 Task: Build a Mac OS Passwordless Authentication System.
Action: Mouse moved to (426, 216)
Screenshot: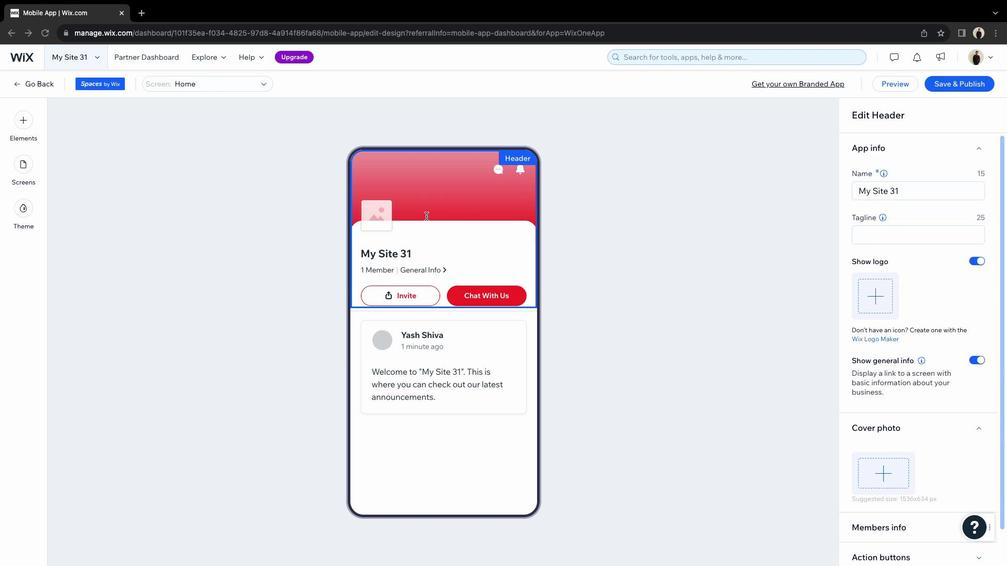 
Action: Mouse pressed left at (426, 216)
Screenshot: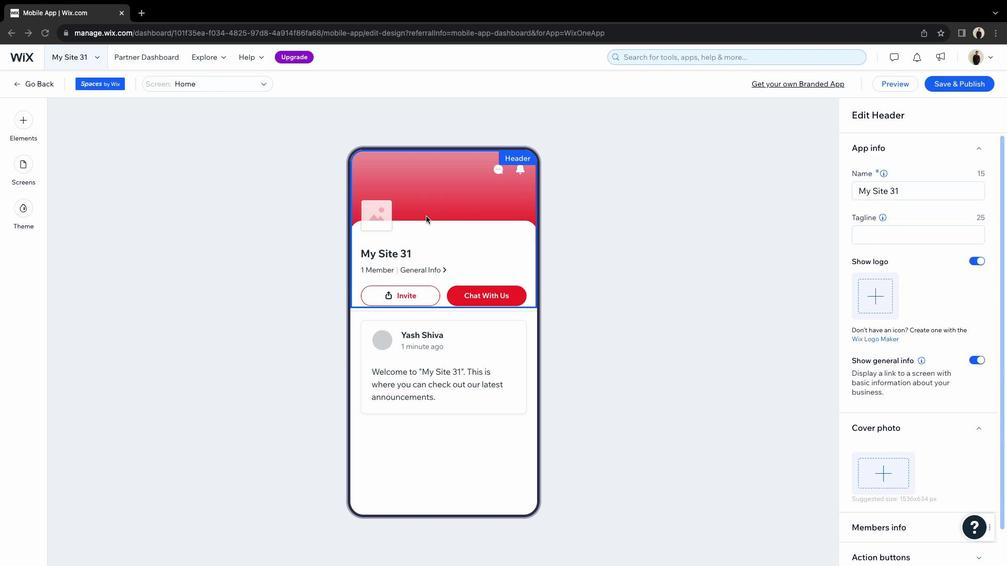
Action: Mouse moved to (924, 194)
Screenshot: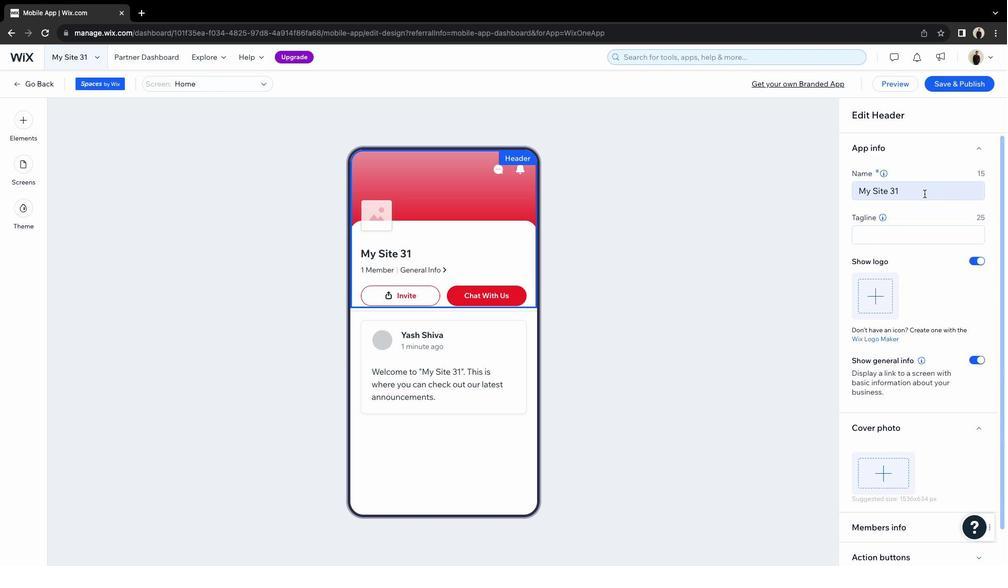 
Action: Mouse pressed left at (924, 194)
Screenshot: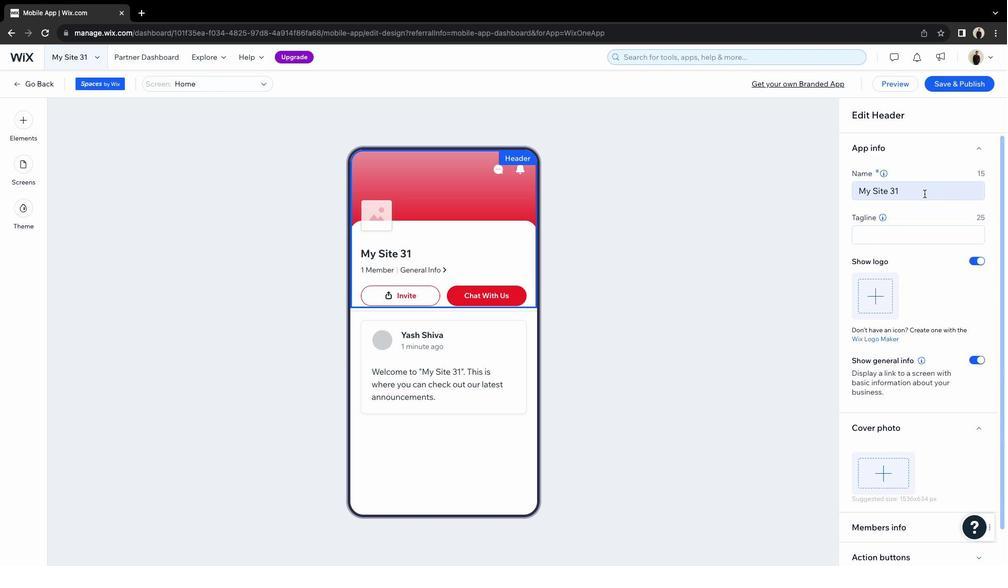
Action: Mouse pressed left at (924, 194)
Screenshot: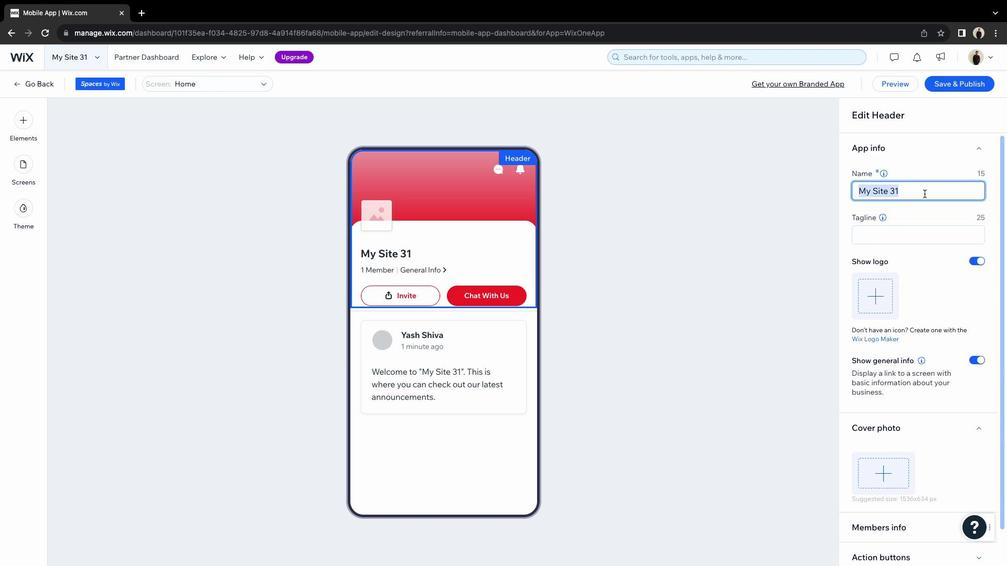 
Action: Key pressed Key.shift'F''I''N''G''E''R''S''O''F''T'
Screenshot: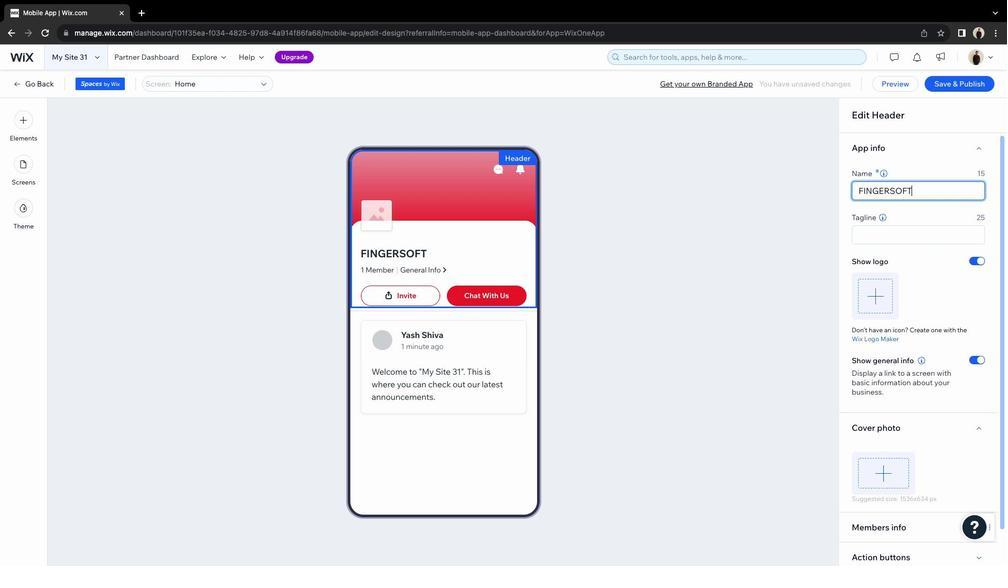 
Action: Mouse moved to (916, 236)
Screenshot: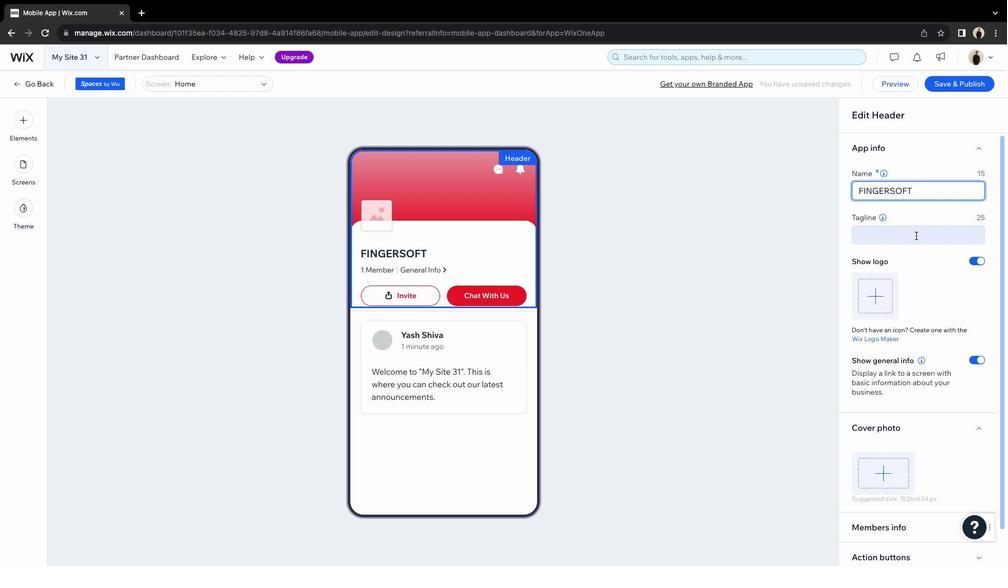 
Action: Mouse pressed left at (916, 236)
Screenshot: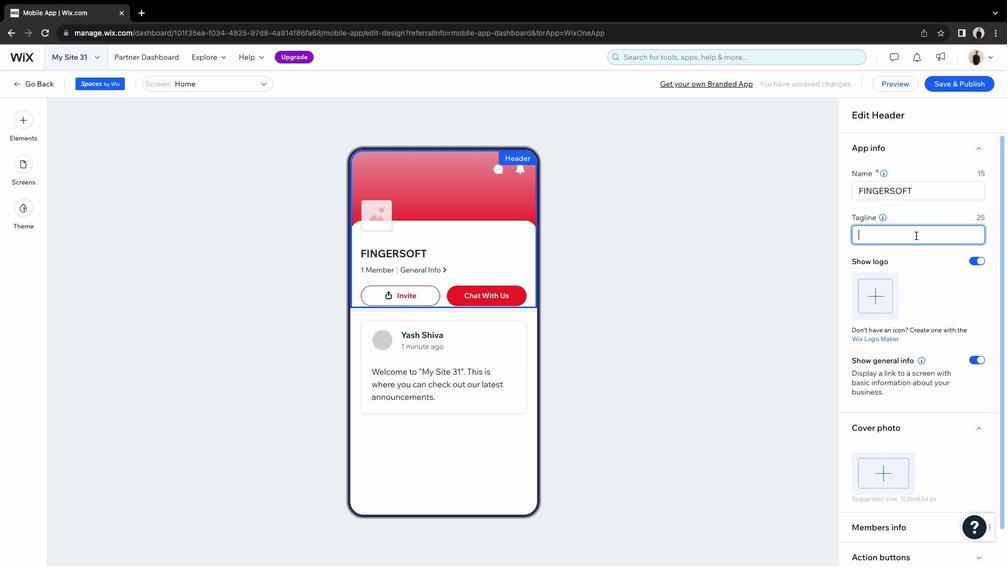 
Action: Key pressed Key.caps_lock'b''e''s''t'Key.space's''e''c''u''r''u'Key.backspace'i''t''y'
Screenshot: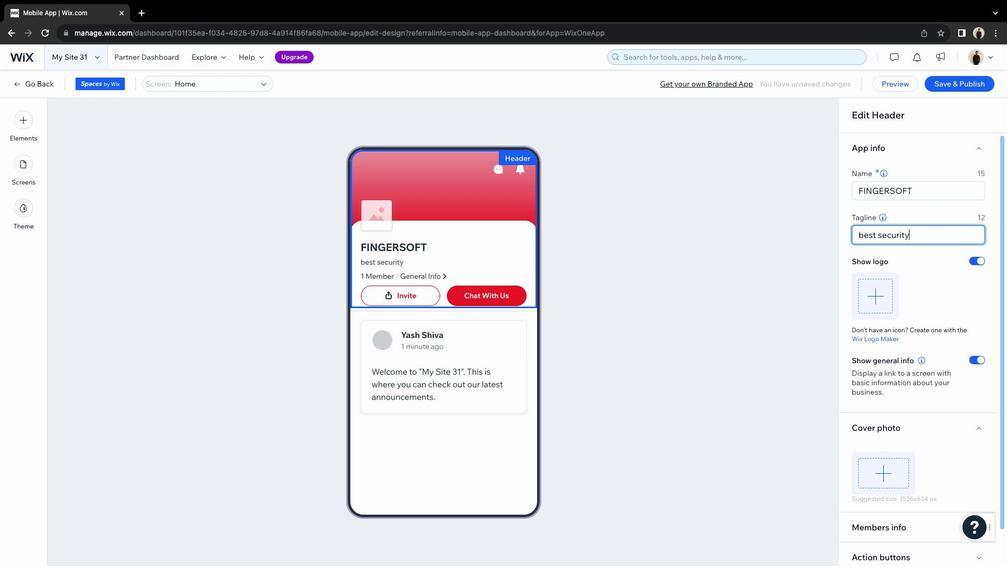 
Action: Mouse moved to (884, 295)
Screenshot: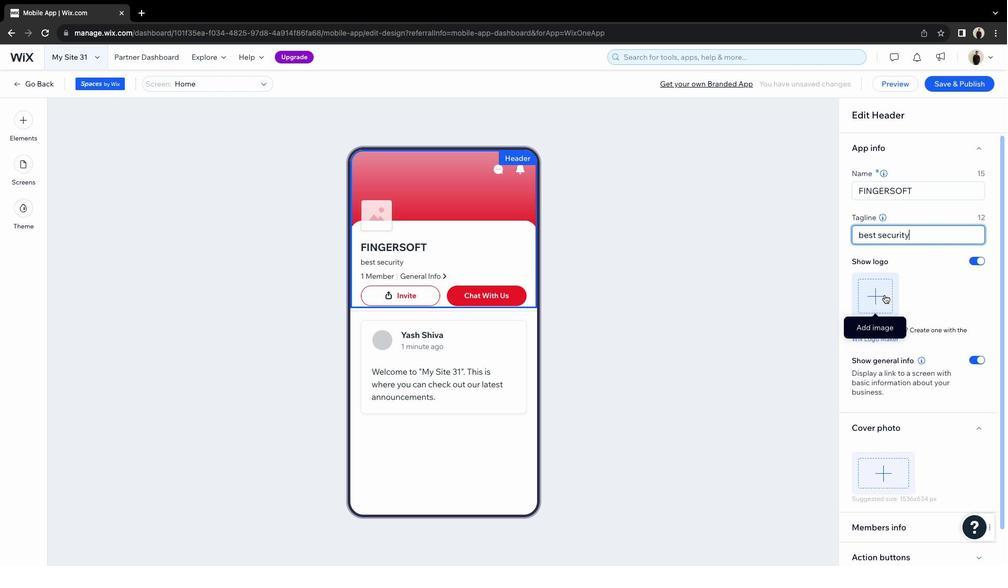 
Action: Mouse pressed left at (884, 295)
Screenshot: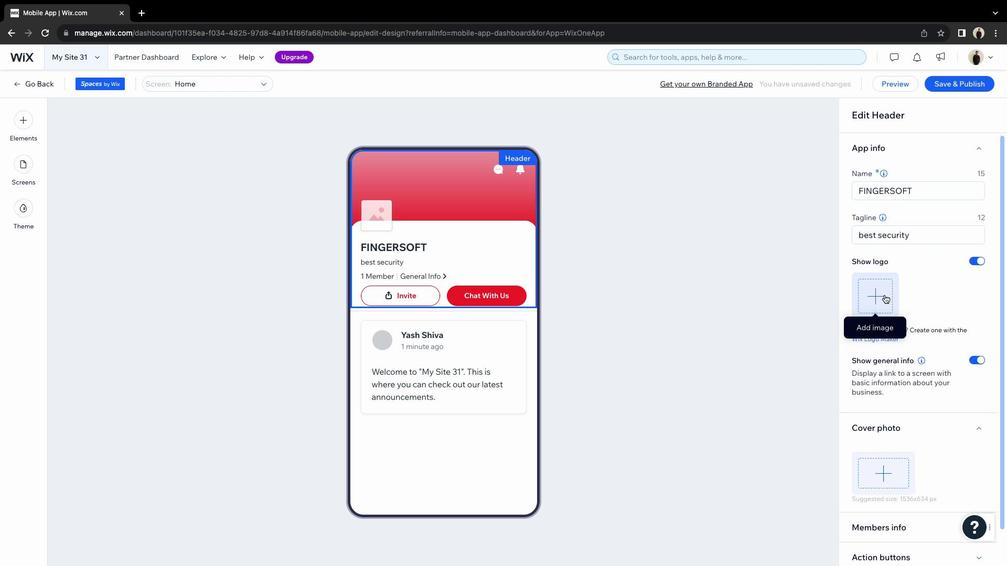 
Action: Mouse moved to (541, 132)
Screenshot: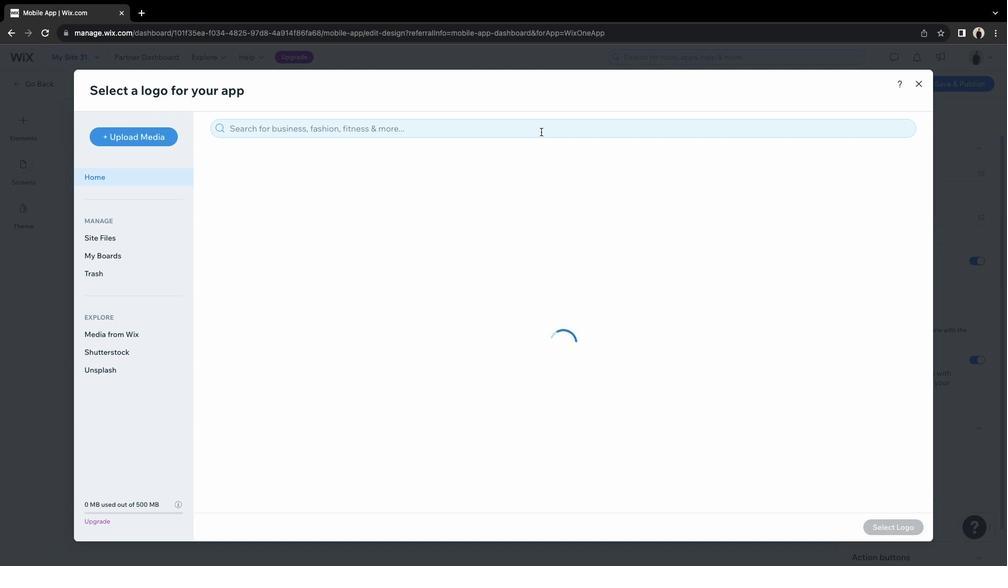 
Action: Mouse pressed left at (541, 132)
Screenshot: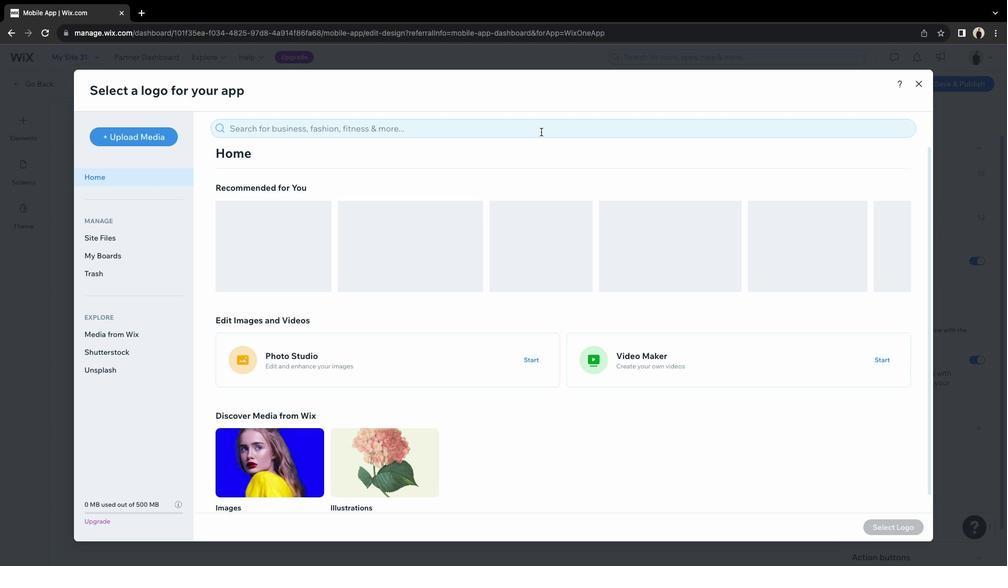
Action: Key pressed 'f''i''n''g''e''r''p''r''i''n''t'Key.enter
Screenshot: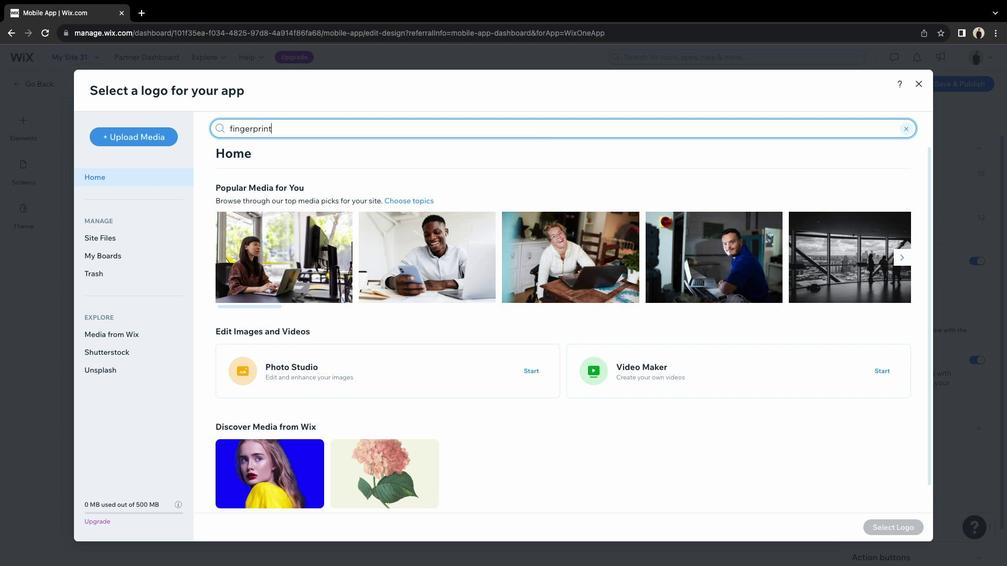 
Action: Mouse moved to (260, 422)
Screenshot: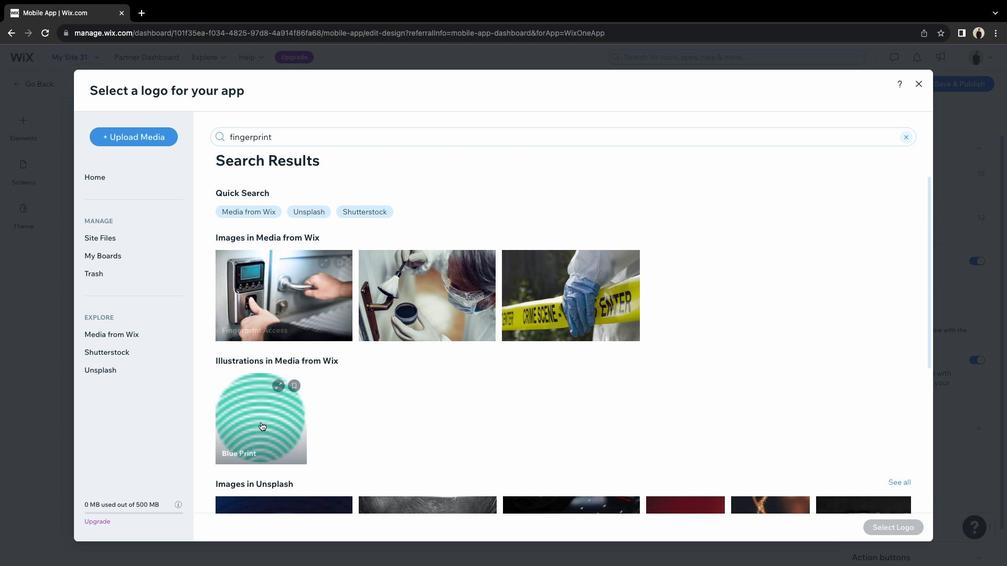 
Action: Mouse pressed left at (260, 422)
Screenshot: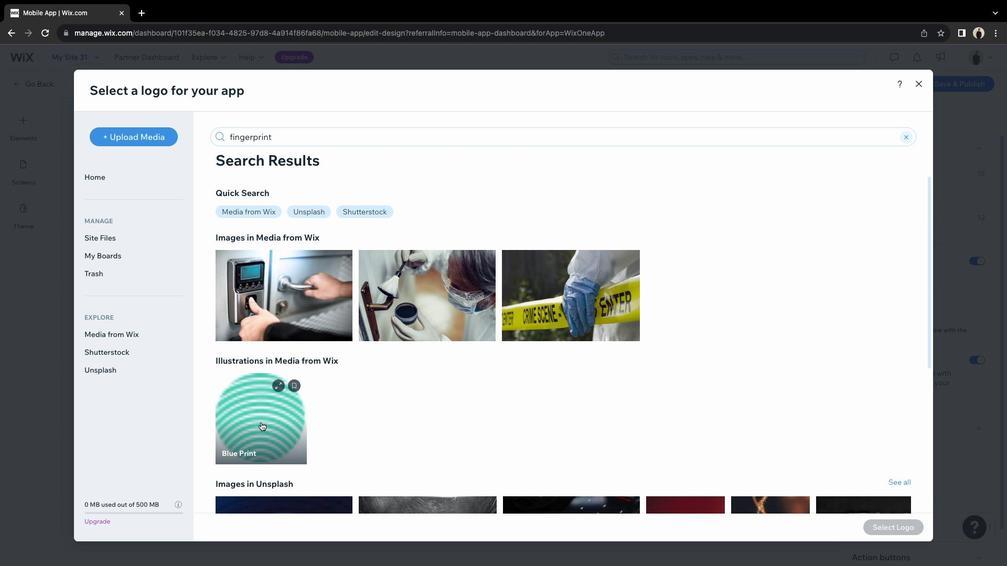 
Action: Mouse pressed left at (260, 422)
Screenshot: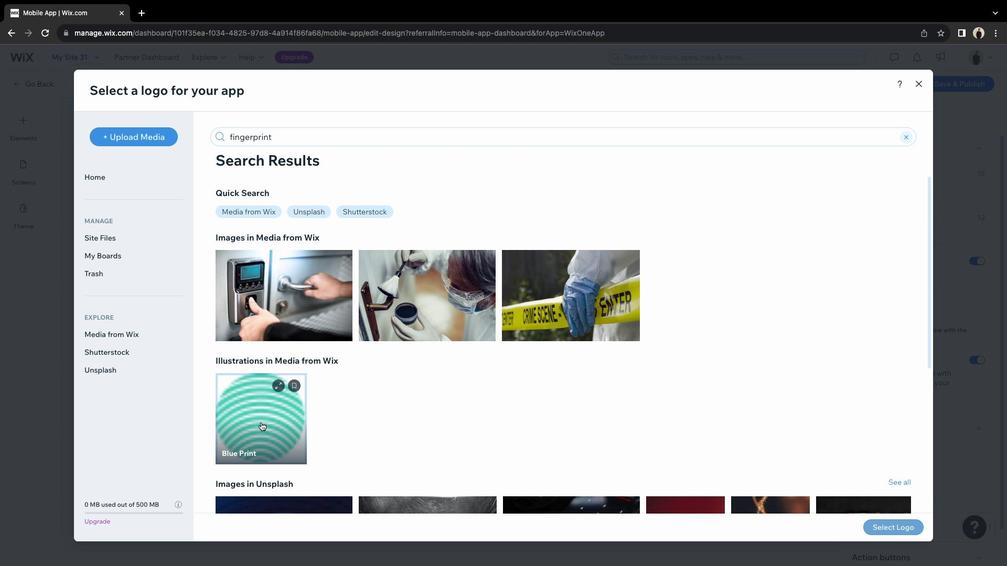 
Action: Mouse moved to (510, 297)
Screenshot: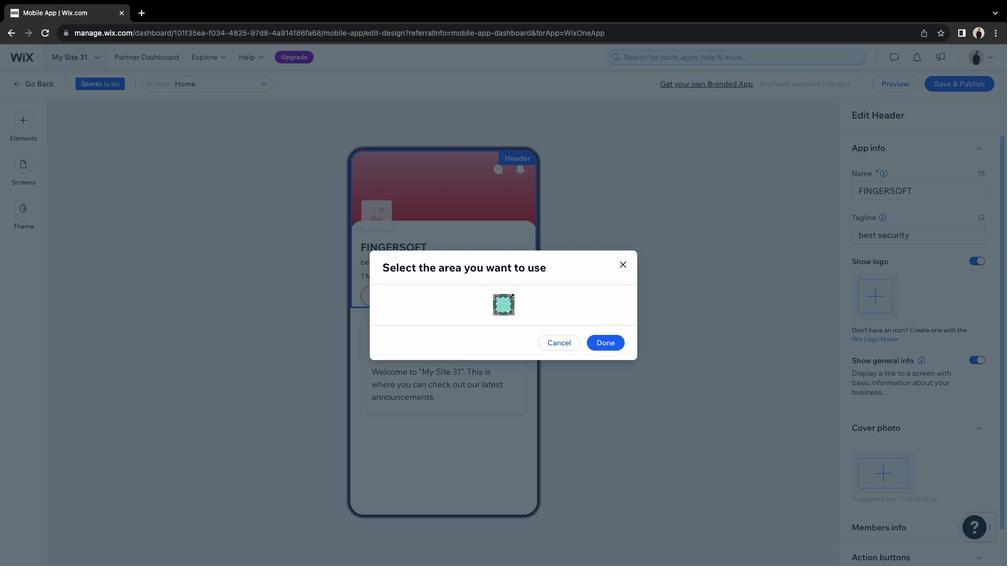 
Action: Mouse pressed left at (510, 297)
Screenshot: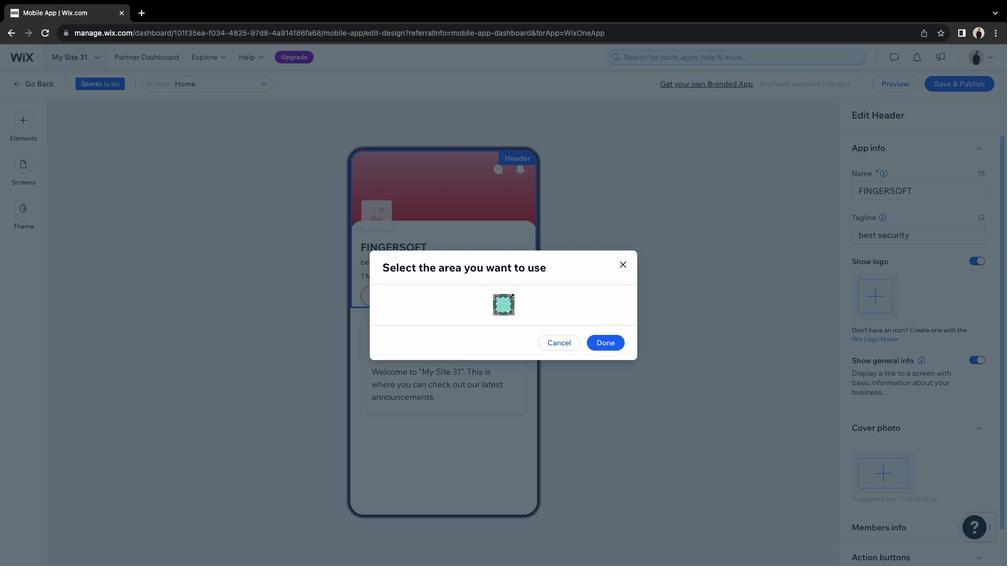 
Action: Mouse moved to (494, 295)
Screenshot: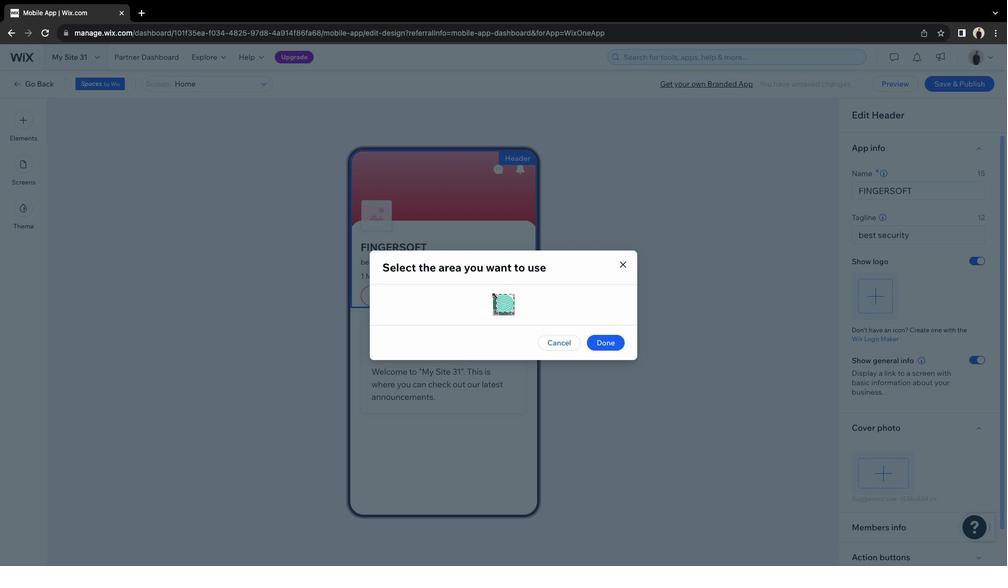 
Action: Mouse pressed left at (494, 295)
Screenshot: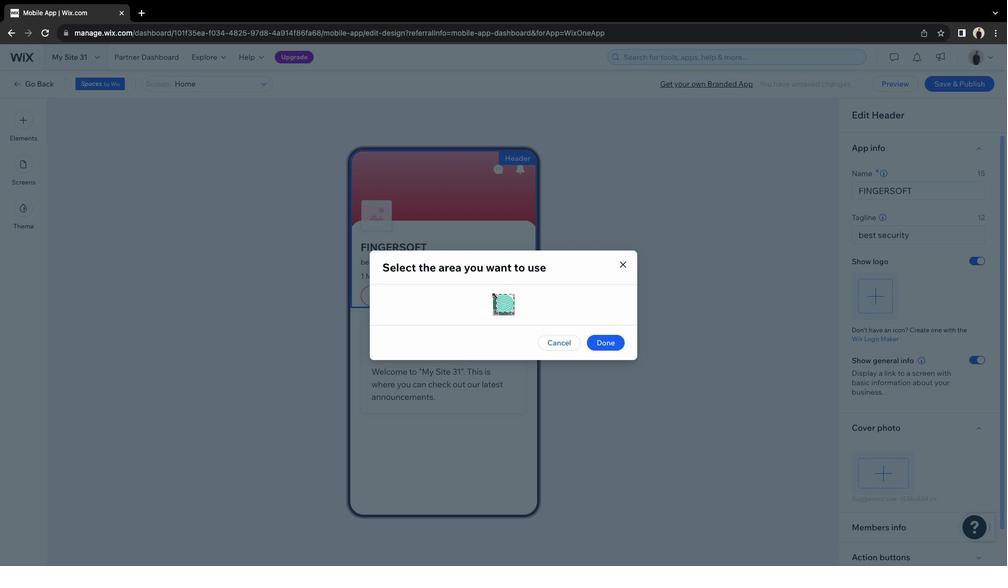 
Action: Mouse moved to (498, 312)
Screenshot: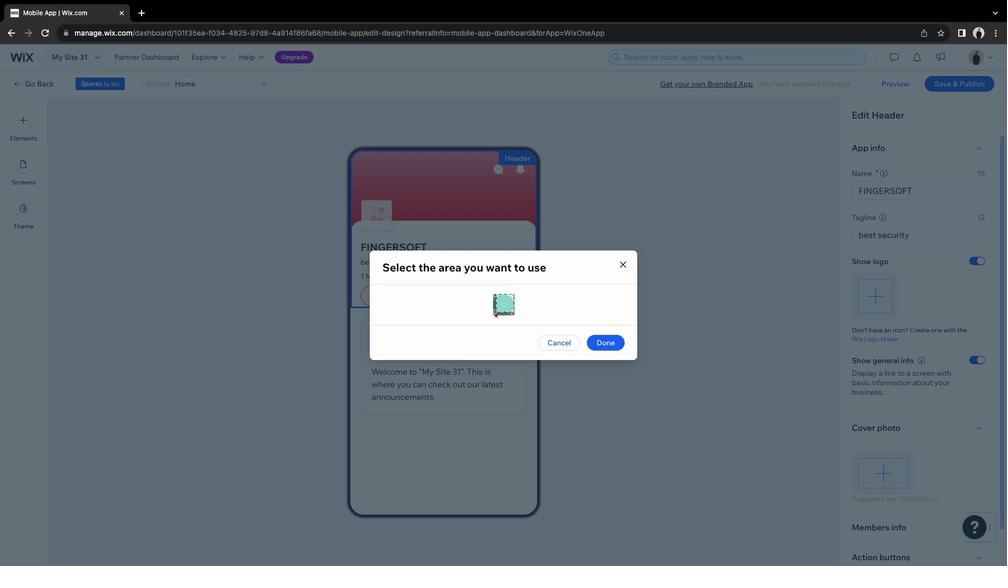 
Action: Mouse pressed left at (498, 312)
Screenshot: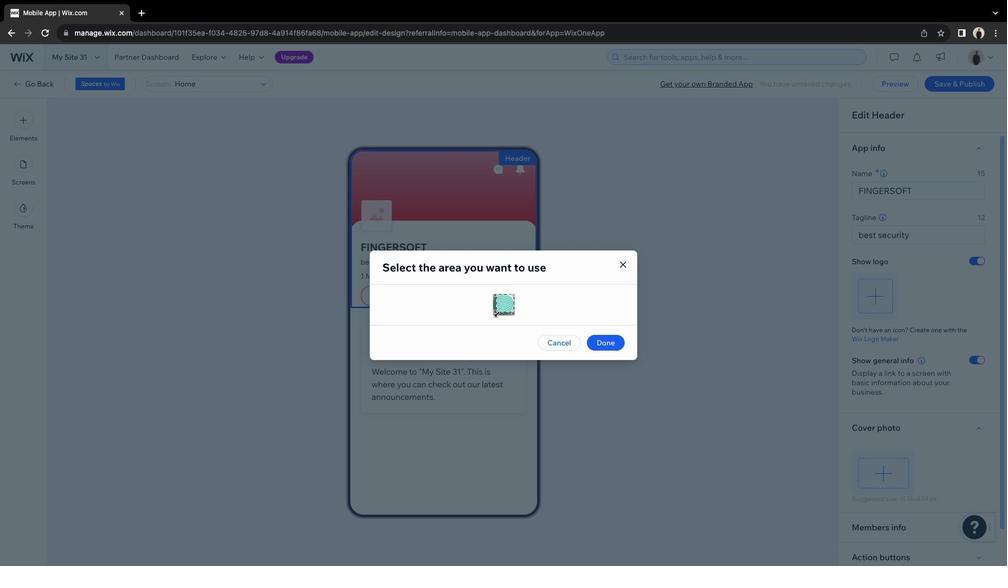 
Action: Mouse moved to (594, 341)
Screenshot: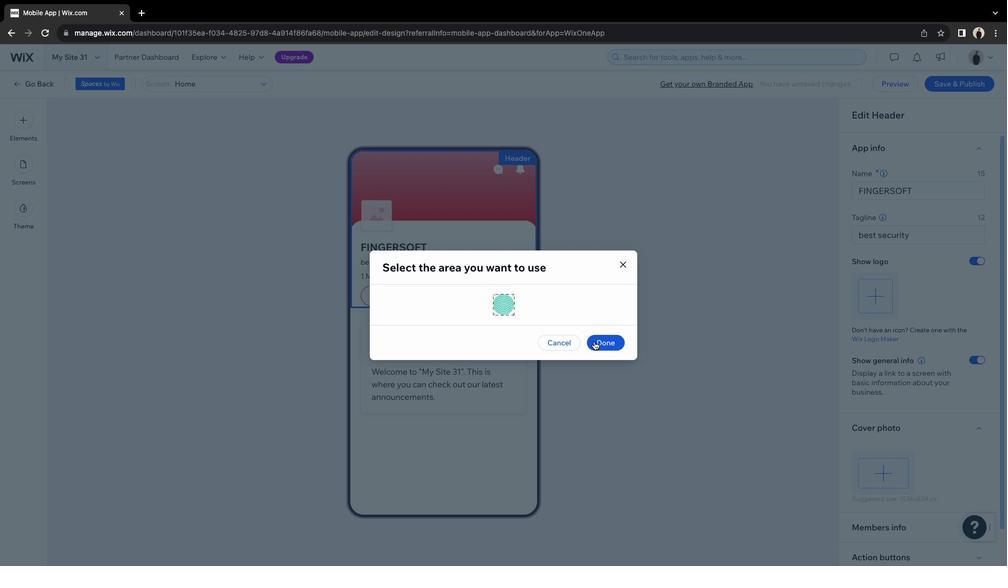 
Action: Mouse pressed left at (594, 341)
Screenshot: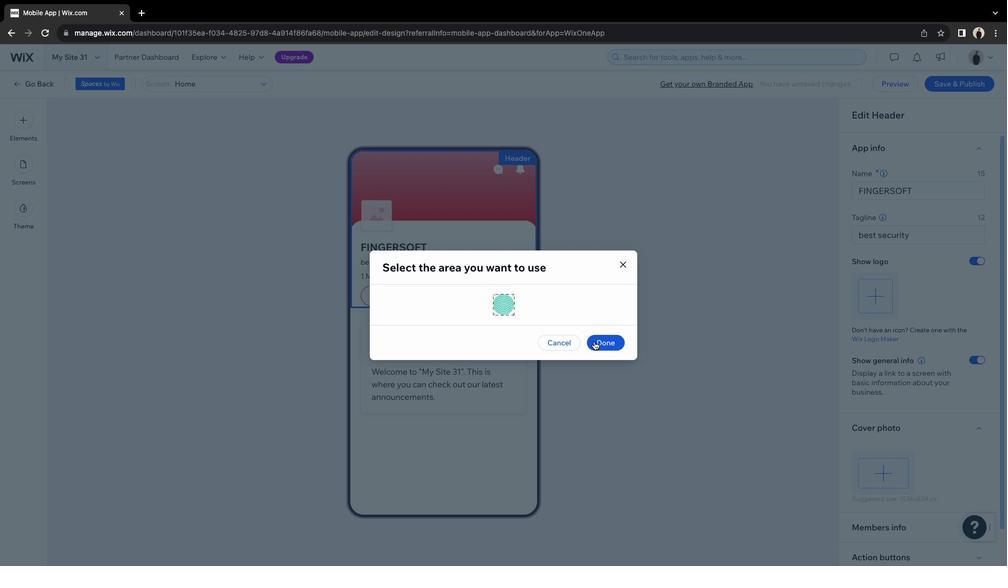 
Action: Mouse moved to (893, 479)
Screenshot: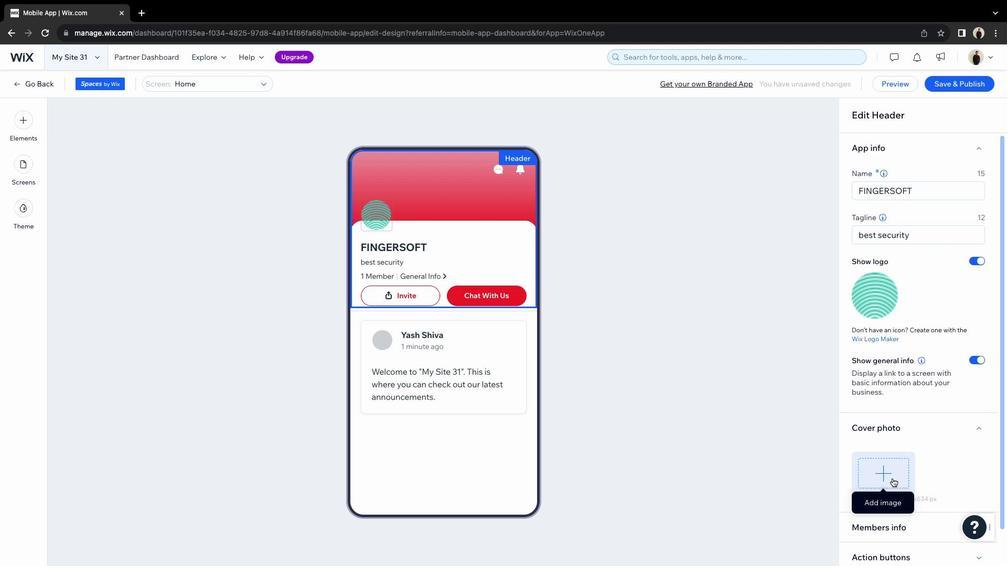 
Action: Mouse pressed left at (893, 479)
Screenshot: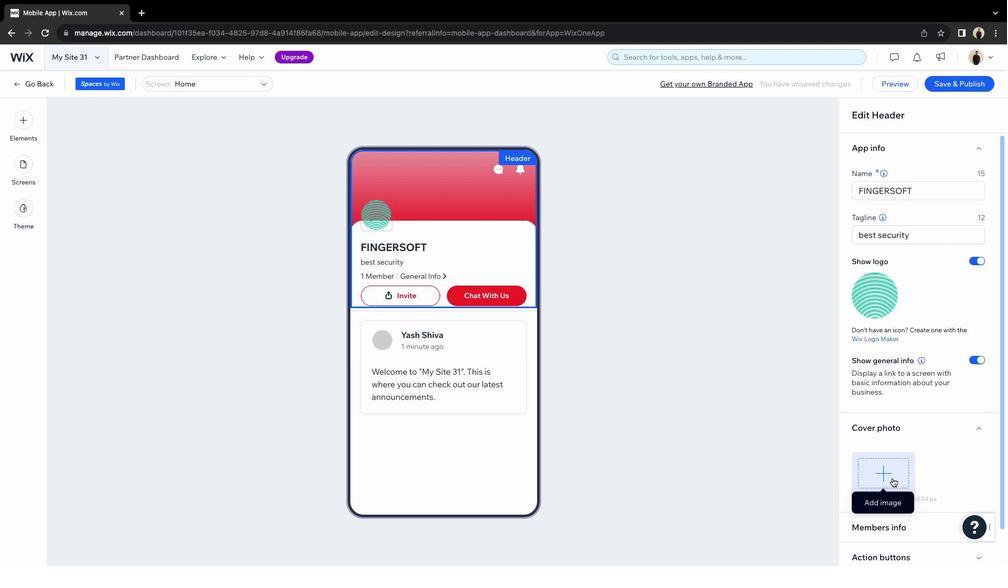 
Action: Mouse moved to (515, 126)
Screenshot: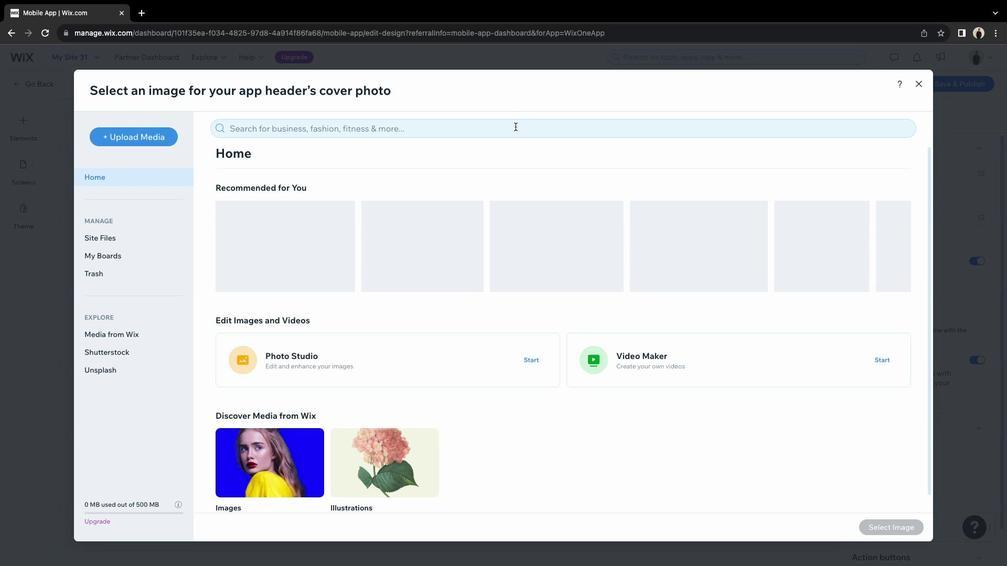 
Action: Mouse pressed left at (515, 126)
Screenshot: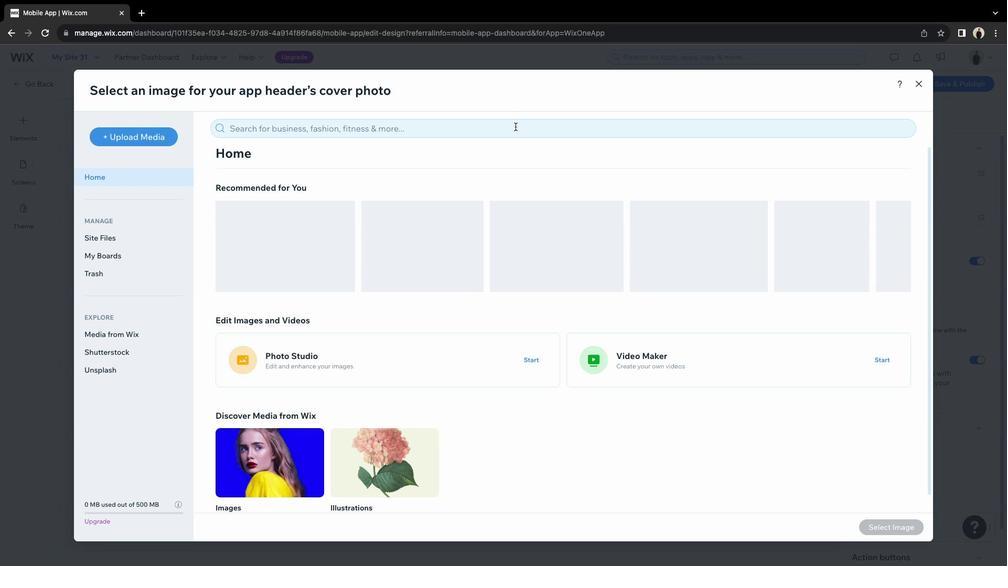 
Action: Key pressed 's''e''c''u''r''i''t''y'Key.enter
Screenshot: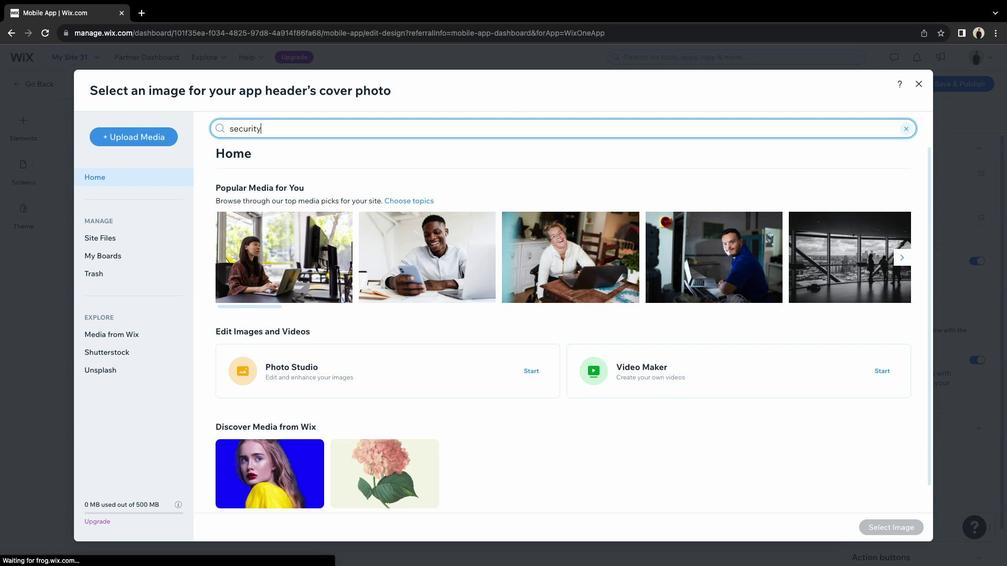 
Action: Mouse moved to (459, 279)
Screenshot: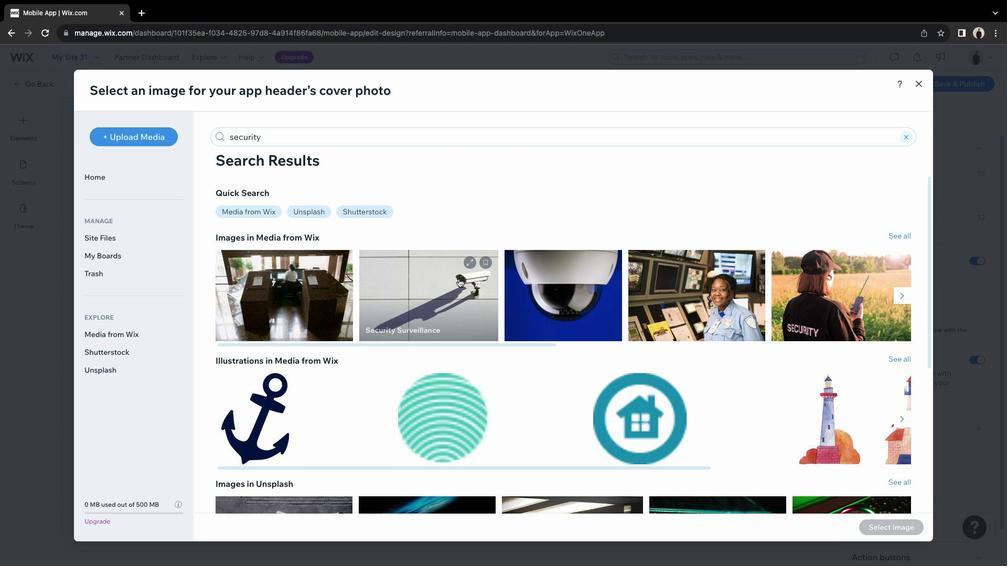 
Action: Mouse pressed left at (459, 279)
Screenshot: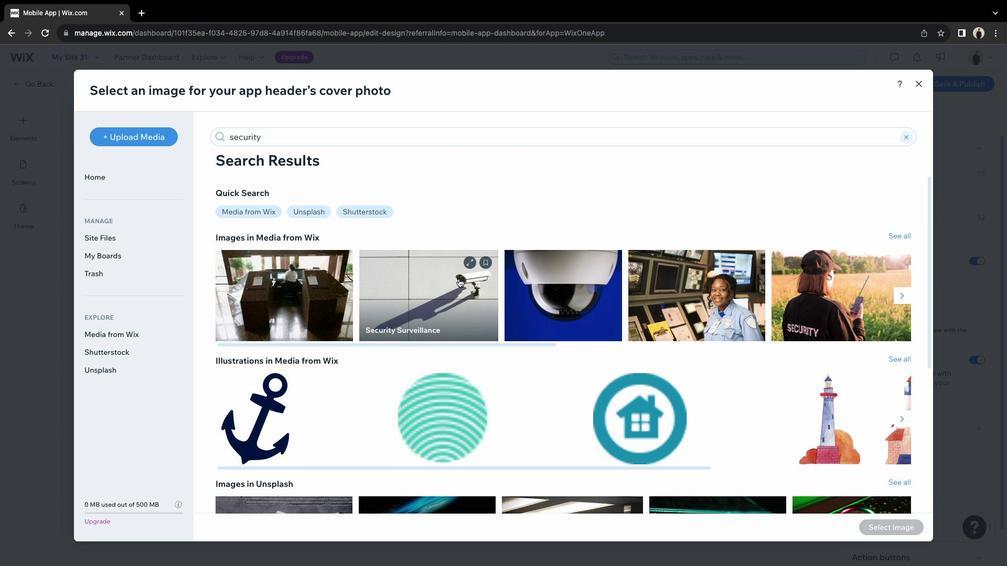 
Action: Mouse moved to (458, 279)
Screenshot: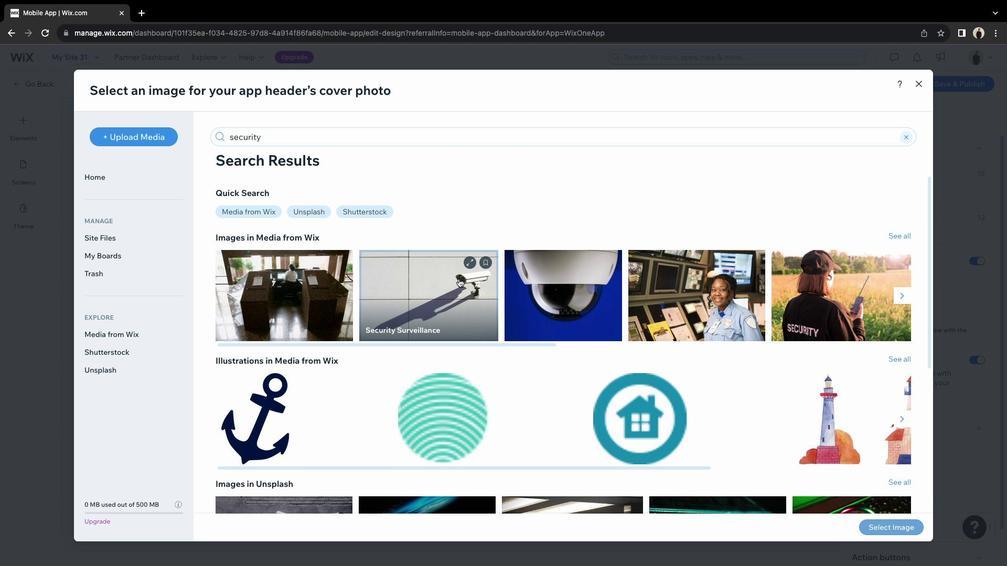 
Action: Mouse pressed left at (458, 279)
Screenshot: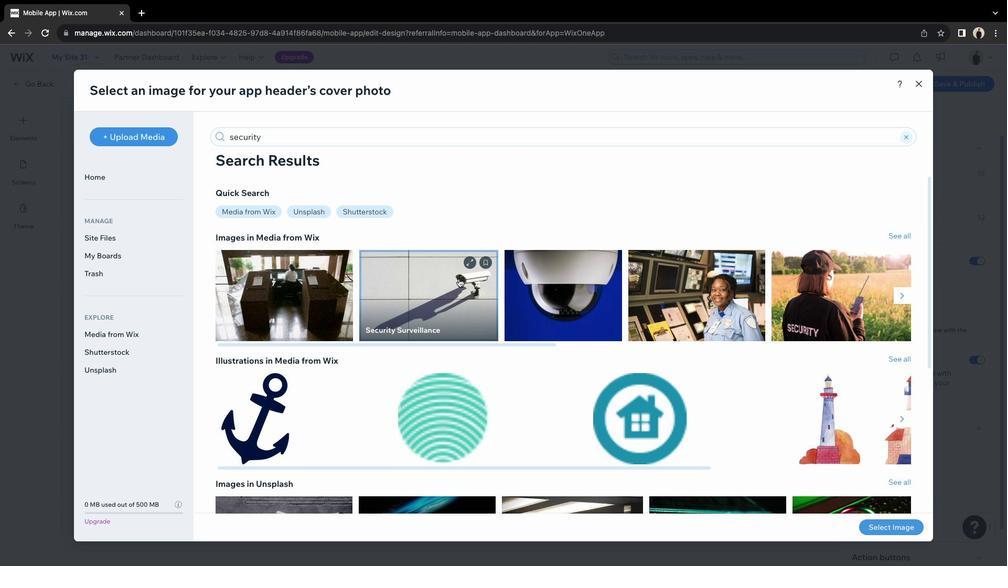 
Action: Mouse moved to (365, 248)
Screenshot: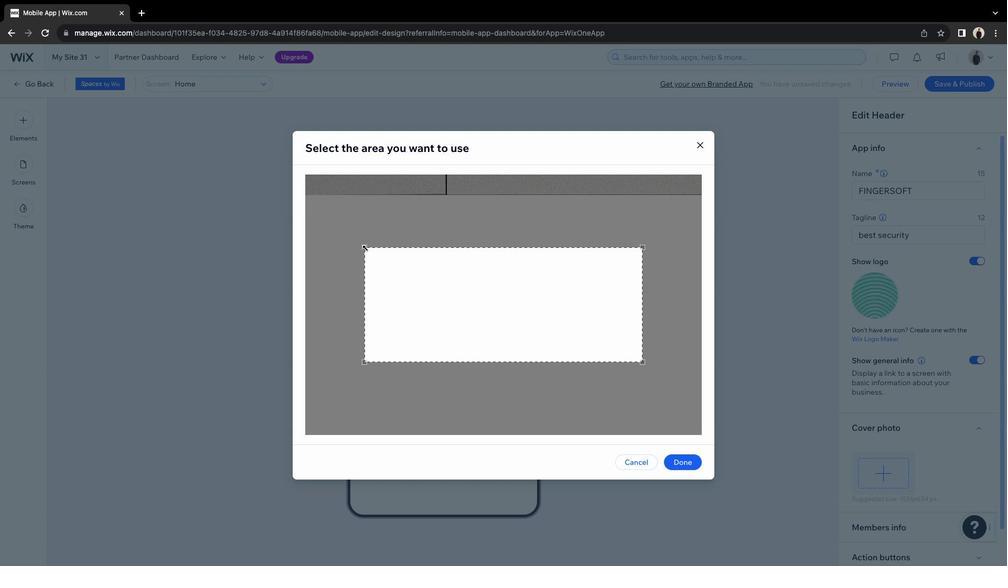 
Action: Mouse pressed left at (365, 248)
Screenshot: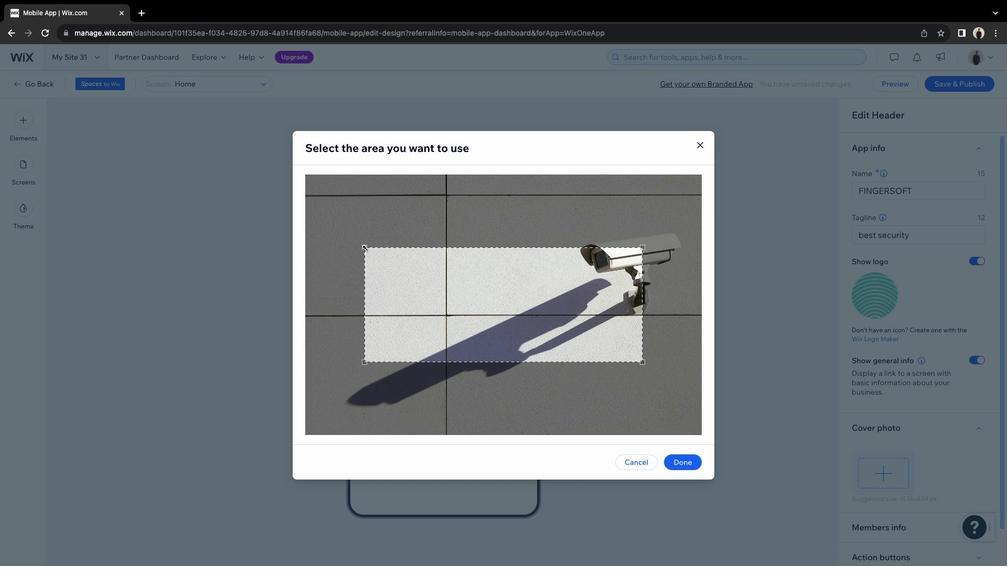 
Action: Mouse moved to (641, 224)
Screenshot: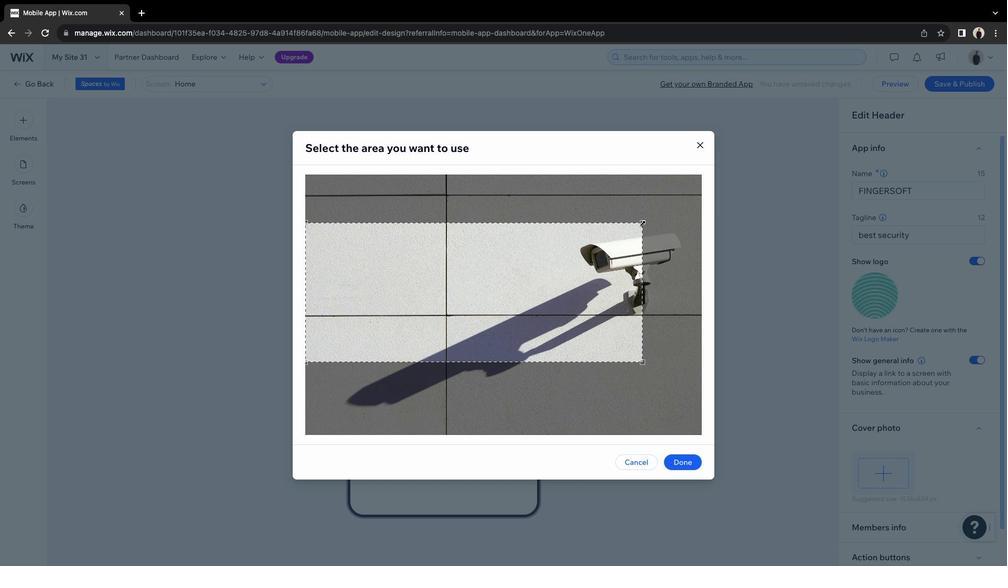 
Action: Mouse pressed left at (641, 224)
Screenshot: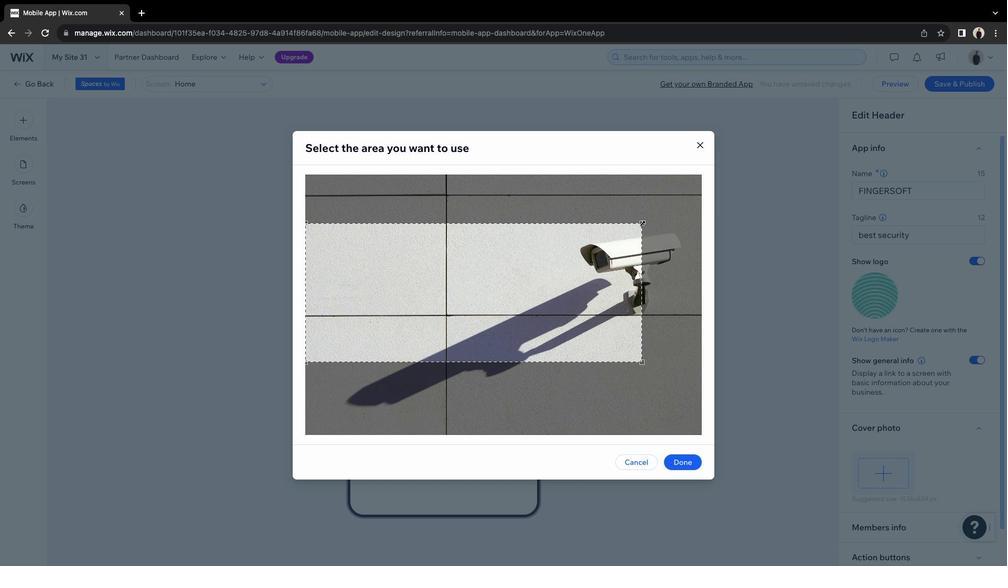 
Action: Mouse moved to (687, 463)
Screenshot: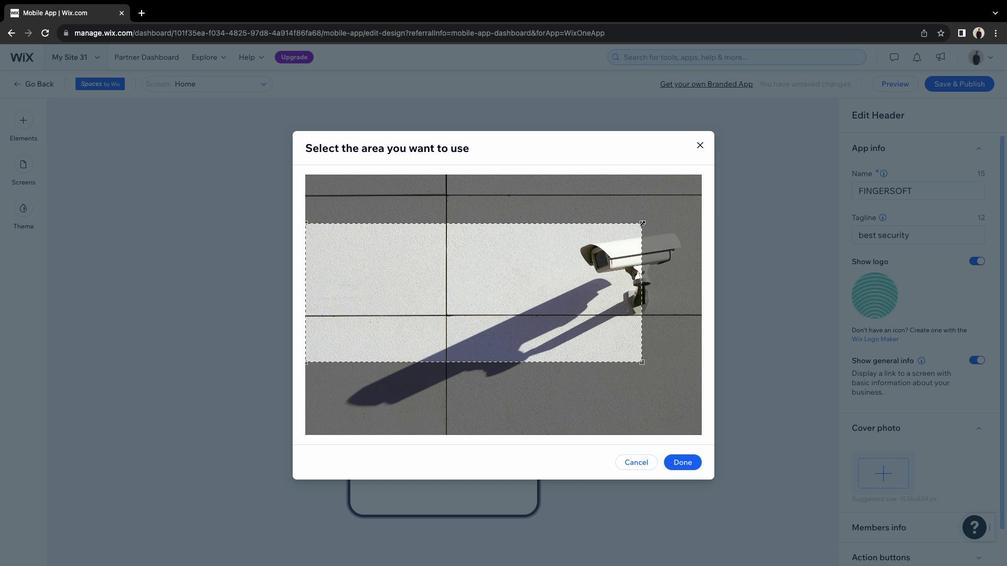 
Action: Mouse pressed left at (687, 463)
Screenshot: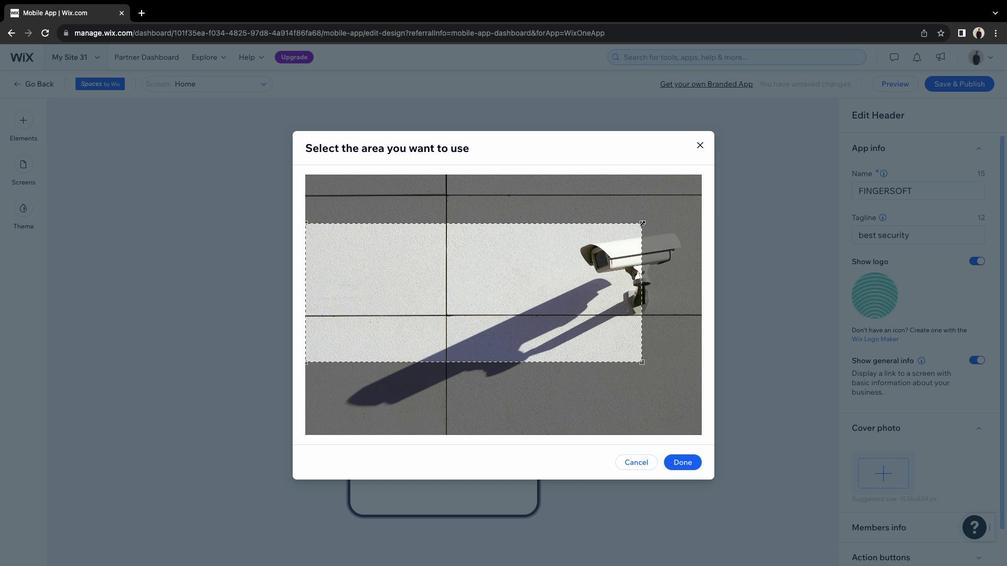 
Action: Mouse moved to (979, 289)
Screenshot: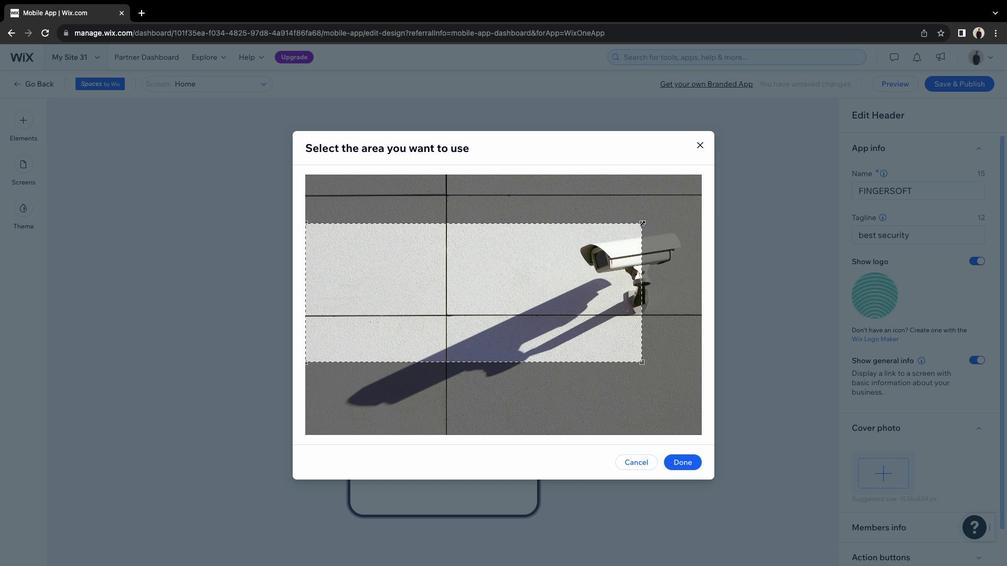 
Action: Mouse scrolled (979, 289) with delta (0, 0)
Screenshot: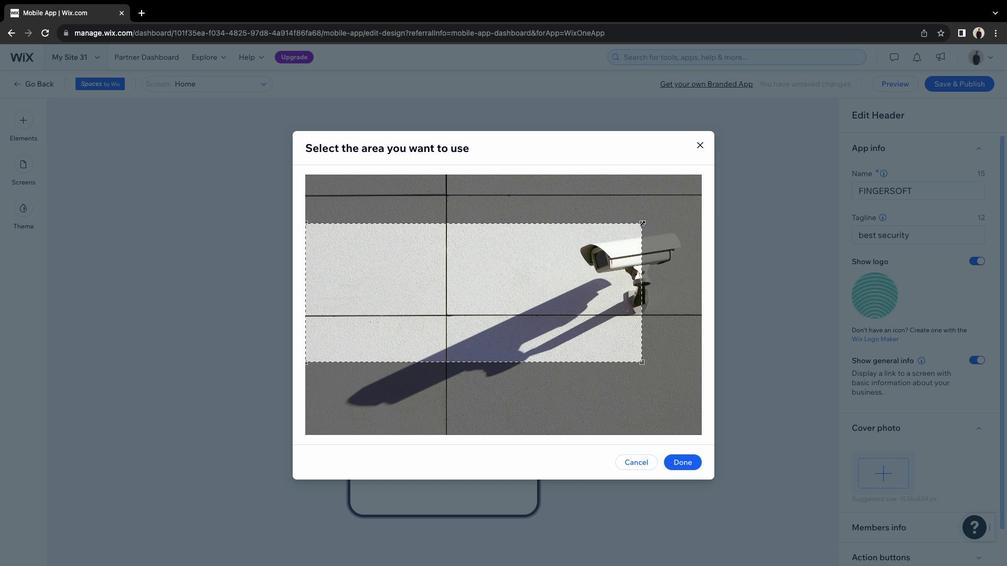 
Action: Mouse scrolled (979, 289) with delta (0, 0)
Screenshot: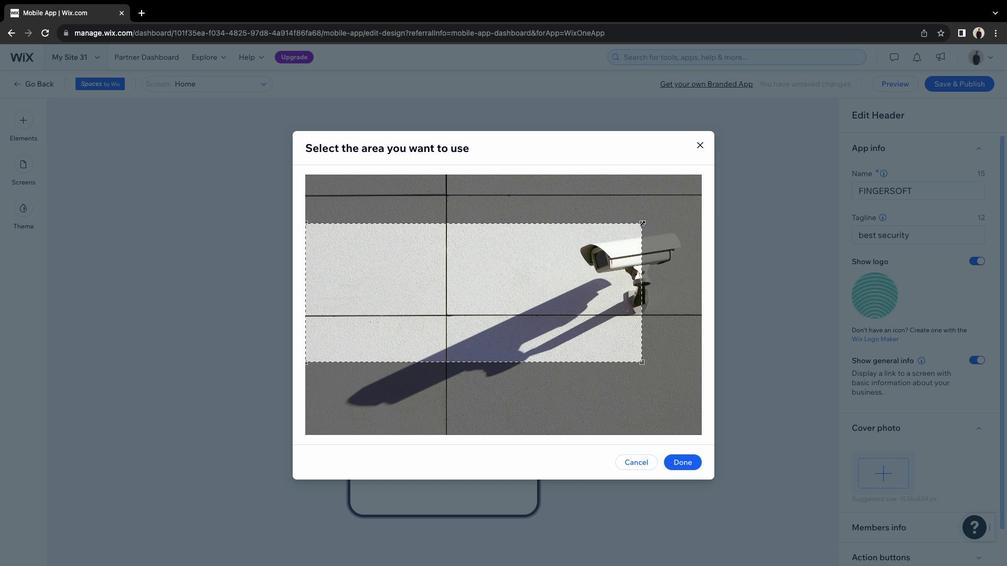 
Action: Mouse scrolled (979, 289) with delta (0, -1)
Screenshot: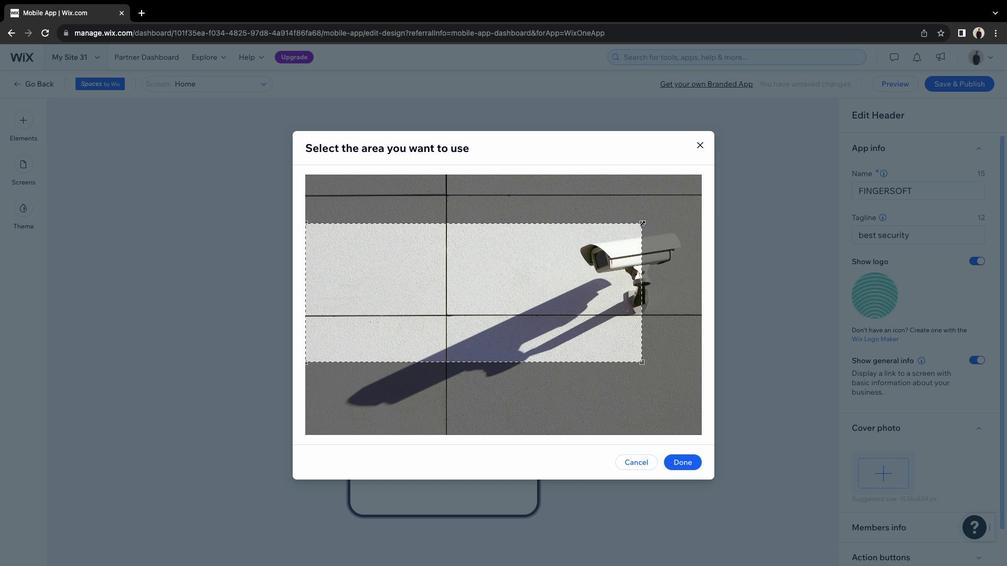 
Action: Mouse scrolled (979, 289) with delta (0, -2)
Screenshot: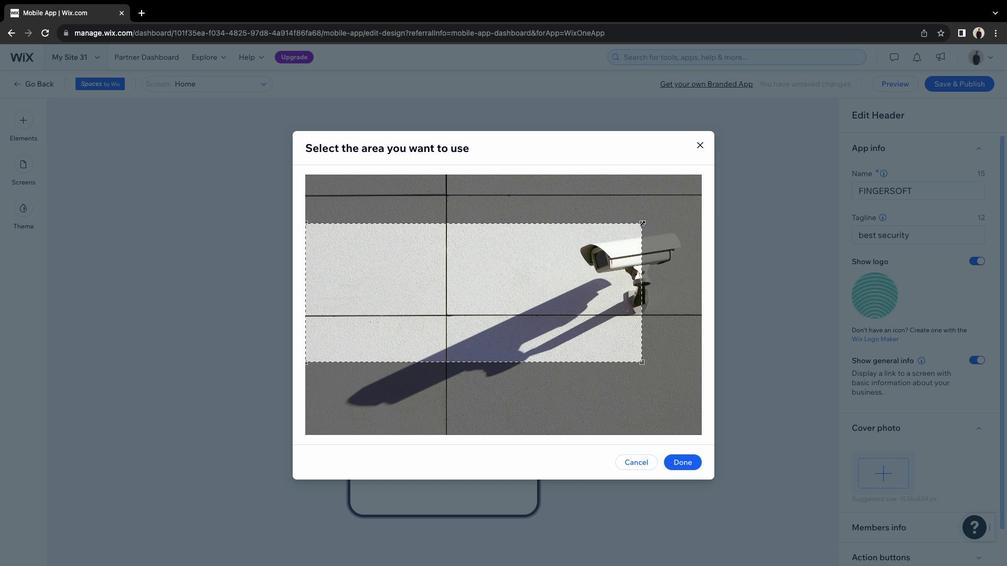 
Action: Mouse moved to (959, 330)
Screenshot: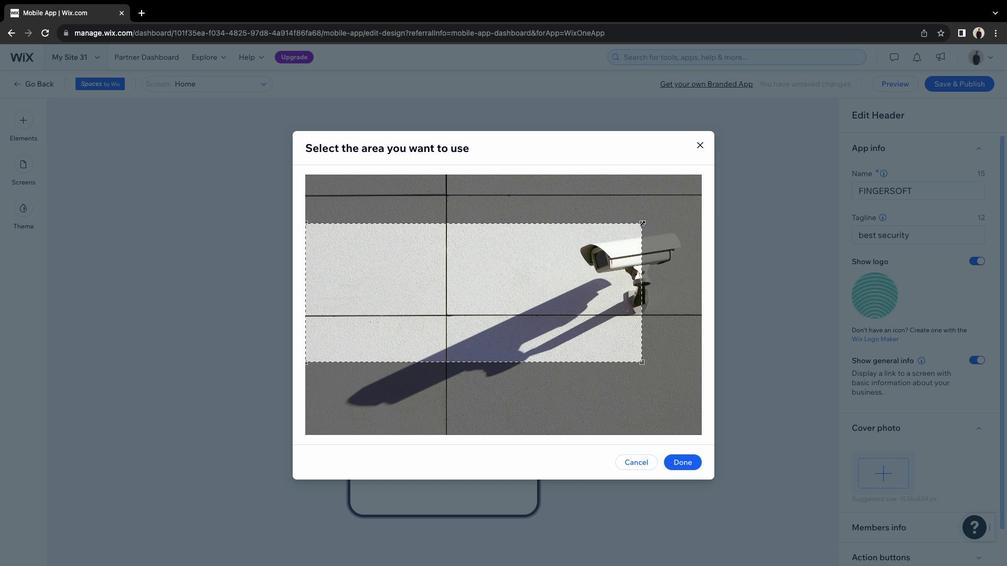 
Action: Mouse scrolled (959, 330) with delta (0, 0)
Screenshot: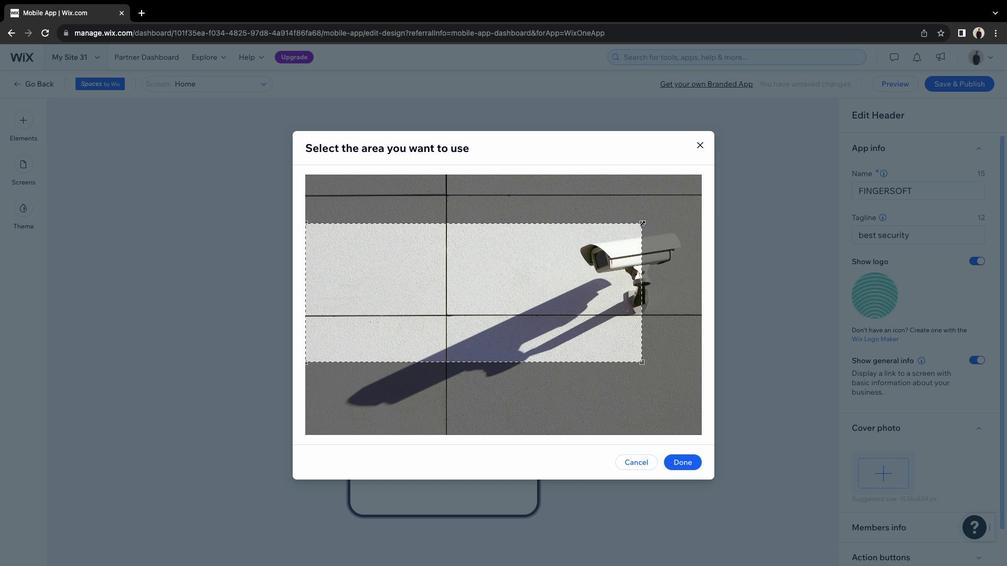 
Action: Mouse scrolled (959, 330) with delta (0, 0)
Screenshot: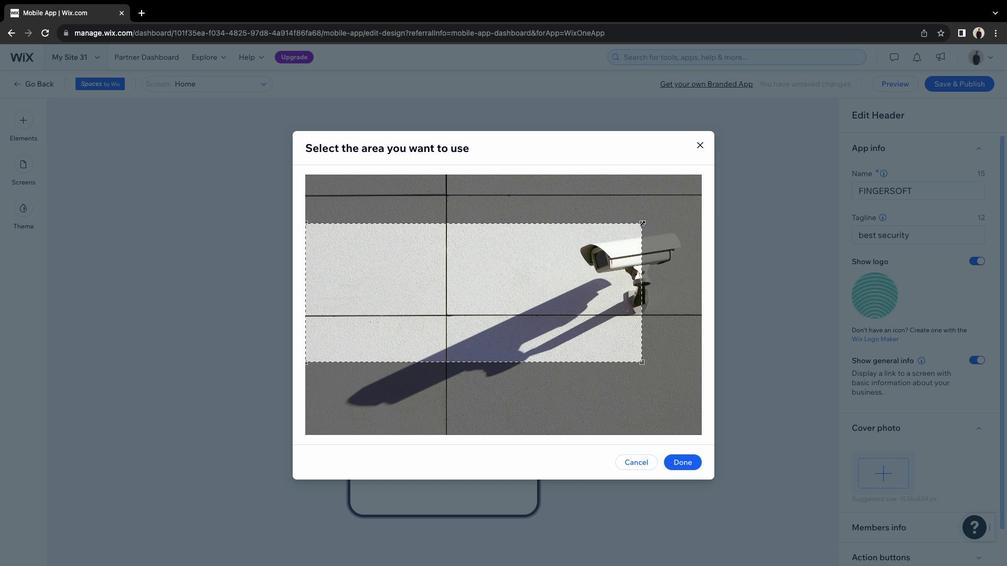 
Action: Mouse scrolled (959, 330) with delta (0, -2)
Screenshot: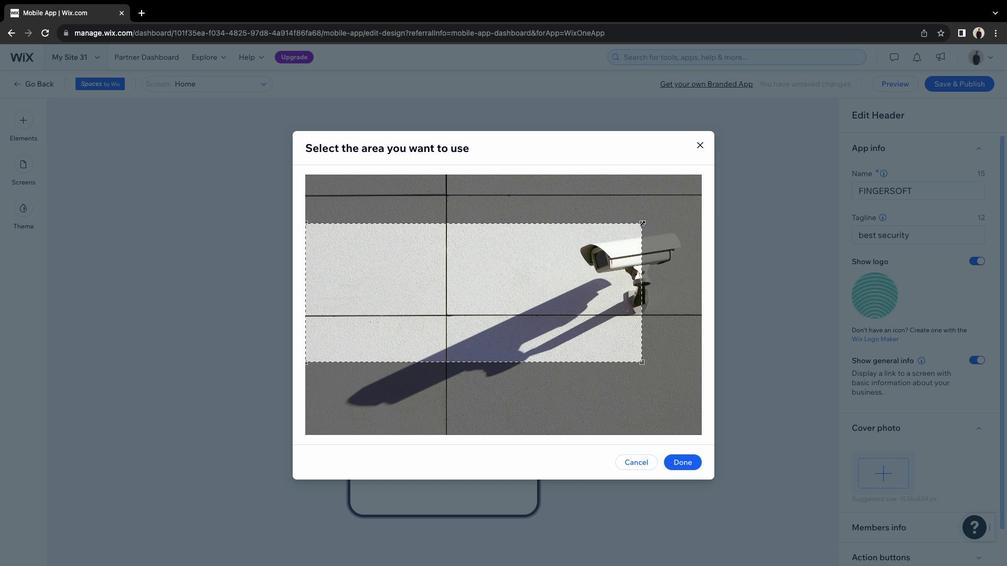 
Action: Mouse moved to (959, 330)
Screenshot: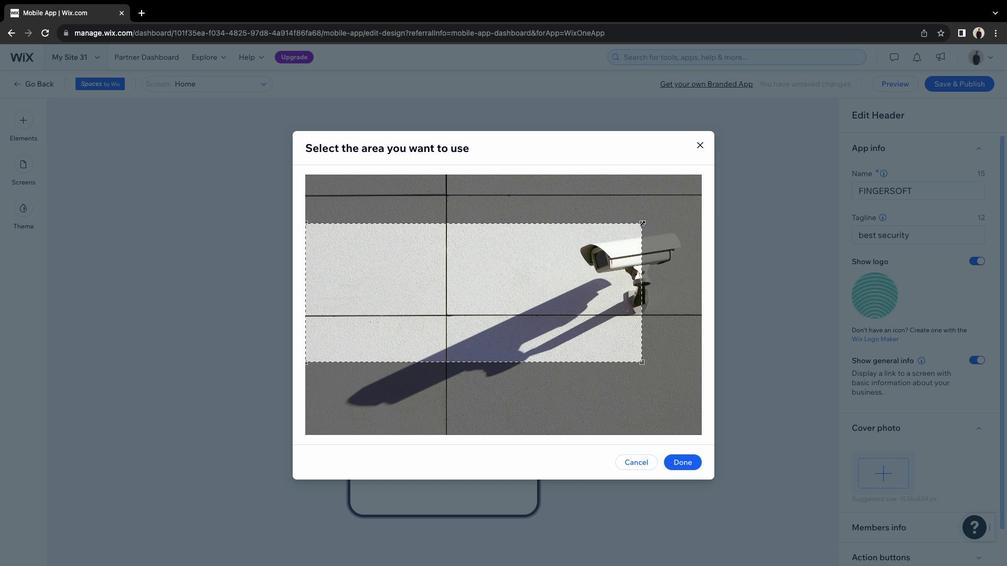 
Action: Mouse scrolled (959, 330) with delta (0, -2)
Screenshot: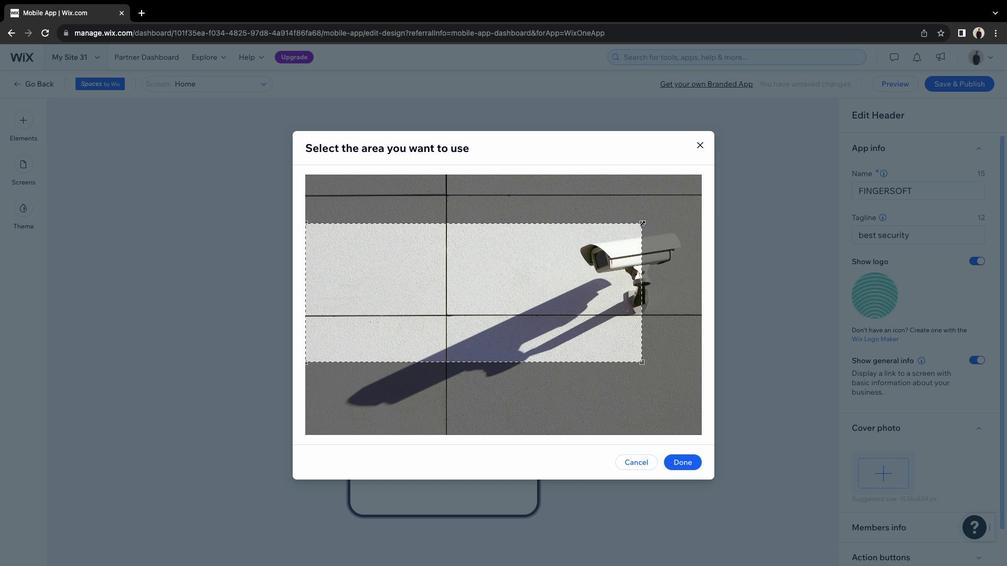 
Action: Mouse scrolled (959, 330) with delta (0, -3)
Screenshot: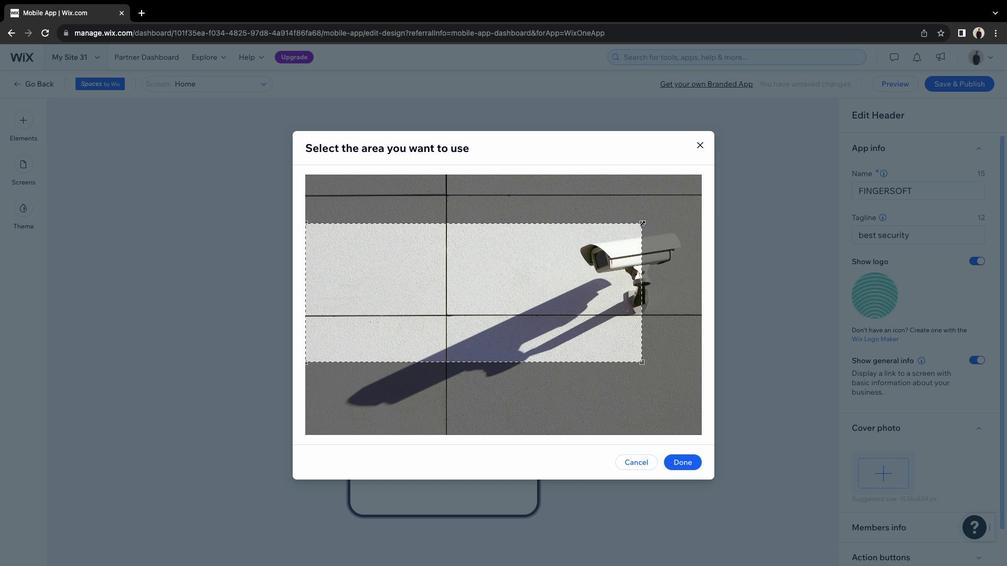 
Action: Mouse moved to (925, 491)
Screenshot: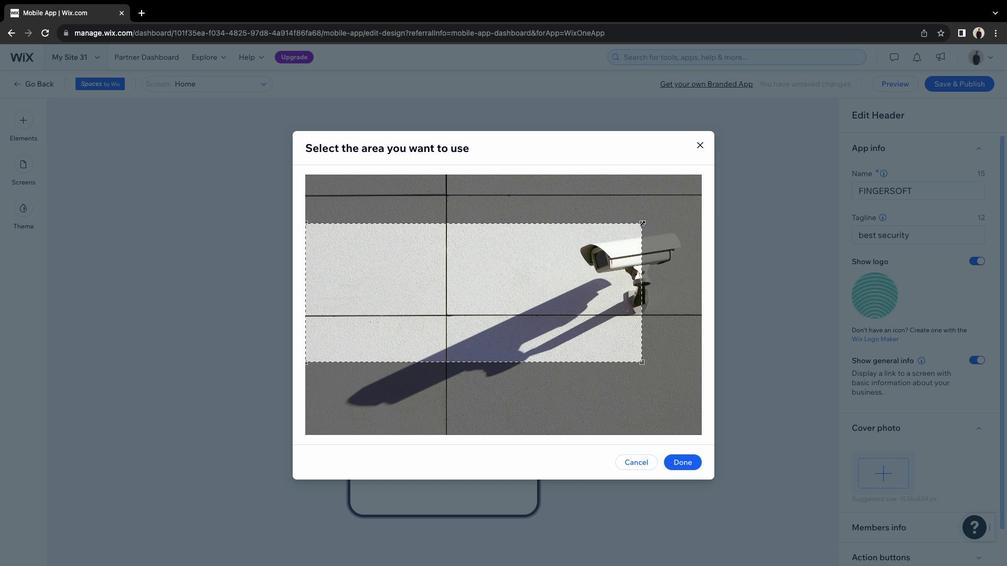 
Action: Mouse pressed left at (925, 491)
Screenshot: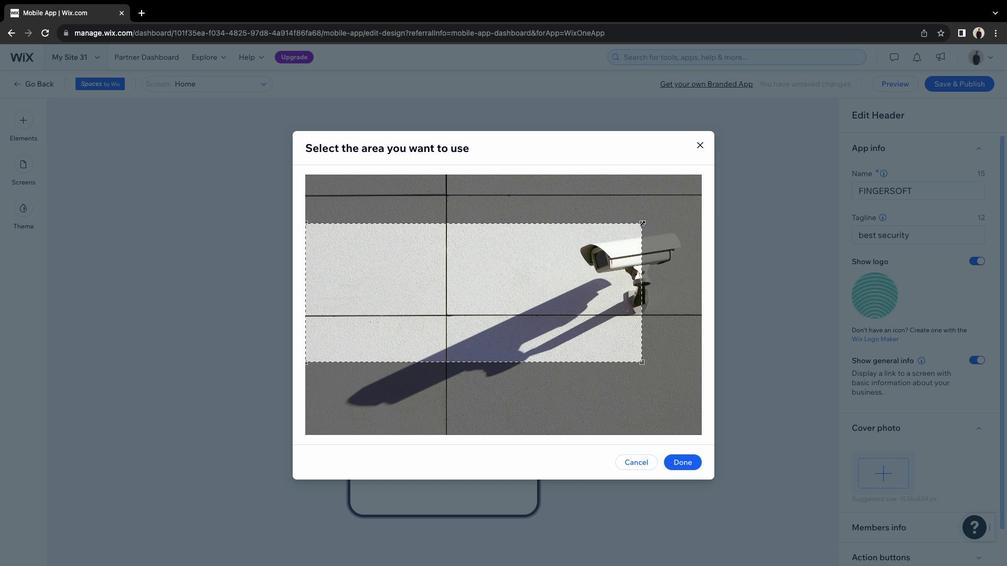 
Action: Mouse moved to (950, 452)
Screenshot: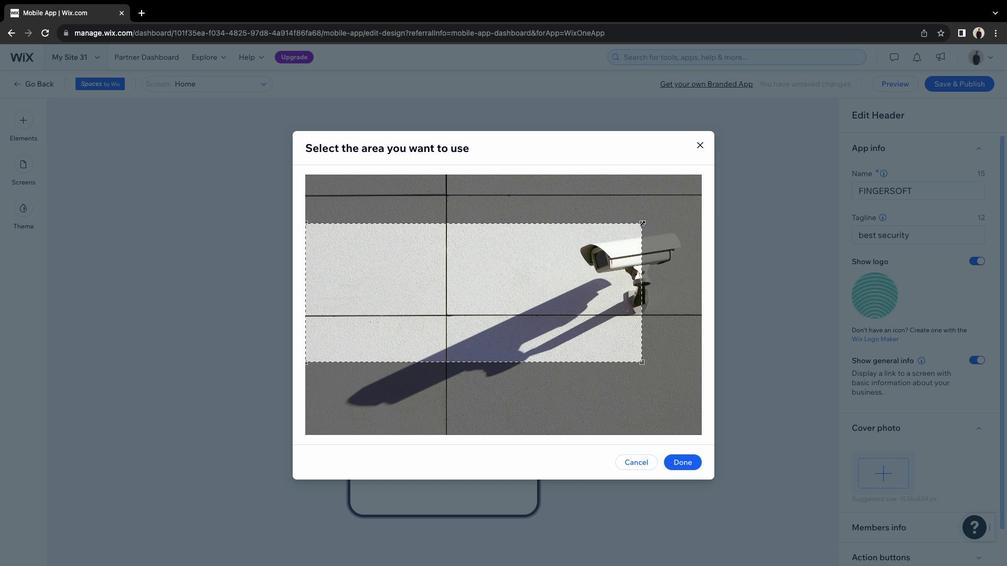
Action: Mouse scrolled (950, 452) with delta (0, 0)
Screenshot: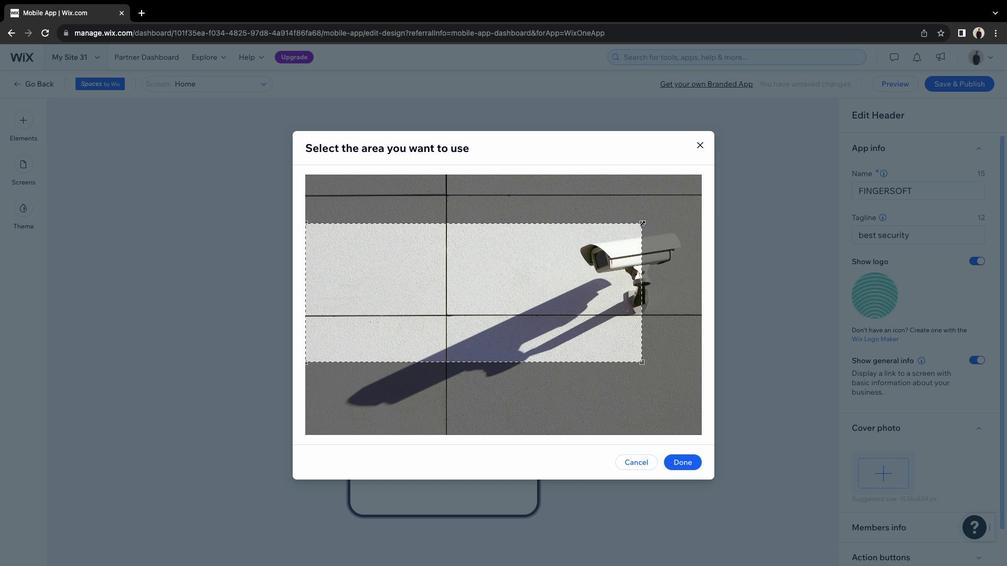 
Action: Mouse moved to (950, 452)
Screenshot: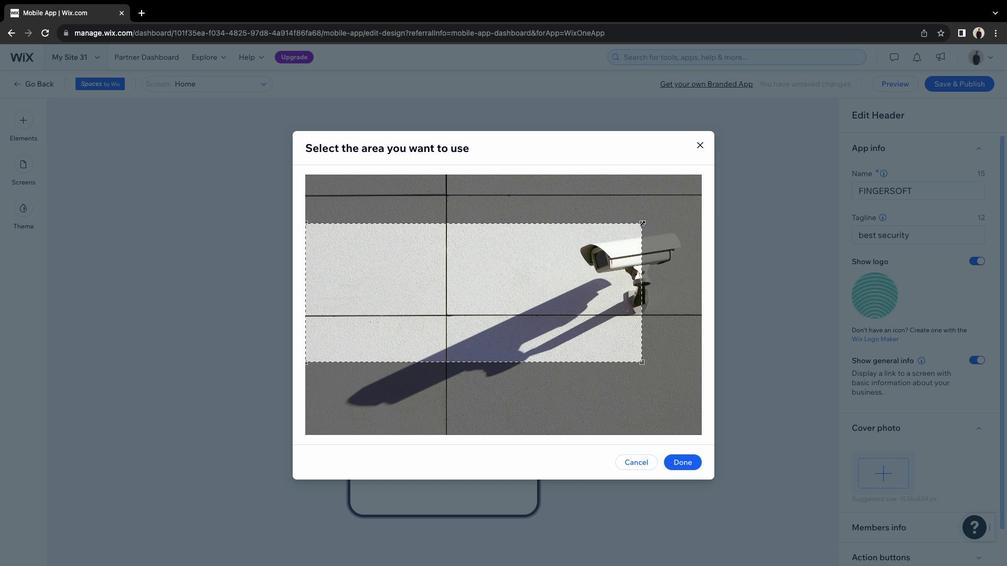 
Action: Mouse scrolled (950, 452) with delta (0, 0)
Screenshot: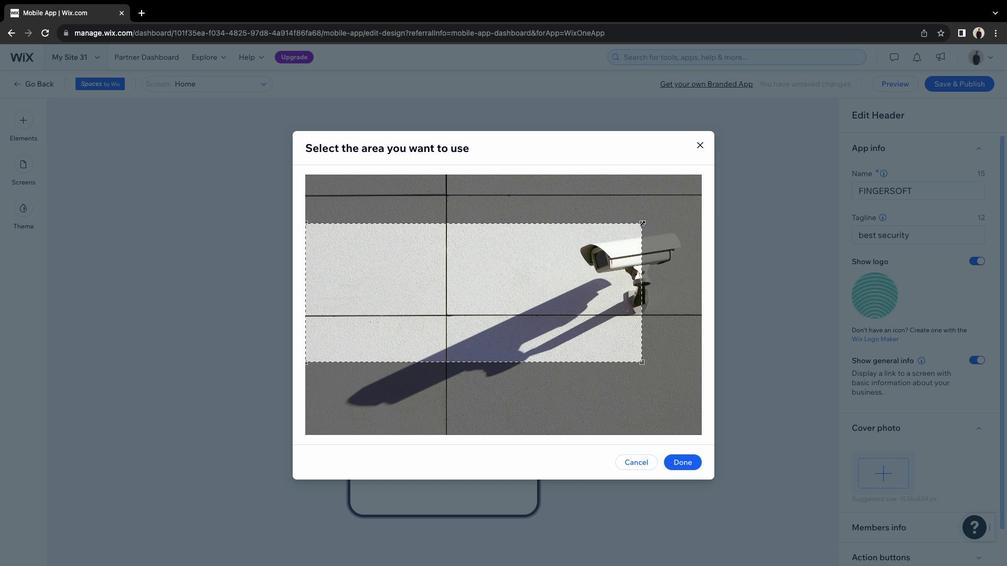 
Action: Mouse scrolled (950, 452) with delta (0, -1)
Screenshot: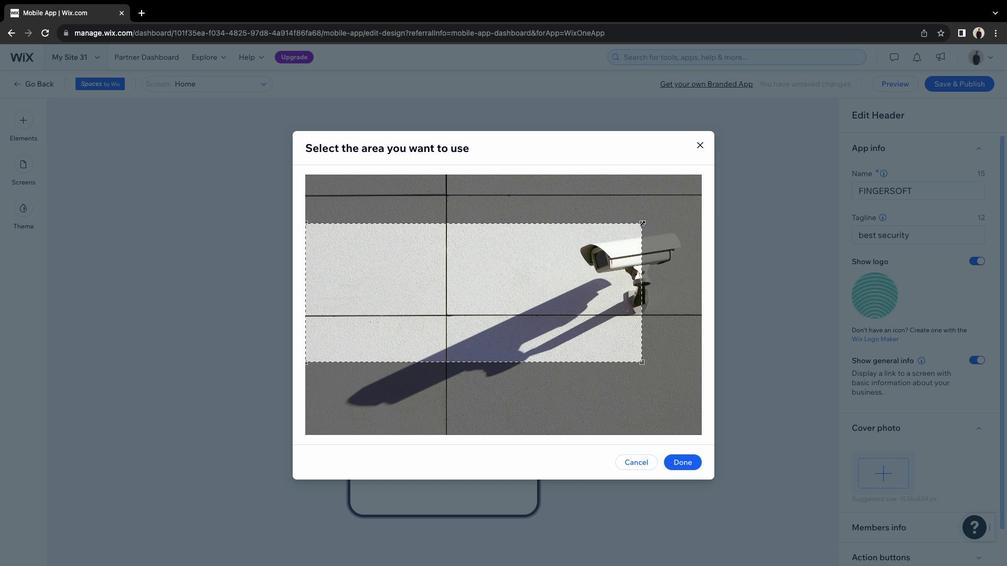 
Action: Mouse scrolled (950, 452) with delta (0, -2)
Screenshot: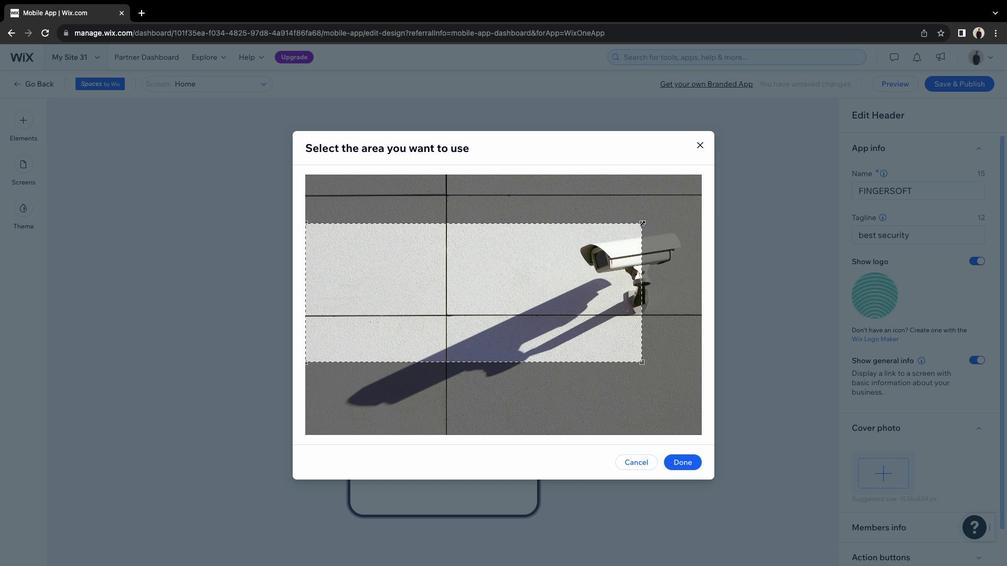 
Action: Mouse scrolled (950, 452) with delta (0, -3)
Screenshot: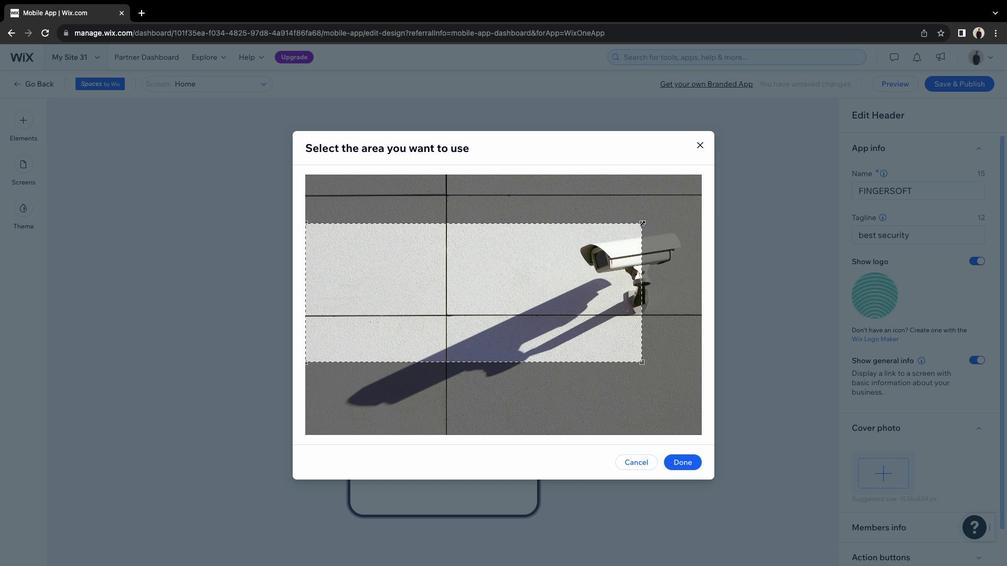 
Action: Mouse moved to (976, 415)
Screenshot: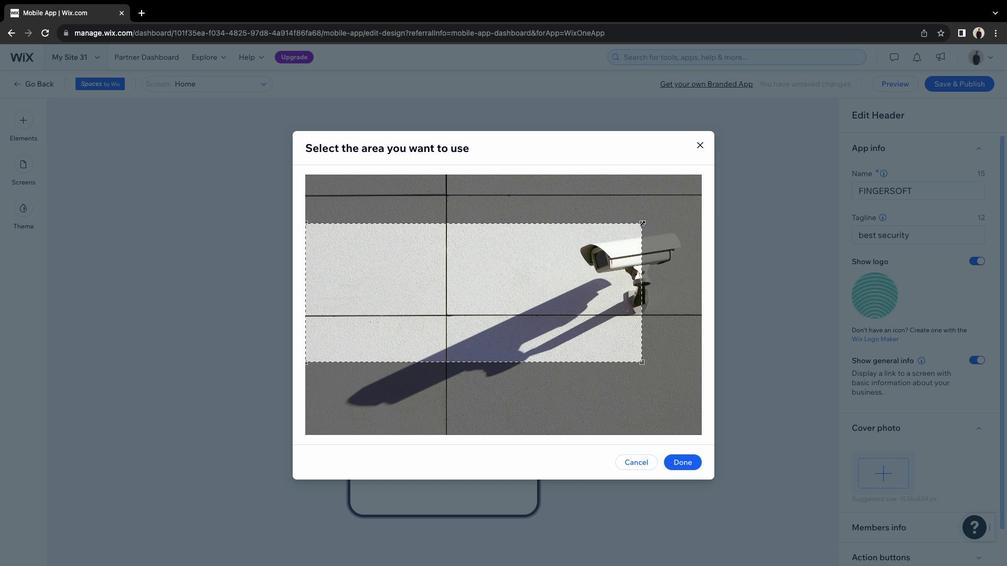 
Action: Mouse pressed left at (976, 415)
Screenshot: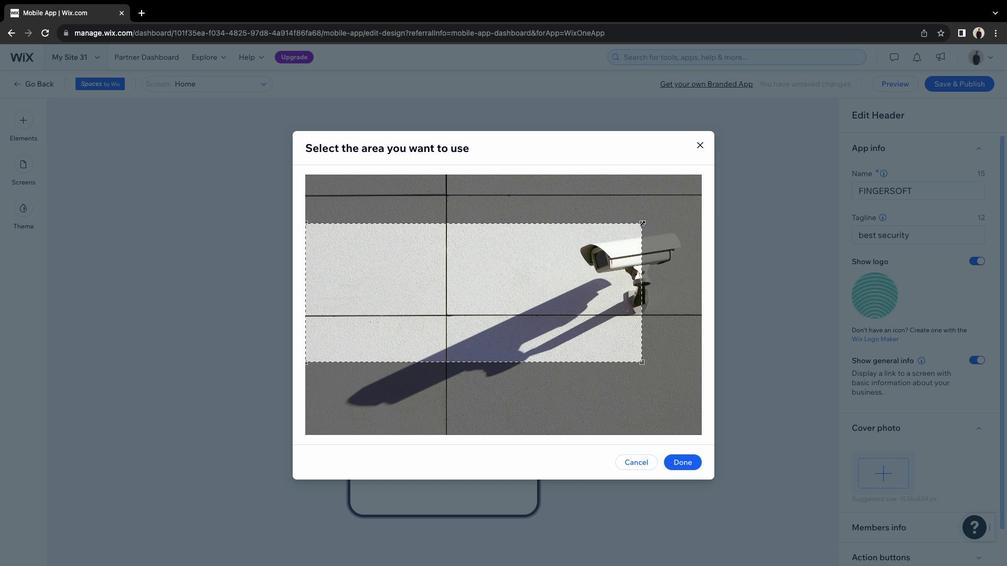 
Action: Mouse moved to (969, 428)
Screenshot: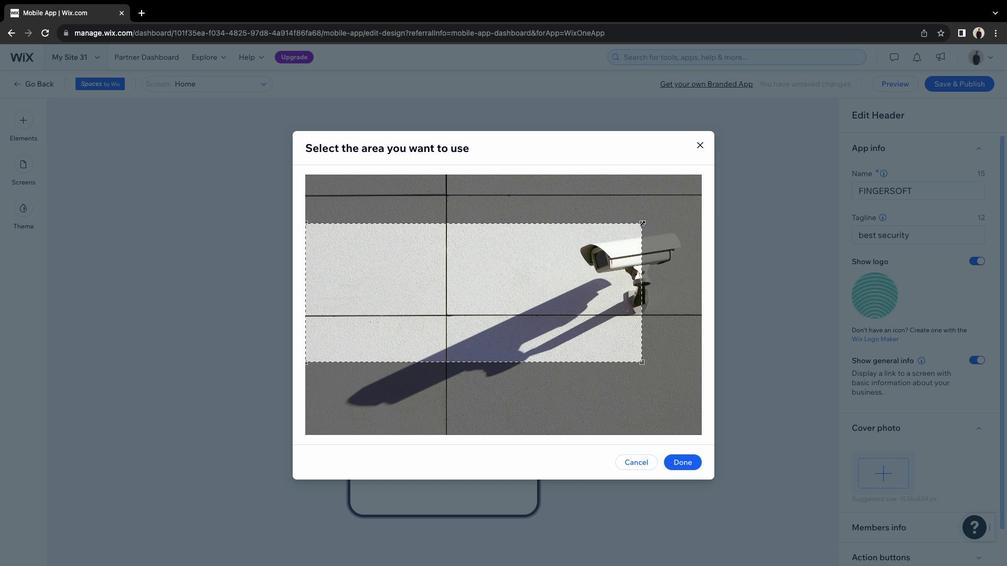 
Action: Mouse scrolled (969, 428) with delta (0, 0)
Screenshot: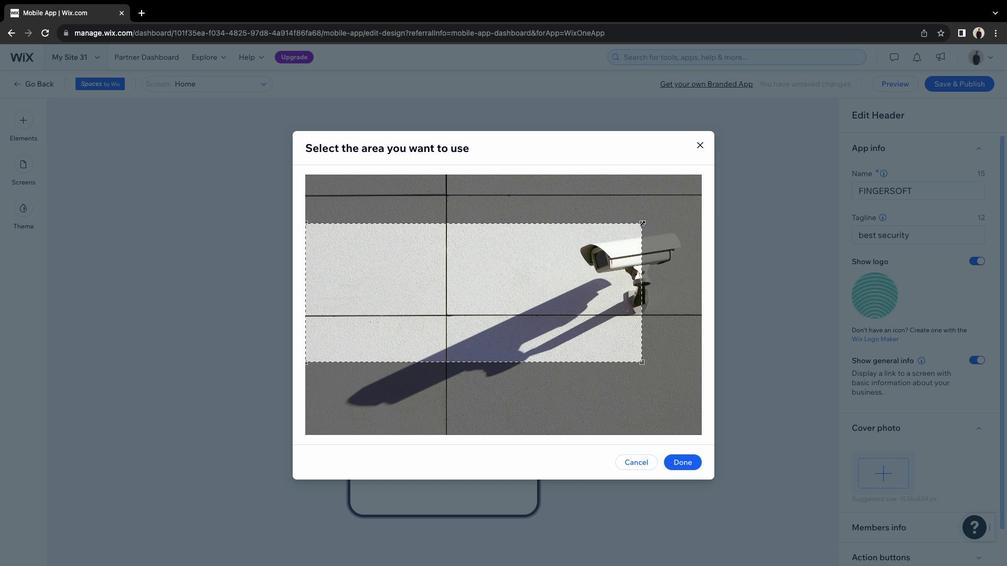 
Action: Mouse scrolled (969, 428) with delta (0, 0)
Screenshot: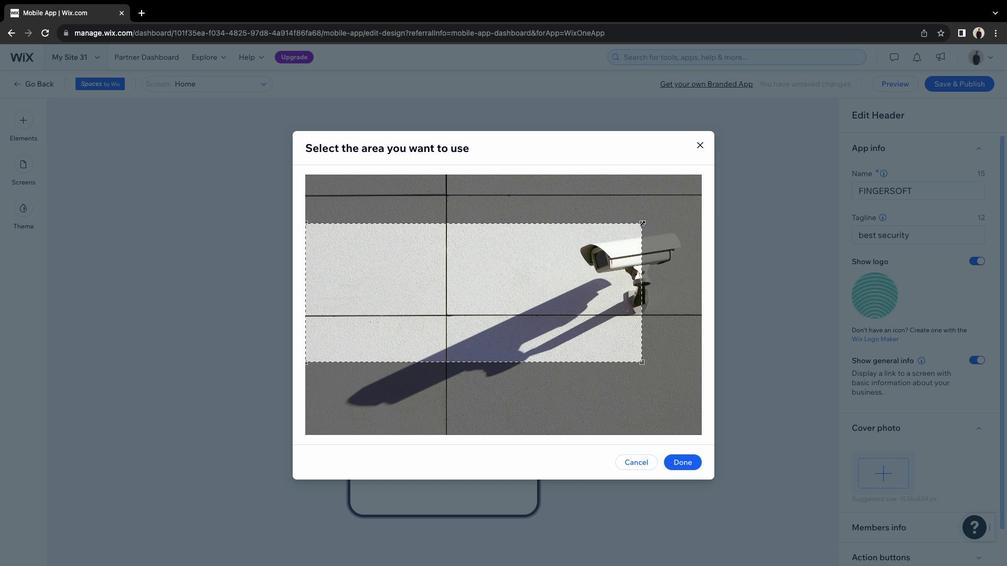 
Action: Mouse scrolled (969, 428) with delta (0, -2)
Screenshot: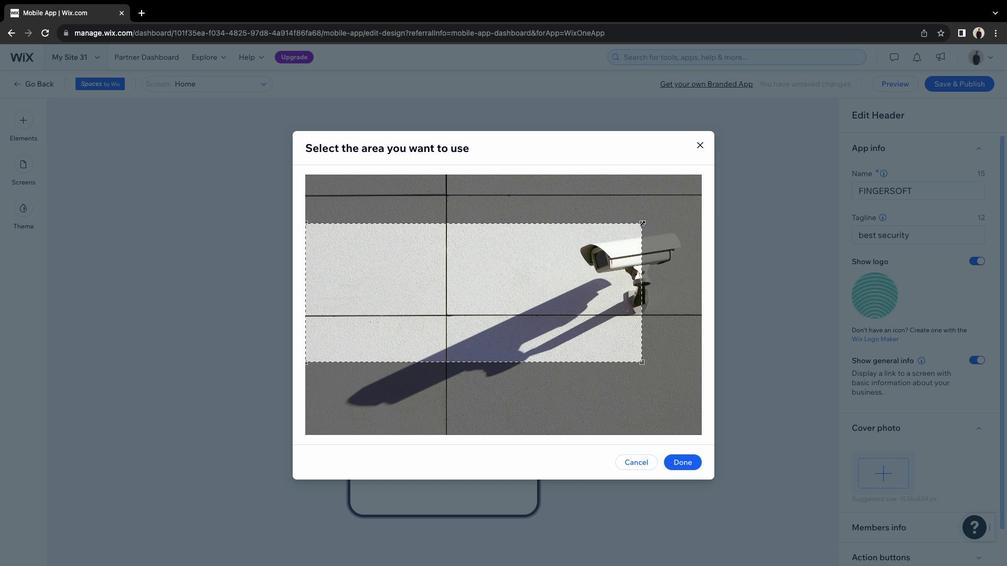 
Action: Mouse scrolled (969, 428) with delta (0, -2)
Screenshot: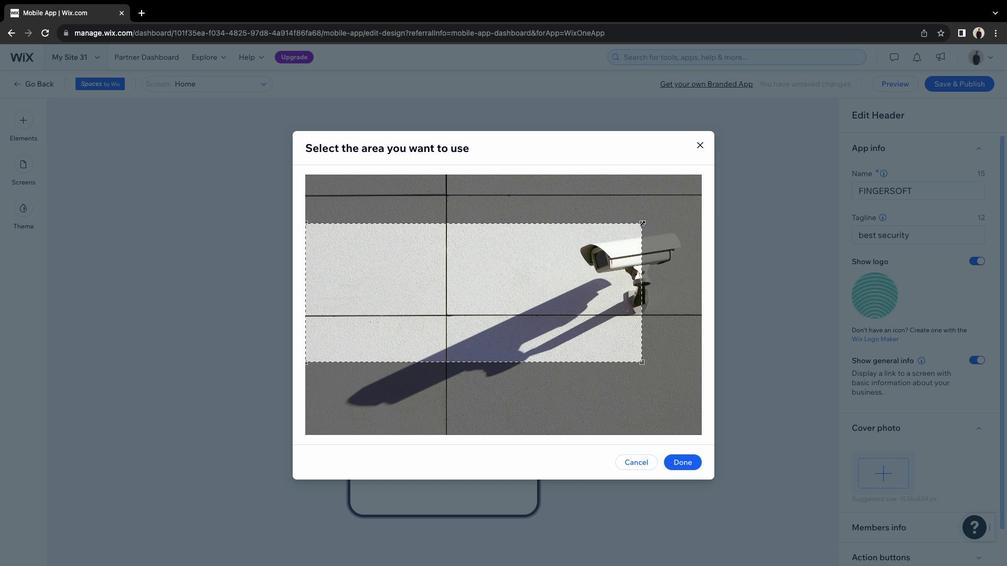 
Action: Mouse scrolled (969, 428) with delta (0, -3)
Screenshot: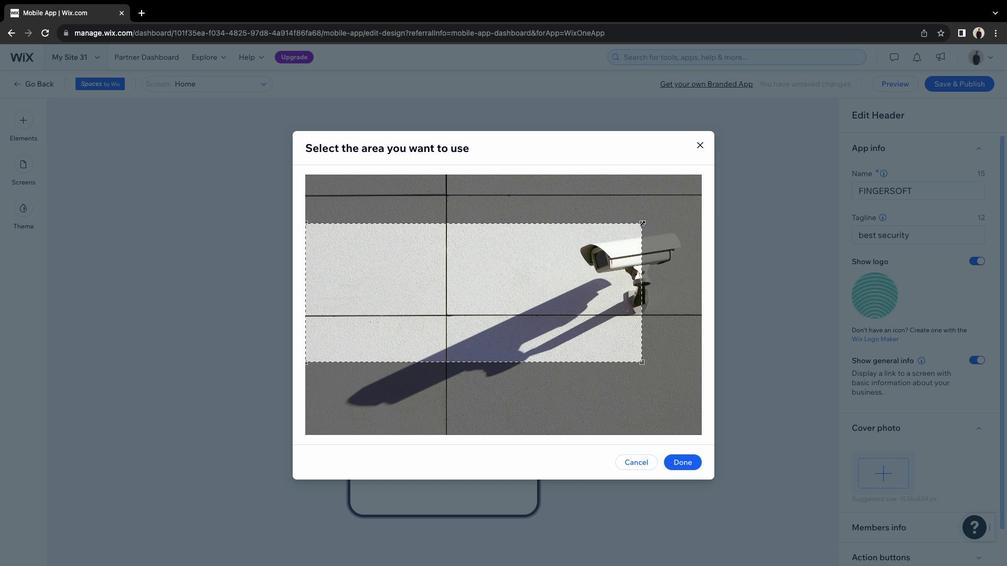 
Action: Mouse moved to (945, 513)
Screenshot: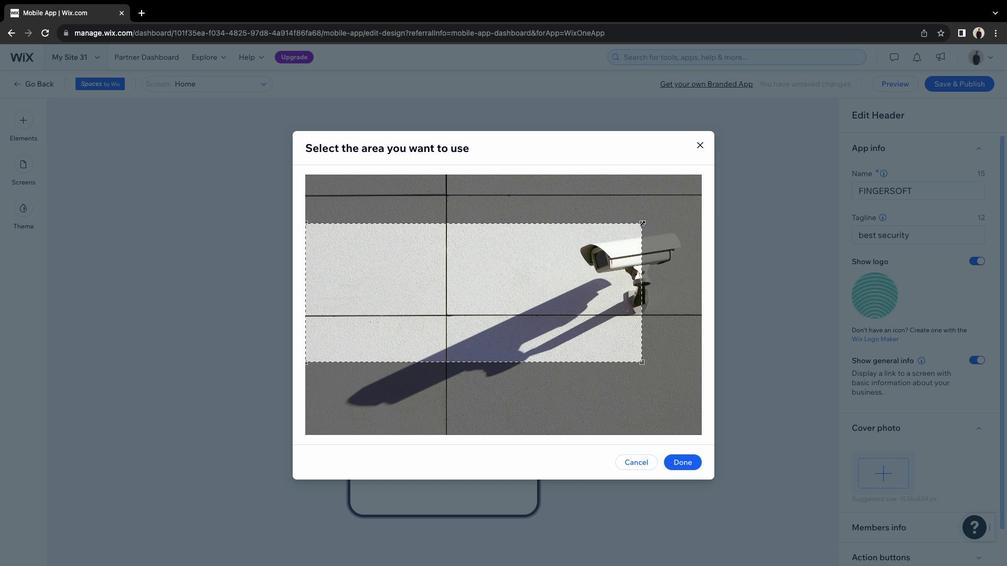 
Action: Mouse pressed left at (945, 513)
Screenshot: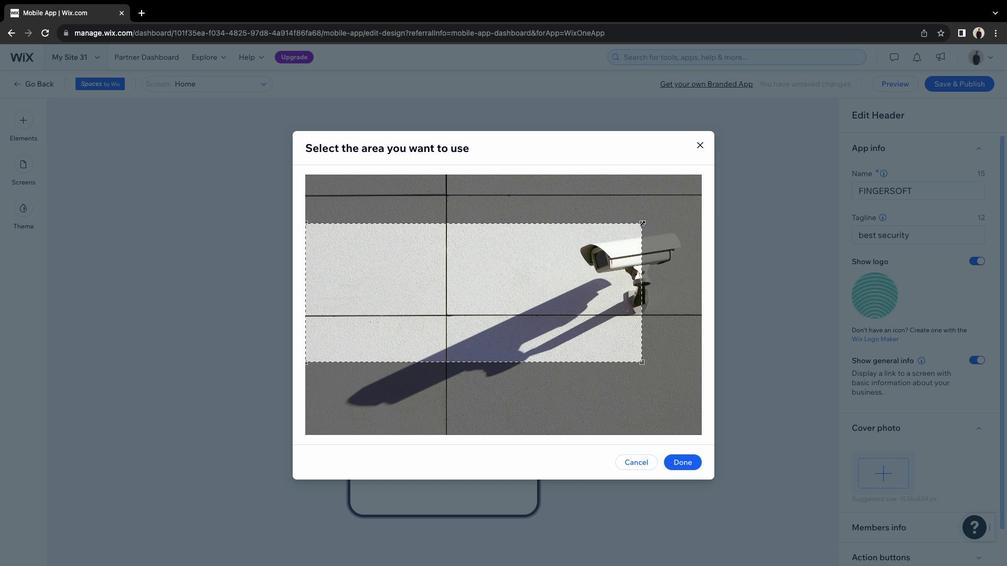 
Action: Mouse moved to (943, 461)
Screenshot: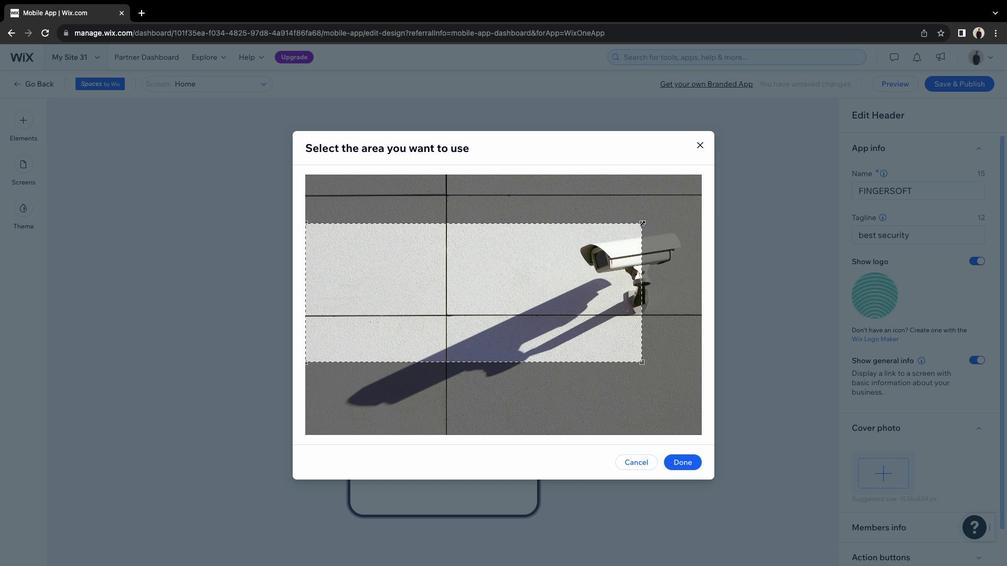
Action: Mouse scrolled (943, 461) with delta (0, 0)
Screenshot: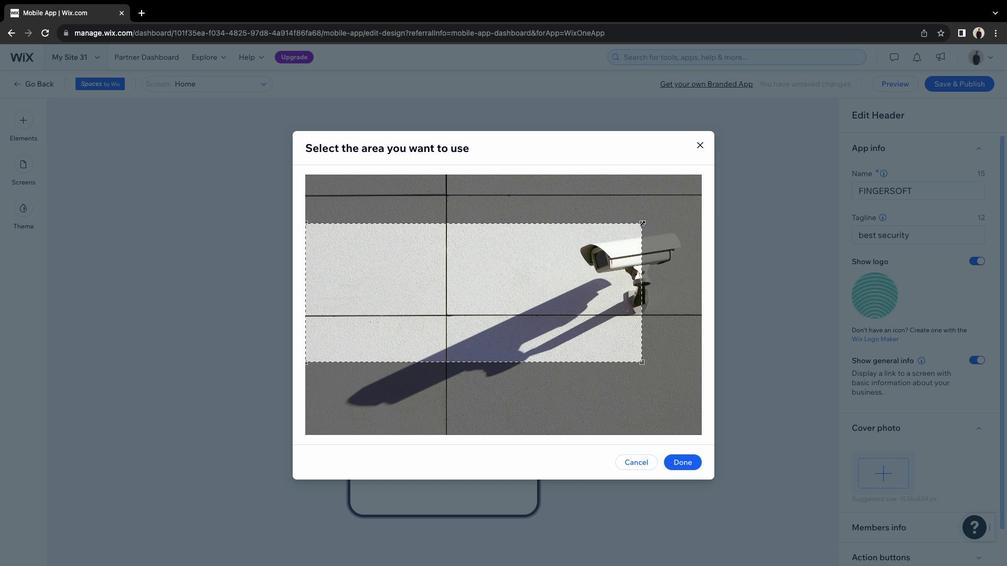 
Action: Mouse moved to (943, 460)
Screenshot: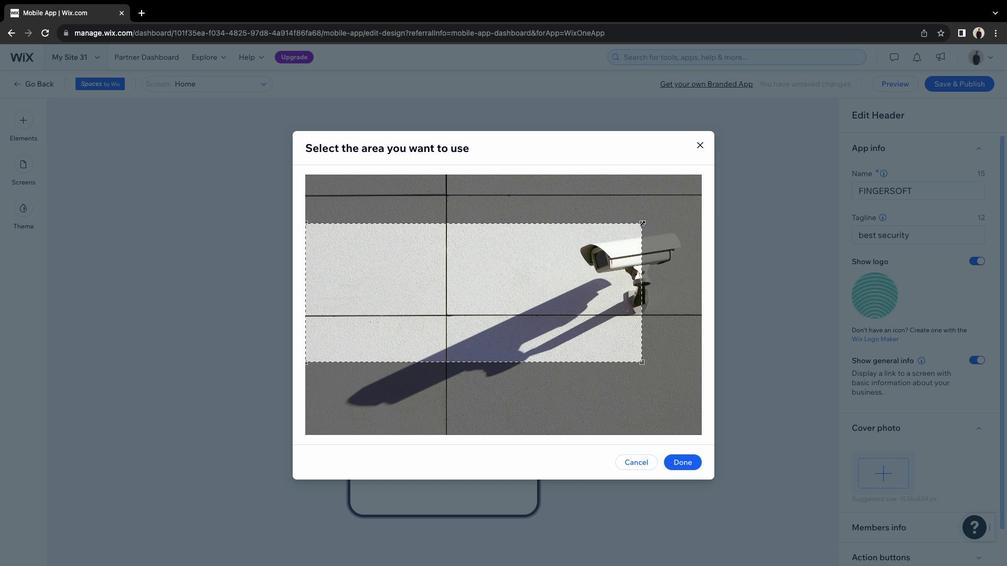 
Action: Mouse scrolled (943, 460) with delta (0, 0)
Screenshot: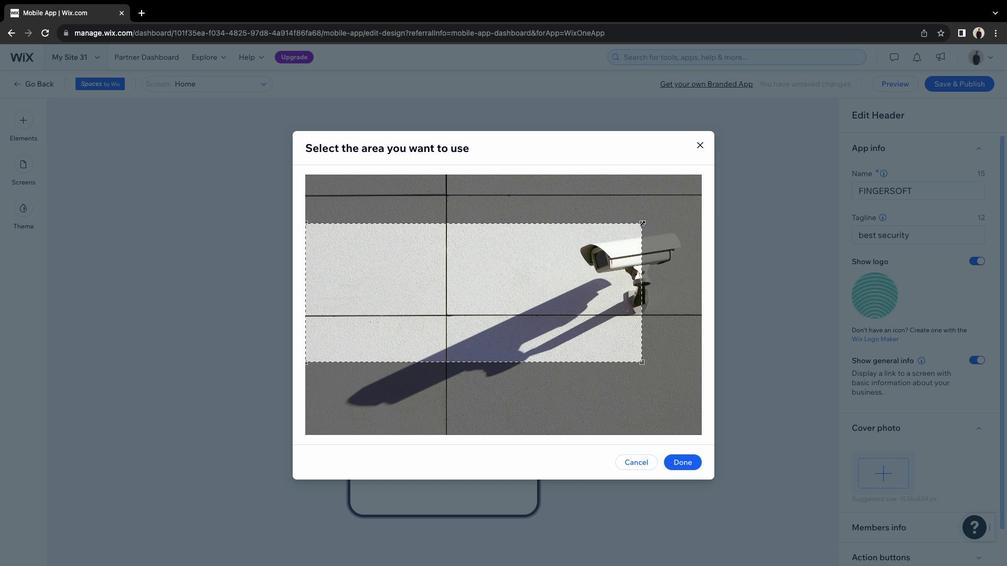 
Action: Mouse moved to (941, 459)
Screenshot: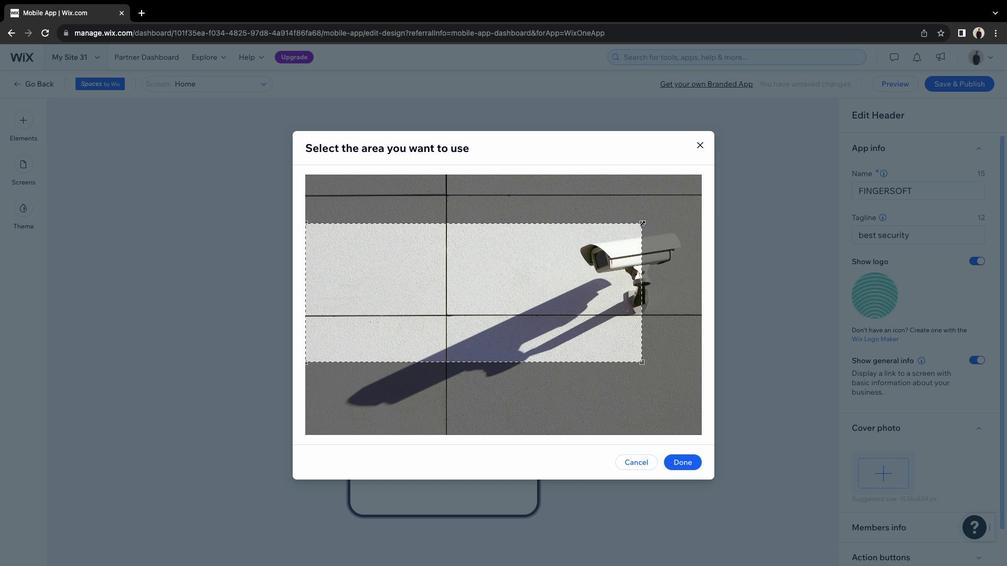 
Action: Mouse scrolled (941, 459) with delta (0, -1)
Screenshot: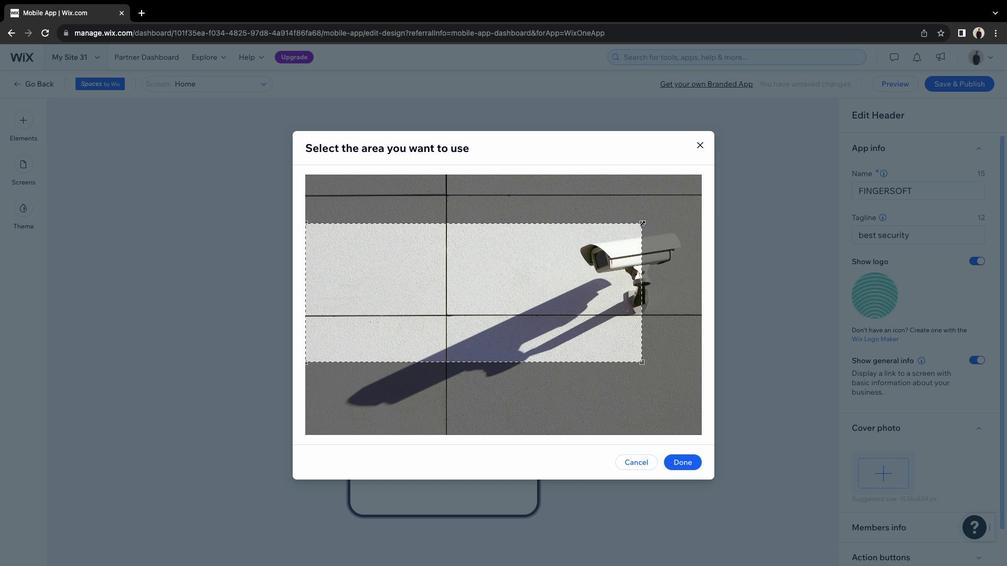 
Action: Mouse scrolled (941, 459) with delta (0, -2)
Screenshot: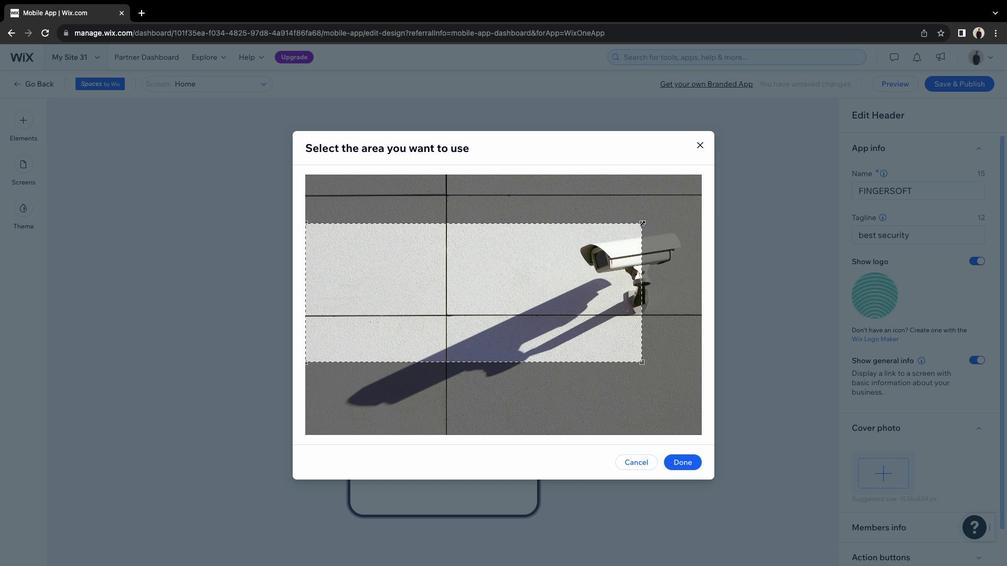 
Action: Mouse moved to (941, 459)
Screenshot: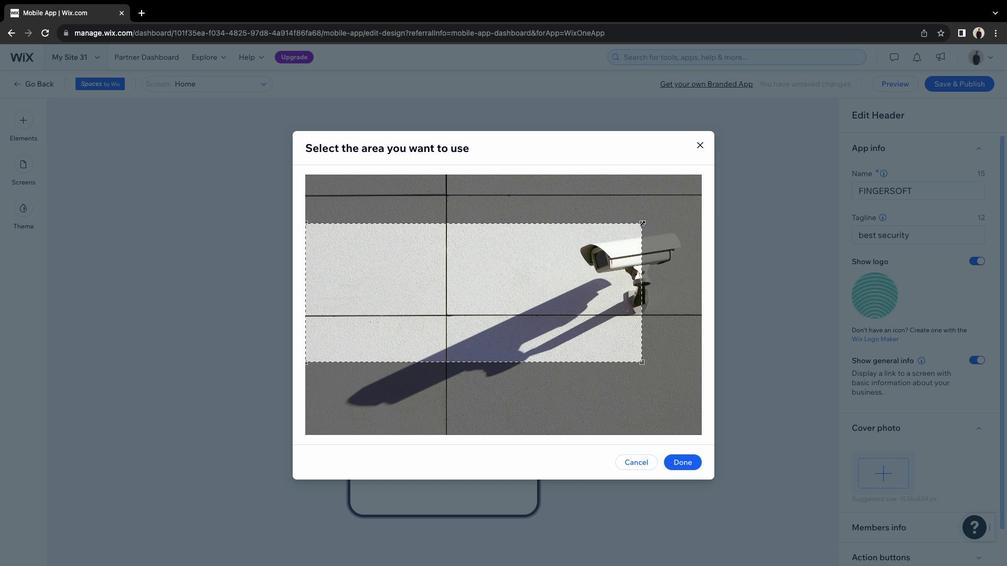 
Action: Mouse scrolled (941, 459) with delta (0, -3)
Screenshot: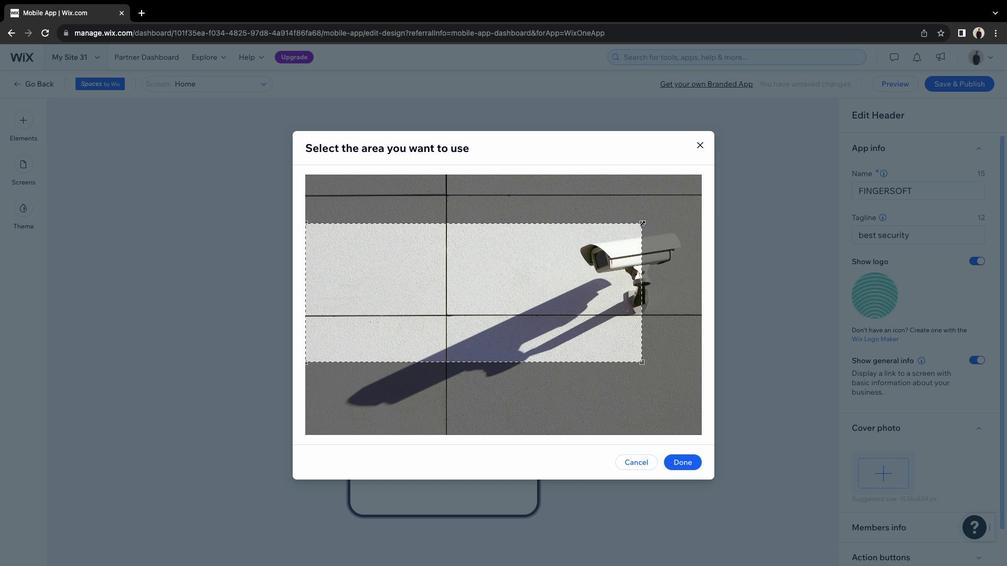
Action: Mouse scrolled (941, 459) with delta (0, -3)
Screenshot: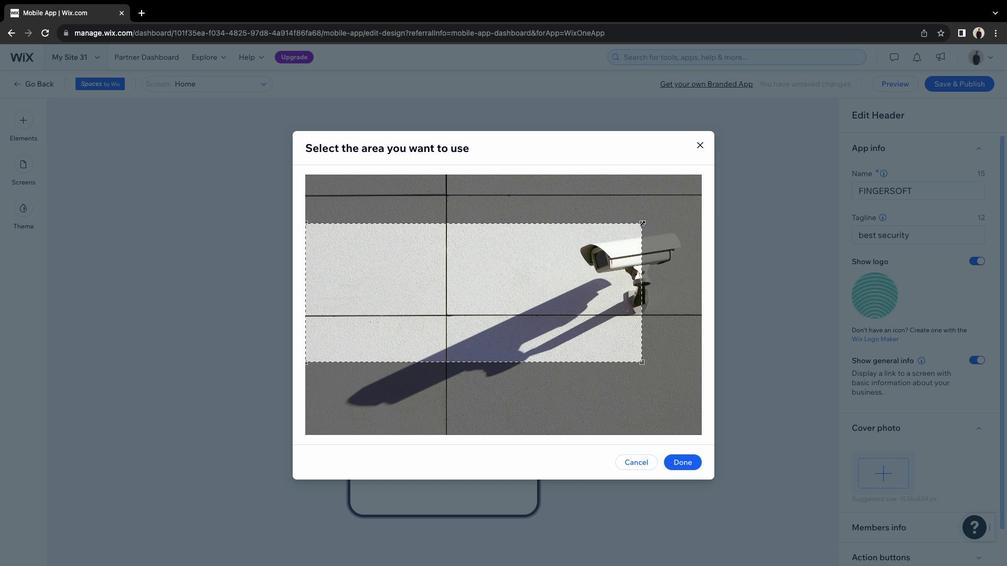 
Action: Mouse moved to (941, 464)
Screenshot: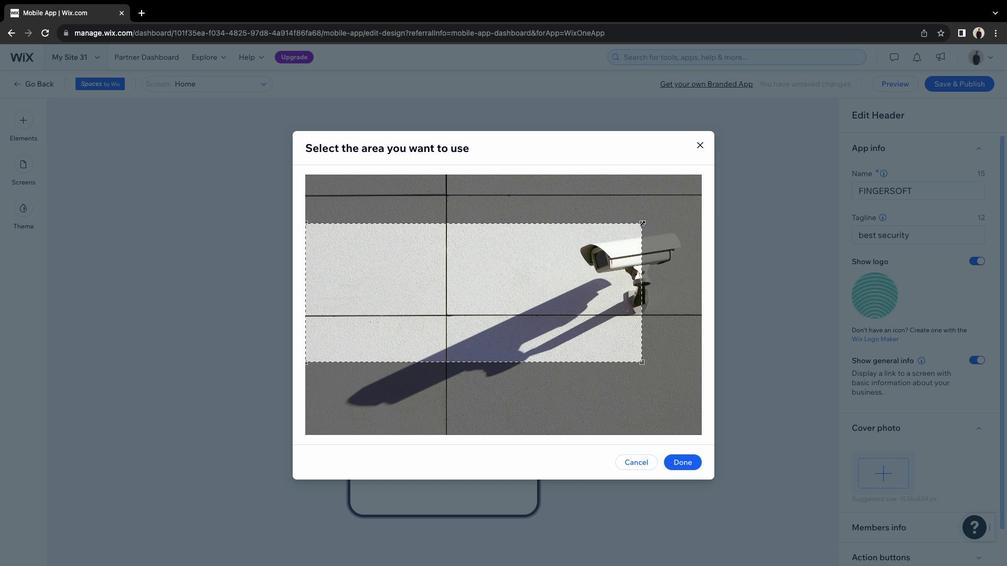 
Action: Mouse pressed left at (941, 464)
Screenshot: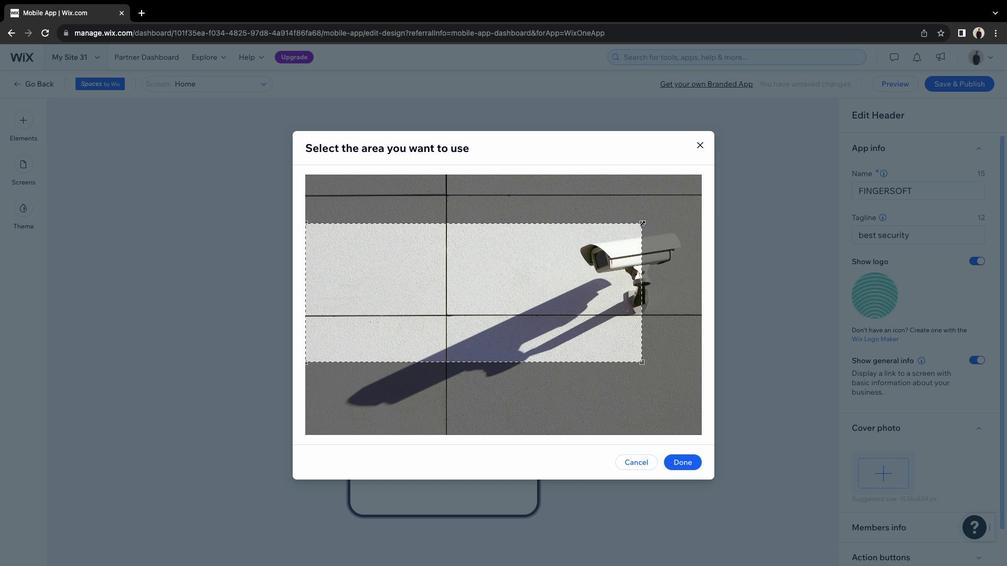 
Action: Mouse moved to (924, 396)
Screenshot: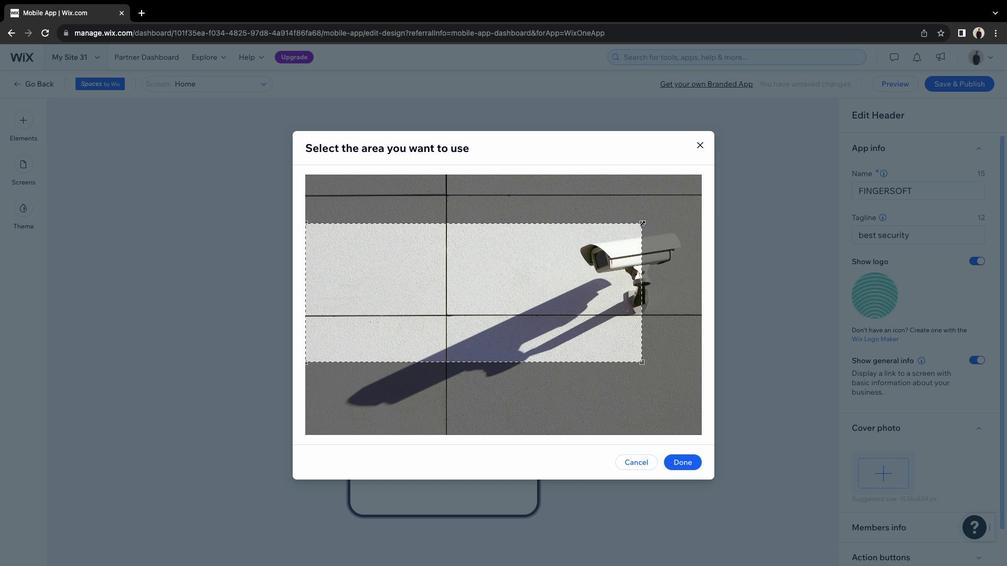 
Action: Mouse pressed left at (924, 396)
Screenshot: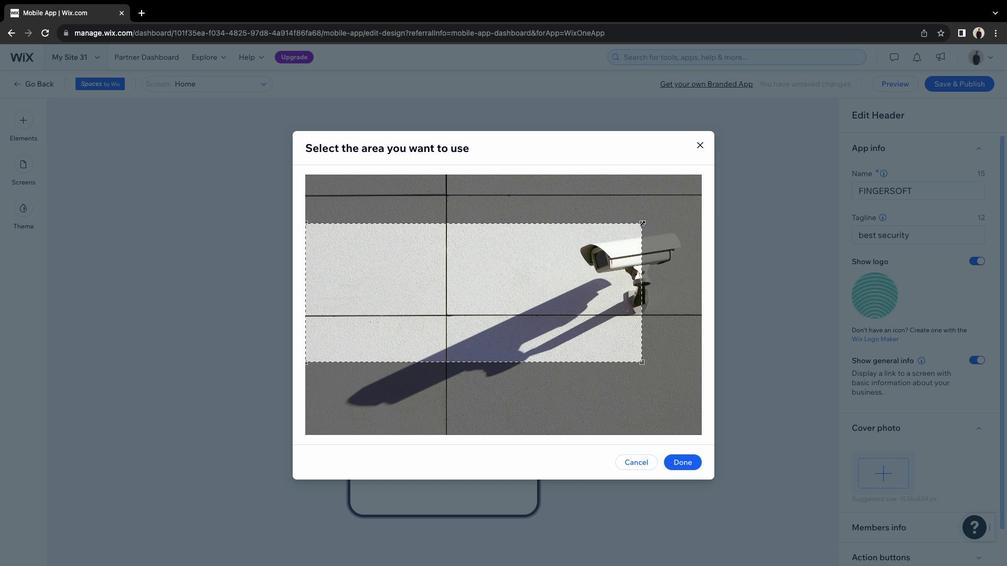 
Action: Mouse moved to (915, 511)
Screenshot: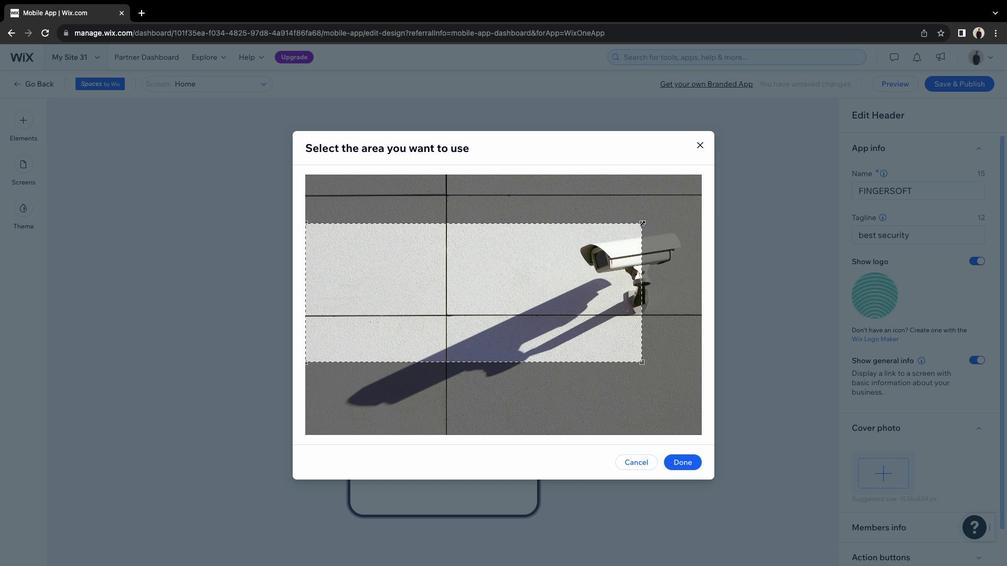 
Action: Mouse pressed left at (915, 511)
Screenshot: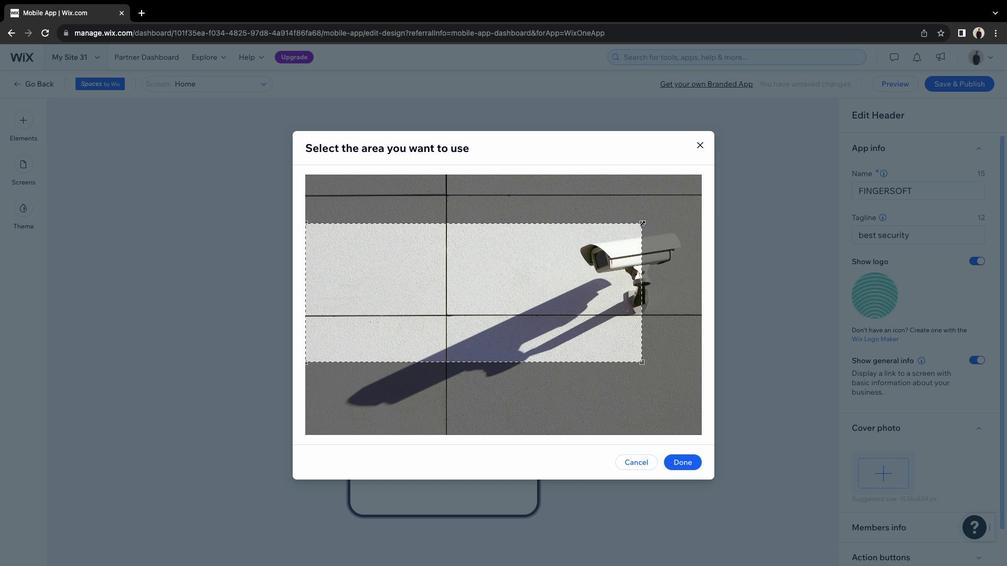 
Action: Mouse moved to (916, 511)
Screenshot: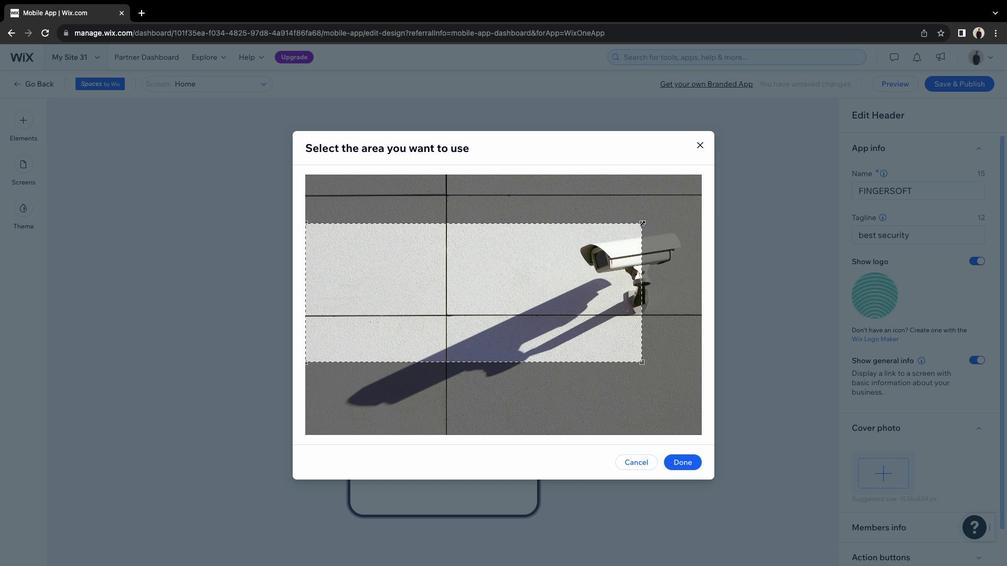 
Action: Key pressed Key.shift'A''u''t''h''e''n''t''i''c''a''t''e'
Screenshot: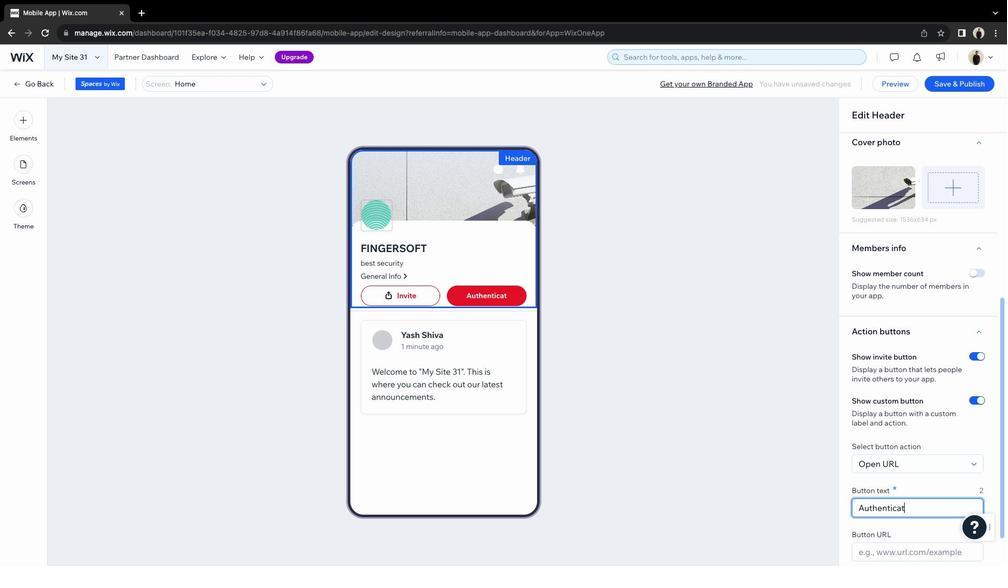 
Action: Mouse moved to (847, 457)
Screenshot: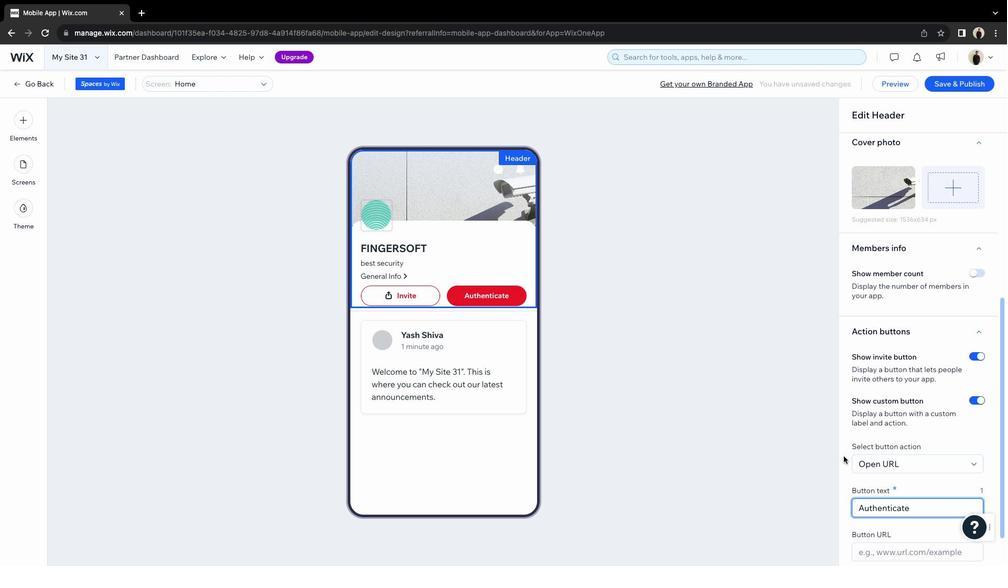 
Action: Mouse scrolled (847, 457) with delta (0, 0)
Screenshot: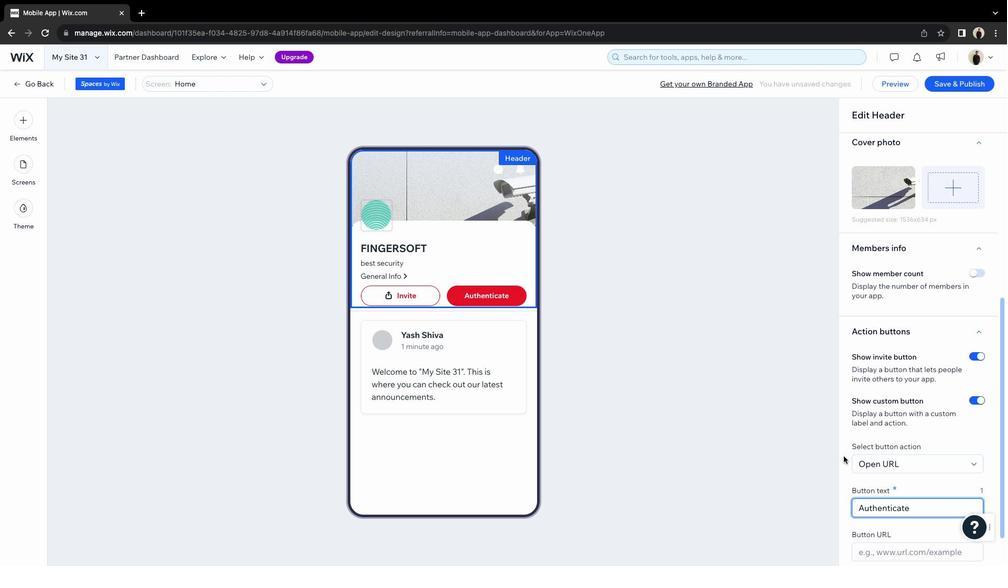 
Action: Mouse moved to (844, 456)
Screenshot: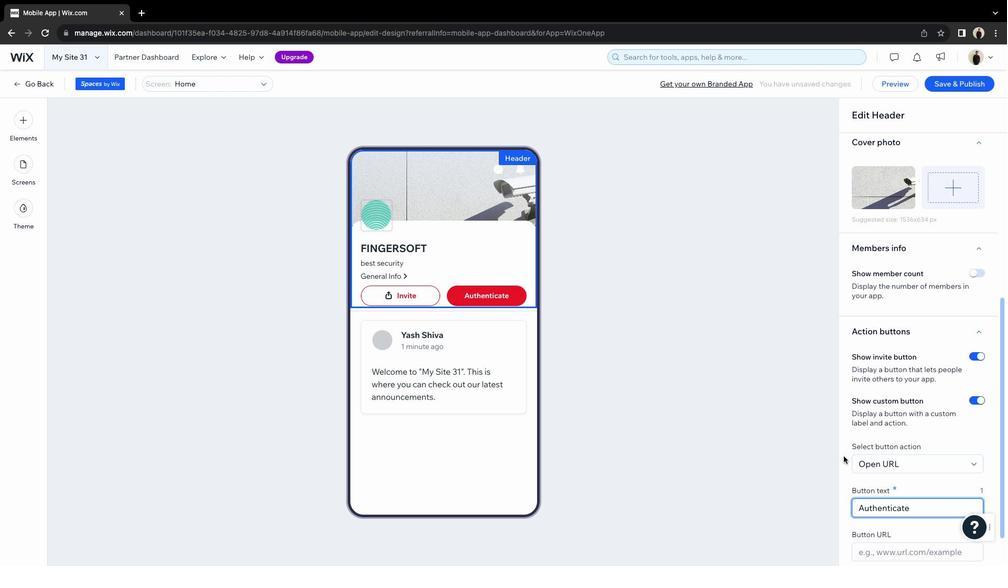 
Action: Mouse scrolled (844, 456) with delta (0, 0)
Screenshot: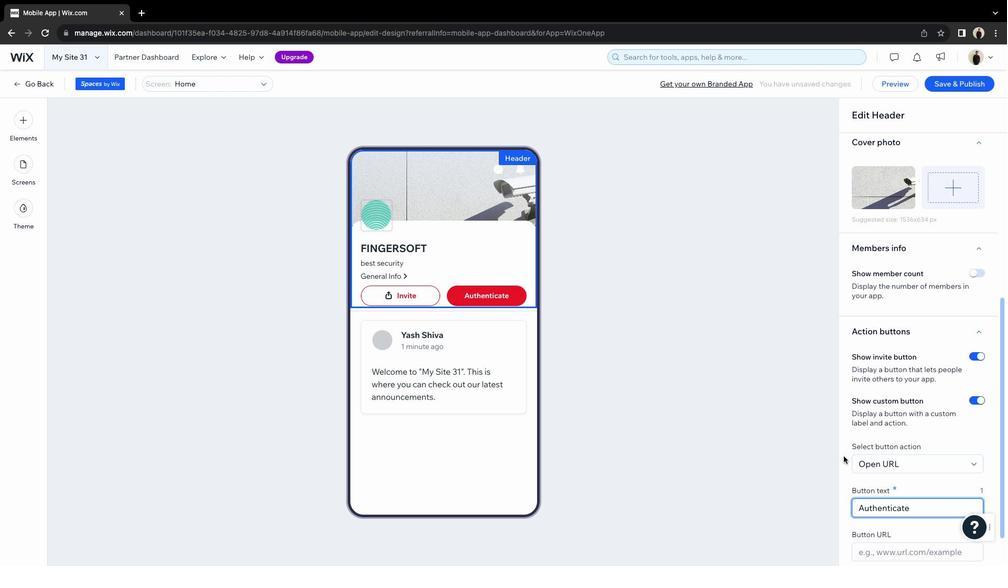 
Action: Mouse moved to (844, 456)
Screenshot: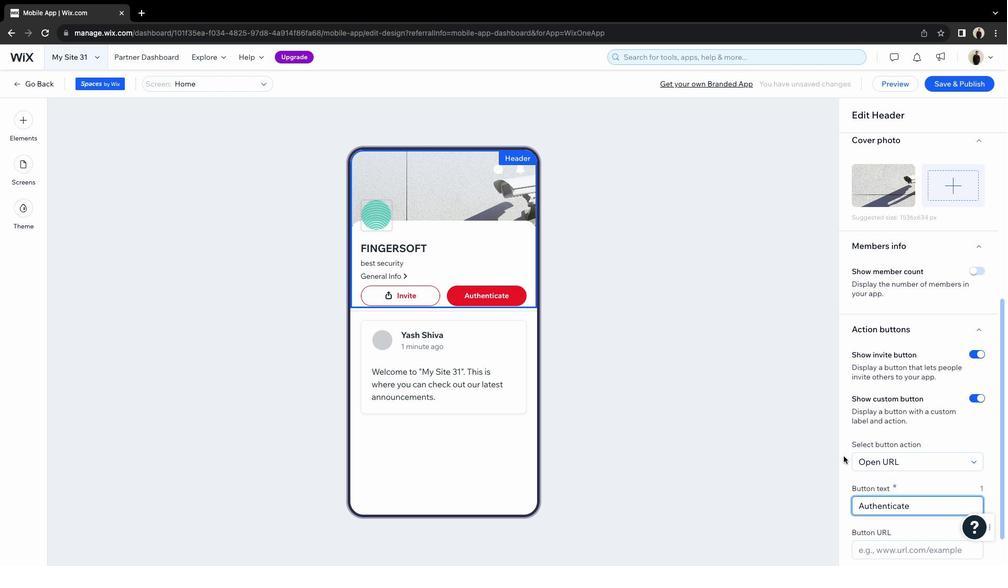
Action: Mouse scrolled (844, 456) with delta (0, -1)
Screenshot: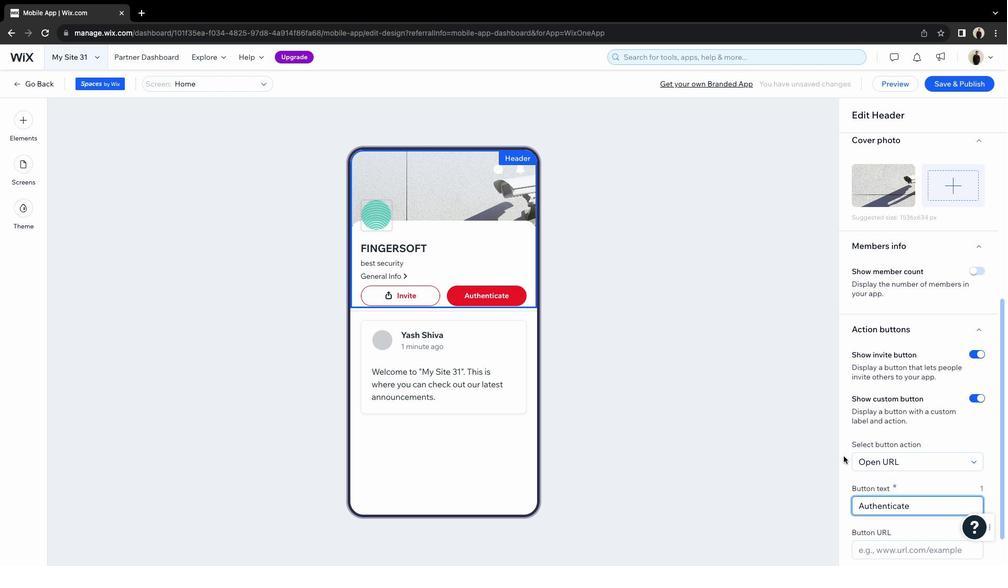 
Action: Mouse scrolled (844, 456) with delta (0, -2)
Screenshot: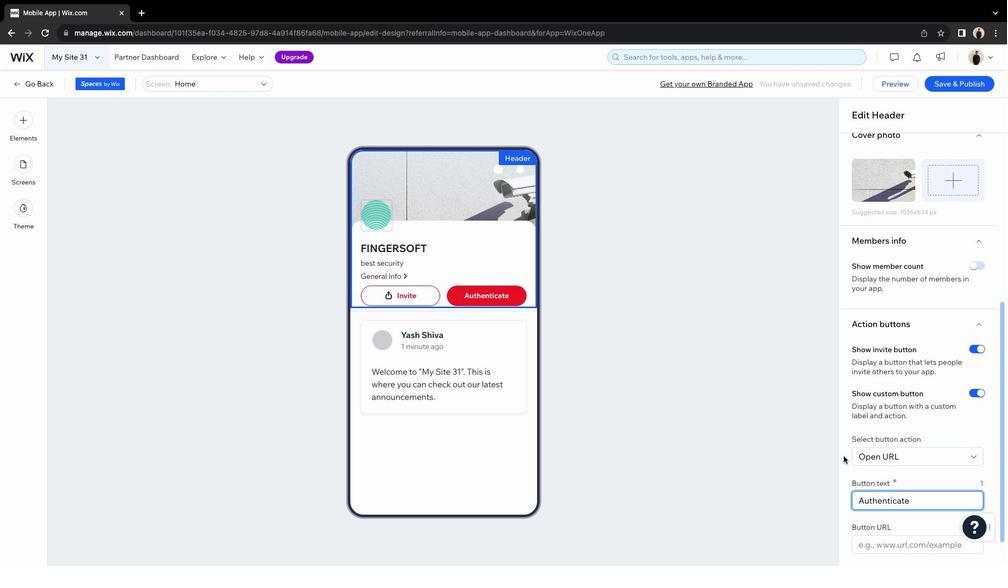 
Action: Mouse scrolled (844, 456) with delta (0, -2)
Screenshot: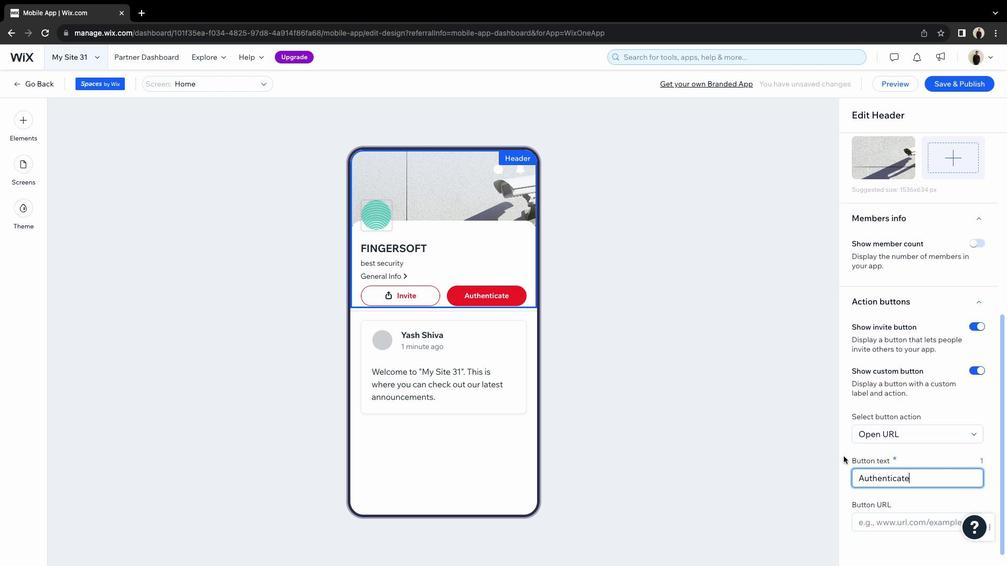 
Action: Mouse moved to (817, 488)
Screenshot: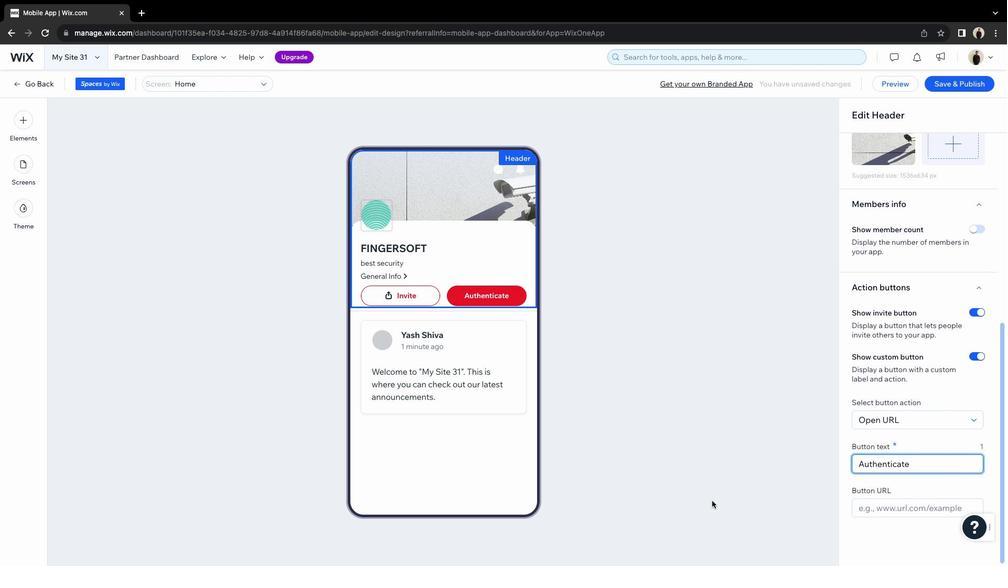
Action: Mouse scrolled (817, 488) with delta (0, 0)
Screenshot: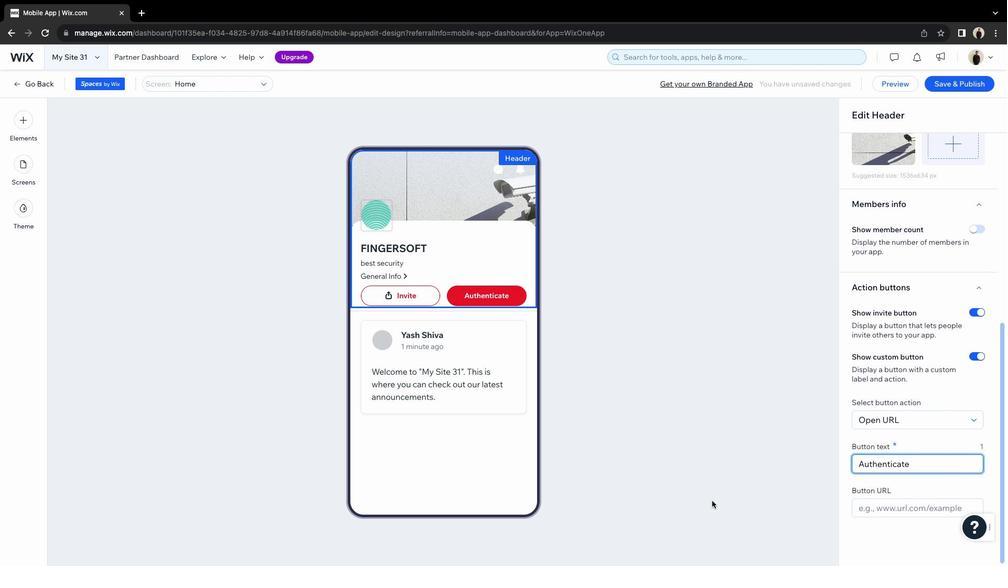 
Action: Mouse moved to (712, 491)
Screenshot: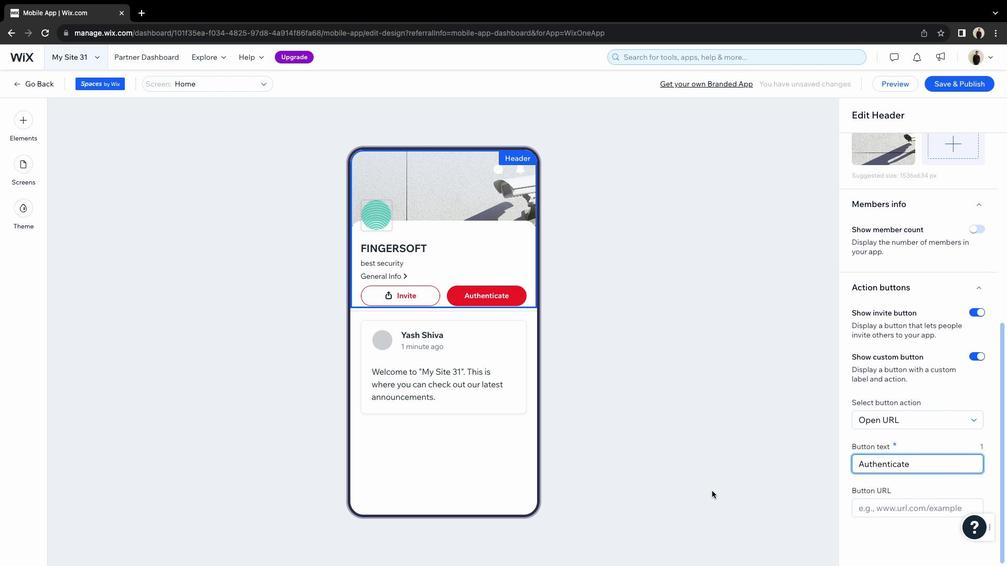 
Action: Mouse scrolled (712, 491) with delta (0, 0)
Screenshot: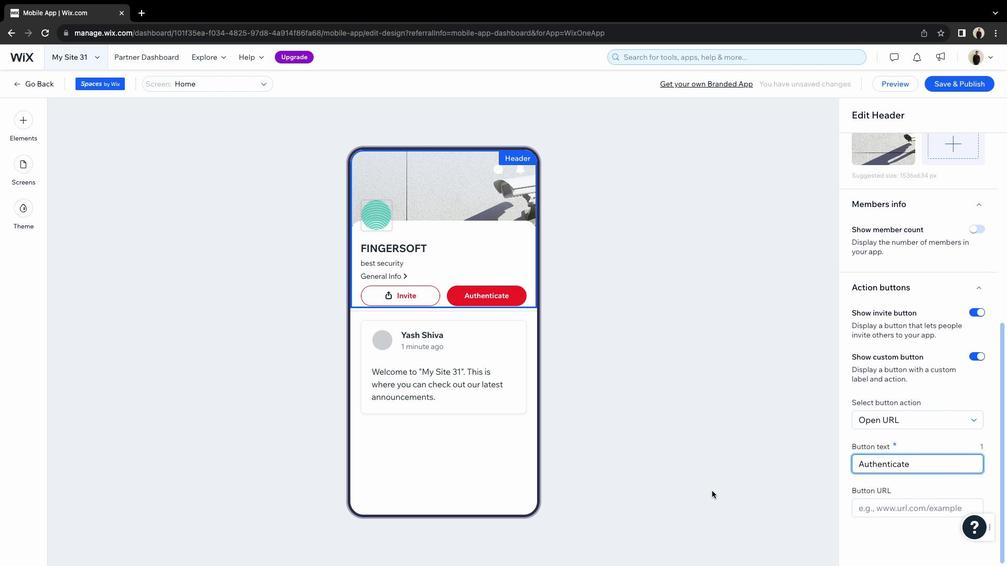
Action: Mouse scrolled (712, 491) with delta (0, 0)
Screenshot: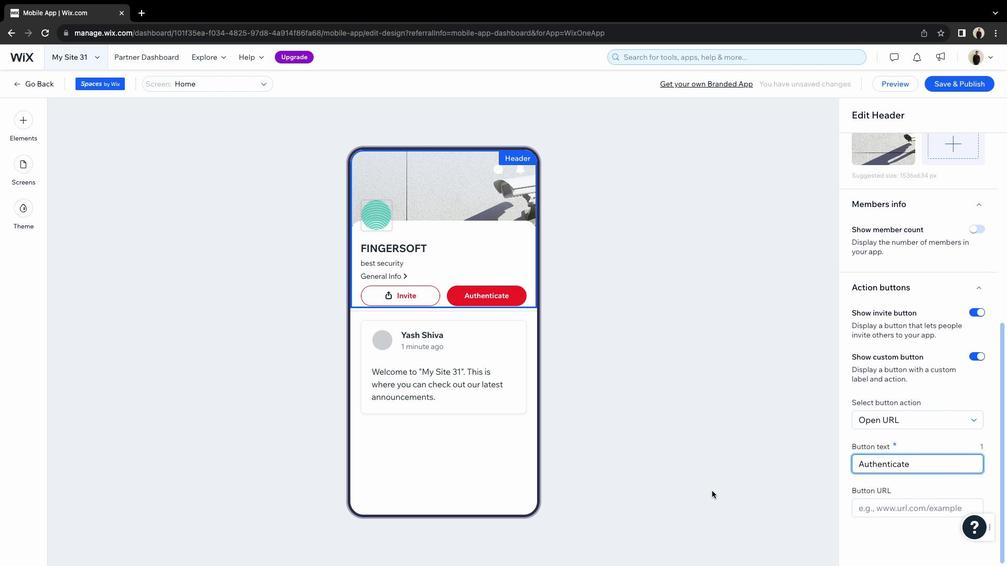 
Action: Mouse scrolled (712, 491) with delta (0, 2)
Screenshot: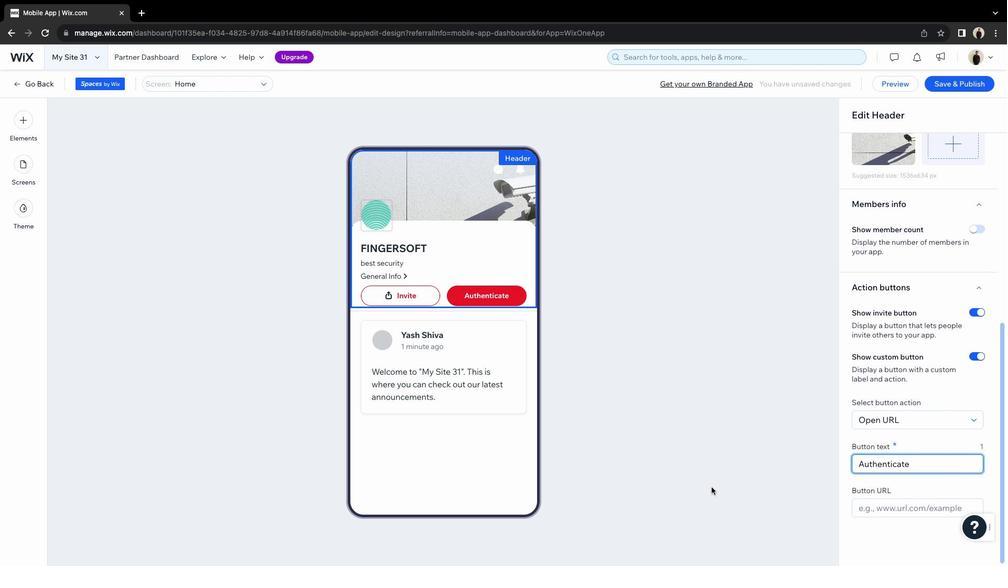 
Action: Mouse scrolled (712, 491) with delta (0, 2)
Screenshot: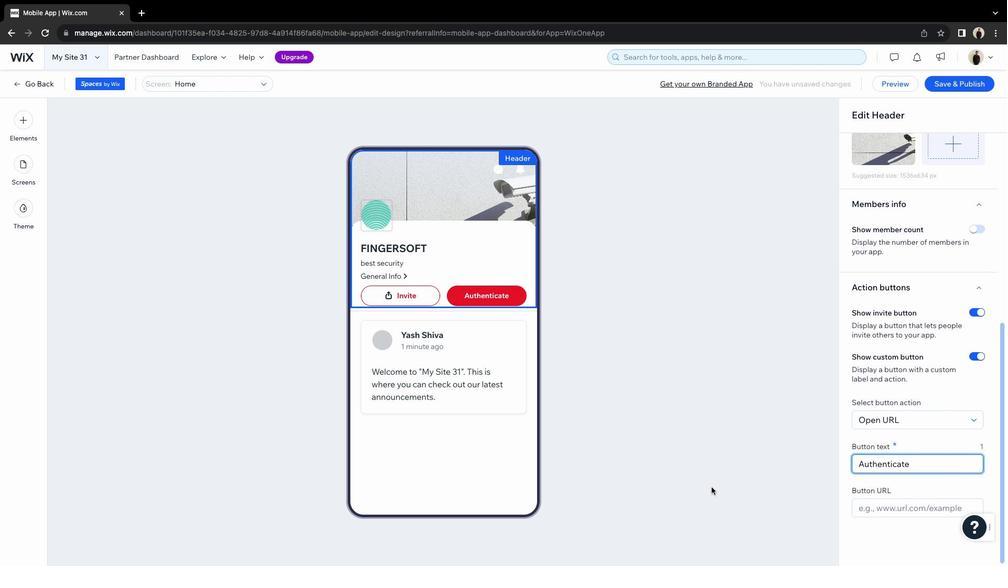 
Action: Mouse scrolled (712, 491) with delta (0, 3)
Screenshot: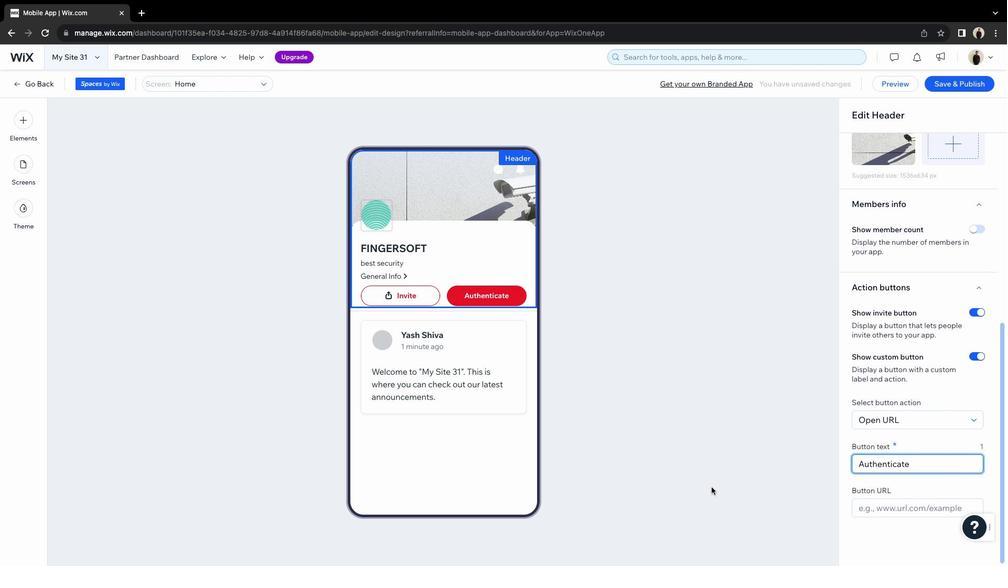 
Action: Mouse moved to (982, 312)
Screenshot: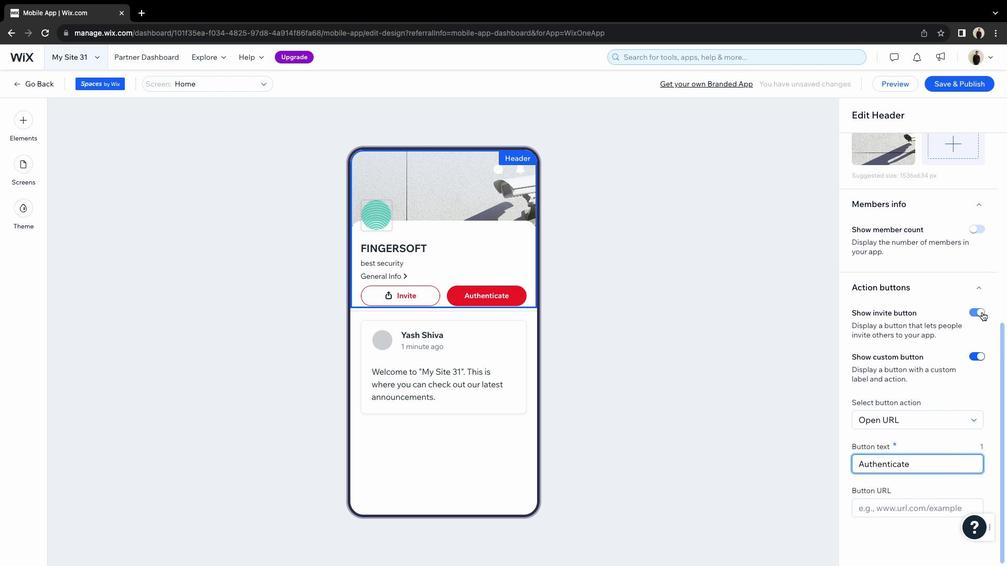 
Action: Mouse pressed left at (982, 312)
Screenshot: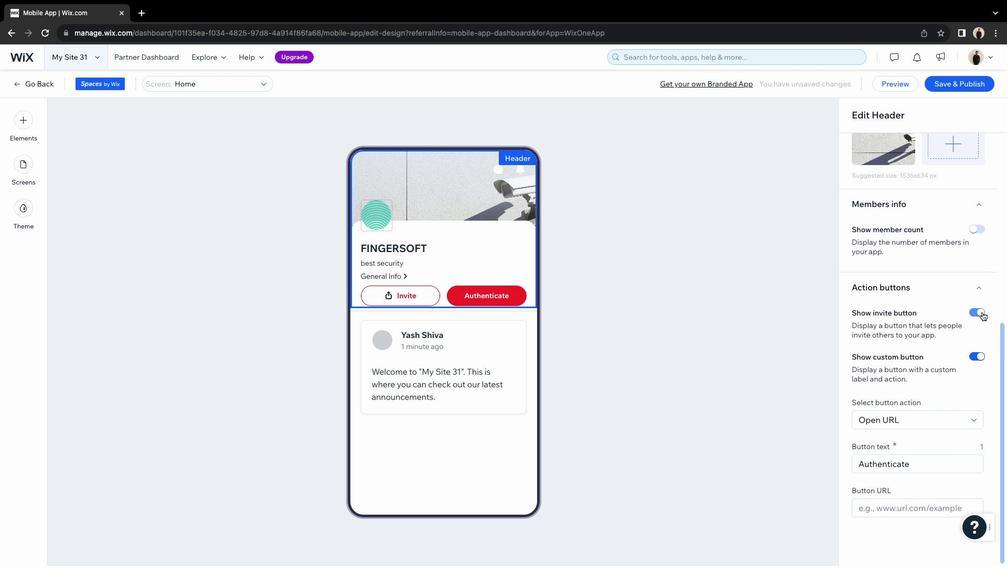 
Action: Mouse moved to (667, 304)
Screenshot: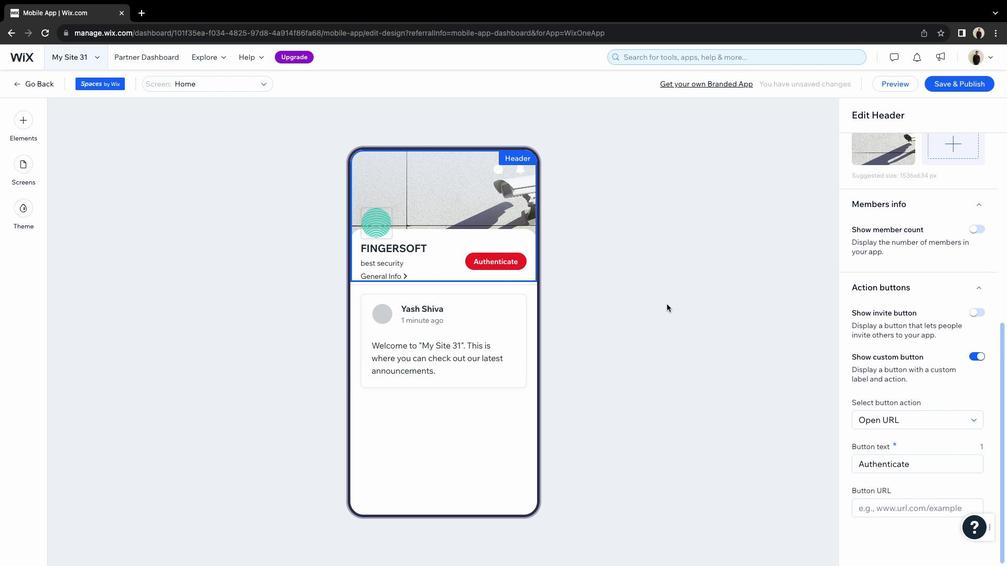 
Action: Mouse pressed left at (667, 304)
Screenshot: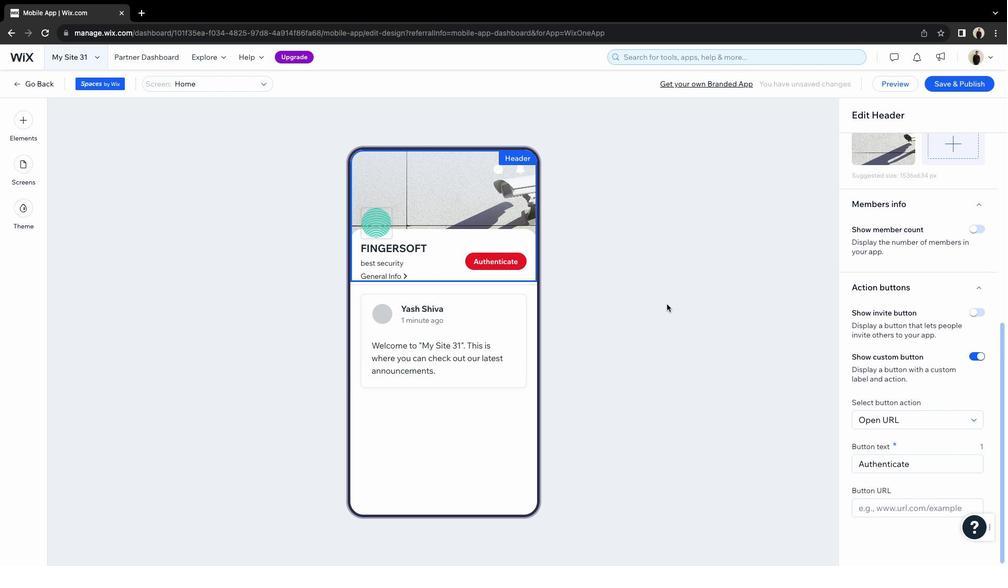 
Action: Mouse moved to (482, 352)
Screenshot: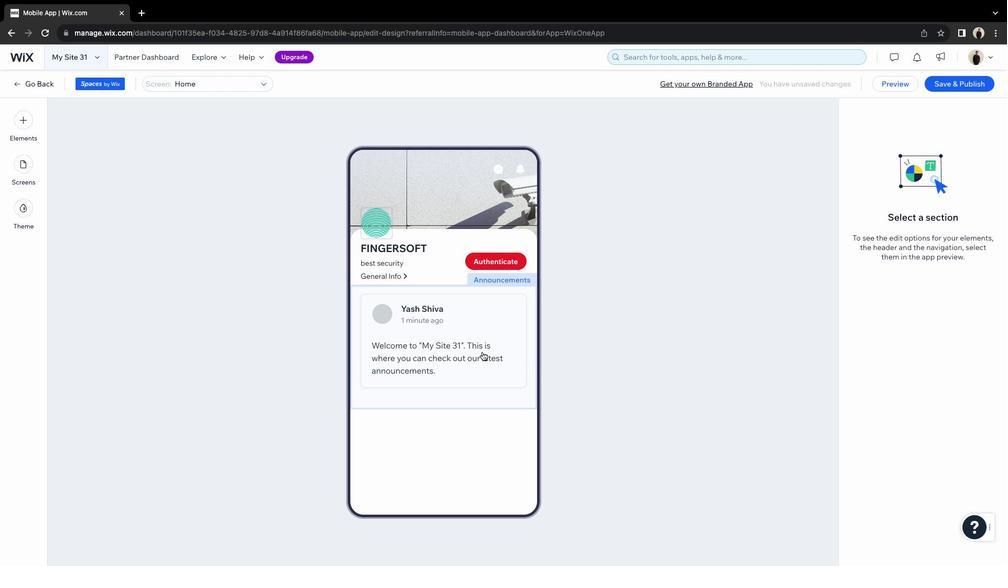 
Action: Mouse pressed left at (482, 352)
Screenshot: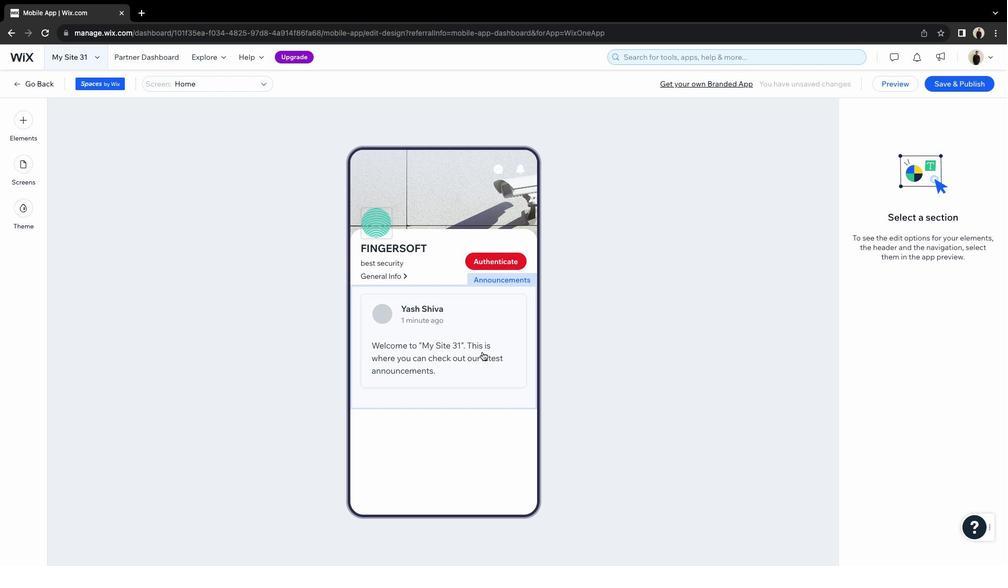 
Action: Mouse moved to (559, 366)
Screenshot: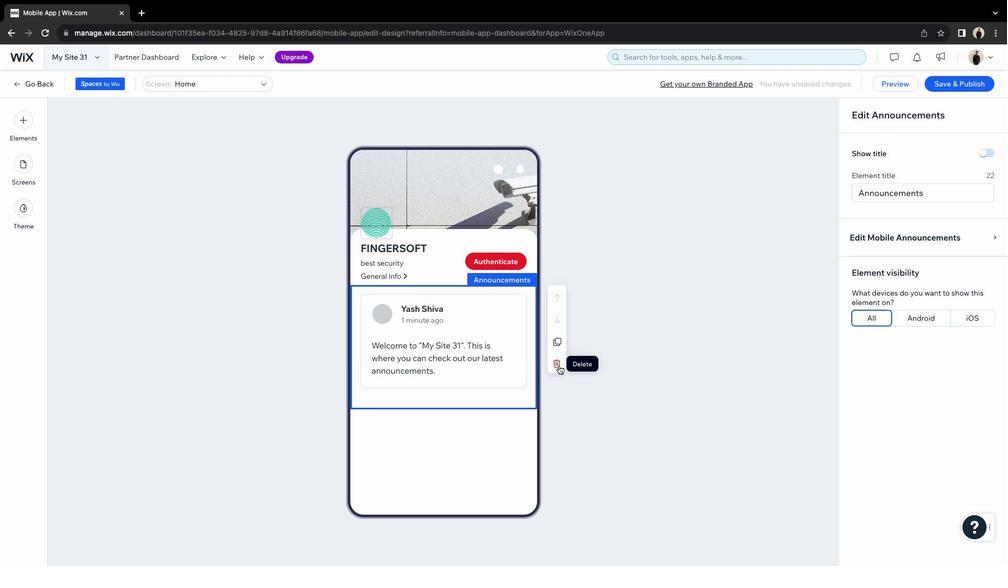 
Action: Mouse pressed left at (559, 366)
Screenshot: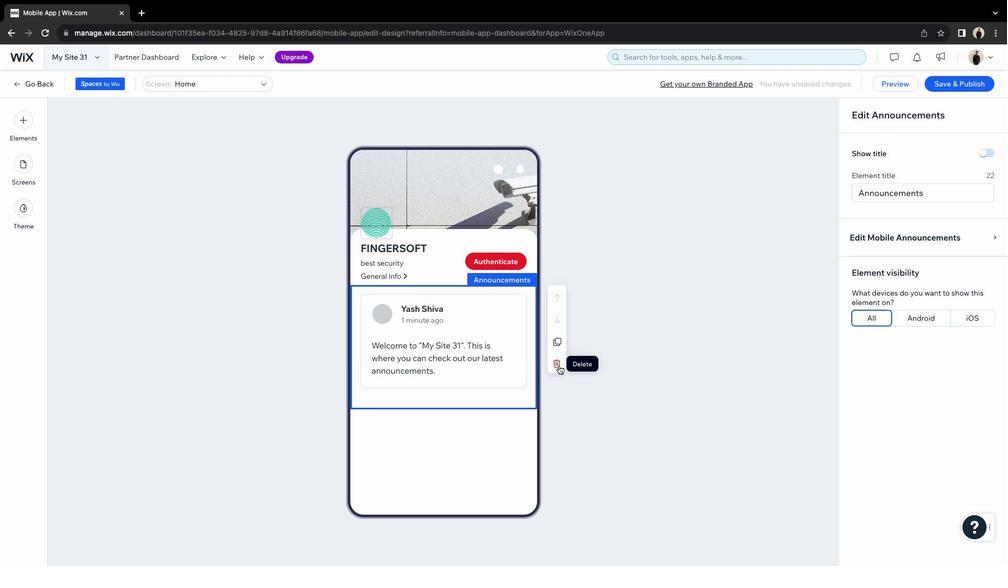 
Action: Mouse moved to (598, 332)
Screenshot: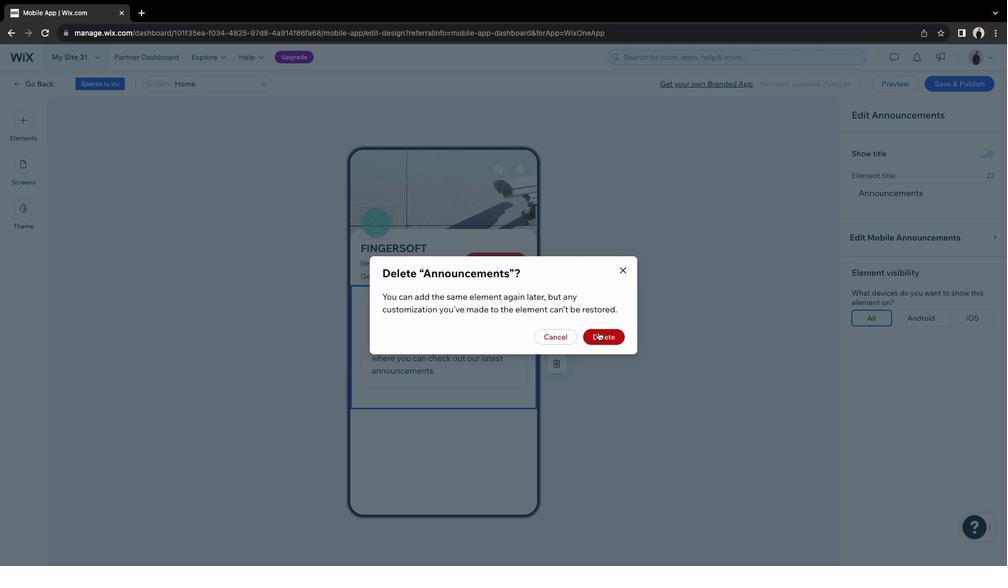 
Action: Mouse pressed left at (598, 332)
Screenshot: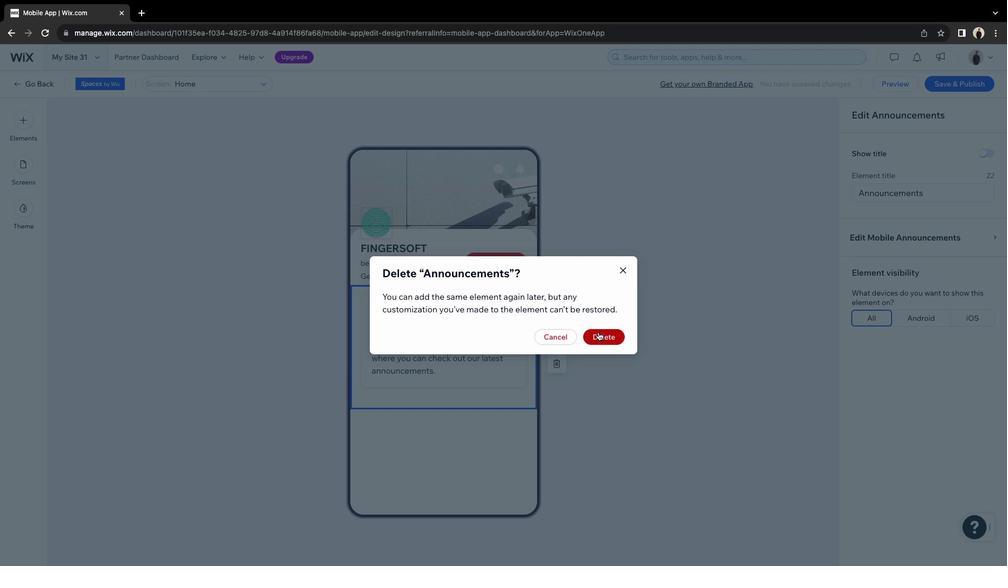 
Action: Mouse moved to (27, 125)
Screenshot: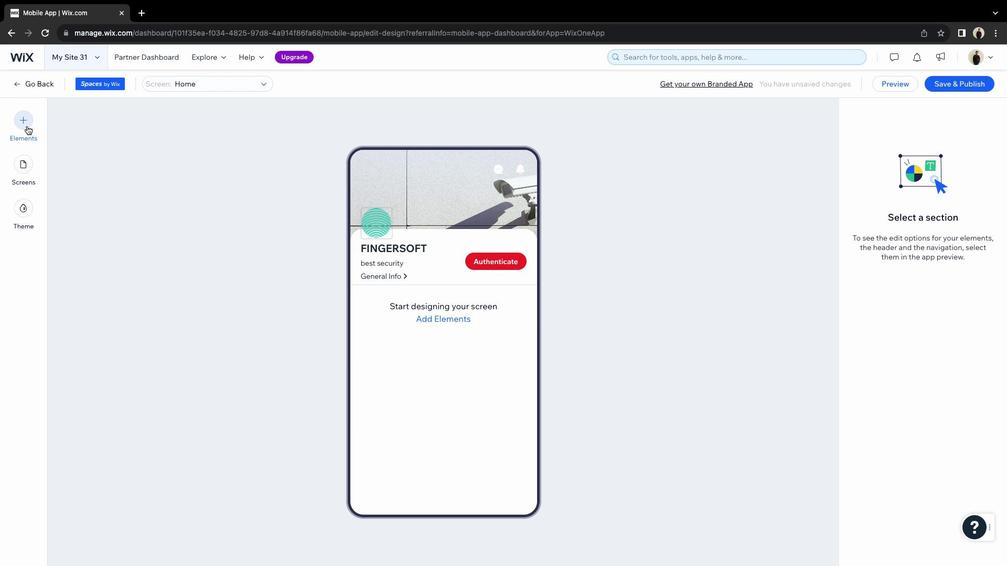 
Action: Mouse pressed left at (27, 125)
Screenshot: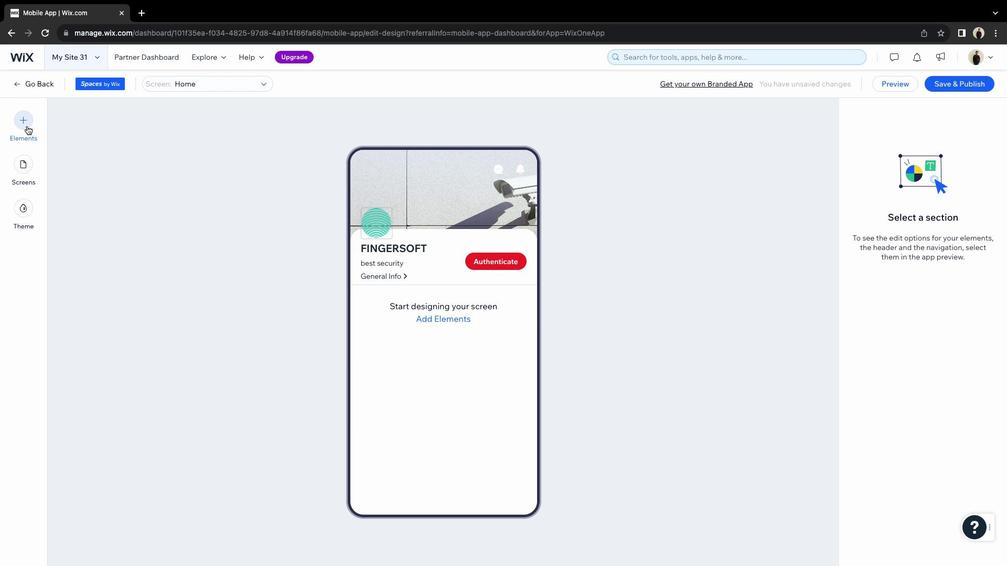 
Action: Mouse moved to (269, 282)
Screenshot: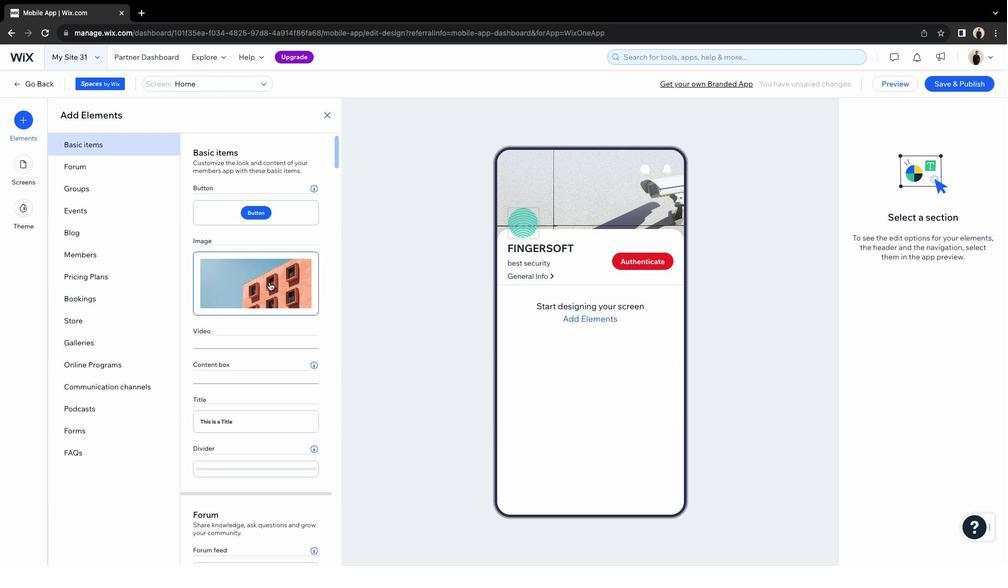 
Action: Mouse pressed left at (269, 282)
Screenshot: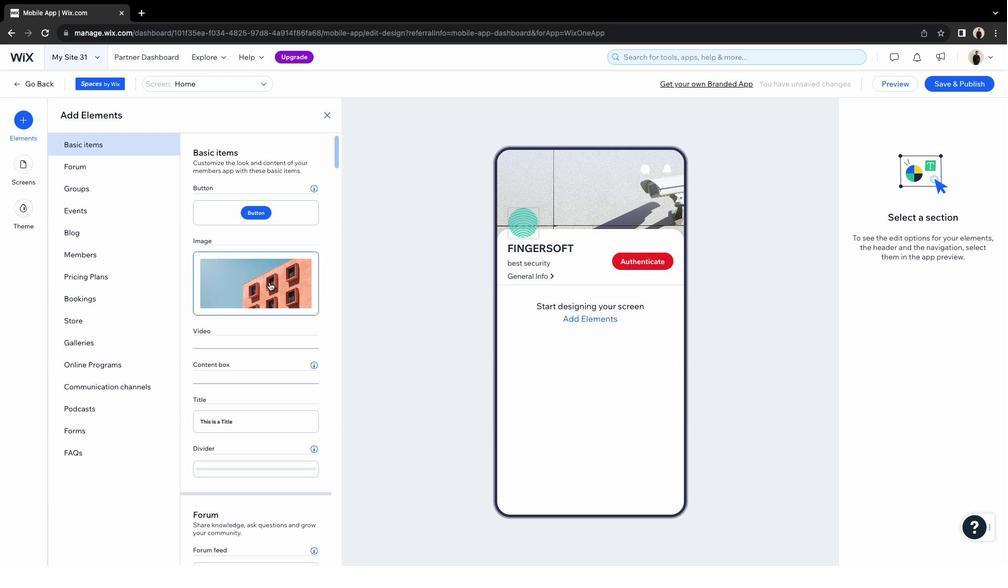 
Action: Mouse moved to (914, 207)
Screenshot: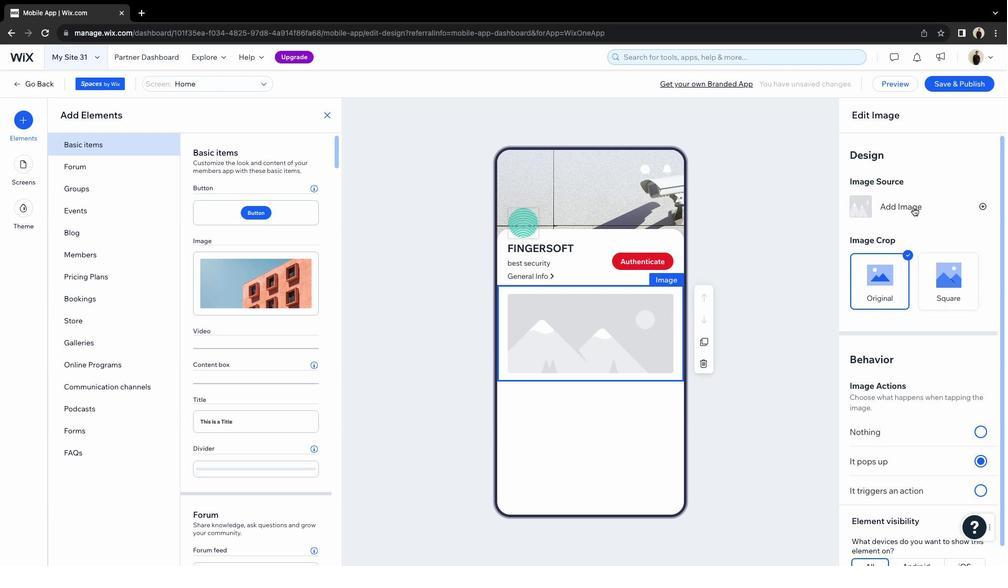 
Action: Mouse pressed left at (914, 207)
Screenshot: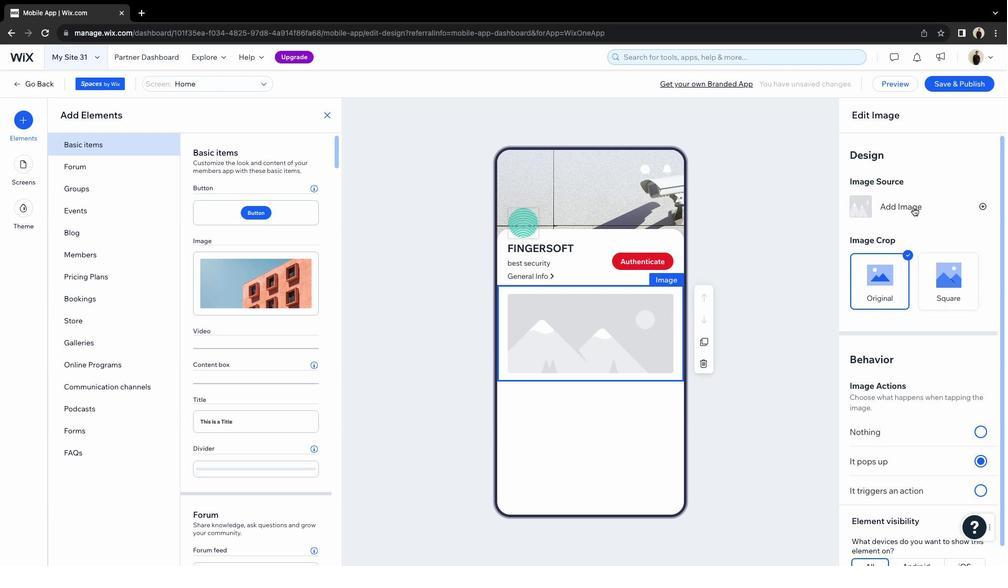 
Action: Mouse moved to (909, 239)
Screenshot: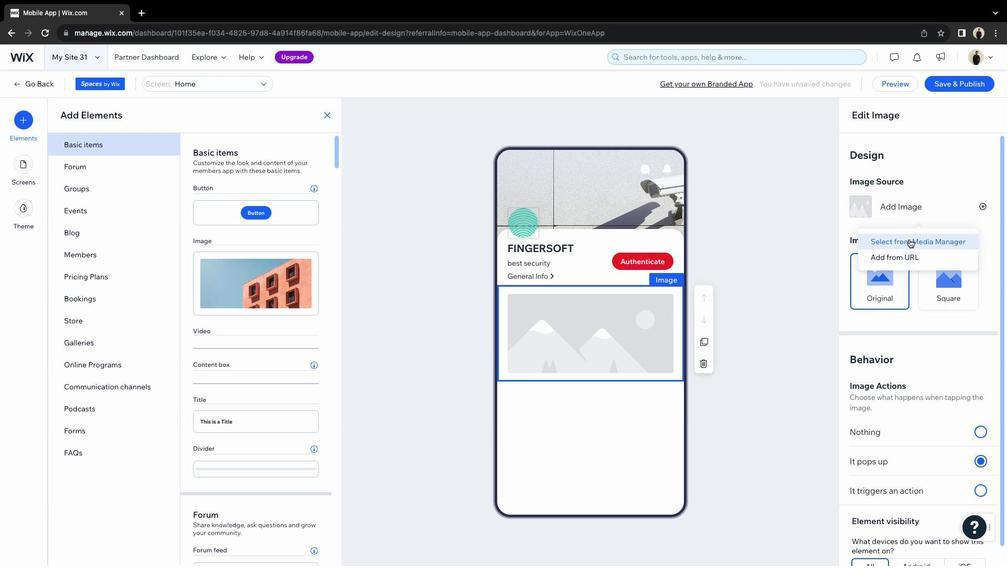 
Action: Mouse pressed left at (909, 239)
Screenshot: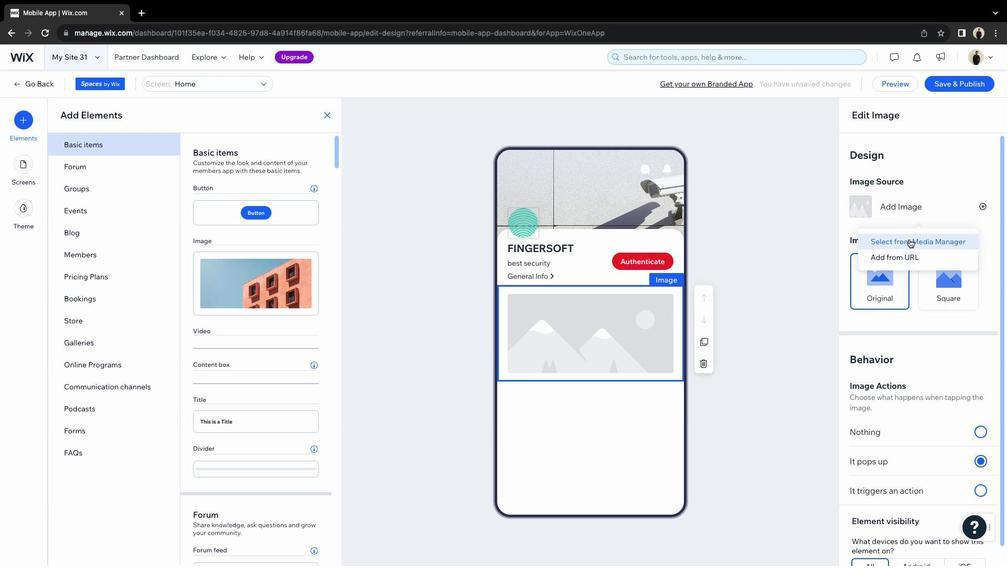 
Action: Mouse moved to (576, 131)
Screenshot: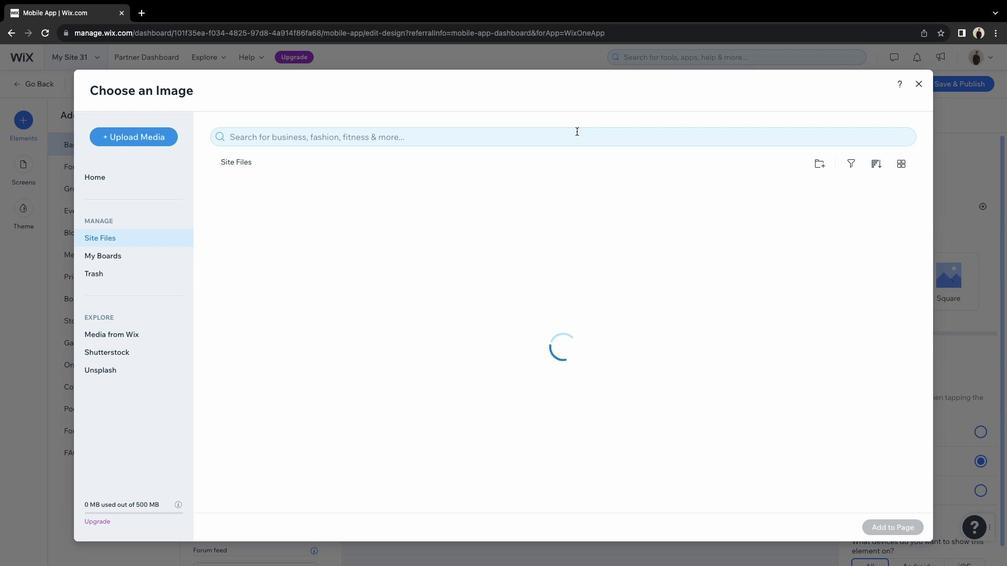 
Action: Mouse pressed left at (576, 131)
Screenshot: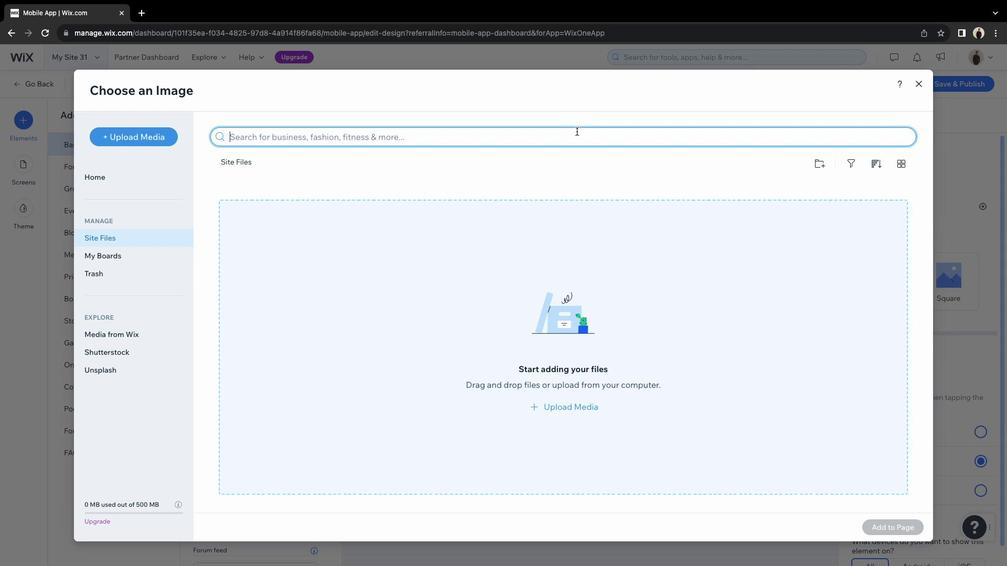 
Action: Key pressed 's''e''c''u''r''i''t''y'Key.enter
Screenshot: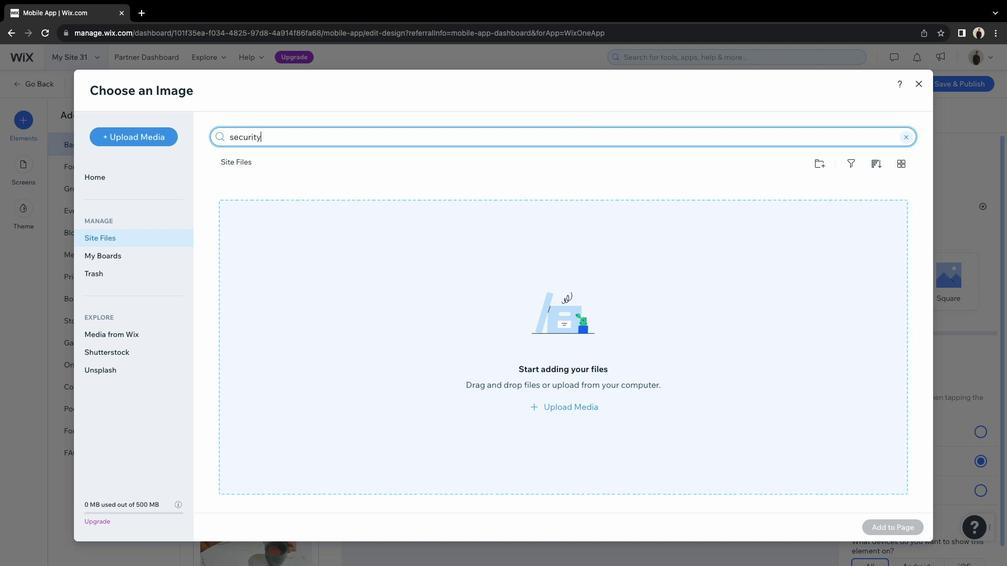 
Action: Mouse moved to (897, 235)
Screenshot: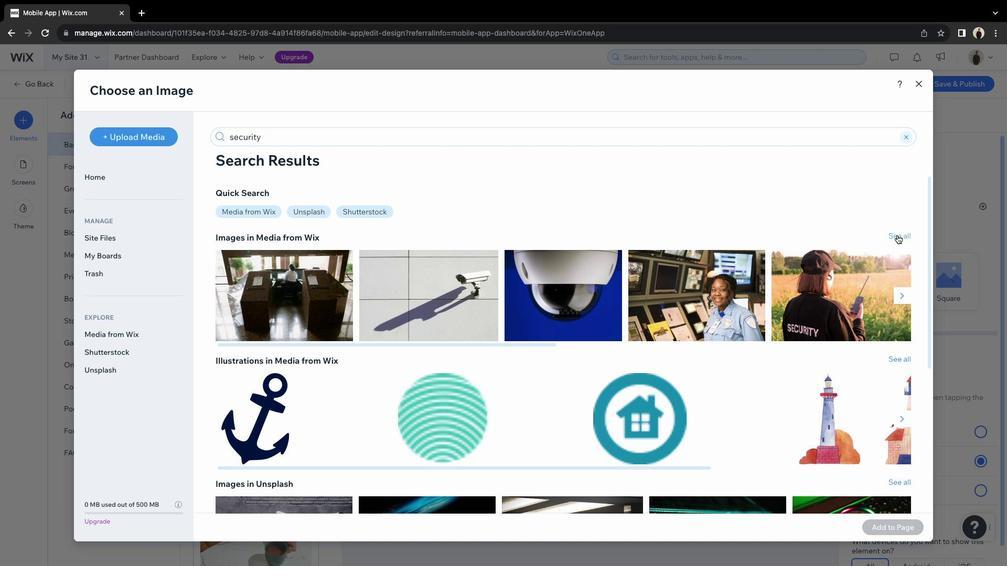 
Action: Mouse pressed left at (897, 235)
Screenshot: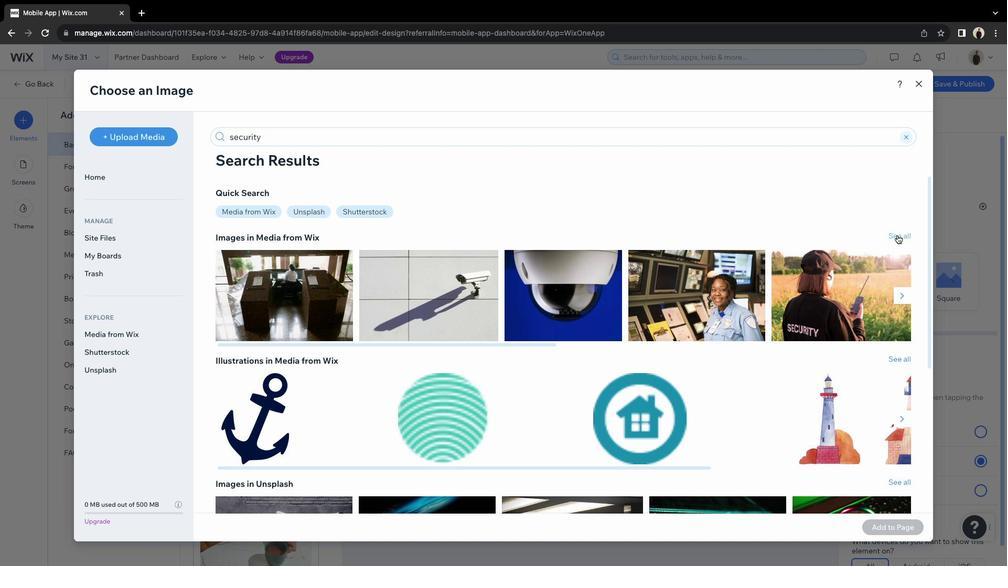 
Action: Mouse moved to (753, 308)
Screenshot: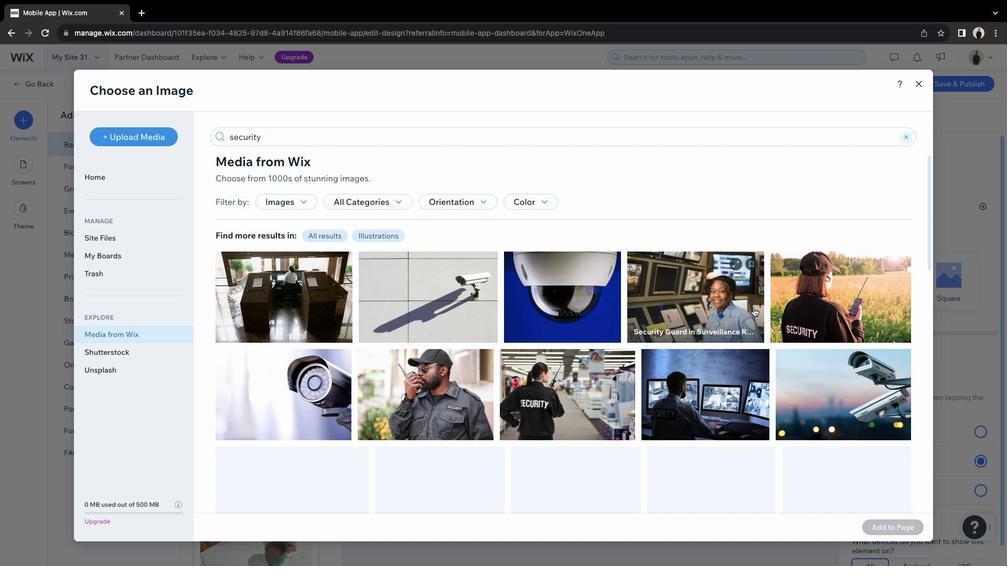 
Action: Mouse scrolled (753, 308) with delta (0, 0)
Screenshot: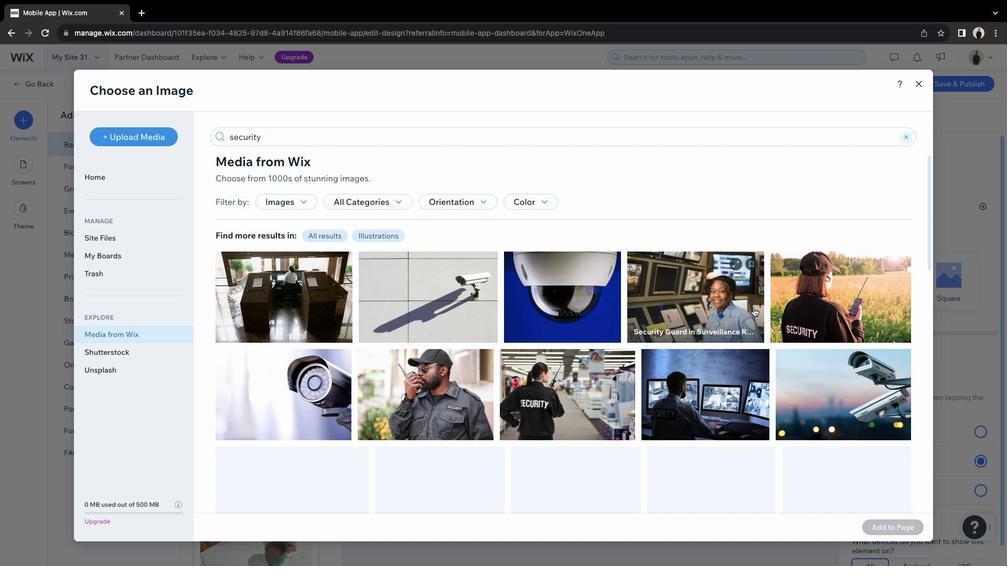 
Action: Mouse scrolled (753, 308) with delta (0, 0)
Screenshot: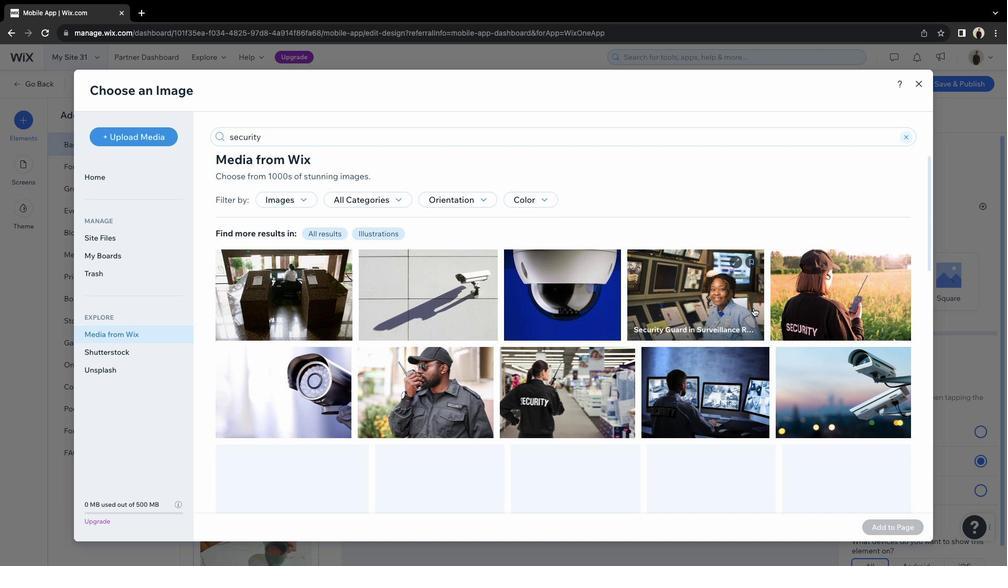 
Action: Mouse scrolled (753, 308) with delta (0, 0)
Screenshot: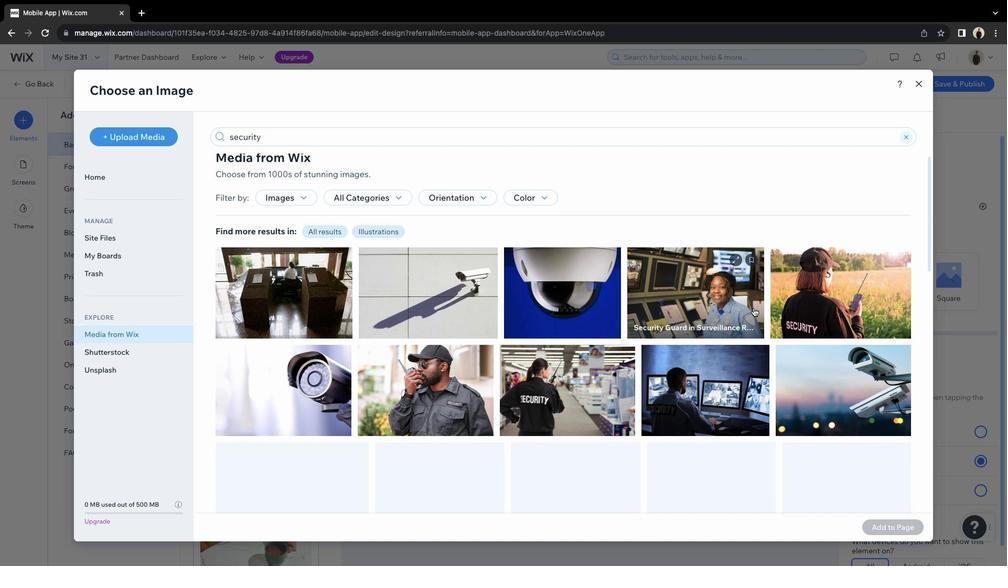 
Action: Mouse scrolled (753, 308) with delta (0, -1)
Screenshot: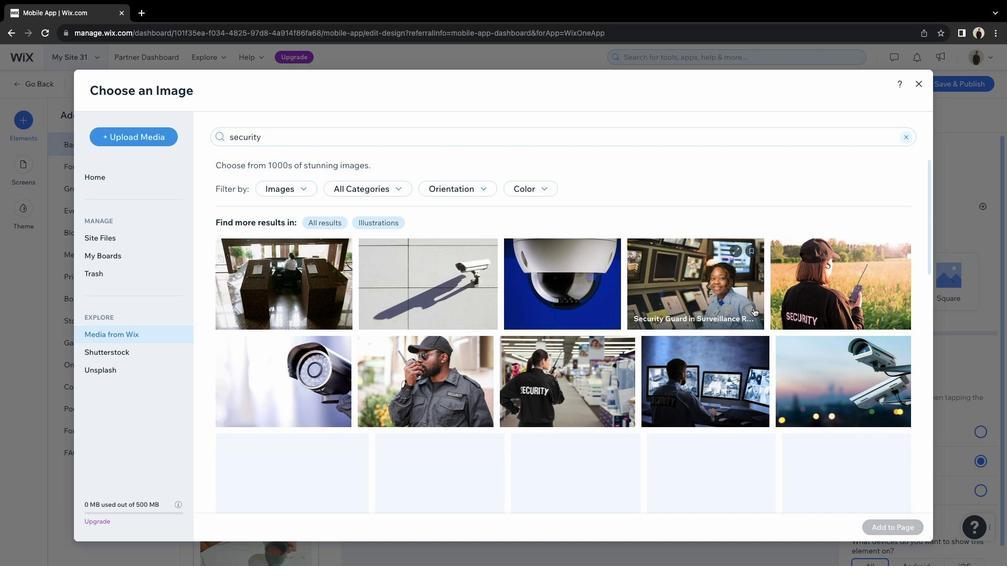 
Action: Mouse scrolled (753, 308) with delta (0, -1)
Screenshot: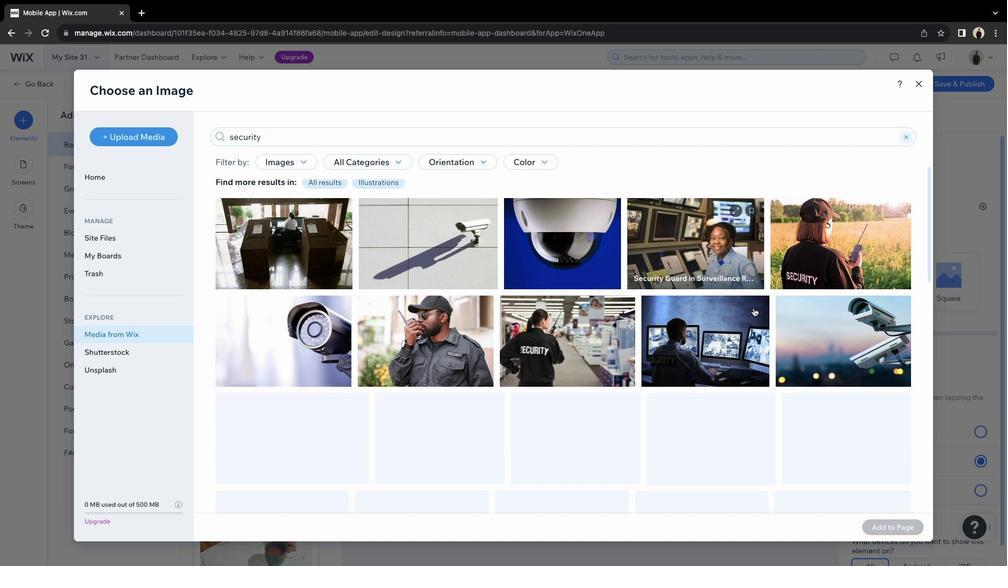 
Action: Mouse moved to (755, 305)
Screenshot: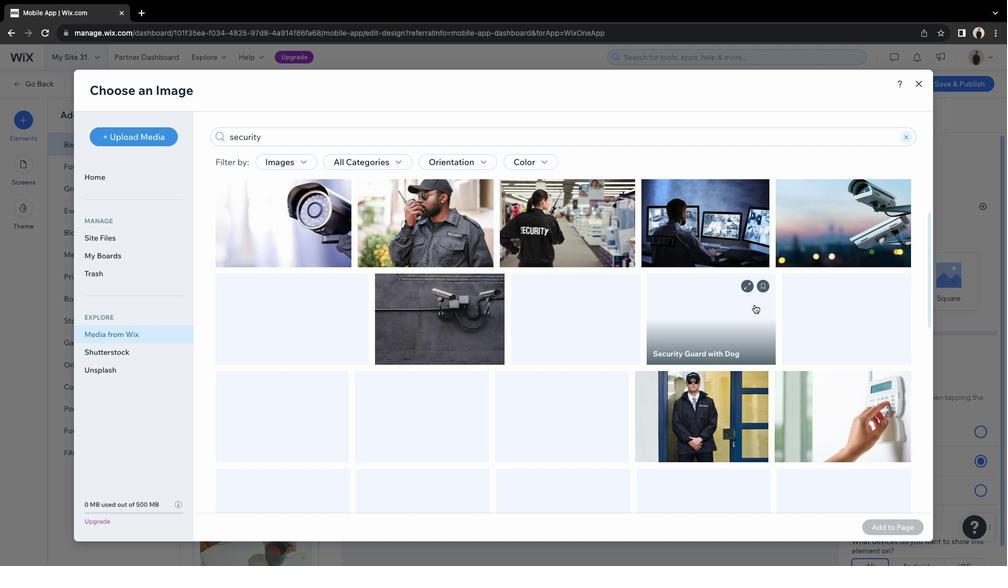 
Action: Mouse scrolled (755, 305) with delta (0, 0)
Screenshot: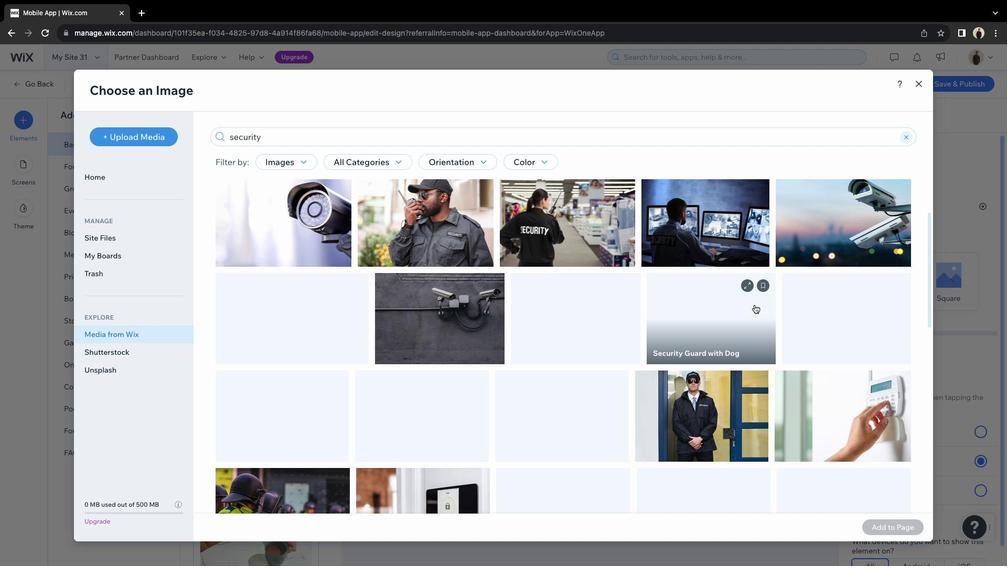 
Action: Mouse scrolled (755, 305) with delta (0, 0)
Screenshot: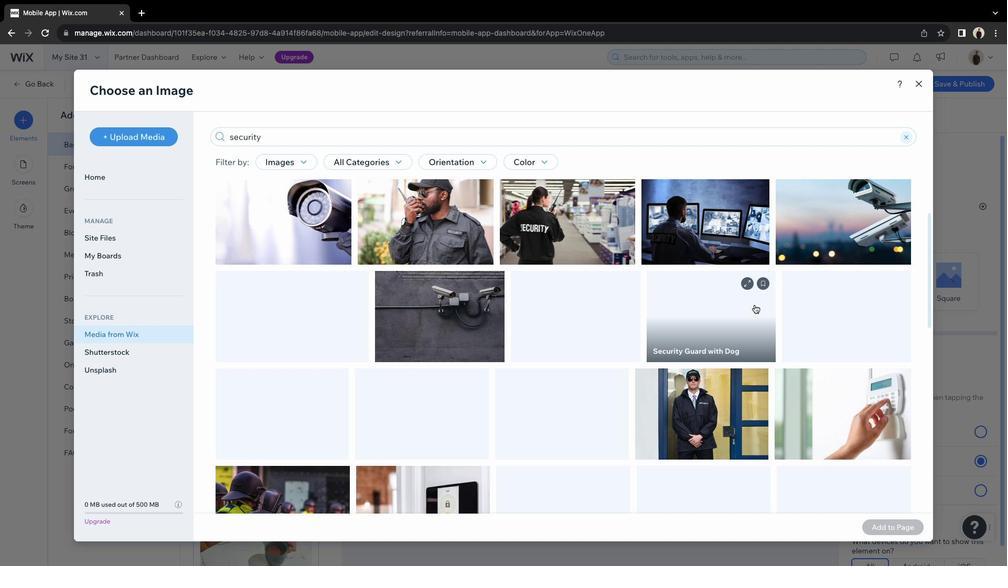 
Action: Mouse scrolled (755, 305) with delta (0, 0)
Screenshot: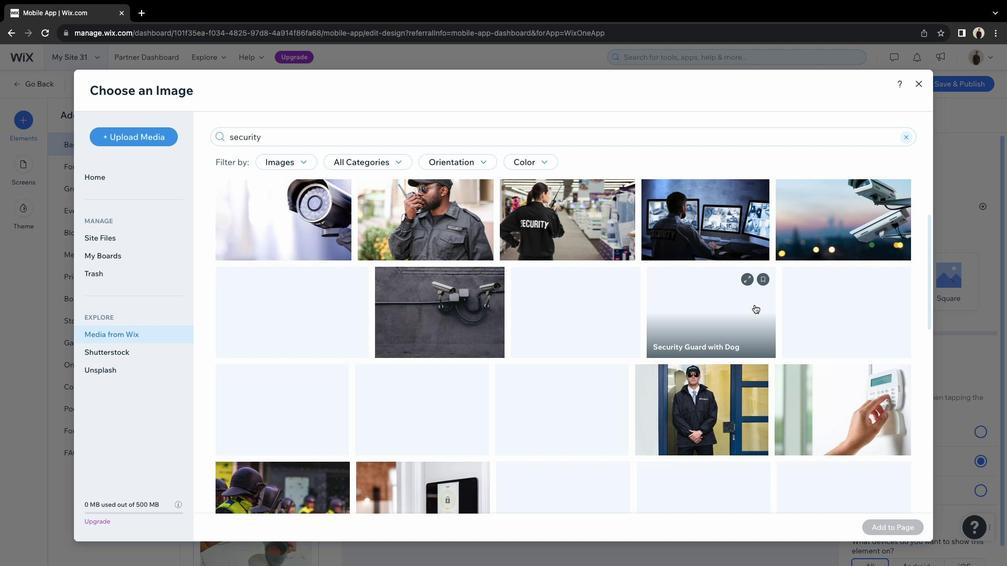 
Action: Mouse scrolled (755, 305) with delta (0, 0)
Screenshot: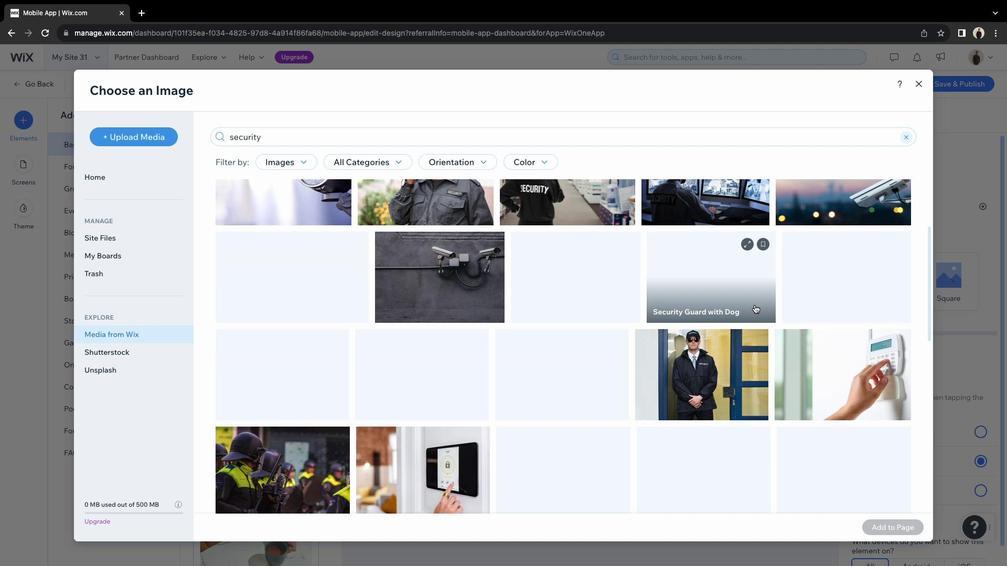 
Action: Mouse scrolled (755, 305) with delta (0, 0)
Screenshot: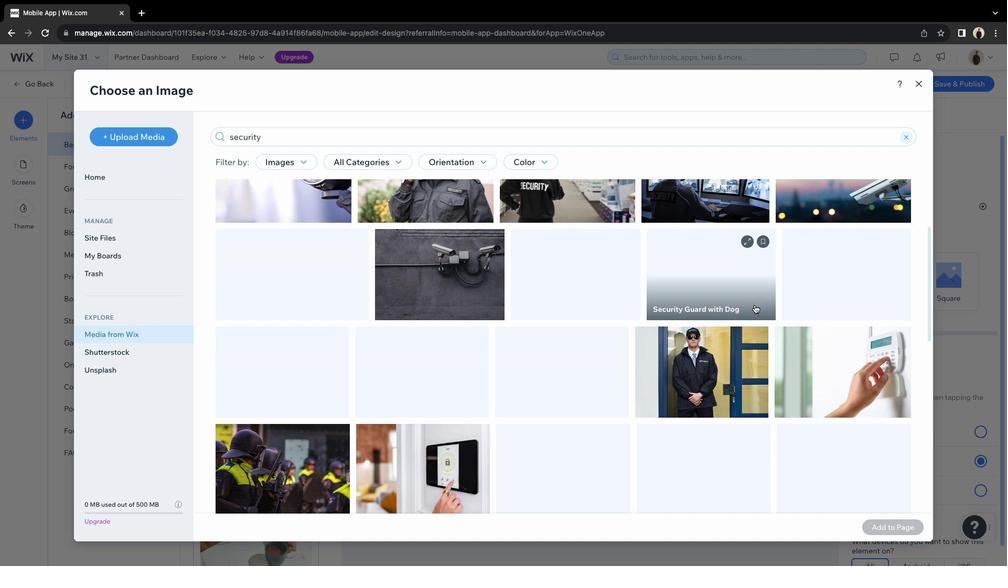 
Action: Mouse scrolled (755, 305) with delta (0, -1)
Screenshot: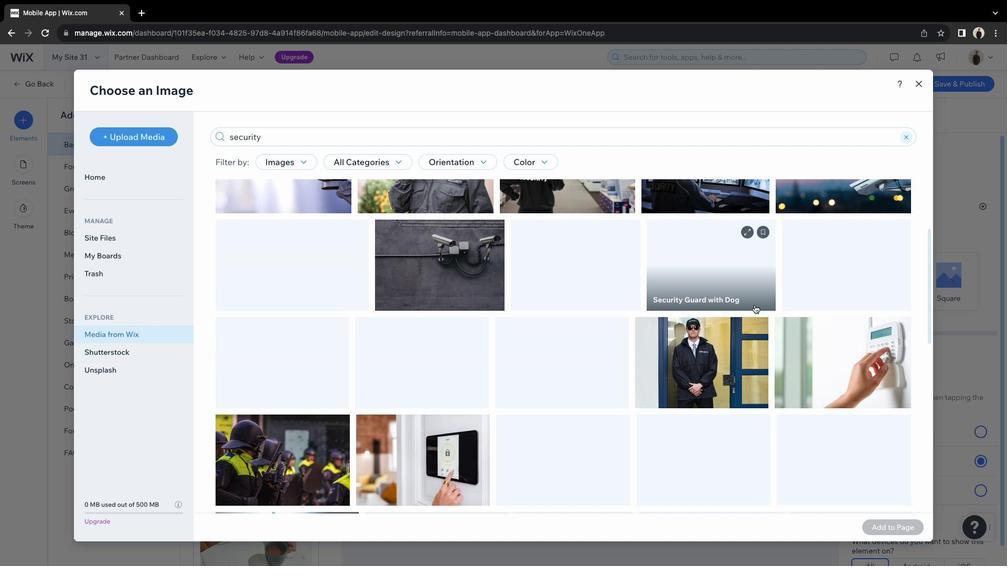 
Action: Mouse scrolled (755, 305) with delta (0, 0)
Screenshot: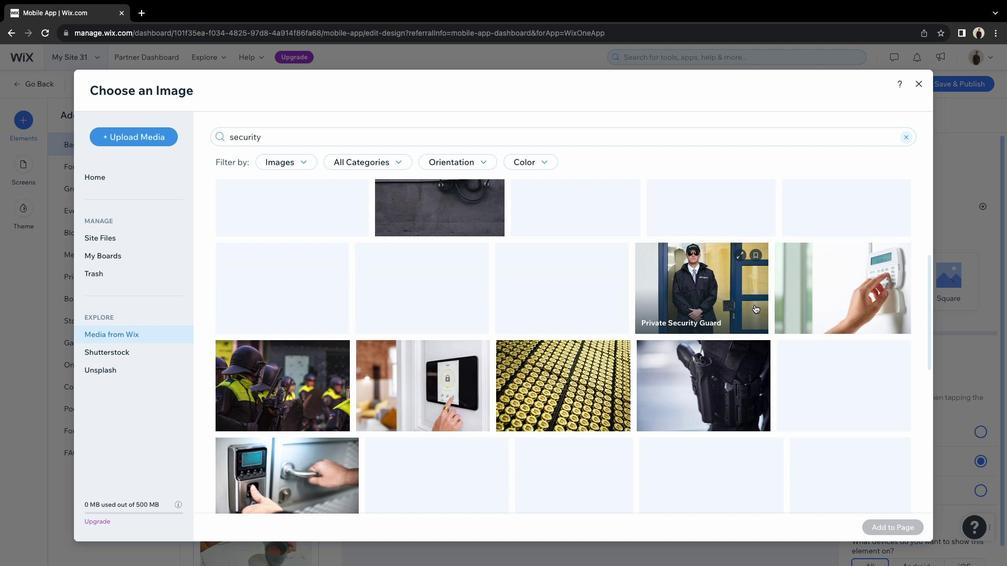 
Action: Mouse scrolled (755, 305) with delta (0, 0)
Screenshot: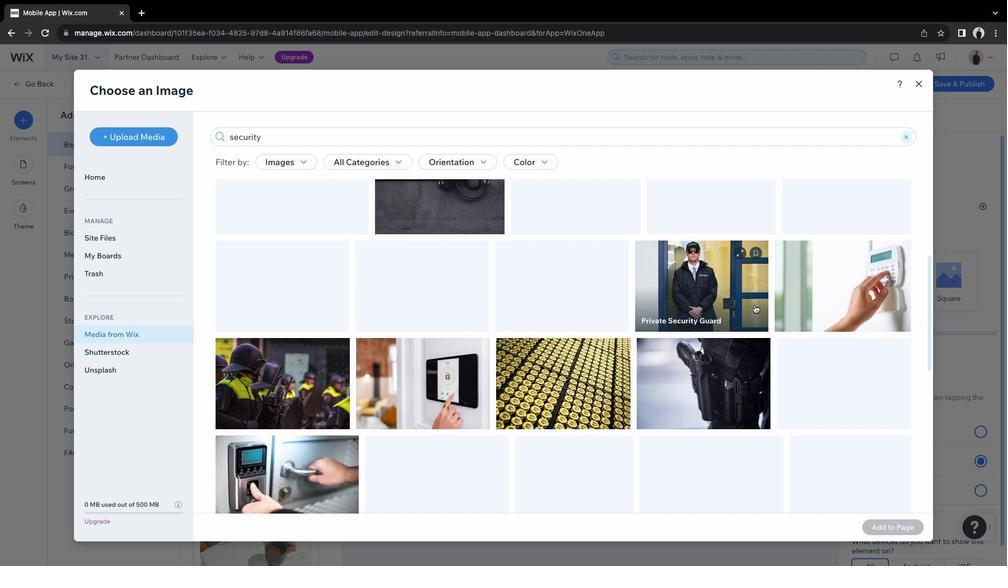 
Action: Mouse scrolled (755, 305) with delta (0, -1)
Screenshot: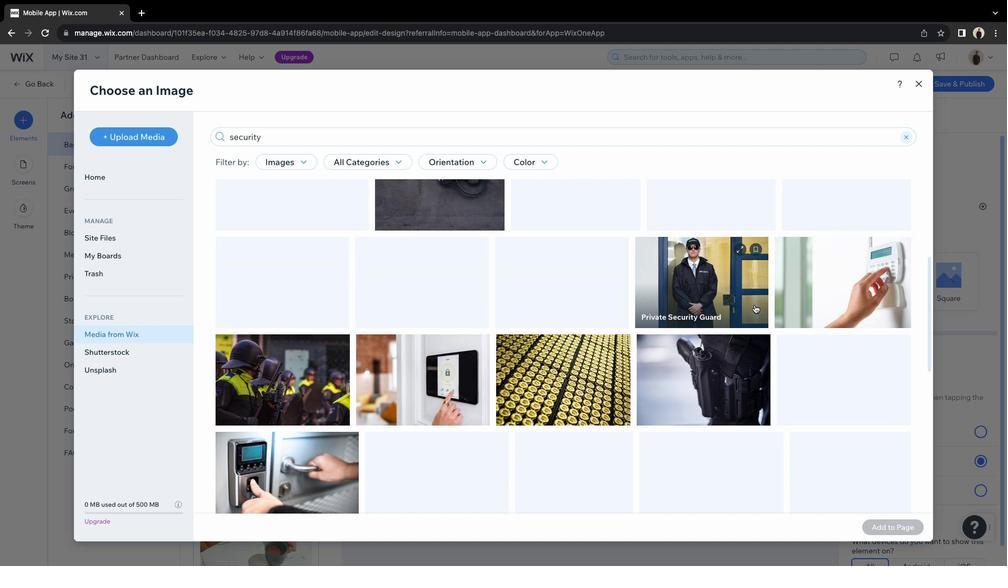 
Action: Mouse scrolled (755, 305) with delta (0, -2)
Screenshot: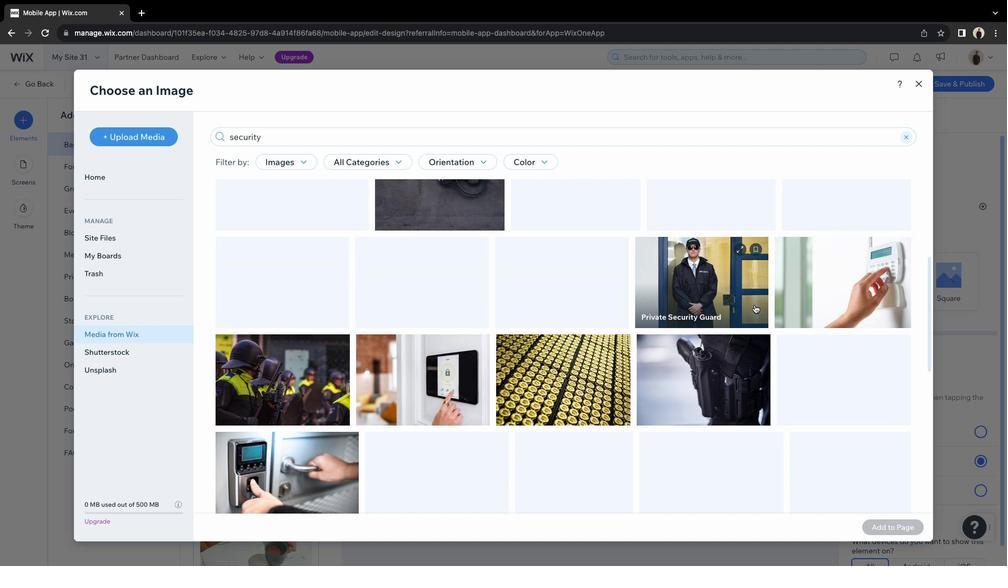 
Action: Mouse moved to (435, 239)
Screenshot: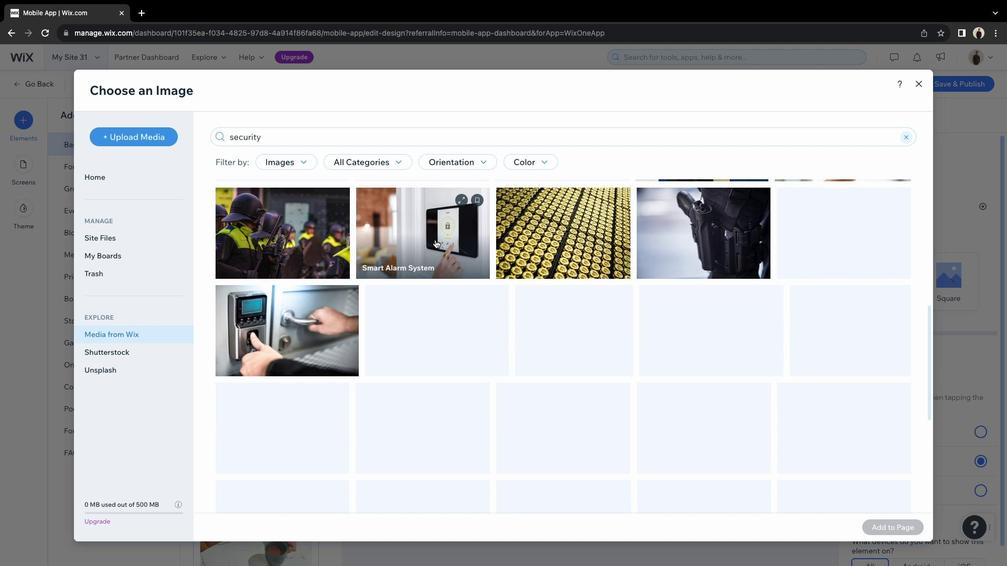 
Action: Mouse pressed left at (435, 239)
Screenshot: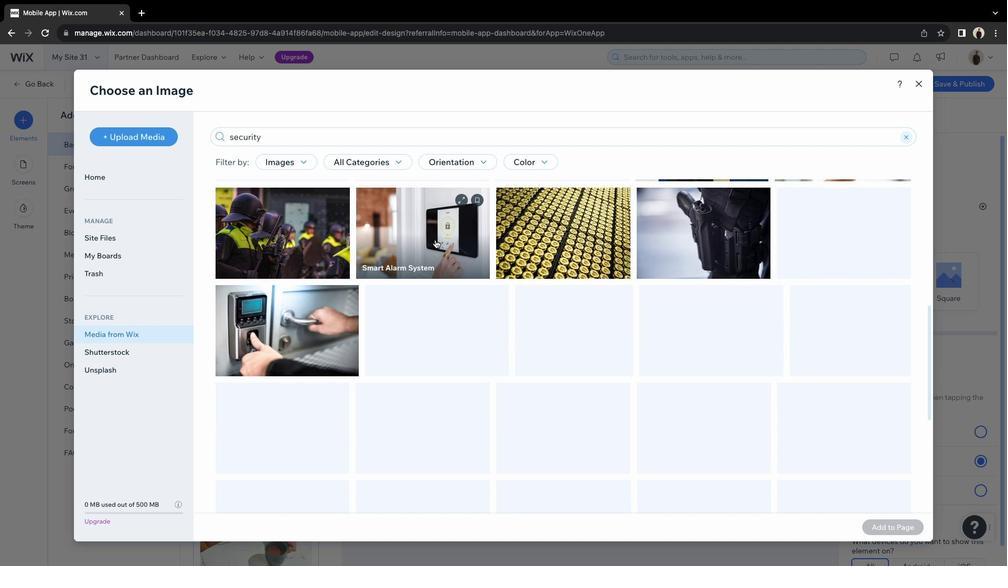 
Action: Mouse pressed left at (435, 239)
Screenshot: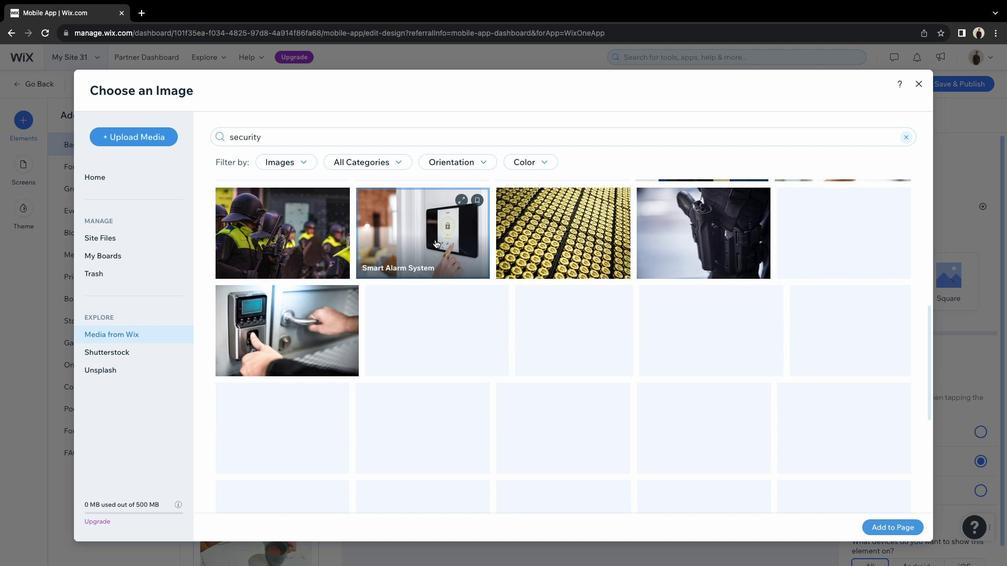 
Action: Mouse moved to (921, 369)
Screenshot: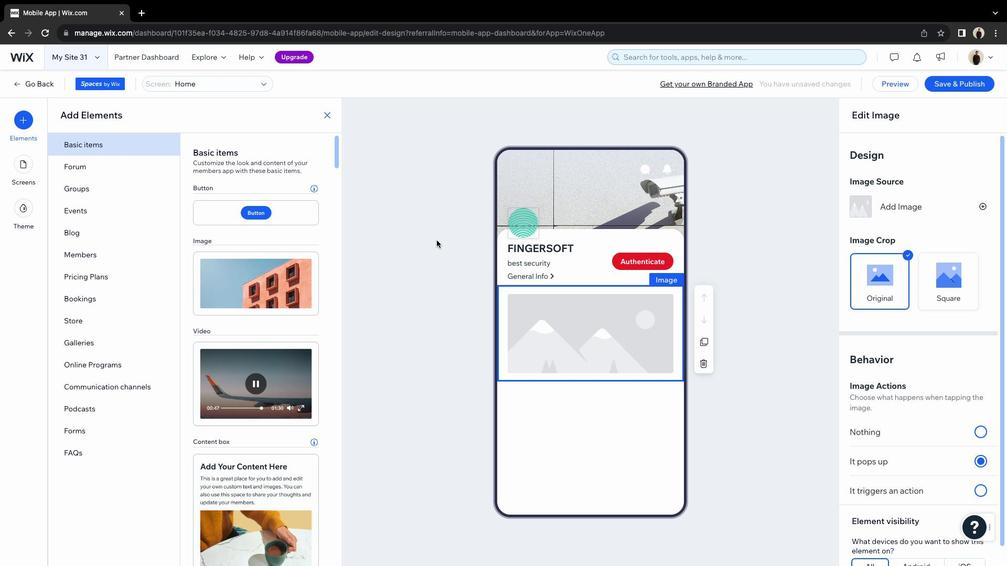 
Action: Mouse scrolled (921, 369) with delta (0, 0)
Screenshot: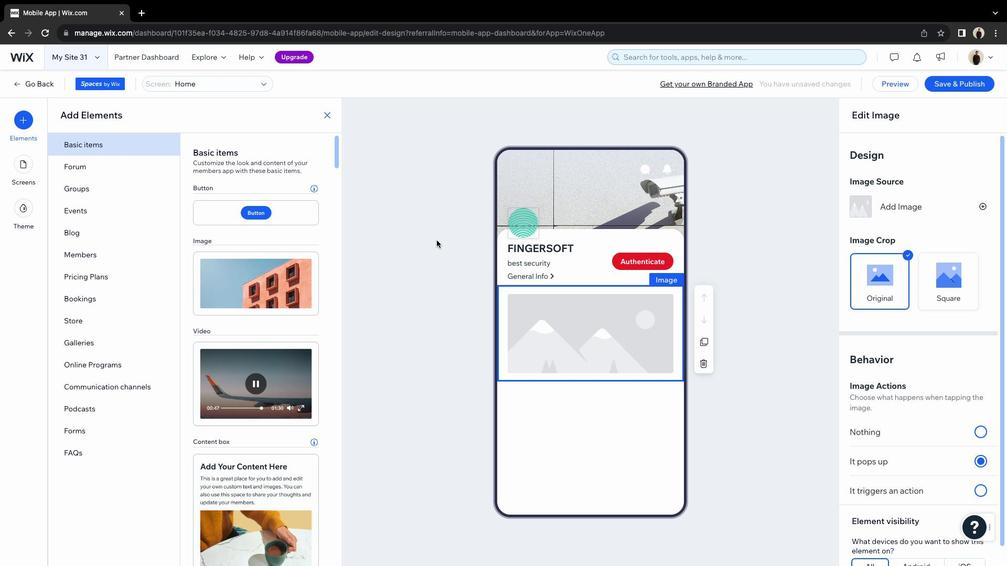 
Action: Mouse moved to (921, 369)
Screenshot: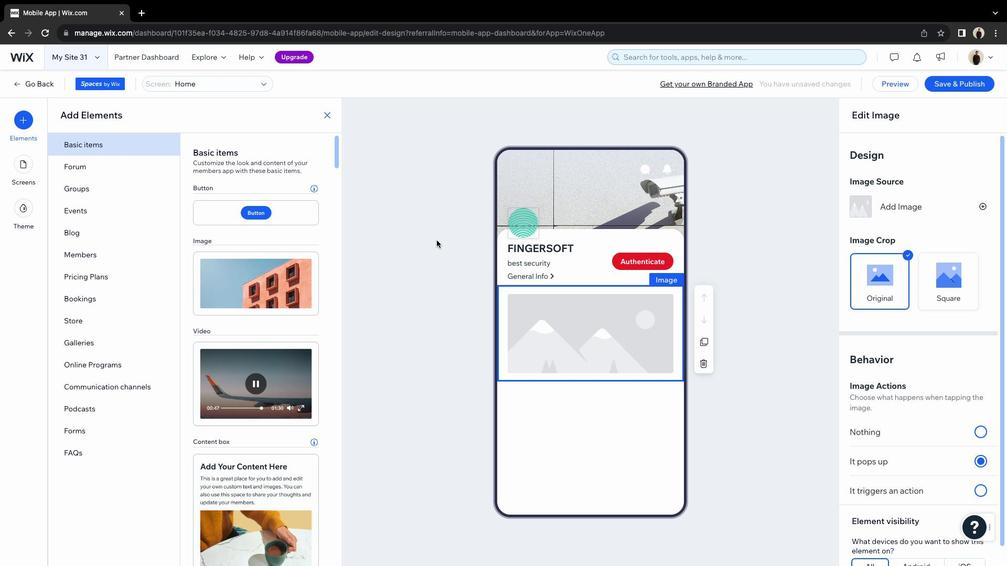 
Action: Mouse scrolled (921, 369) with delta (0, 0)
Screenshot: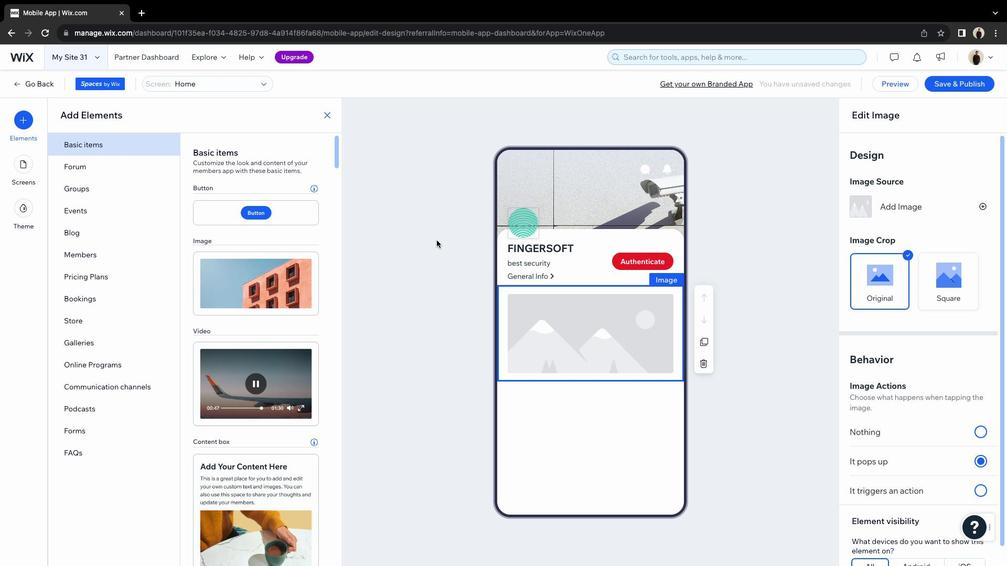 
Action: Mouse scrolled (921, 369) with delta (0, -1)
Screenshot: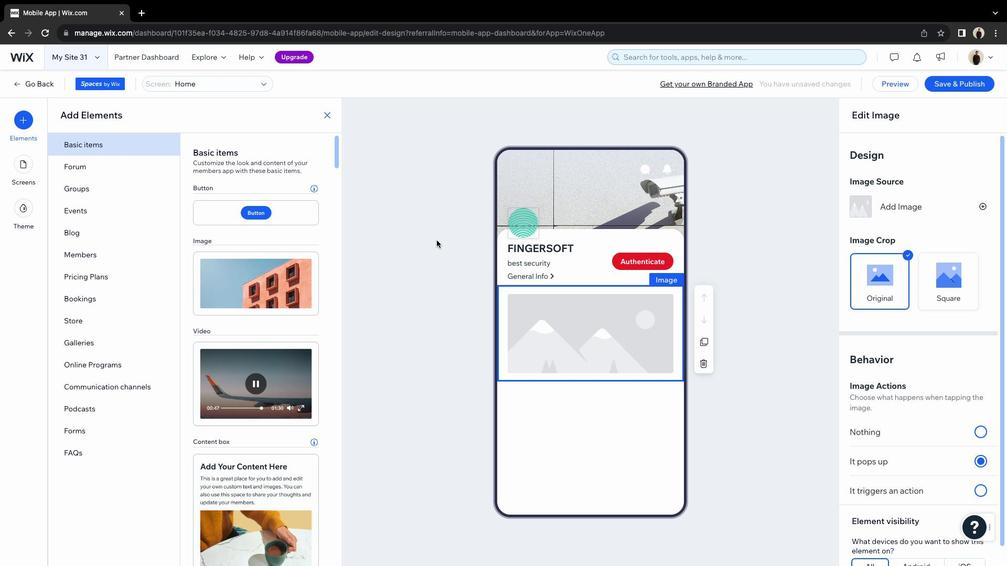 
Action: Mouse scrolled (921, 369) with delta (0, -2)
Screenshot: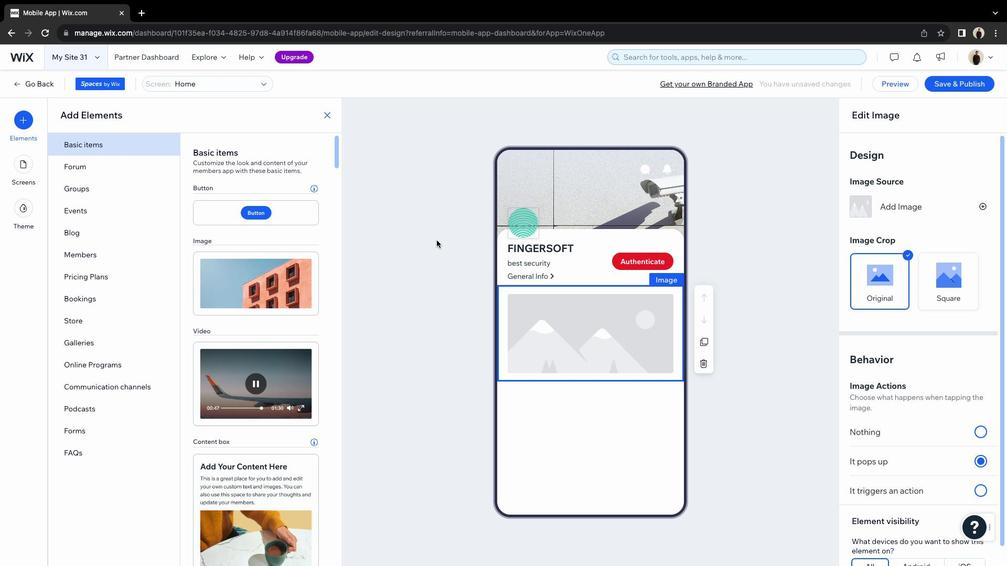 
Action: Mouse scrolled (921, 369) with delta (0, -3)
Screenshot: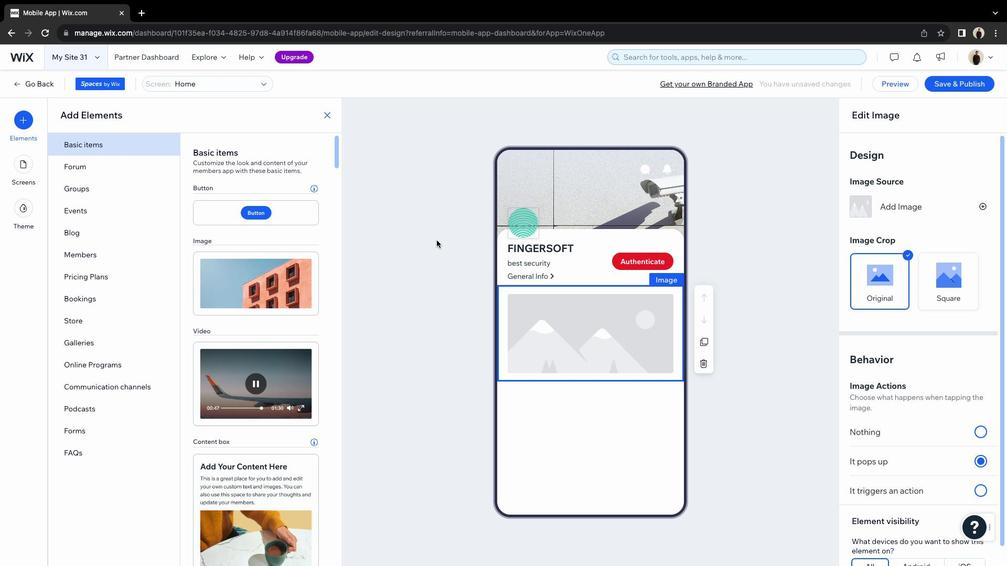 
Action: Mouse moved to (972, 549)
Screenshot: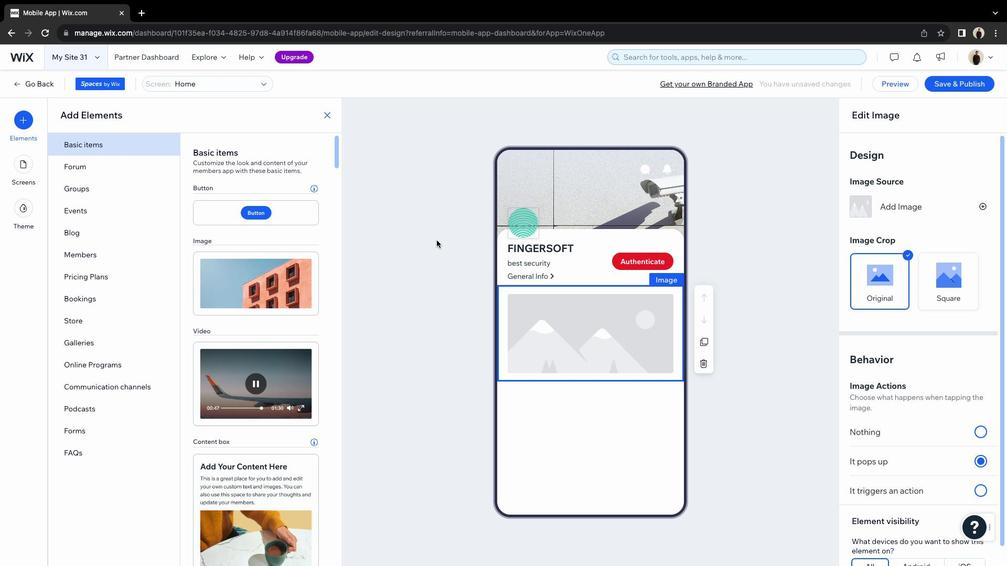 
Action: Mouse pressed left at (972, 549)
Screenshot: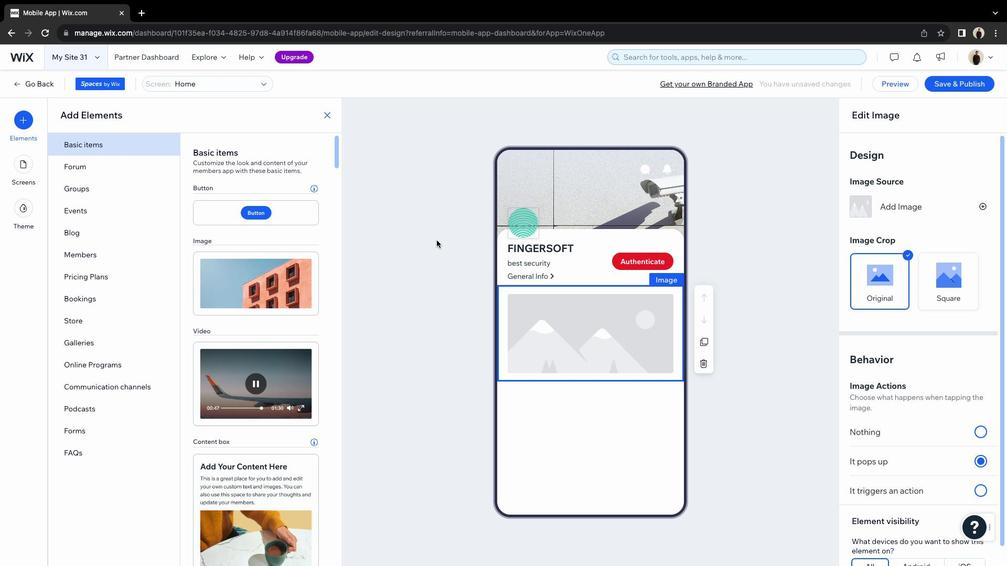 
Action: Mouse moved to (279, 244)
Screenshot: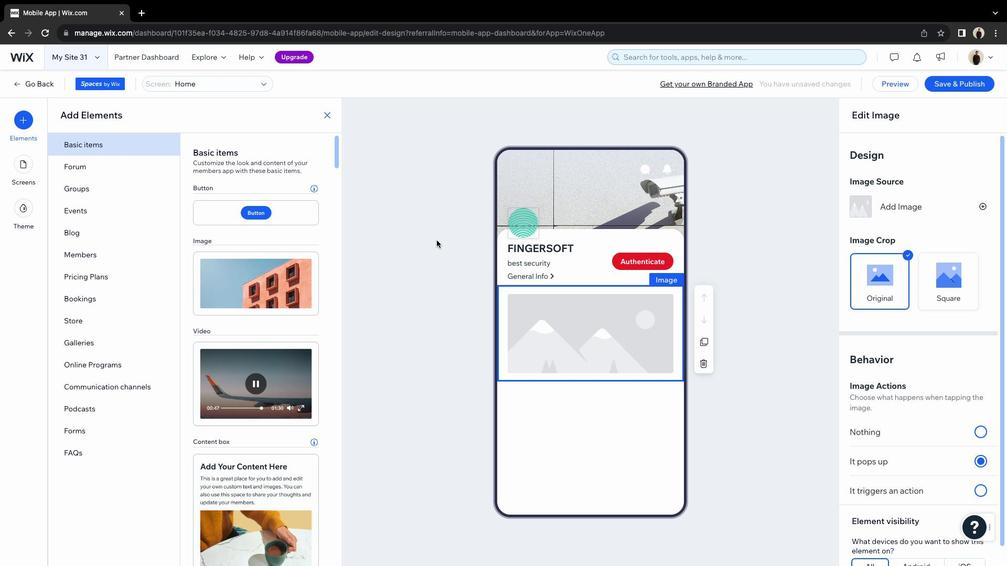 
Action: Mouse scrolled (279, 244) with delta (0, 0)
Screenshot: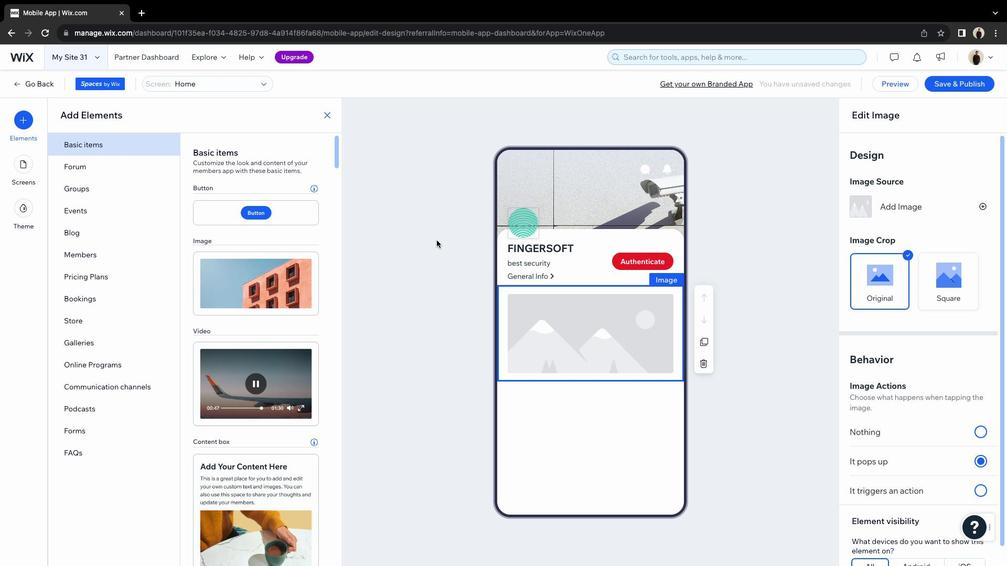 
Action: Mouse moved to (279, 244)
Screenshot: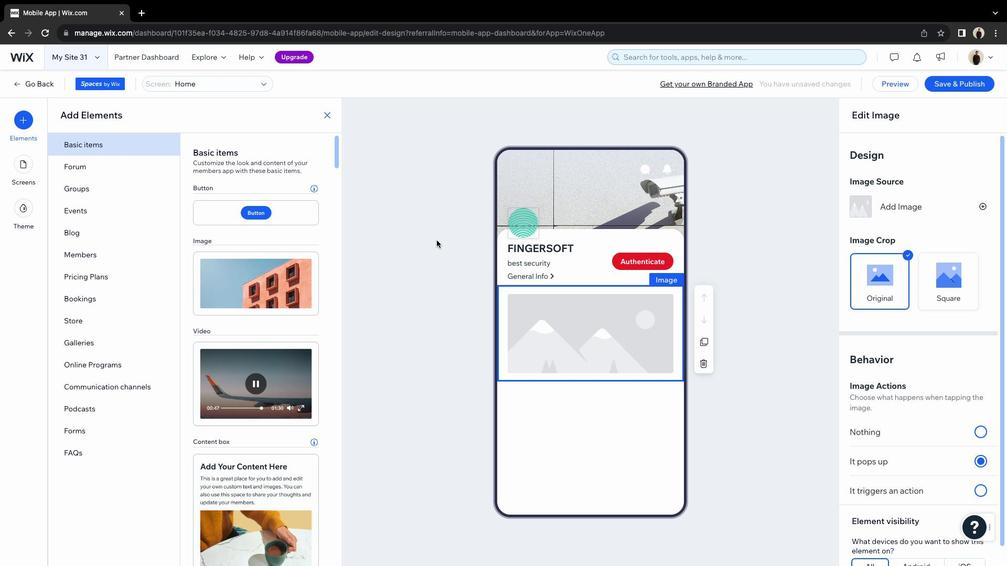
Action: Mouse scrolled (279, 244) with delta (0, 0)
Screenshot: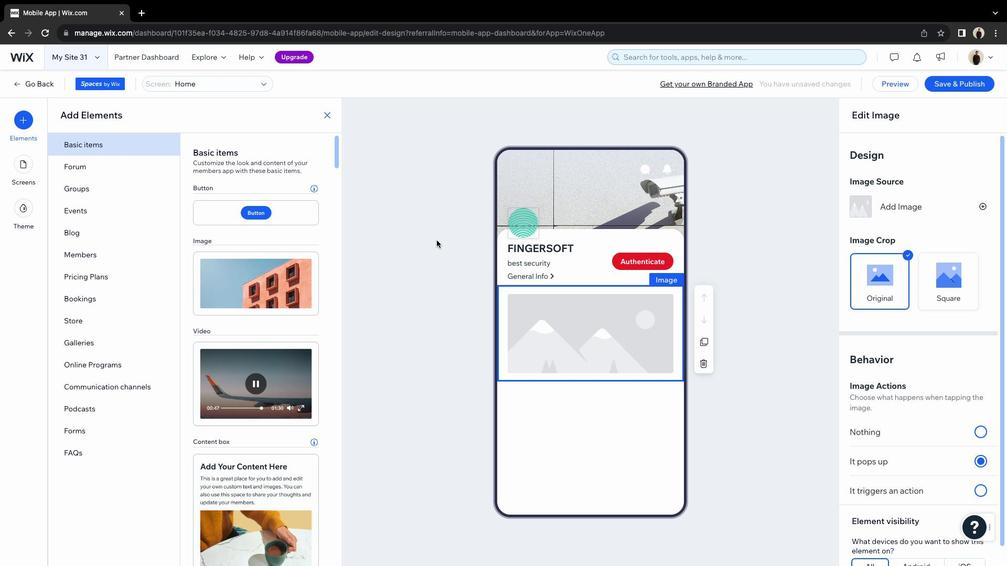 
Action: Mouse scrolled (279, 244) with delta (0, -1)
Screenshot: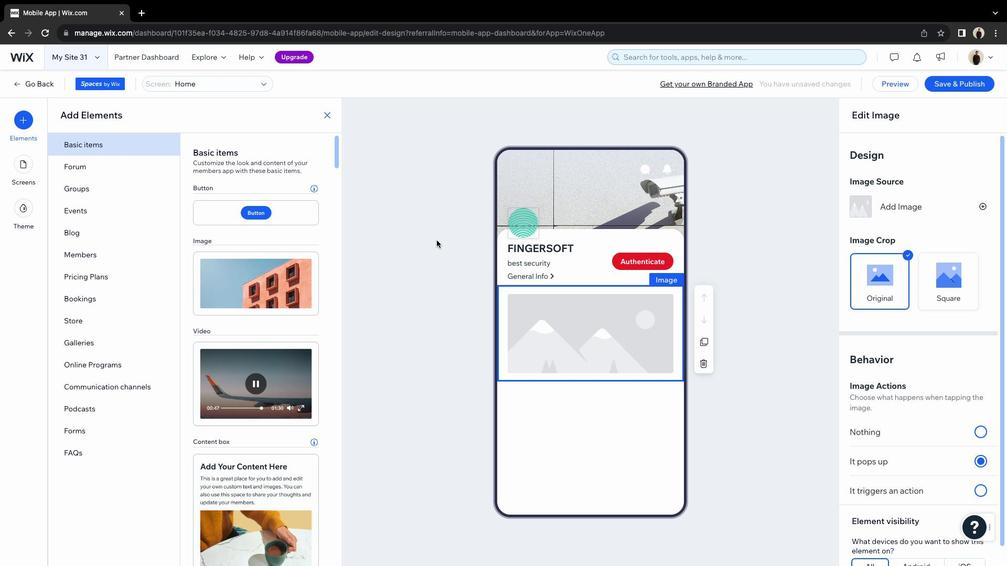 
Action: Mouse moved to (280, 244)
Screenshot: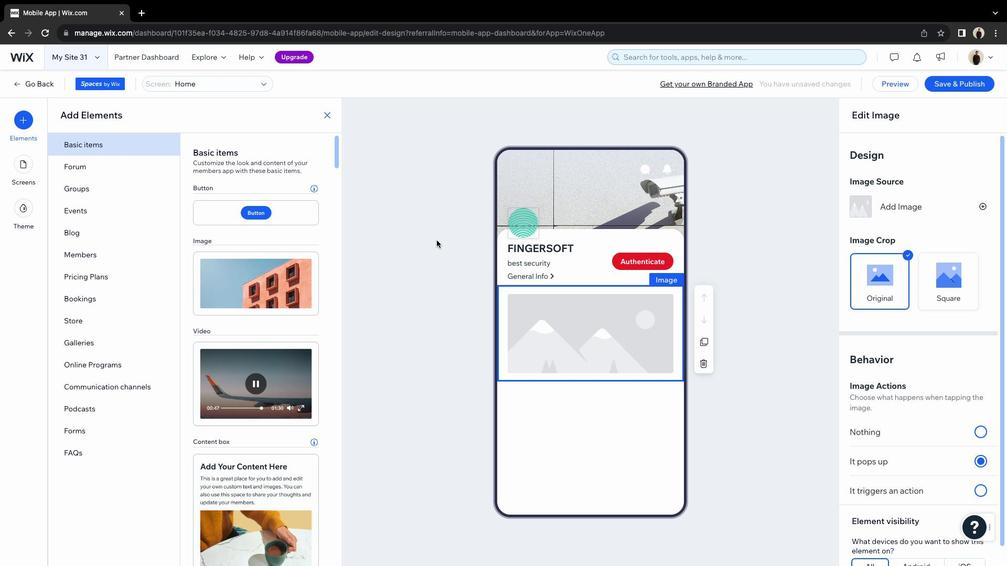 
Action: Mouse scrolled (280, 244) with delta (0, 0)
Screenshot: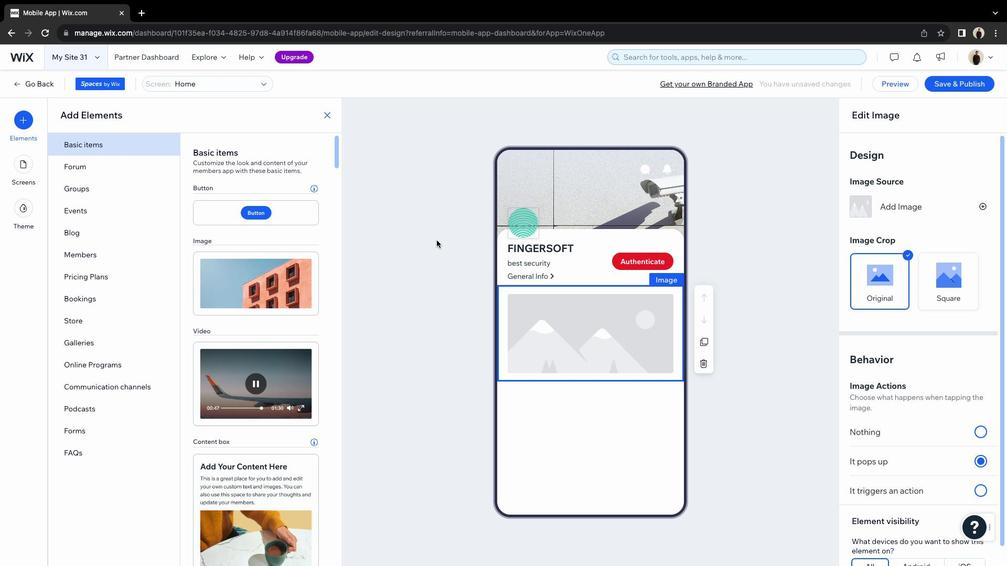 
Action: Mouse scrolled (280, 244) with delta (0, 0)
Screenshot: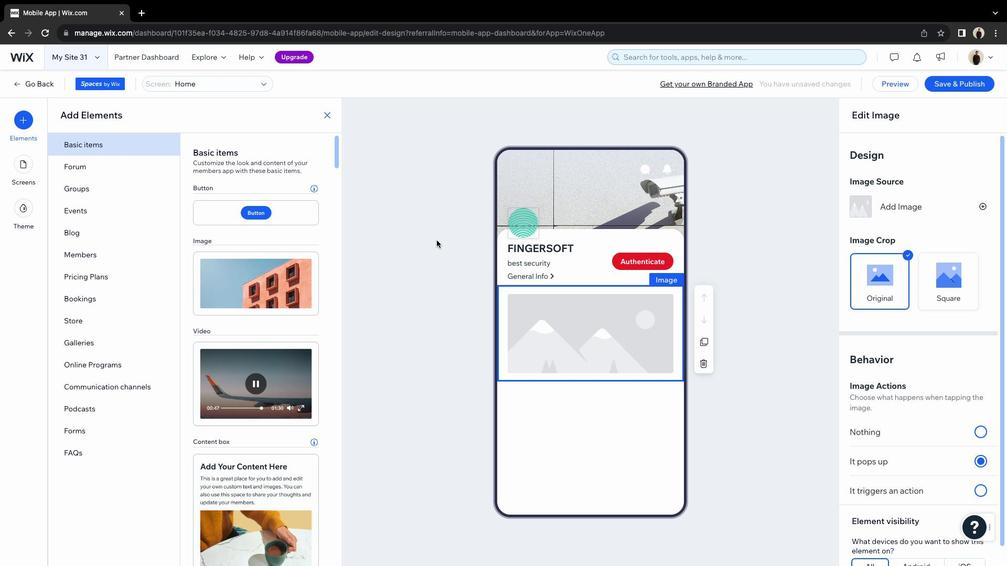 
Action: Mouse scrolled (280, 244) with delta (0, -1)
Screenshot: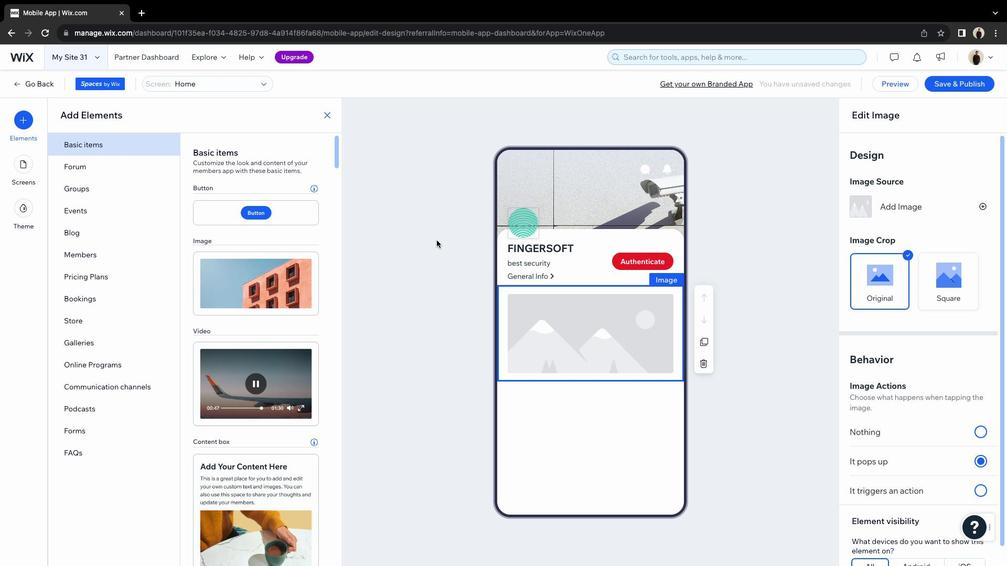 
Action: Mouse scrolled (280, 244) with delta (0, -2)
Screenshot: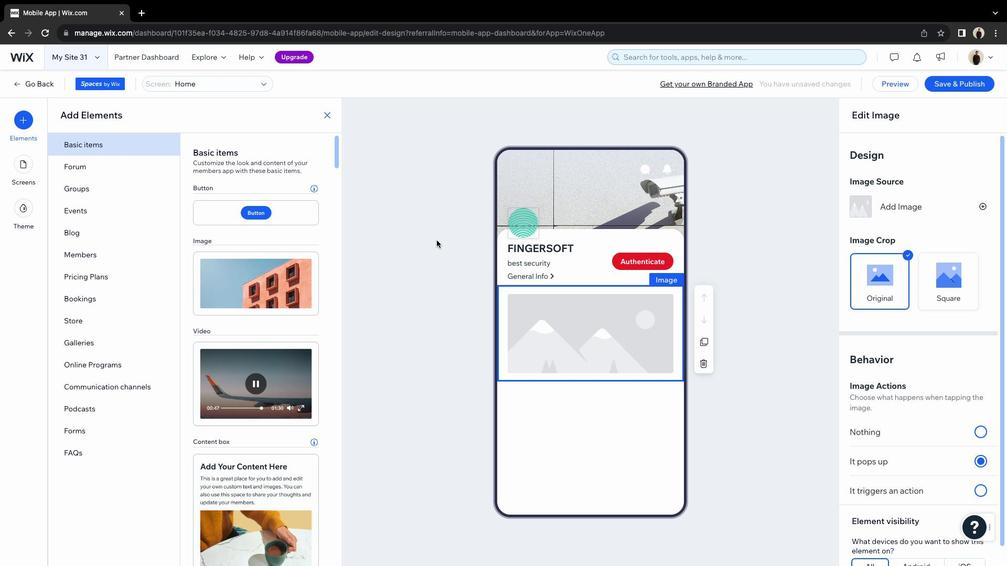 
Action: Mouse scrolled (280, 244) with delta (0, -3)
Screenshot: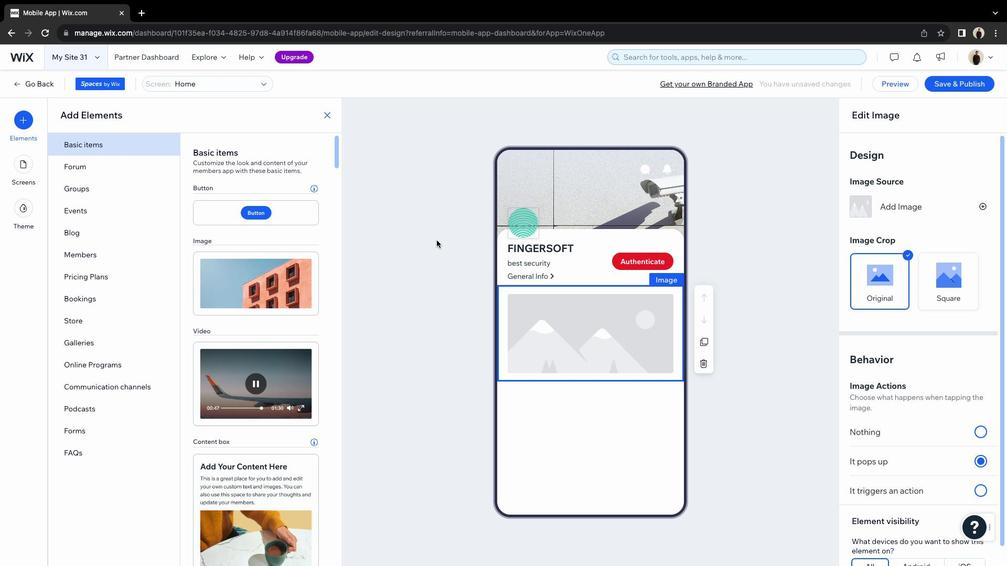 
Action: Mouse moved to (295, 158)
Screenshot: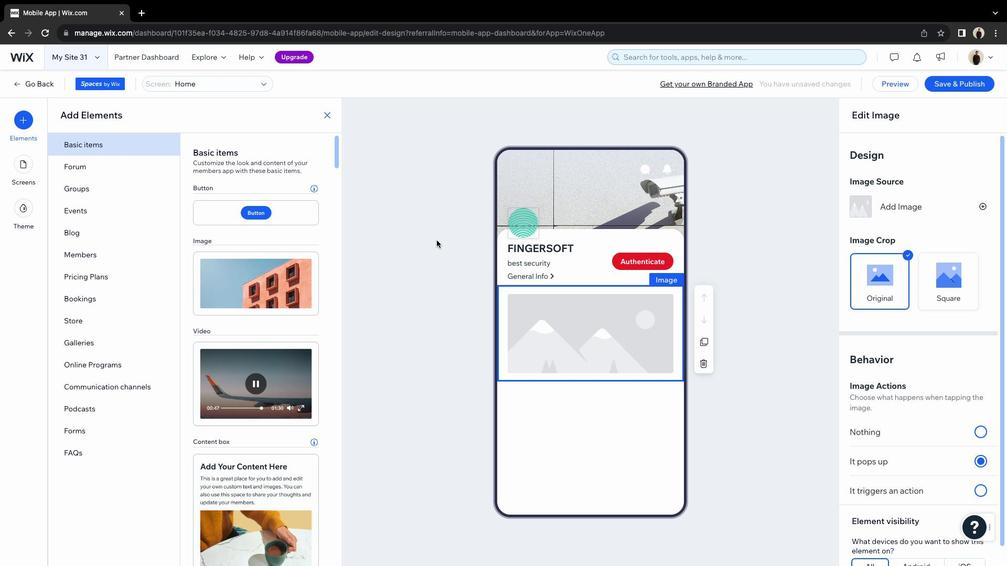 
Action: Mouse pressed left at (295, 158)
Screenshot: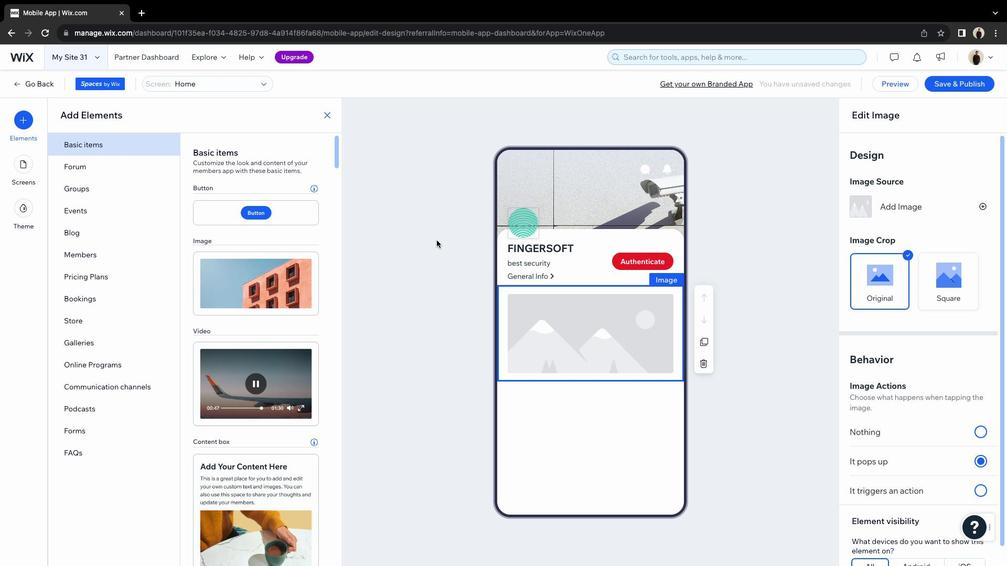 
Action: Mouse moved to (709, 422)
Screenshot: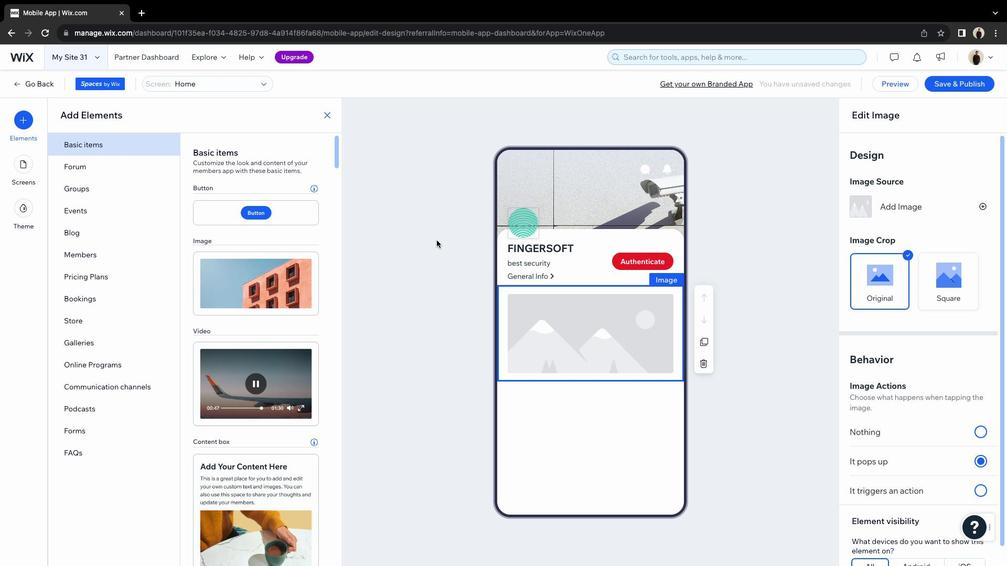 
Action: Mouse pressed left at (709, 422)
Screenshot: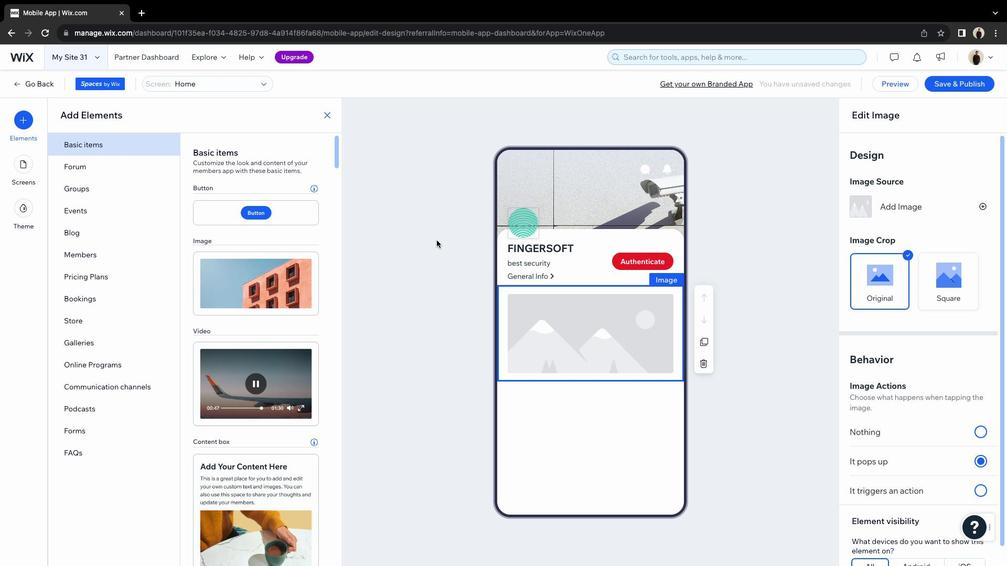 
Action: Mouse moved to (904, 164)
Screenshot: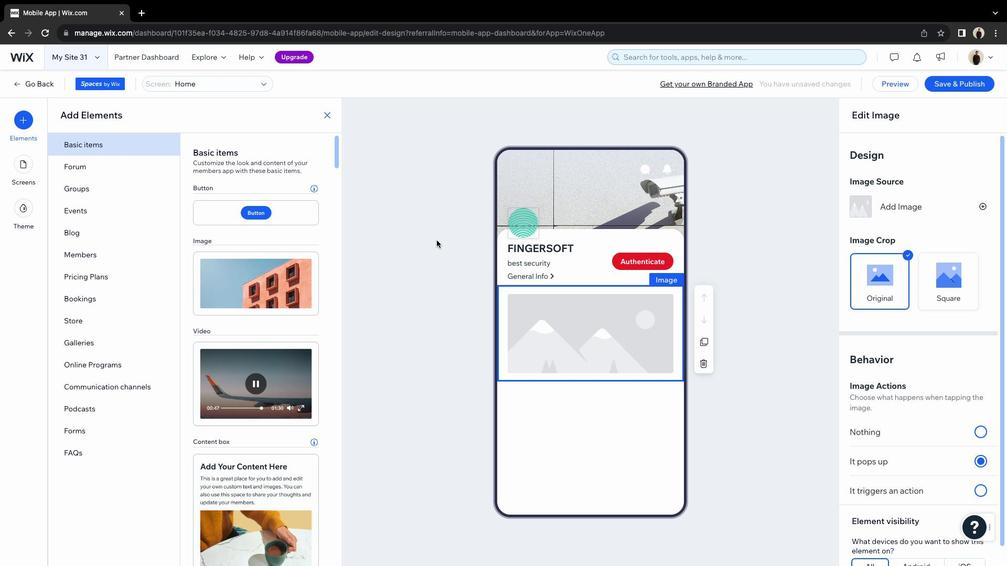 
Action: Mouse pressed left at (904, 164)
Screenshot: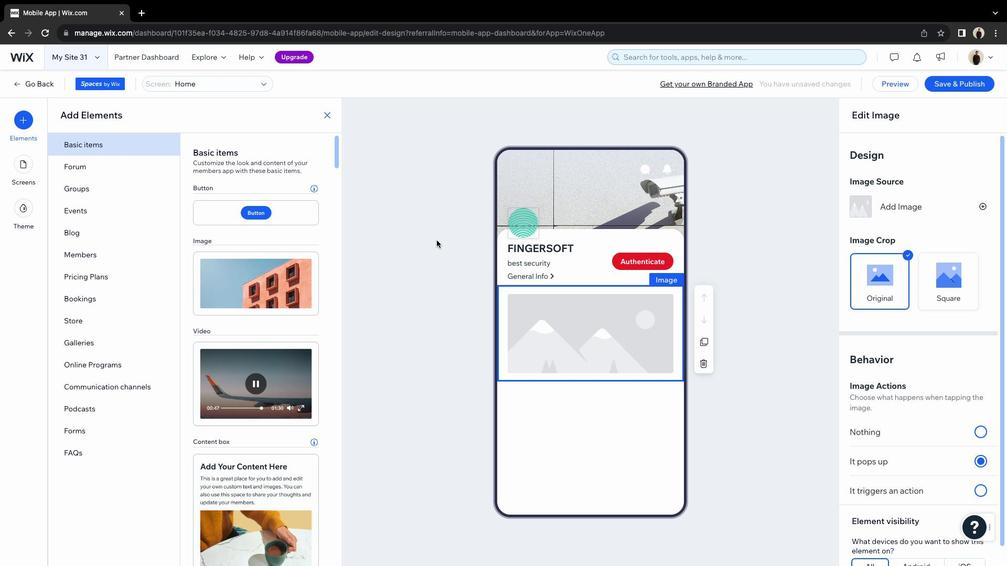 
Action: Mouse pressed left at (904, 164)
Screenshot: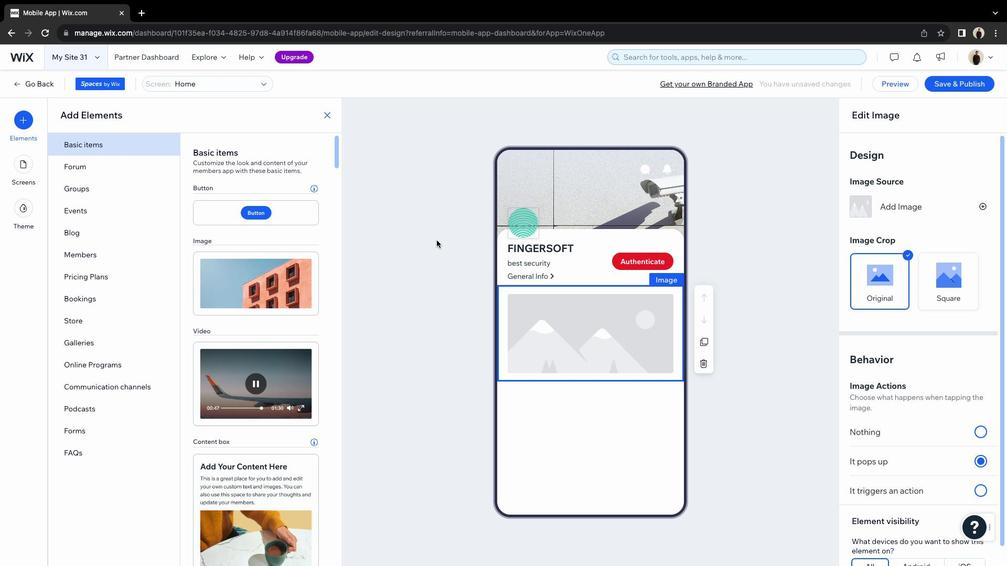
Action: Mouse pressed left at (904, 164)
Screenshot: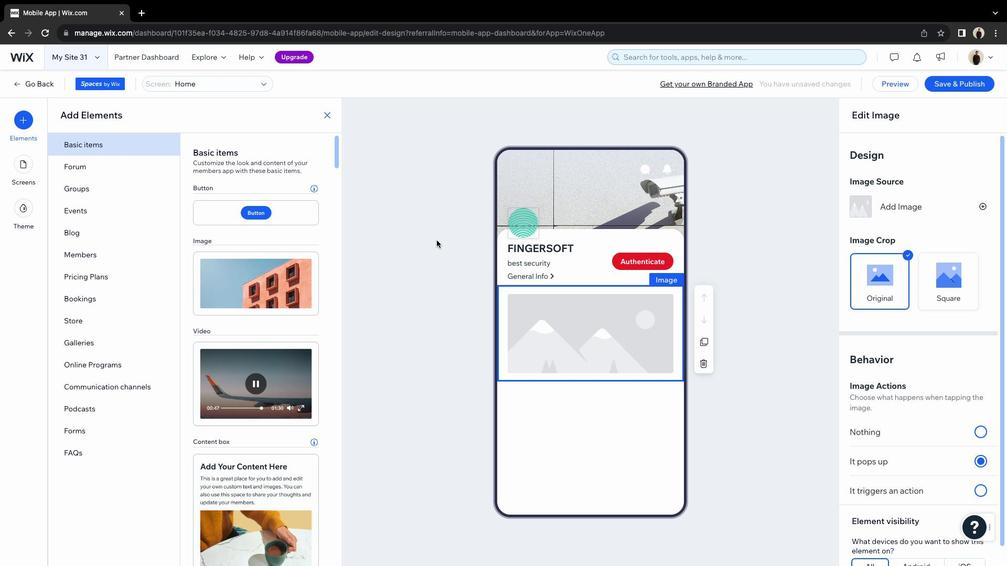 
Action: Key pressed Key.shift'W''e''l''c''o''m''e'Key.space't''o'Key.spaceKey.shift'F''i''n''g''e''r''s''o''f''t'Key.space'a''u''t''h''e''n''t''i''c''a''t''i''o''n'Key.space's''y''s''t''e''m'
Screenshot: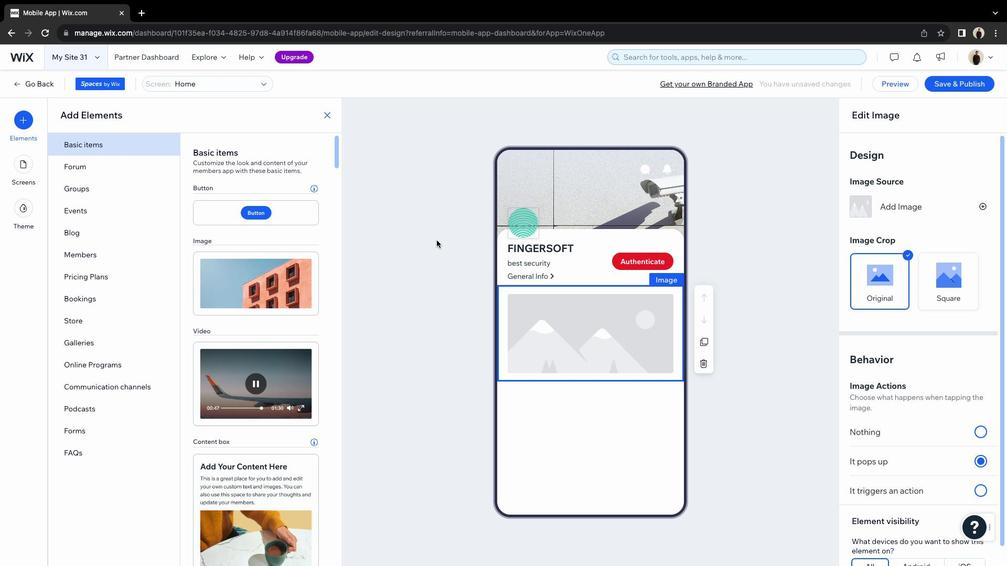 
Action: Mouse moved to (933, 174)
Screenshot: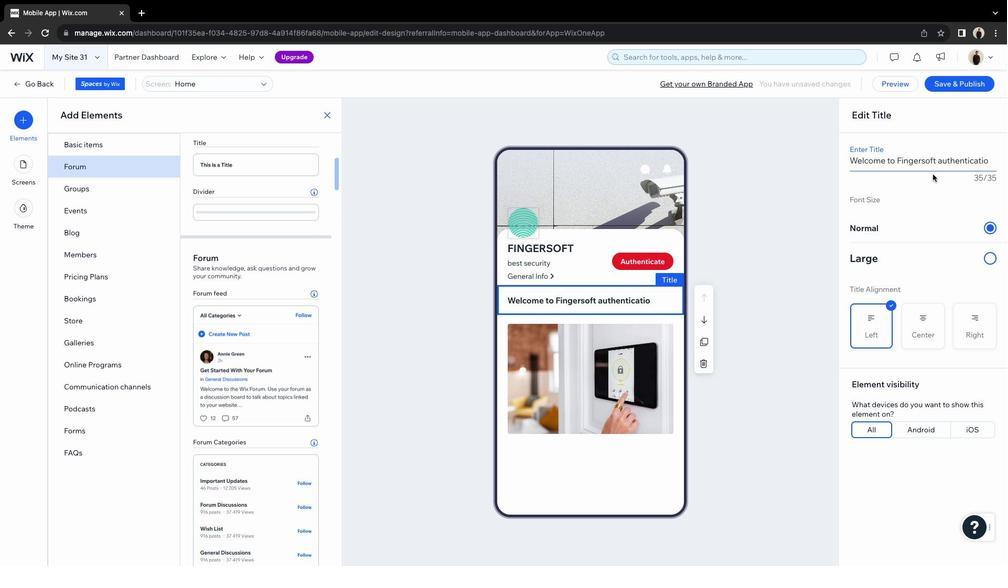 
Action: Key pressed Key.backspaceKey.backspace'e'
Screenshot: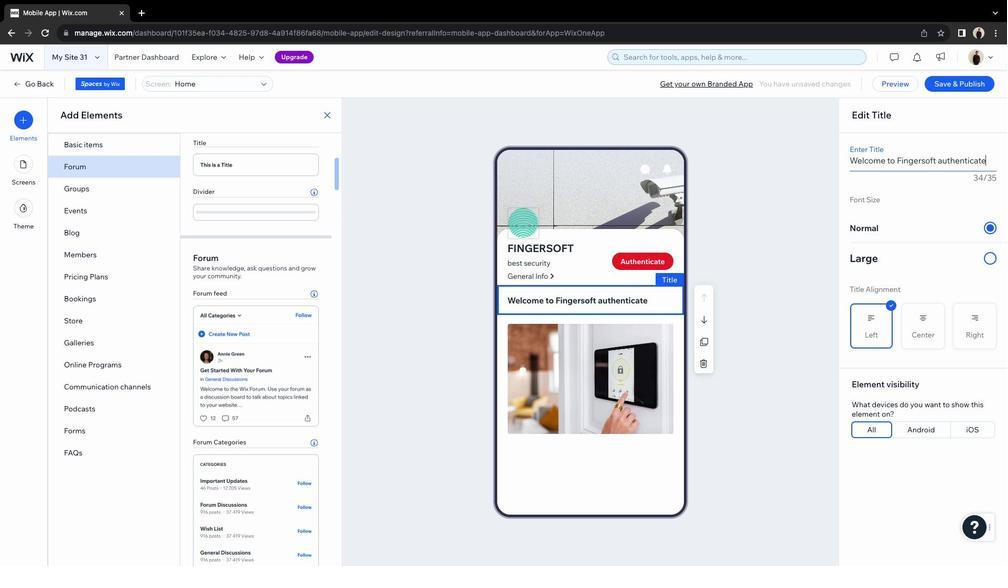 
Action: Mouse moved to (973, 426)
Screenshot: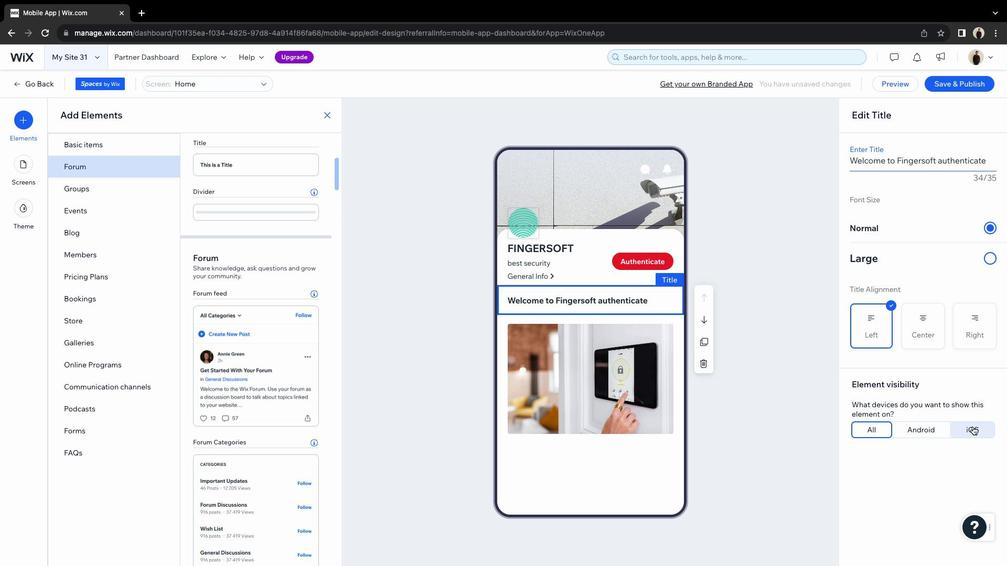 
Action: Mouse pressed left at (973, 426)
Screenshot: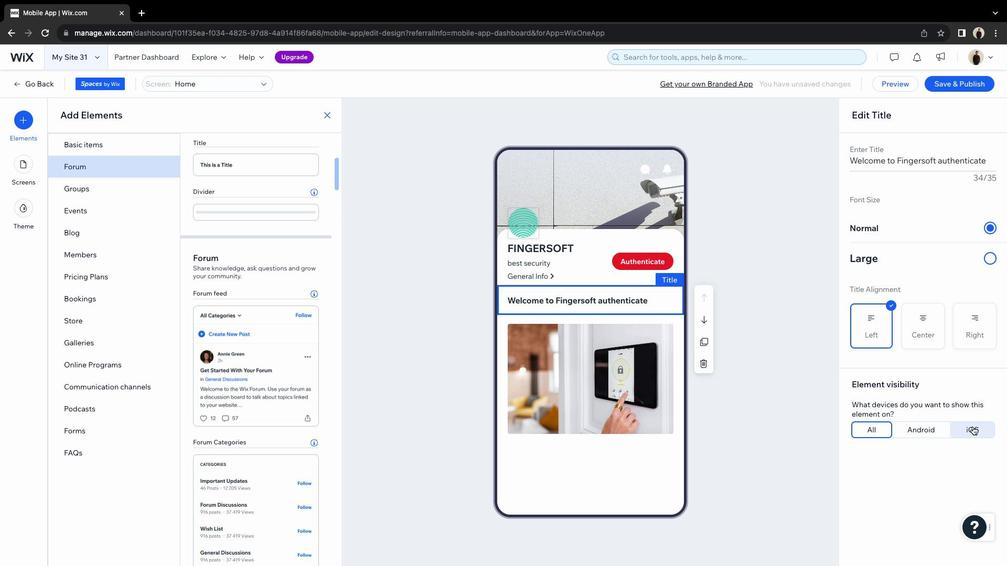 
Action: Mouse moved to (777, 375)
Screenshot: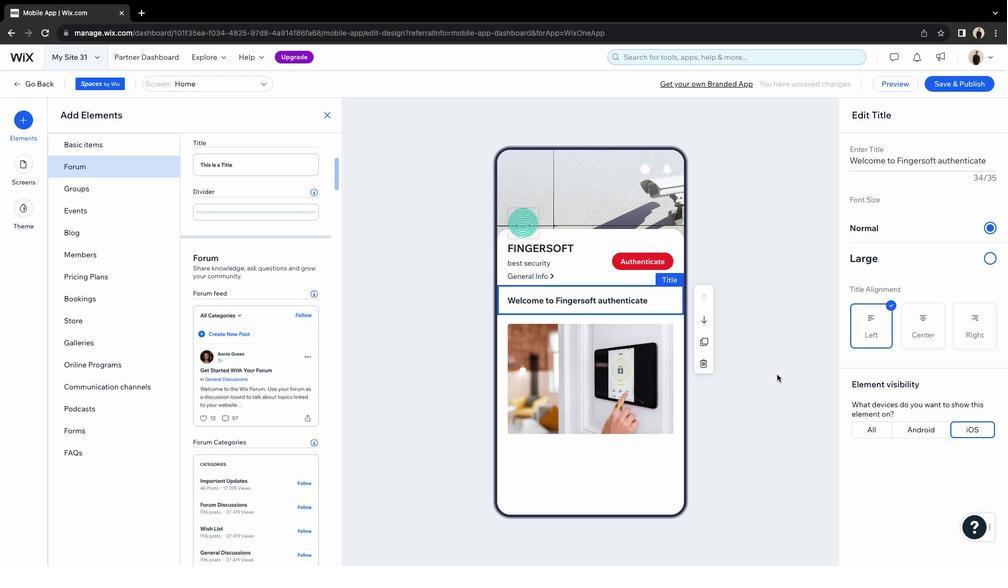 
Action: Mouse pressed left at (777, 375)
Screenshot: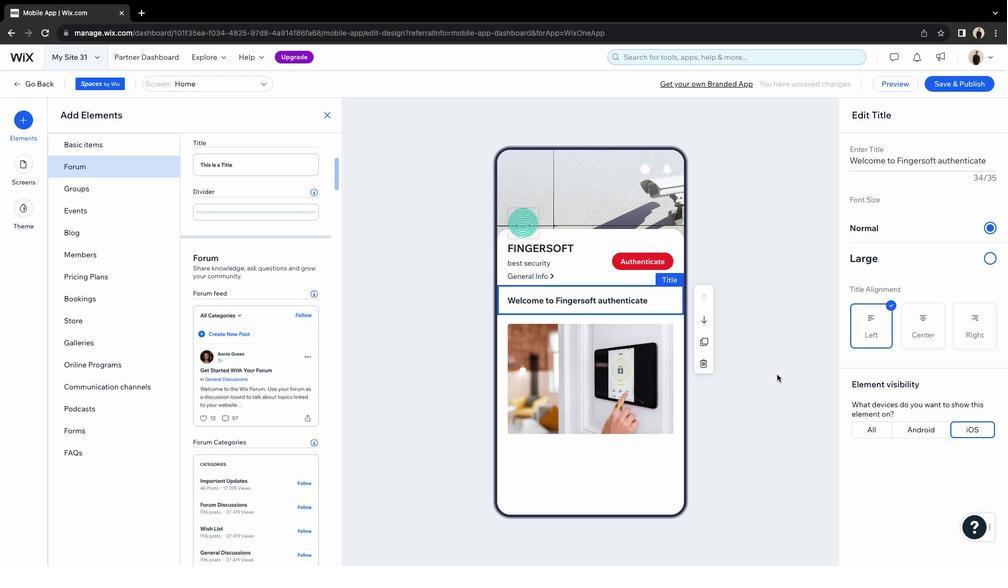 
Action: Mouse moved to (274, 293)
Screenshot: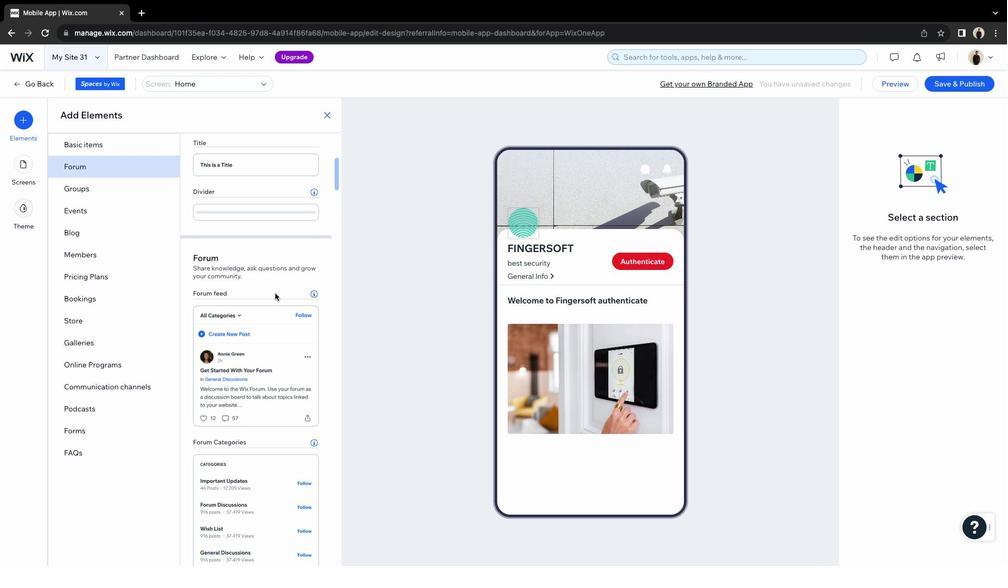 
Action: Mouse scrolled (274, 293) with delta (0, 0)
Screenshot: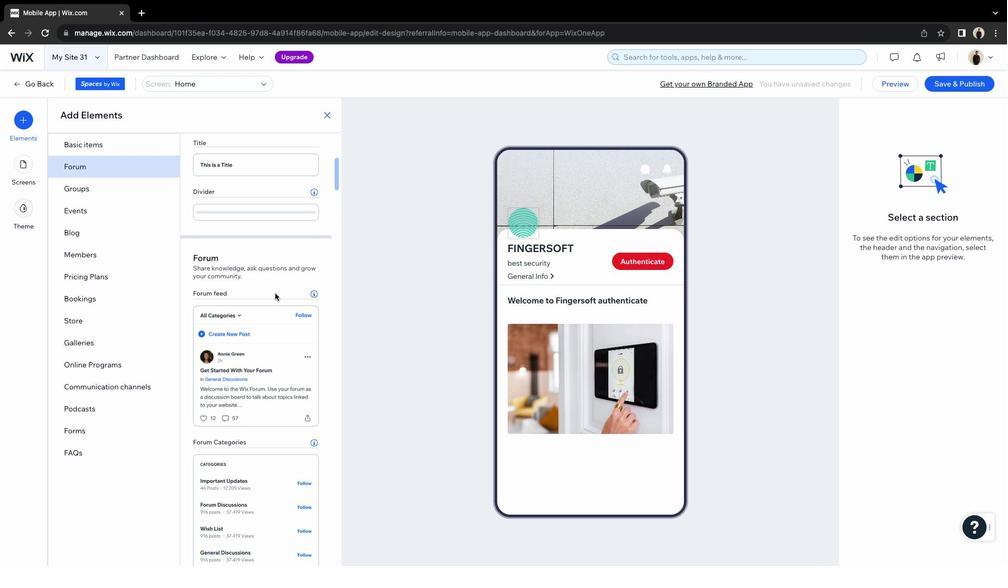 
Action: Mouse scrolled (274, 293) with delta (0, 0)
Screenshot: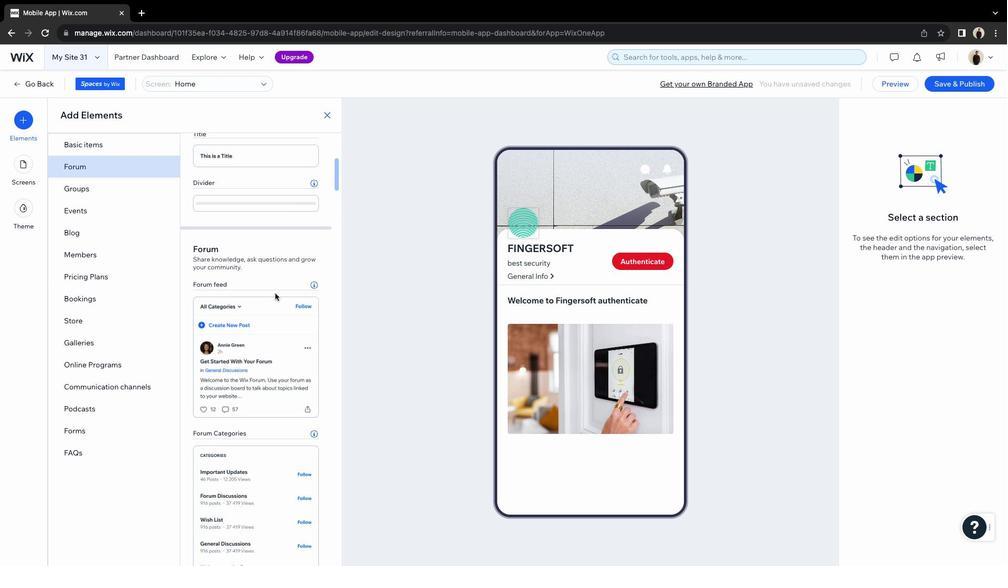 
Action: Mouse scrolled (274, 293) with delta (0, -1)
Screenshot: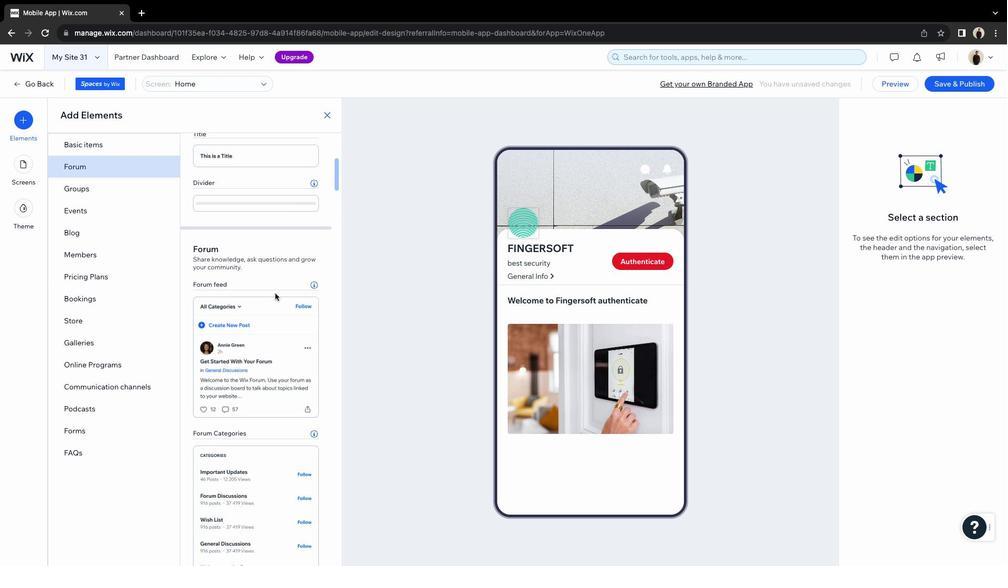 
Action: Mouse scrolled (274, 293) with delta (0, -2)
Screenshot: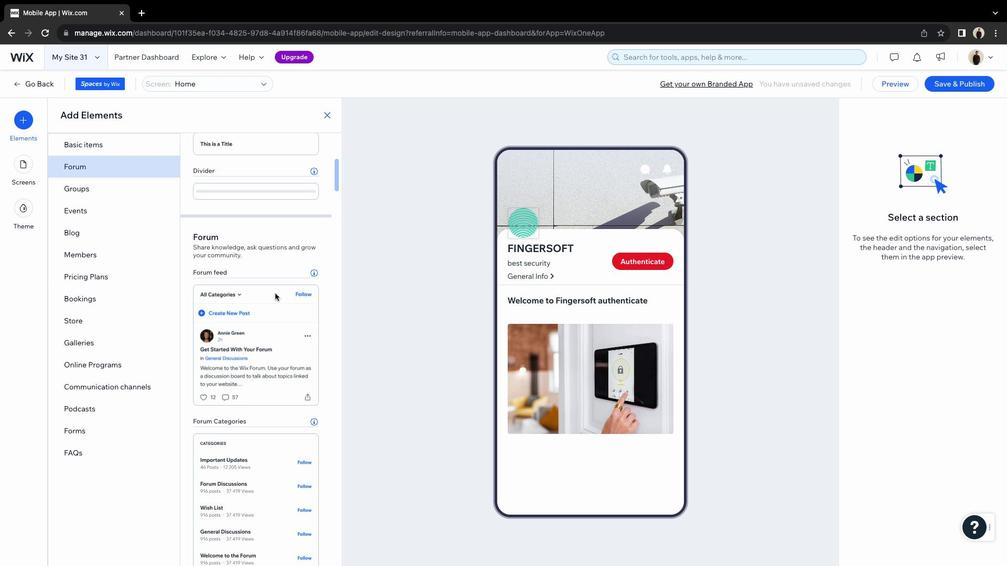 
Action: Mouse scrolled (274, 293) with delta (0, 0)
Screenshot: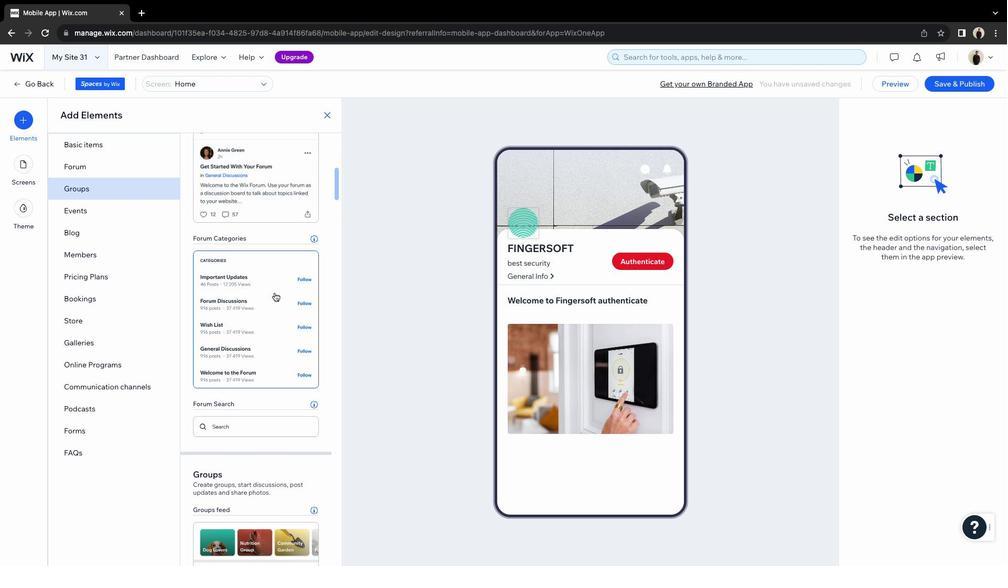 
Action: Mouse scrolled (274, 293) with delta (0, 0)
Screenshot: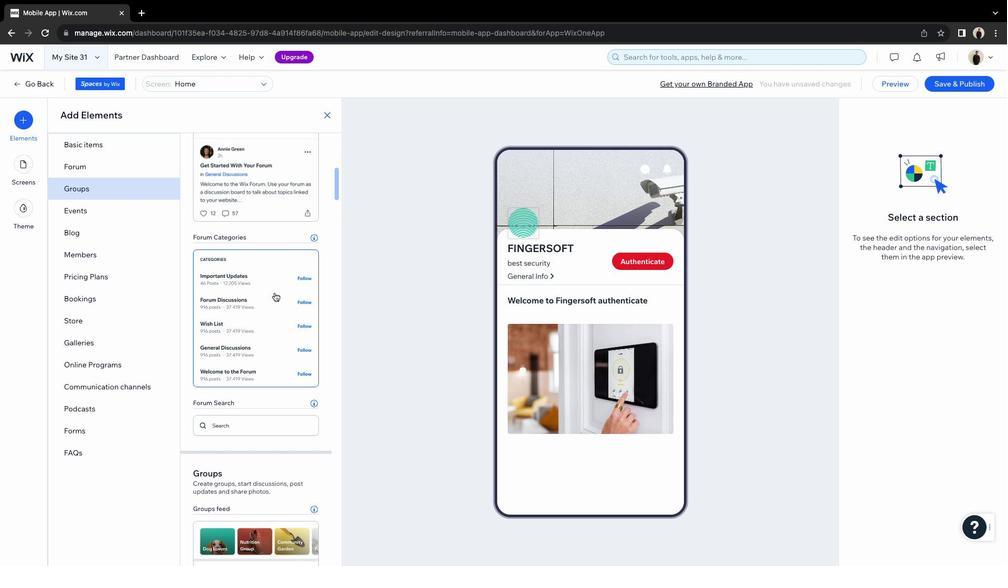 
Action: Mouse scrolled (274, 293) with delta (0, 0)
Screenshot: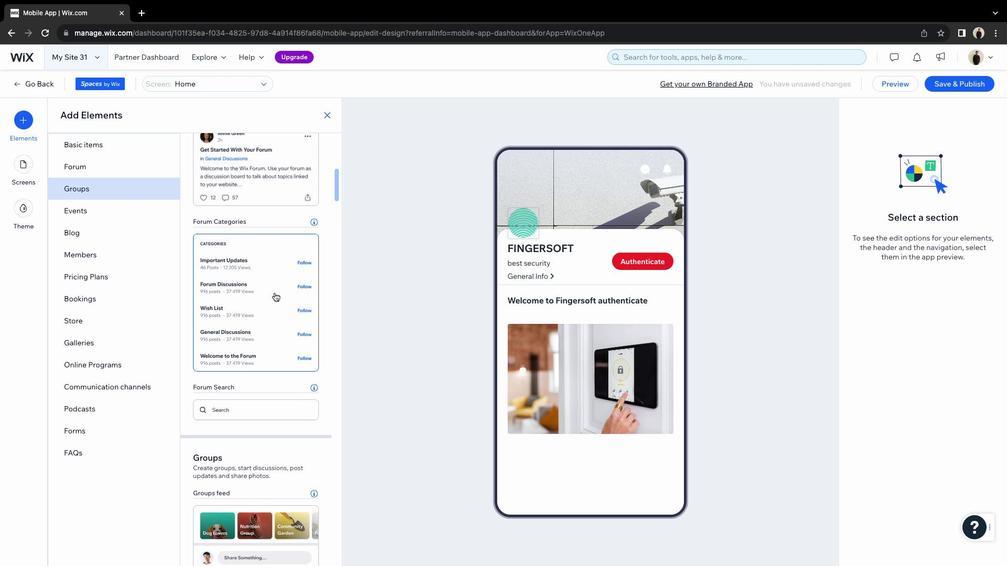 
Action: Mouse scrolled (274, 293) with delta (0, 0)
Screenshot: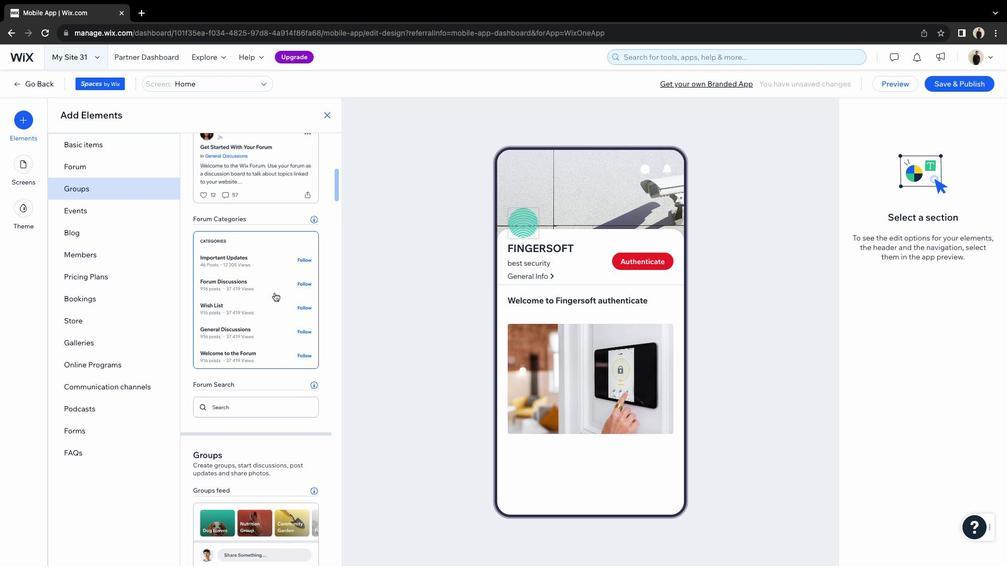 
Action: Mouse scrolled (274, 293) with delta (0, -1)
Screenshot: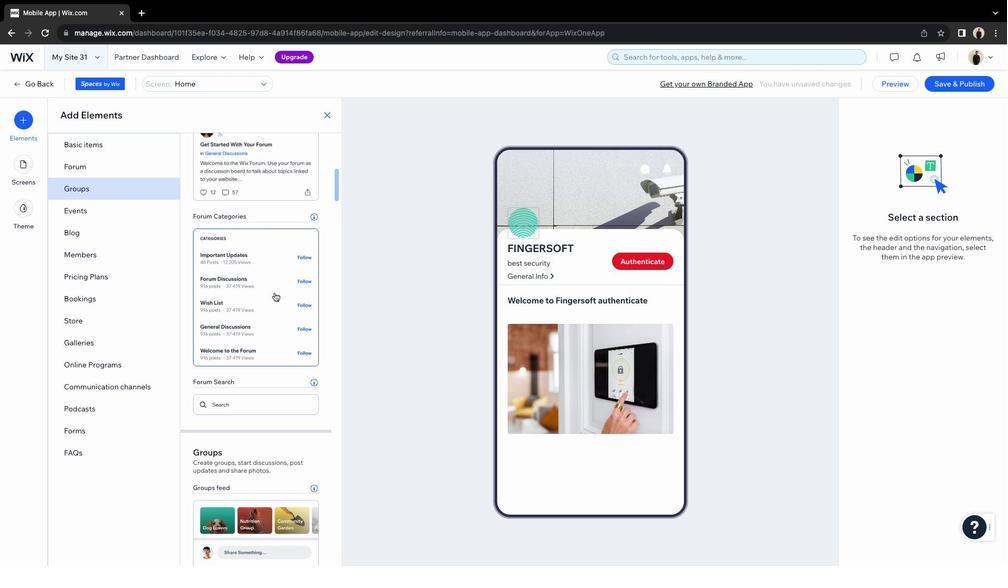 
Action: Mouse scrolled (274, 293) with delta (0, -2)
Screenshot: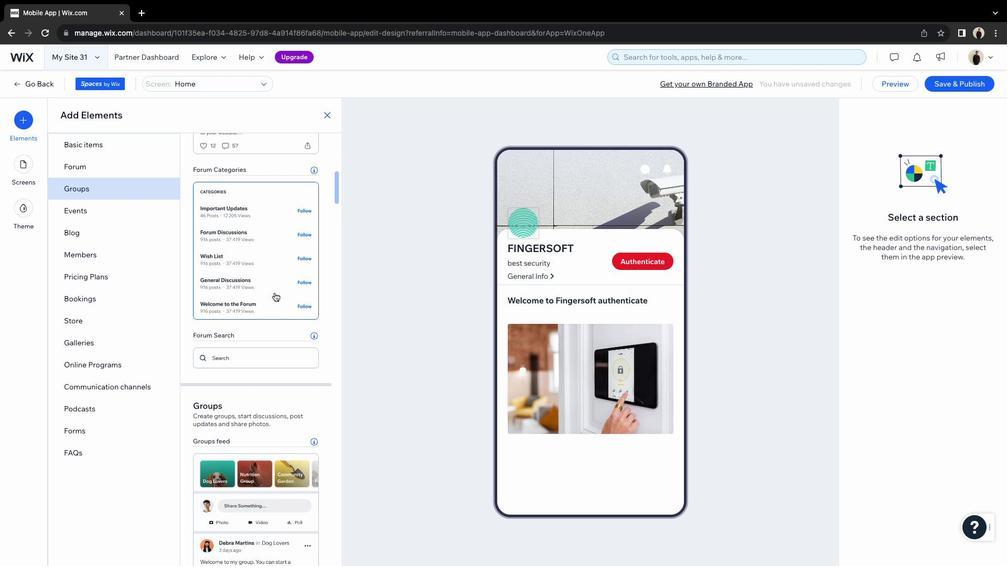 
Action: Mouse scrolled (274, 293) with delta (0, -2)
Screenshot: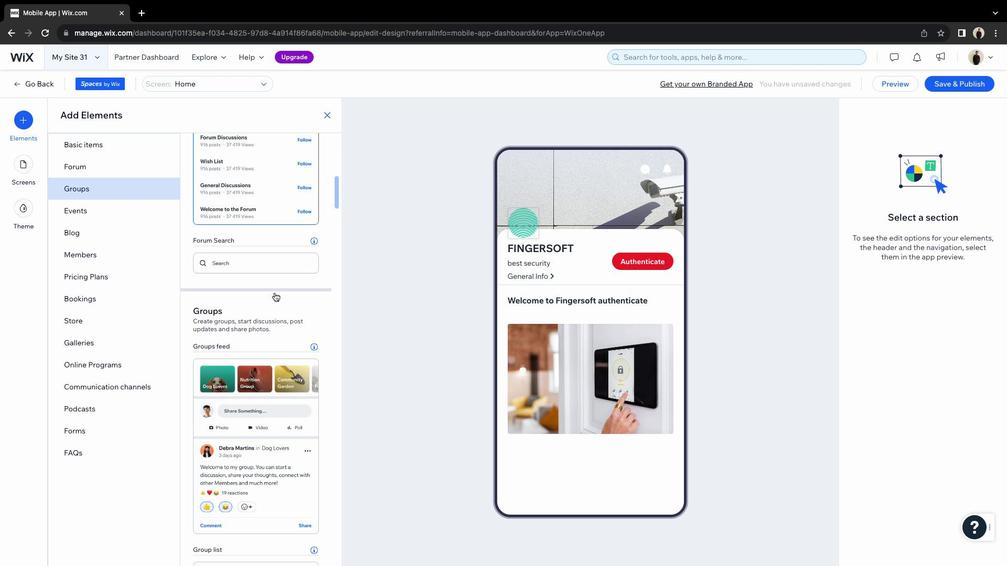 
Action: Mouse scrolled (274, 293) with delta (0, 0)
Screenshot: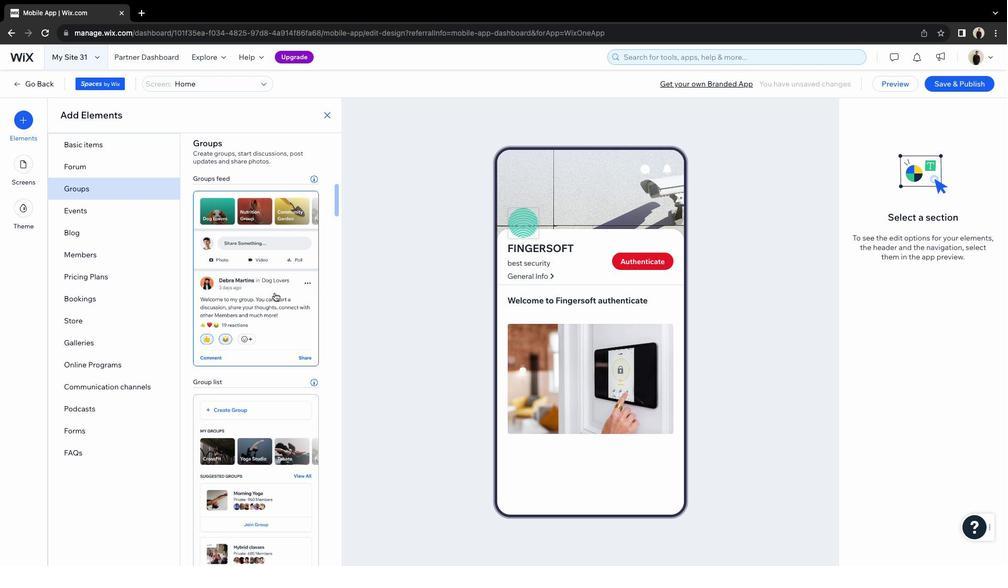 
Action: Mouse scrolled (274, 293) with delta (0, 0)
Screenshot: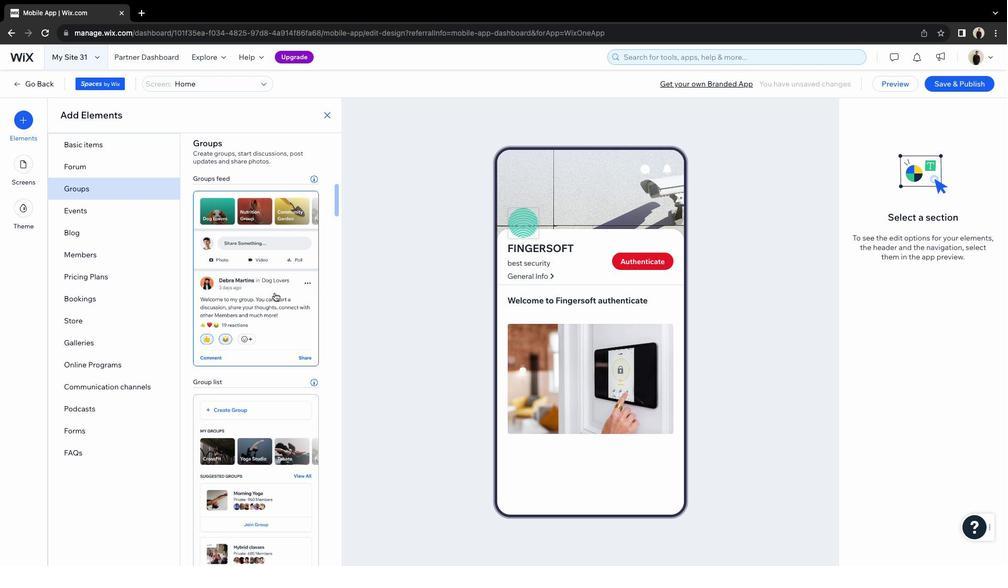
Action: Mouse scrolled (274, 293) with delta (0, -1)
Screenshot: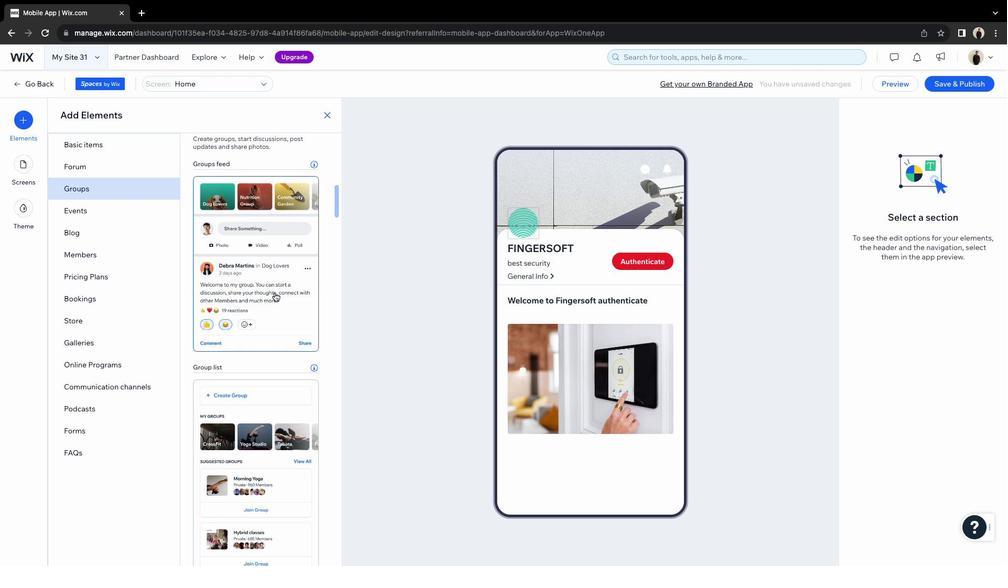 
Action: Mouse moved to (274, 293)
Screenshot: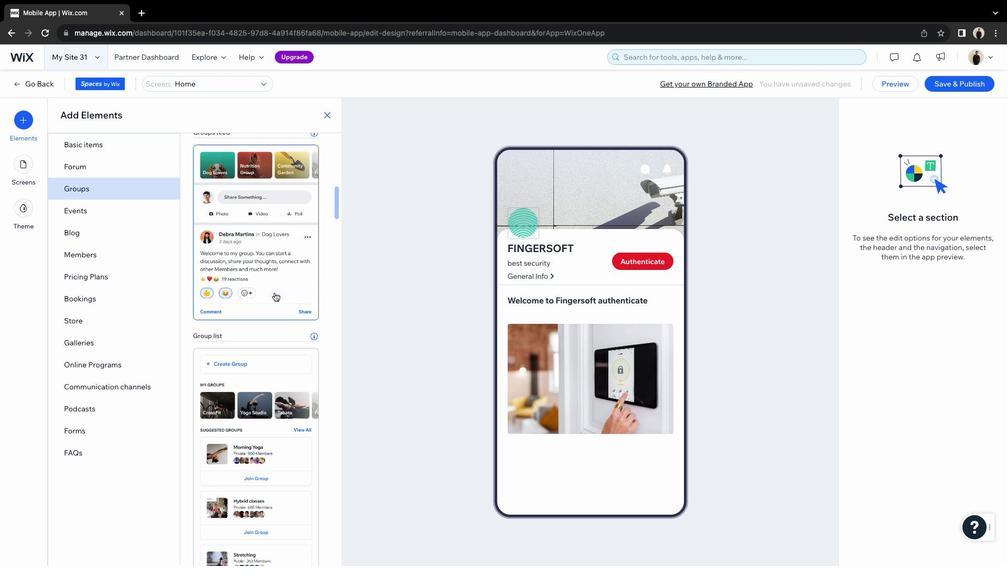 
Action: Mouse scrolled (274, 293) with delta (0, -2)
Screenshot: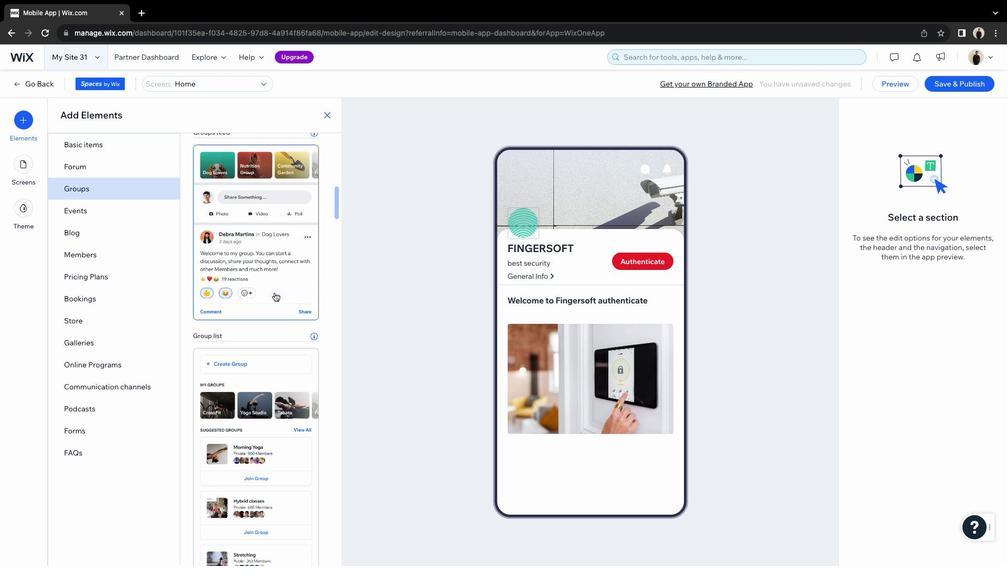 
Action: Mouse scrolled (274, 293) with delta (0, 0)
Screenshot: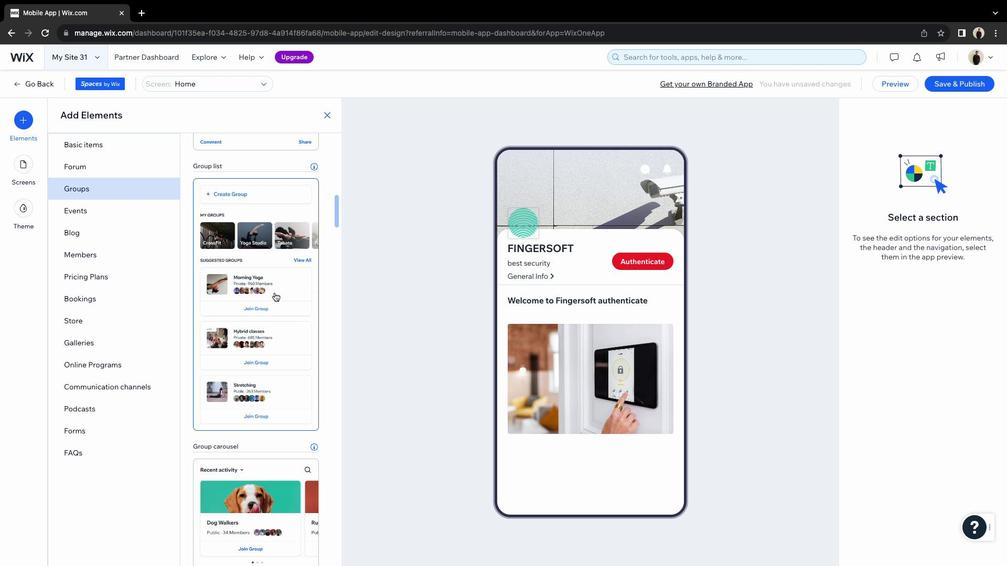 
Action: Mouse scrolled (274, 293) with delta (0, 0)
Screenshot: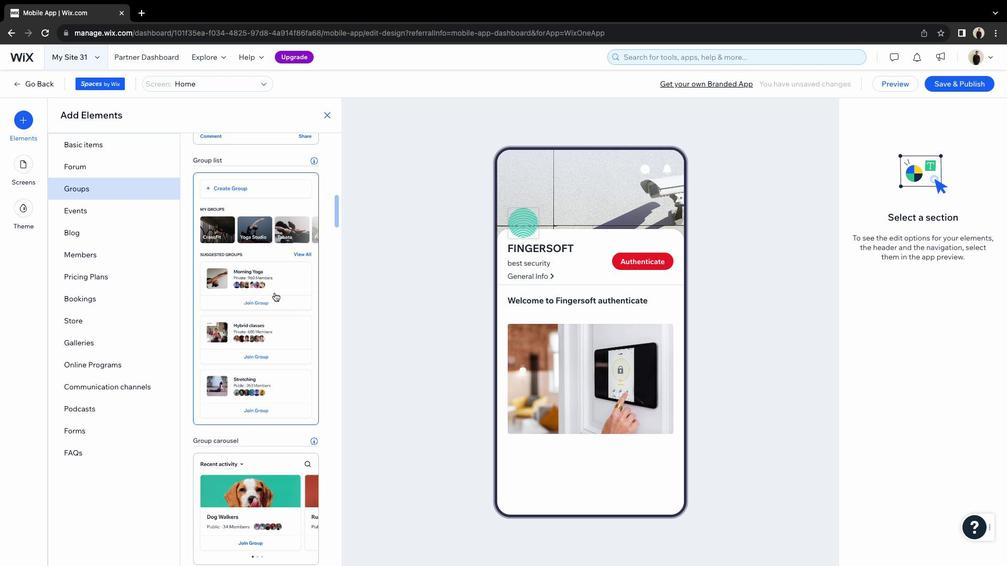 
Action: Mouse scrolled (274, 293) with delta (0, -1)
Screenshot: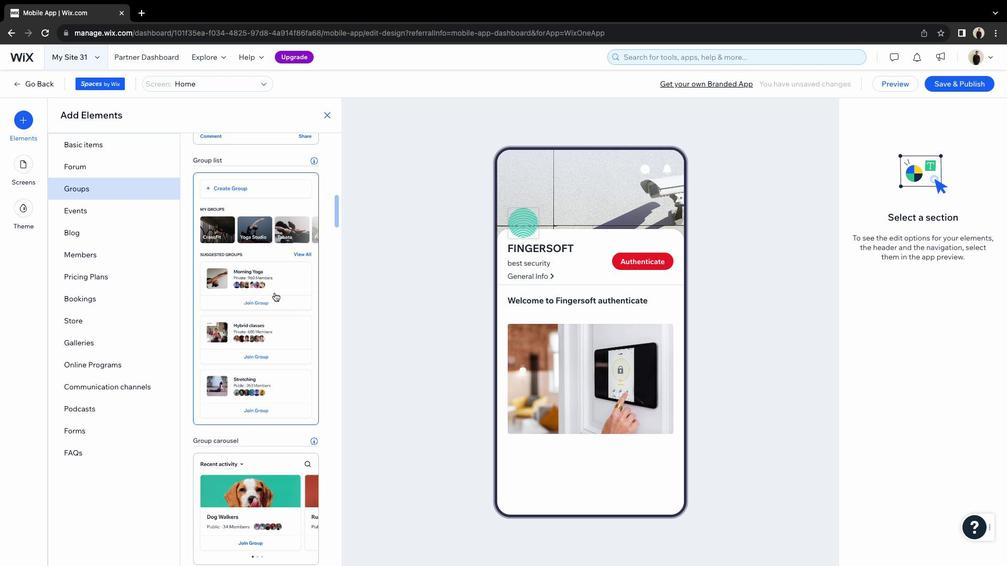 
Action: Mouse scrolled (274, 293) with delta (0, -2)
Screenshot: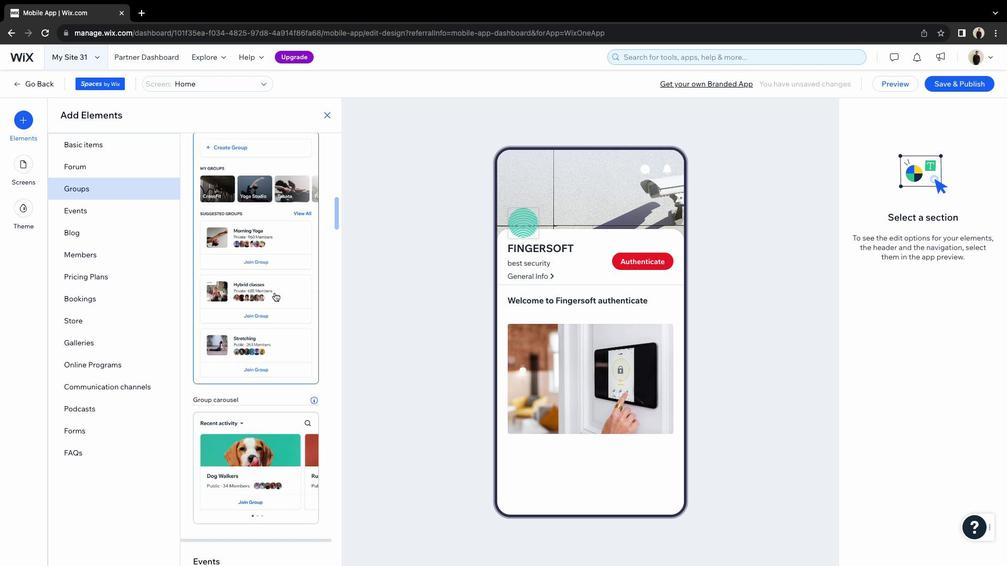 
Action: Mouse scrolled (274, 293) with delta (0, -3)
Screenshot: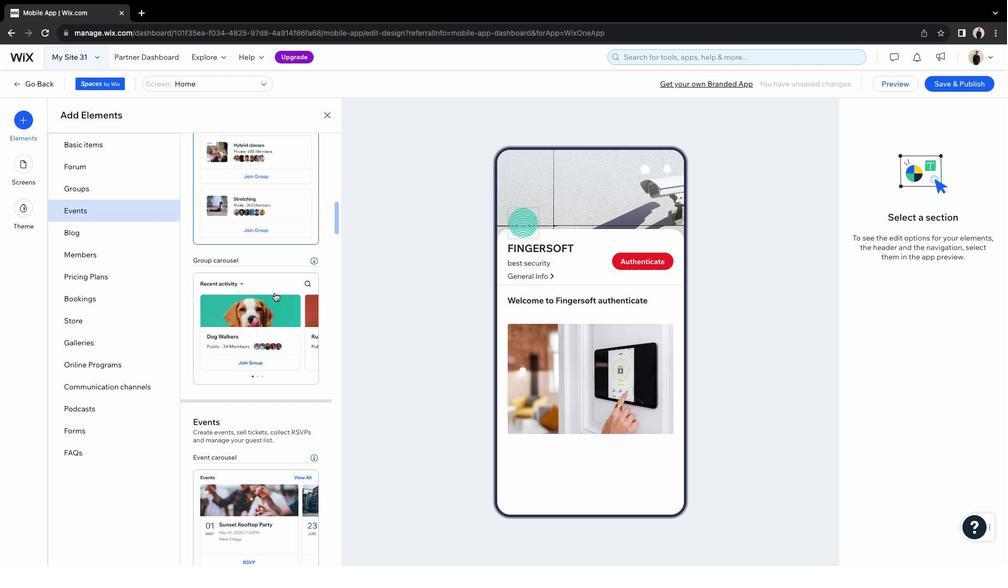 
Action: Mouse moved to (275, 292)
Screenshot: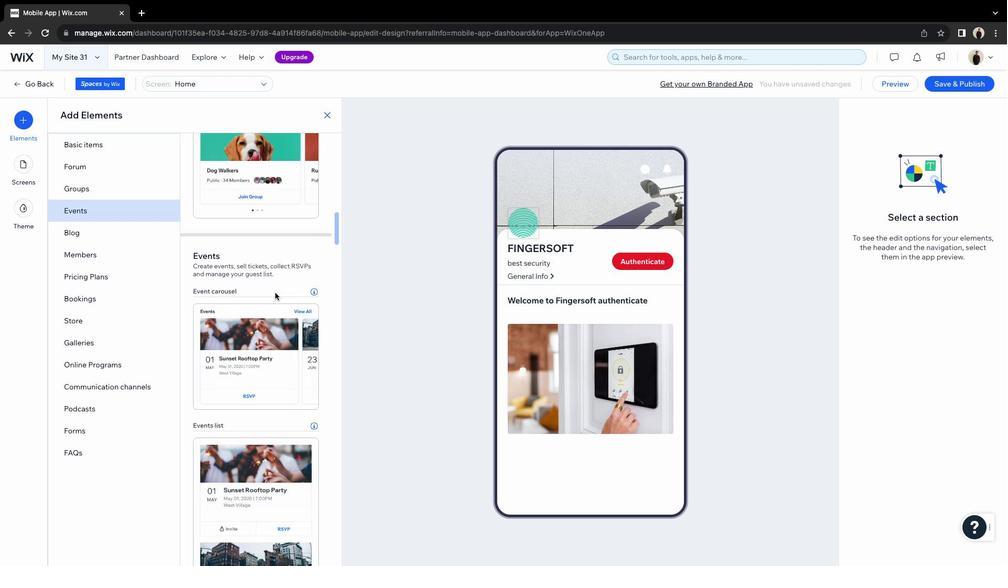 
Action: Mouse scrolled (275, 292) with delta (0, 0)
Screenshot: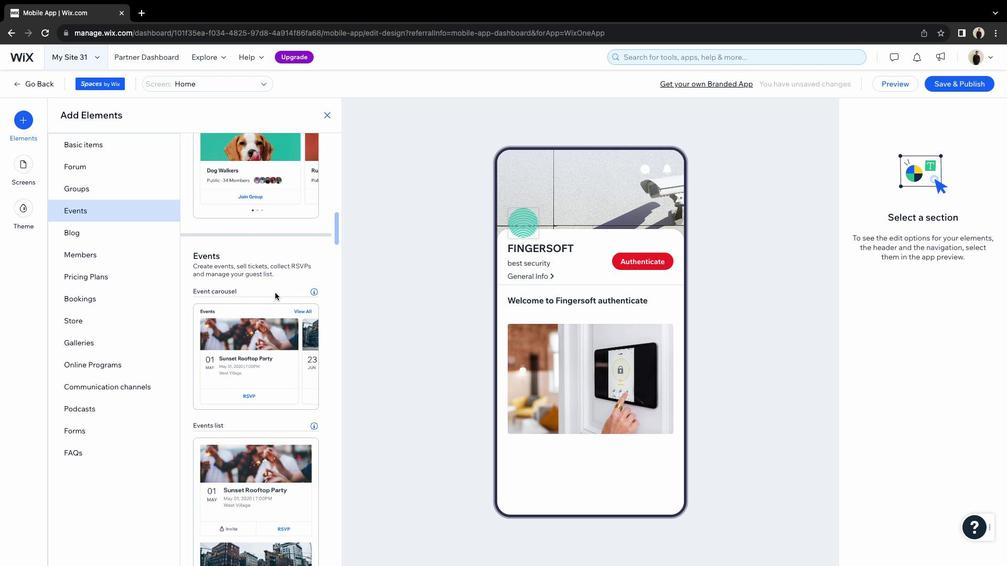 
Action: Mouse scrolled (275, 292) with delta (0, 0)
Screenshot: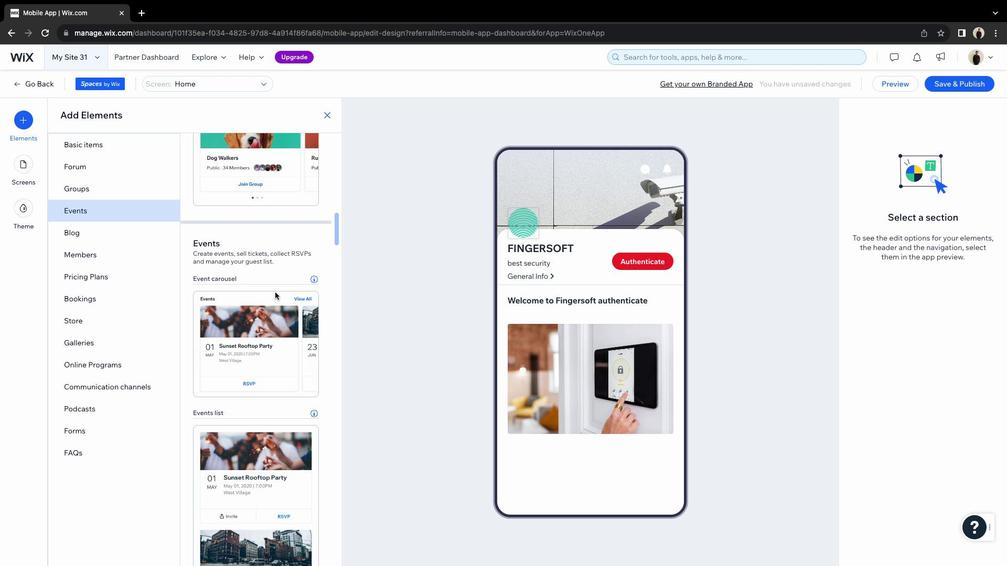 
Action: Mouse scrolled (275, 292) with delta (0, -1)
Screenshot: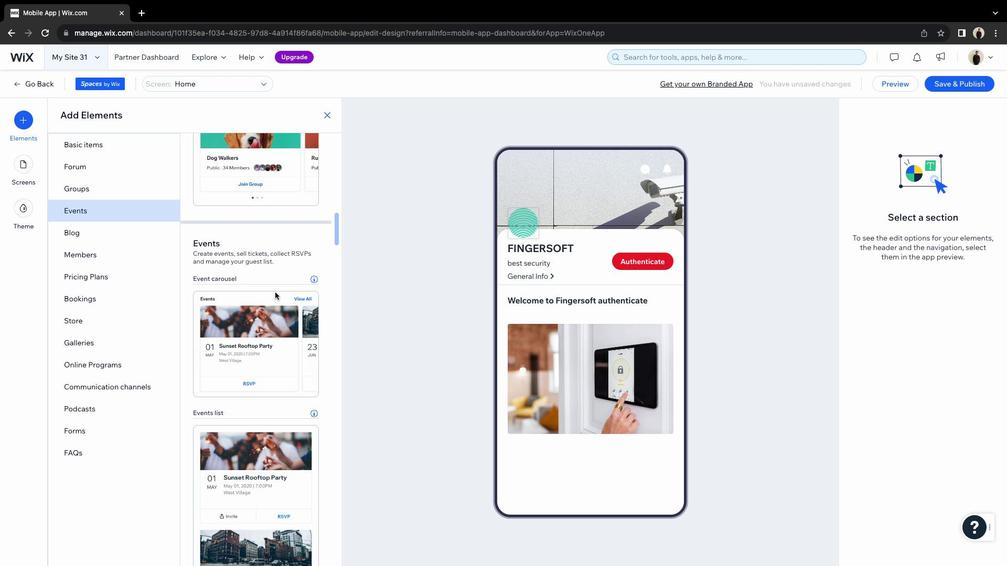 
Action: Mouse scrolled (275, 292) with delta (0, -2)
Screenshot: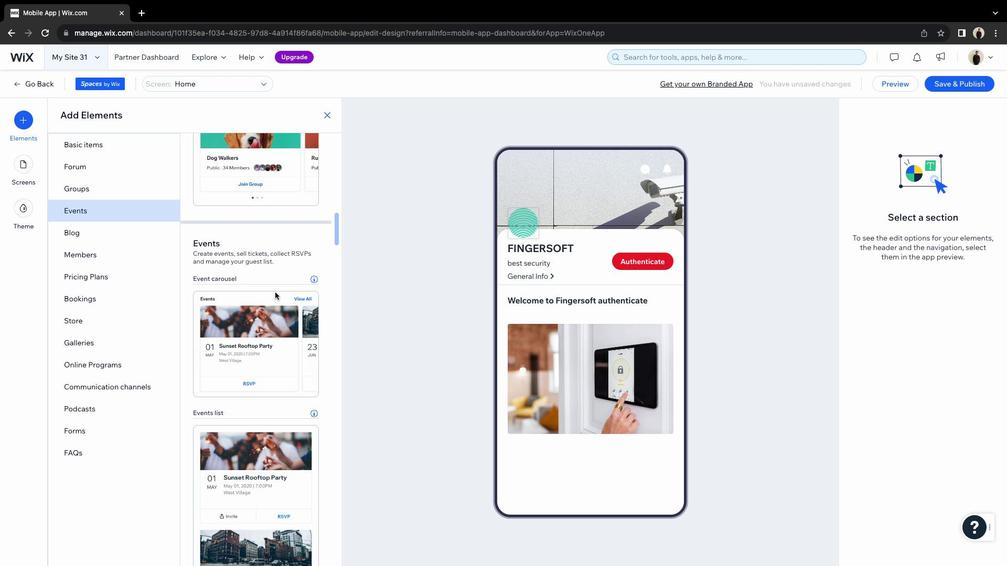 
Action: Mouse scrolled (275, 292) with delta (0, -3)
Screenshot: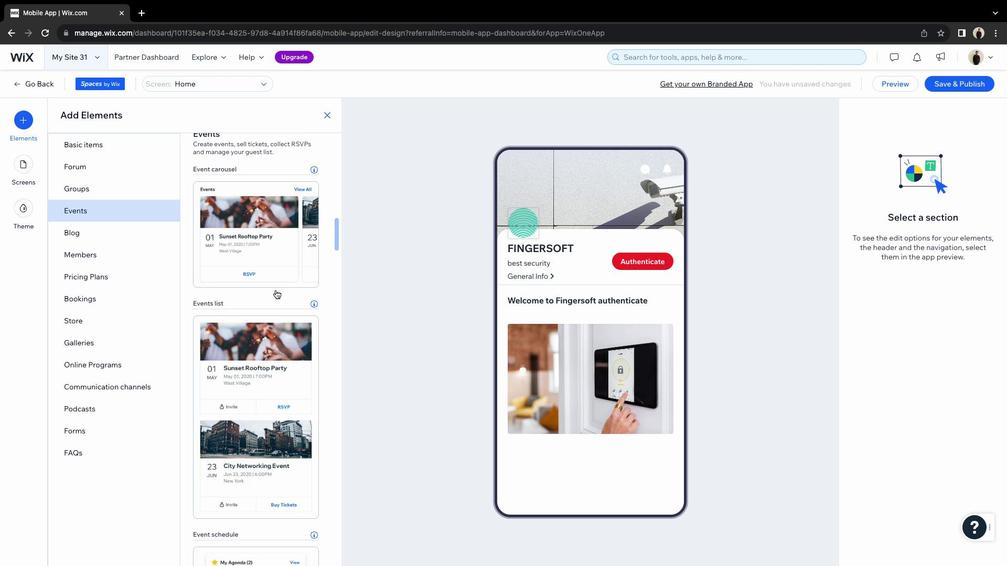 
Action: Mouse moved to (280, 271)
Screenshot: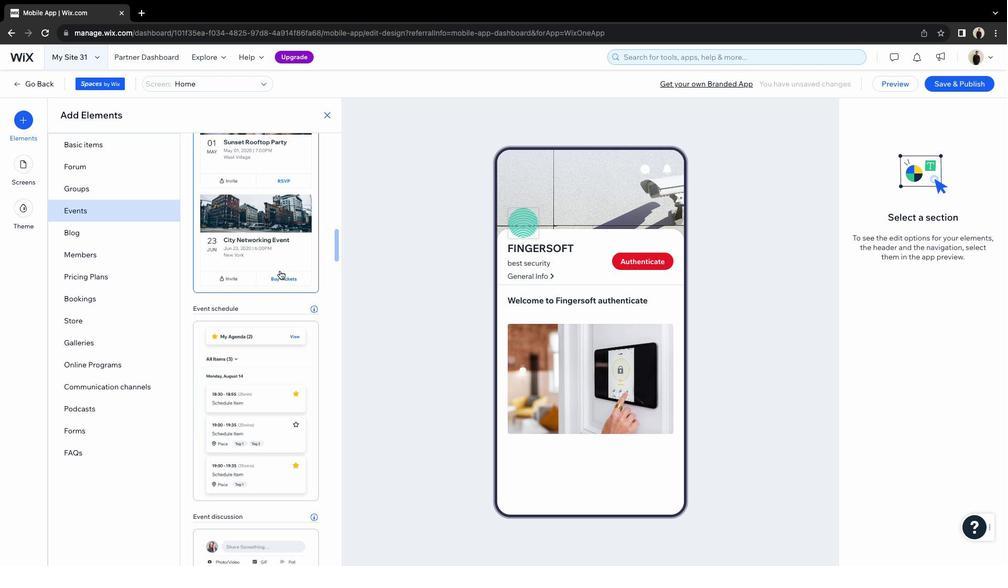 
Action: Mouse pressed left at (280, 271)
Screenshot: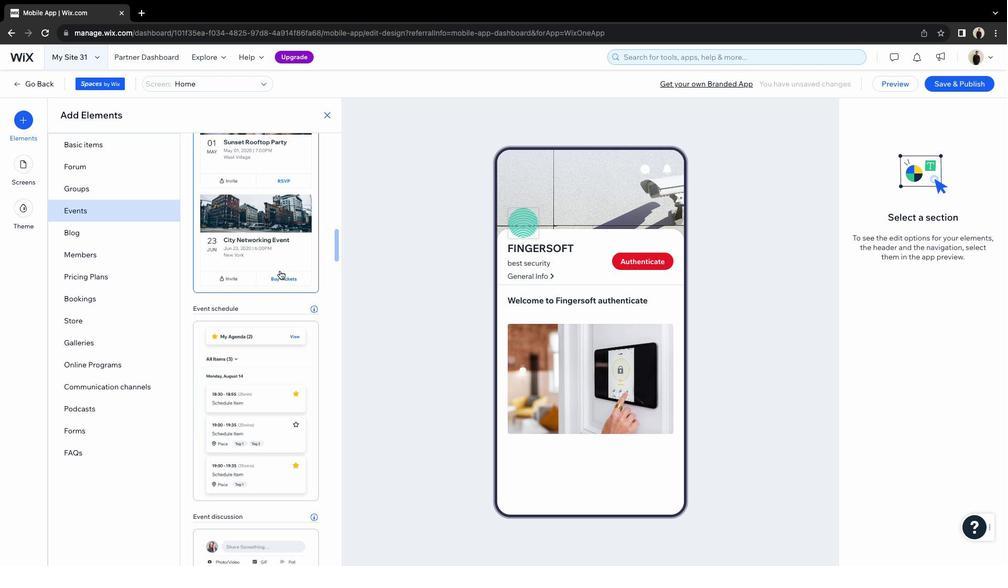 
Action: Mouse moved to (704, 217)
Screenshot: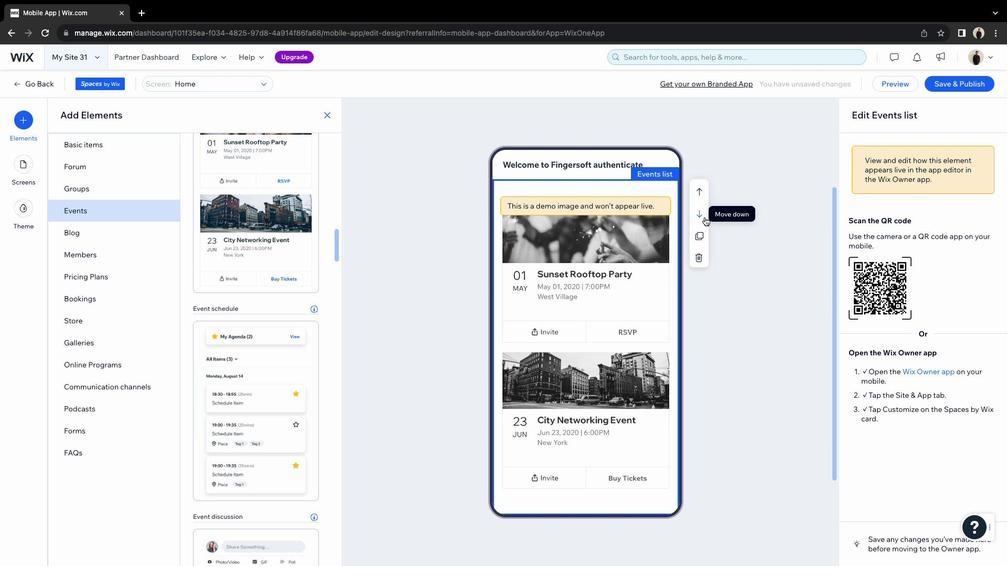 
Action: Mouse pressed left at (704, 217)
Screenshot: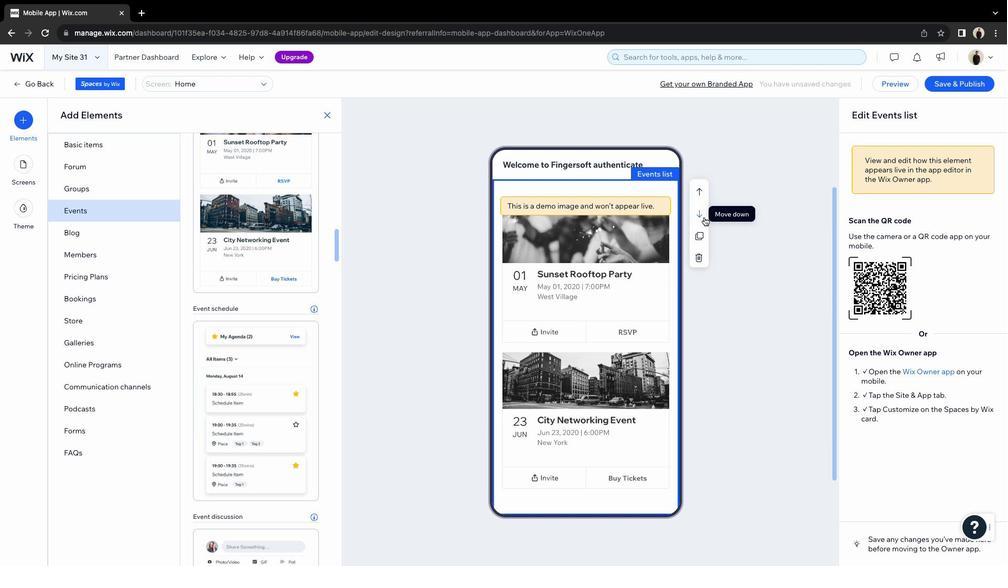 
Action: Mouse moved to (769, 245)
Screenshot: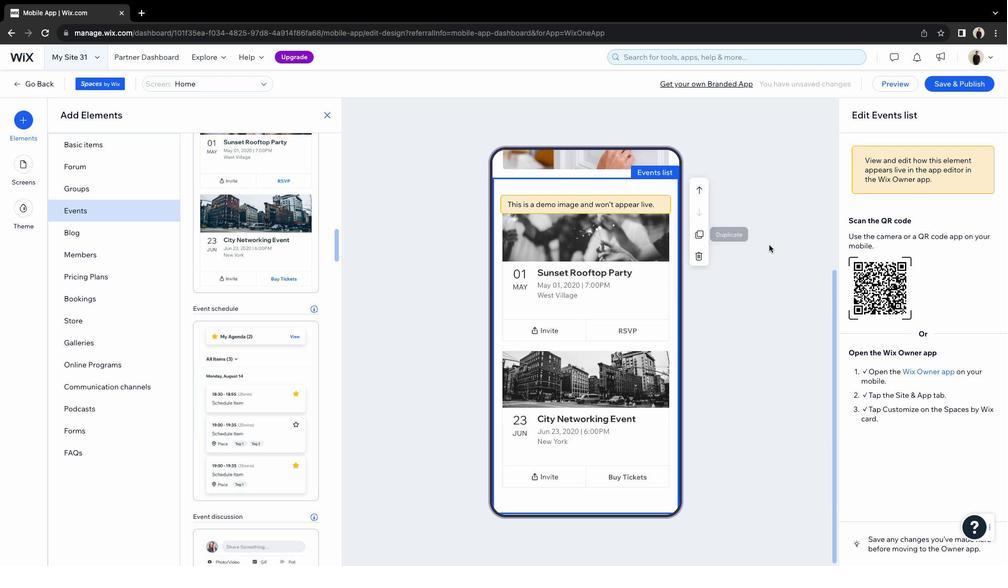 
Action: Mouse pressed left at (769, 245)
Screenshot: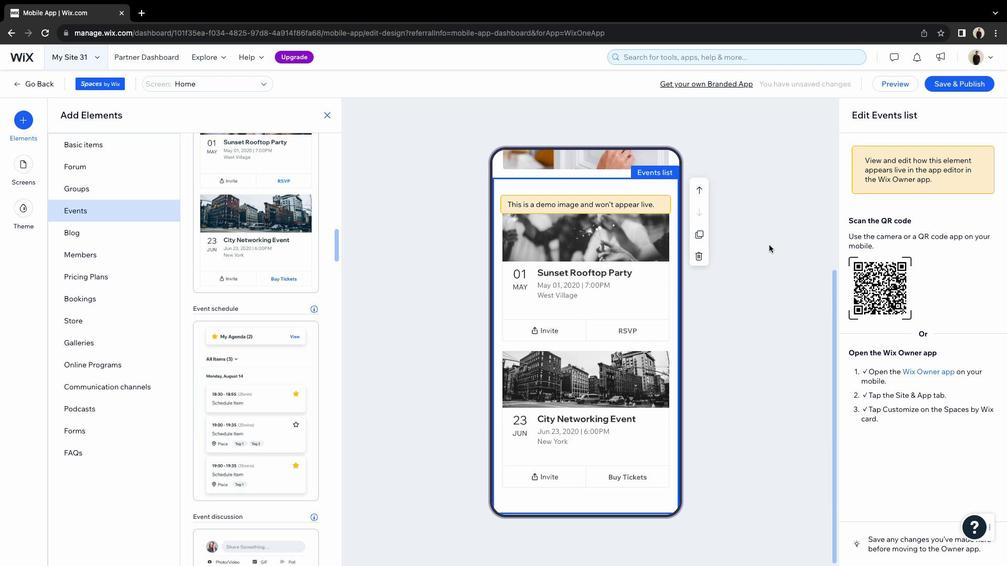 
Action: Mouse moved to (712, 281)
Screenshot: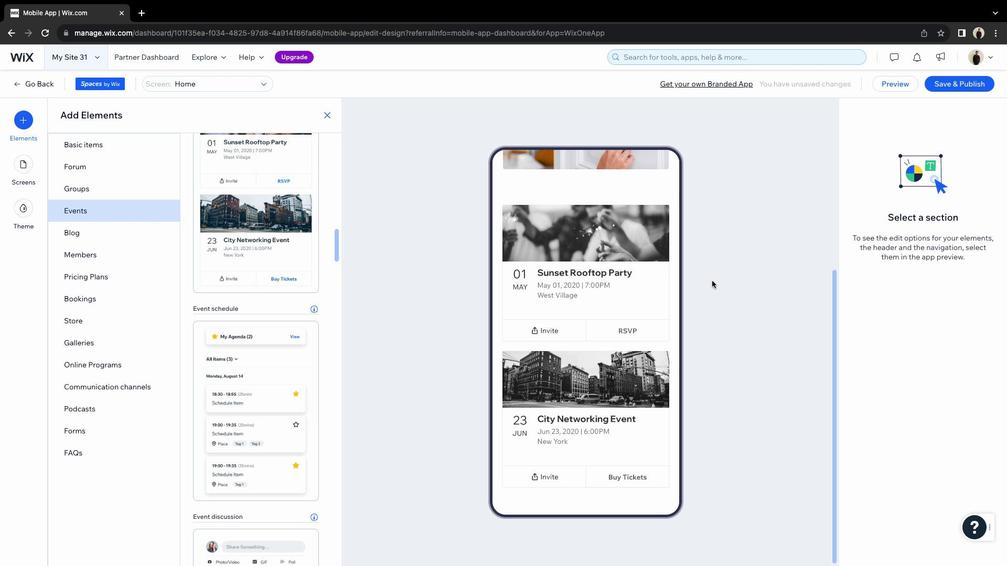 
Action: Mouse scrolled (712, 281) with delta (0, 0)
Screenshot: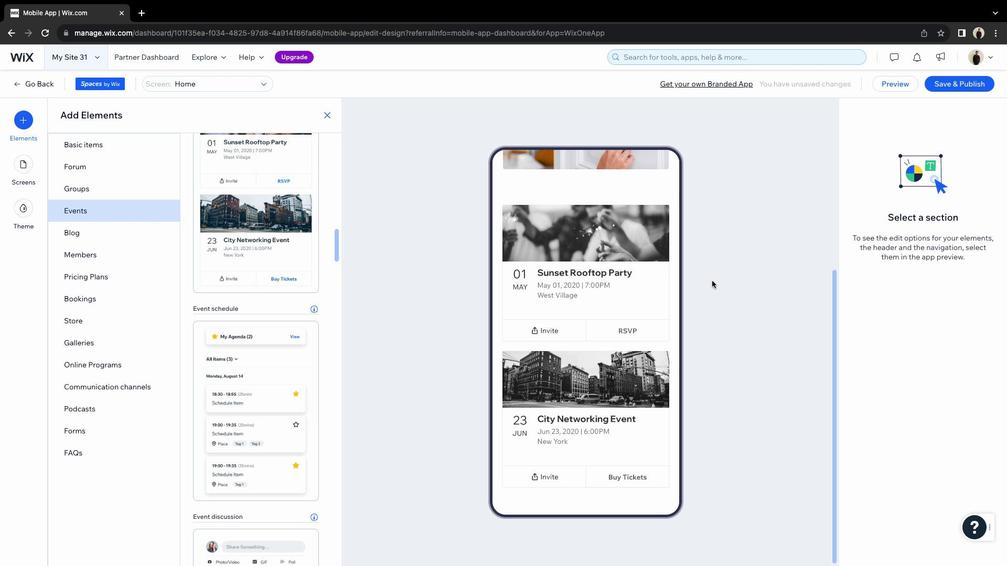 
Action: Mouse scrolled (712, 281) with delta (0, 0)
Screenshot: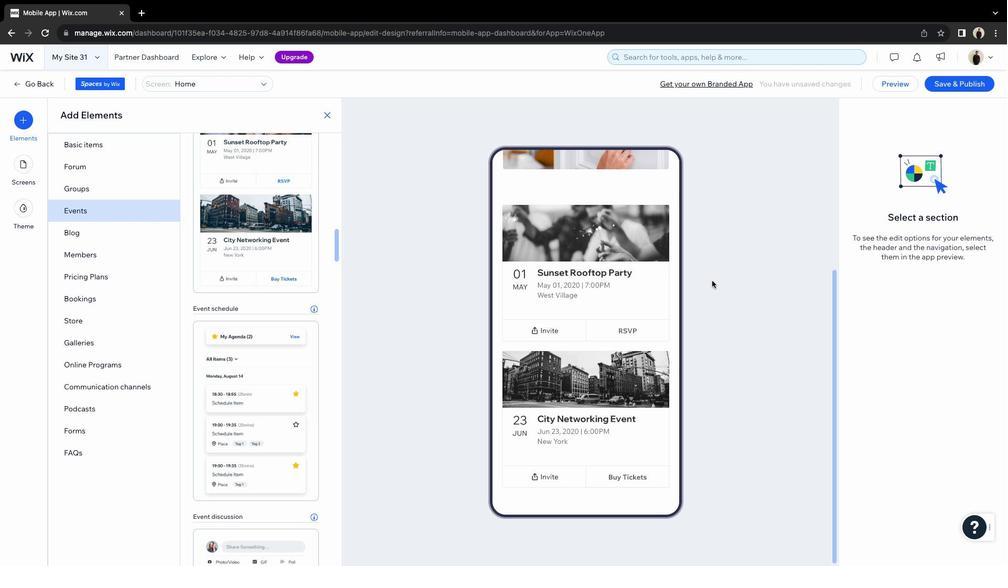 
Action: Mouse scrolled (712, 281) with delta (0, -1)
Screenshot: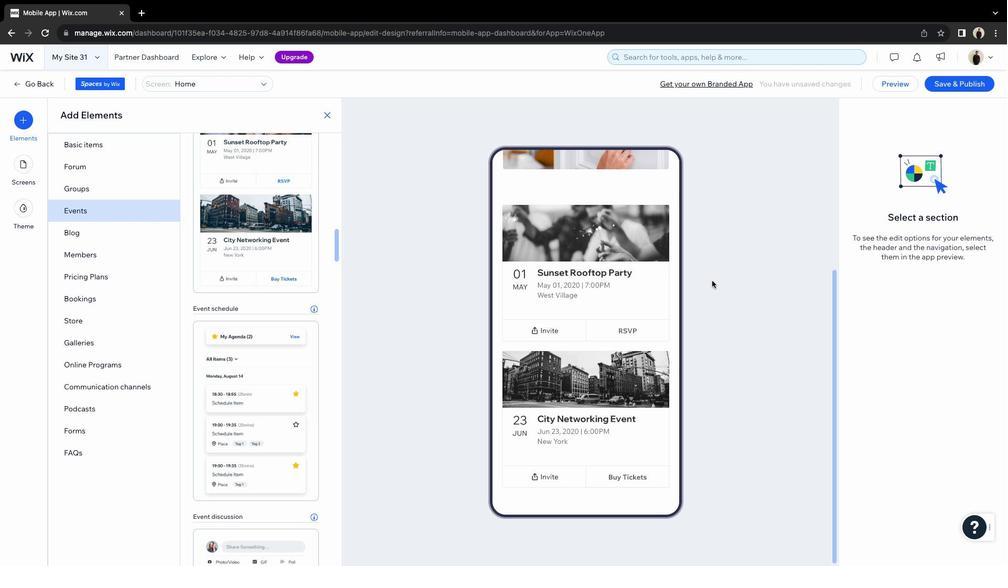 
Action: Mouse moved to (583, 289)
Screenshot: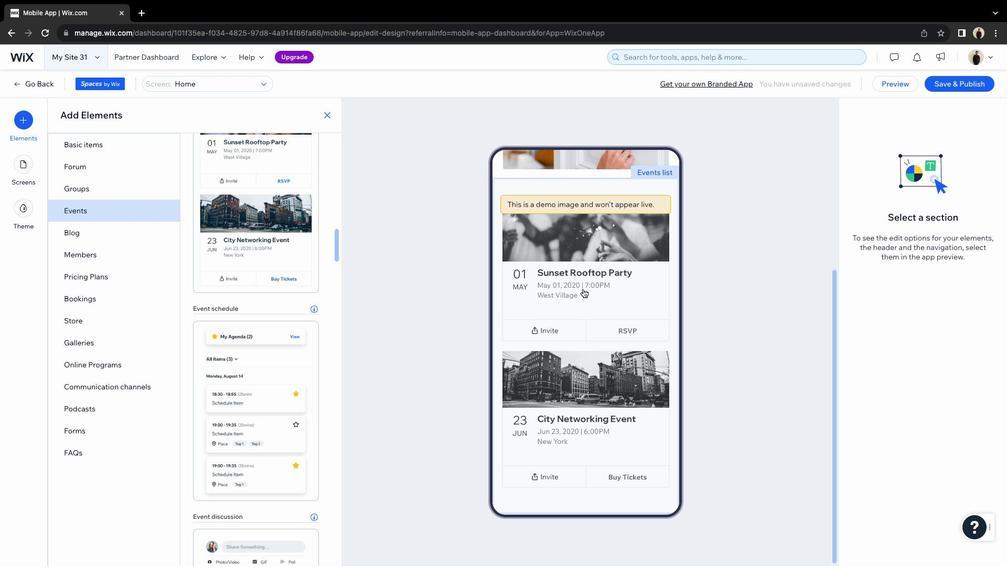 
Action: Mouse scrolled (583, 289) with delta (0, 0)
Screenshot: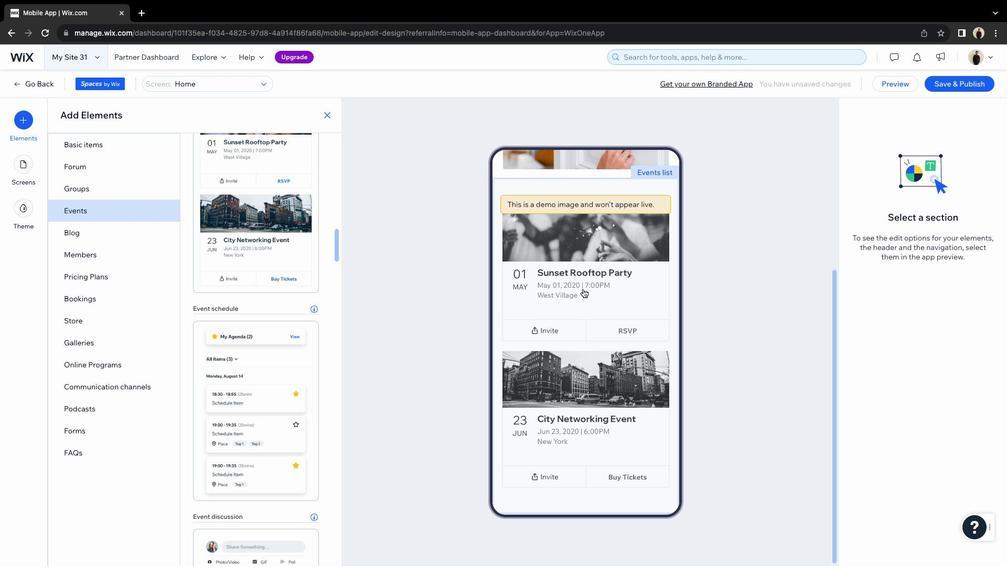 
Action: Mouse scrolled (583, 289) with delta (0, 0)
Screenshot: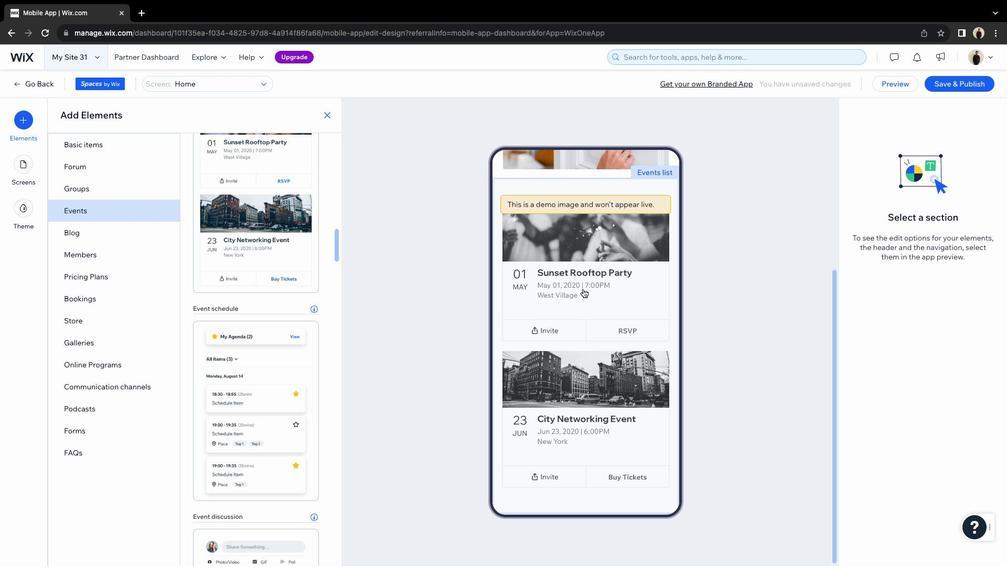 
Action: Mouse scrolled (583, 289) with delta (0, -1)
Screenshot: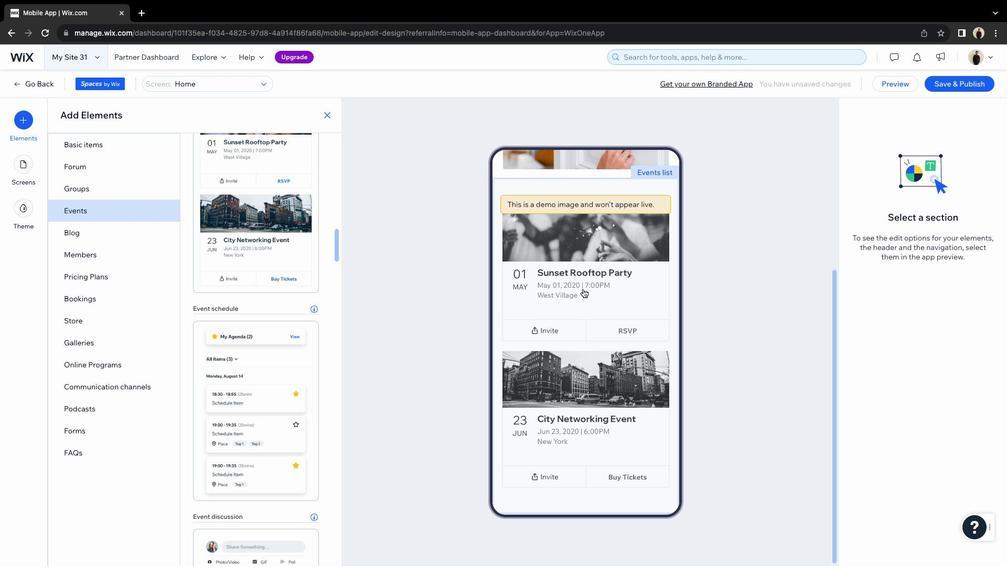 
Action: Mouse scrolled (583, 289) with delta (0, -2)
Screenshot: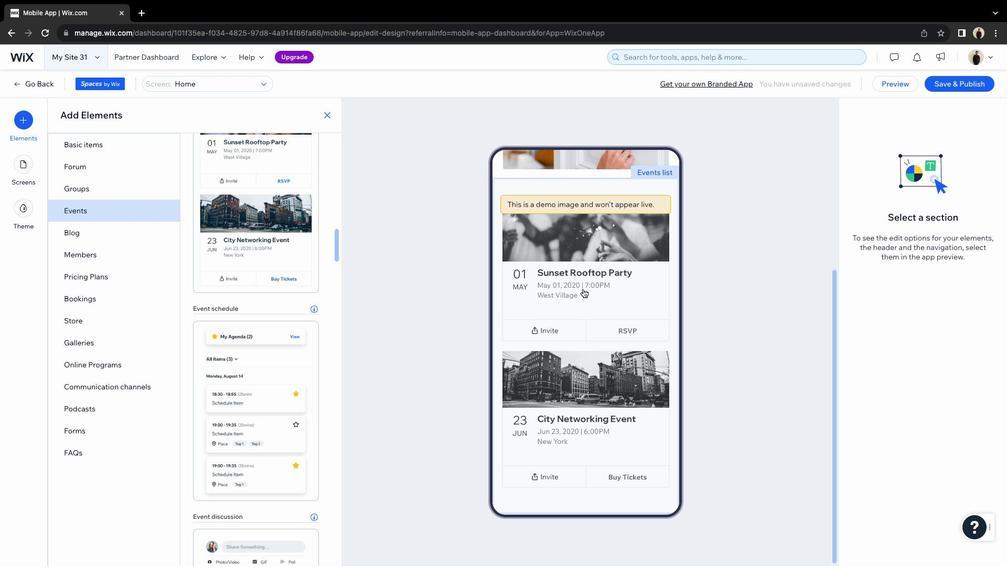 
Action: Mouse moved to (633, 255)
Screenshot: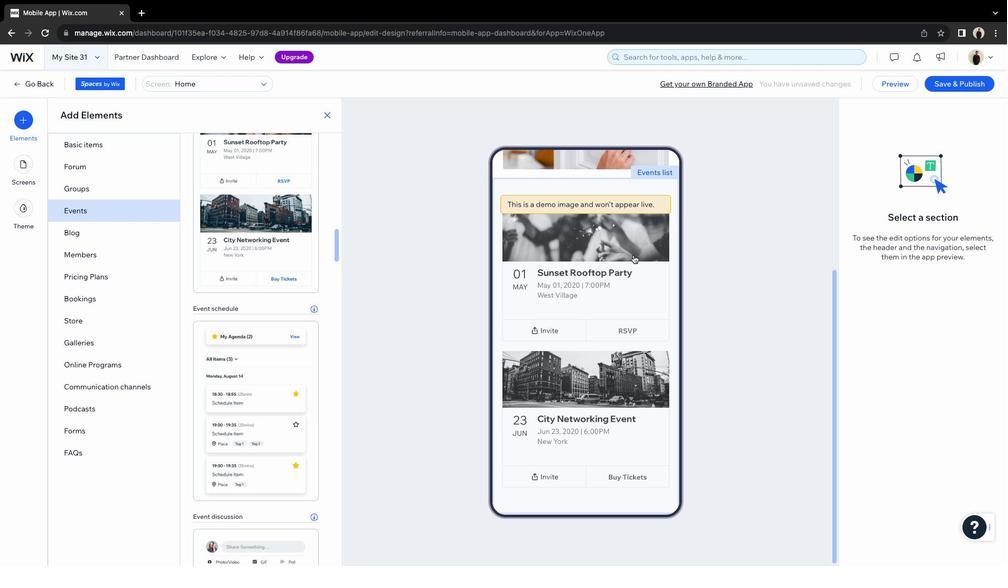 
Action: Mouse scrolled (633, 255) with delta (0, 0)
Screenshot: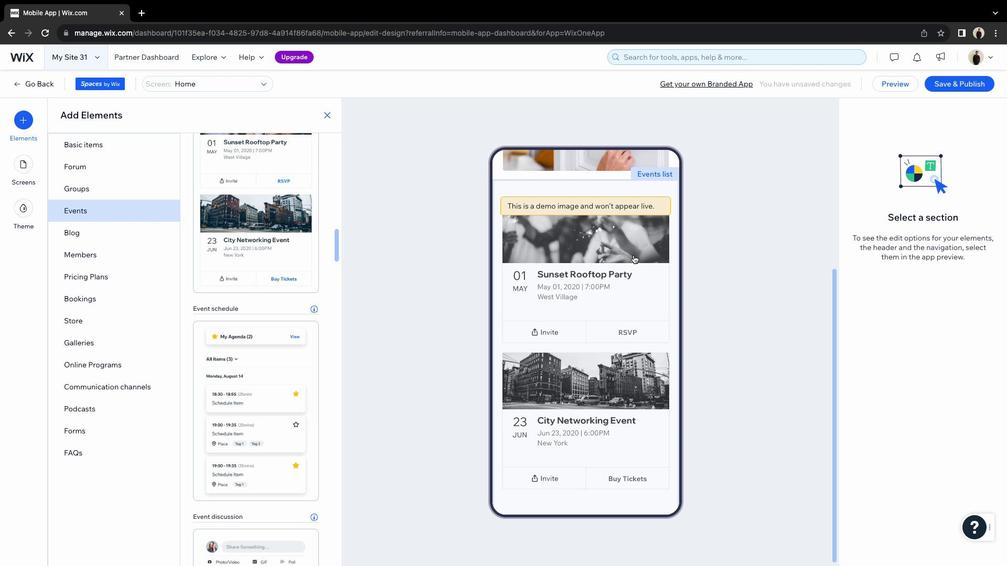 
Action: Mouse scrolled (633, 255) with delta (0, 0)
Screenshot: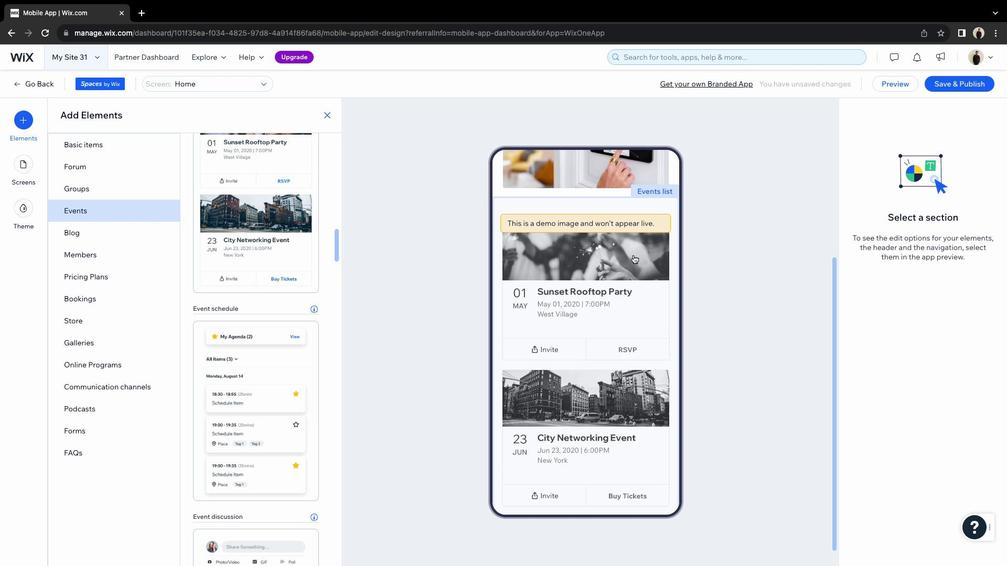 
Action: Mouse scrolled (633, 255) with delta (0, 1)
Screenshot: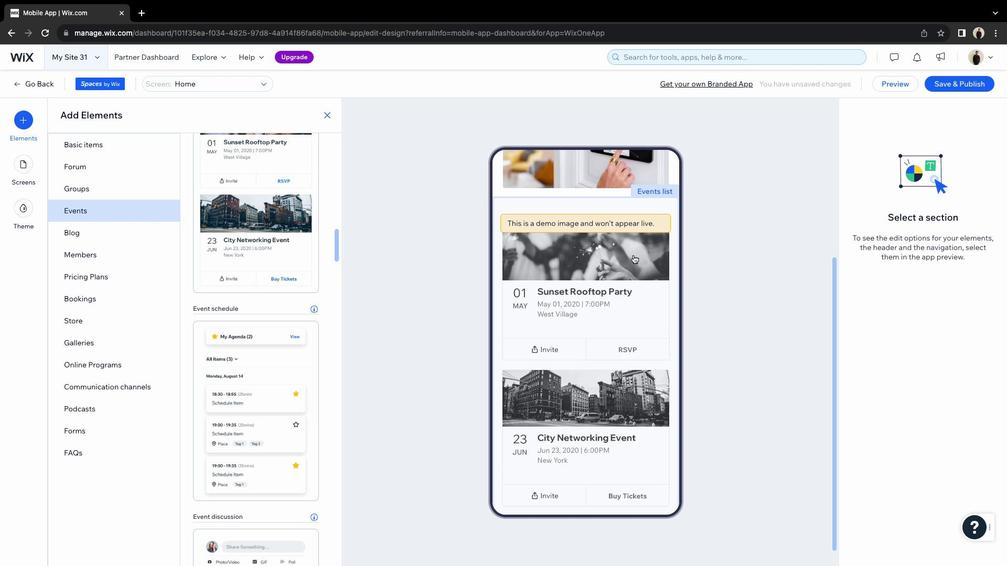 
Action: Mouse scrolled (633, 255) with delta (0, 2)
Screenshot: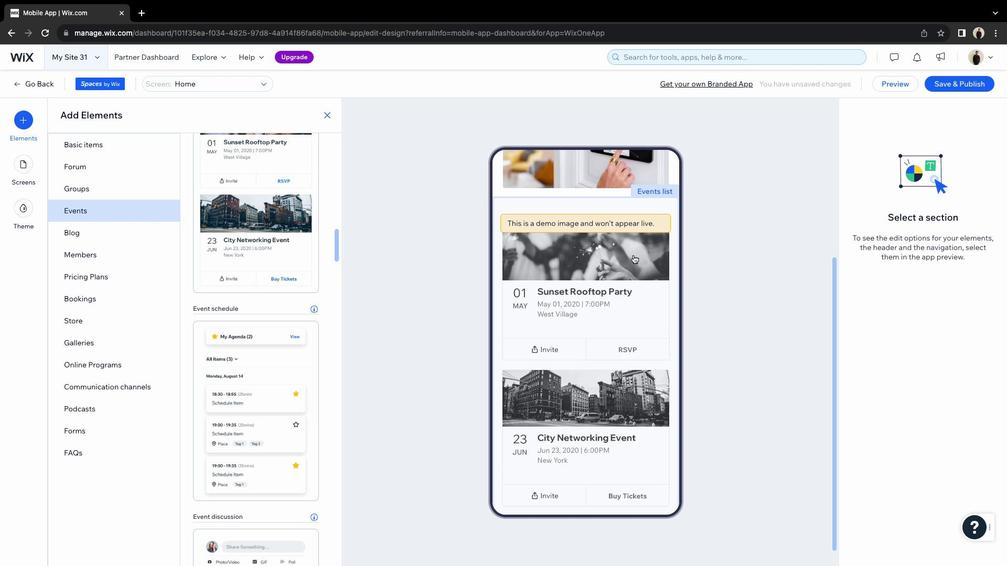 
Action: Mouse scrolled (633, 255) with delta (0, 3)
Screenshot: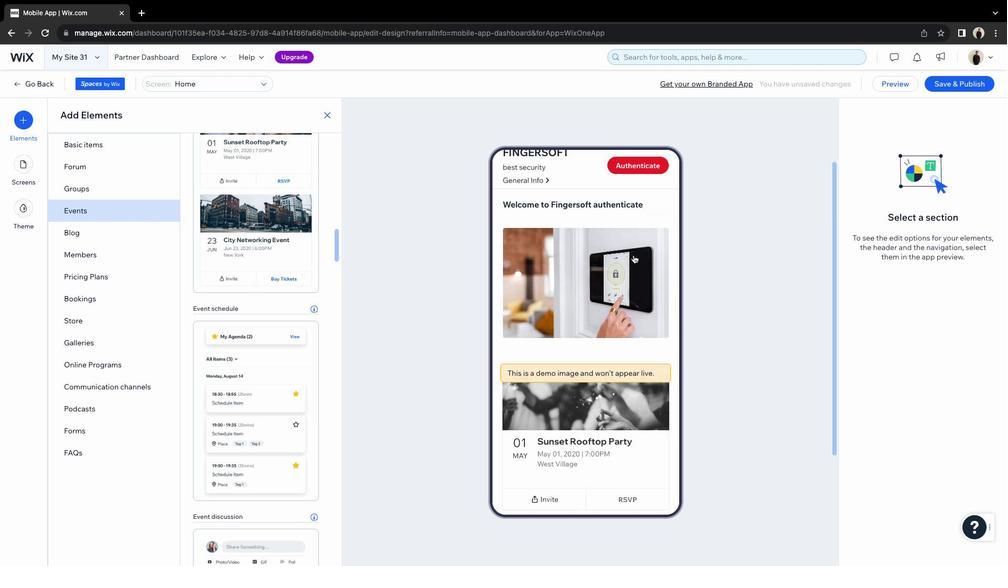
Action: Mouse scrolled (633, 255) with delta (0, 0)
Screenshot: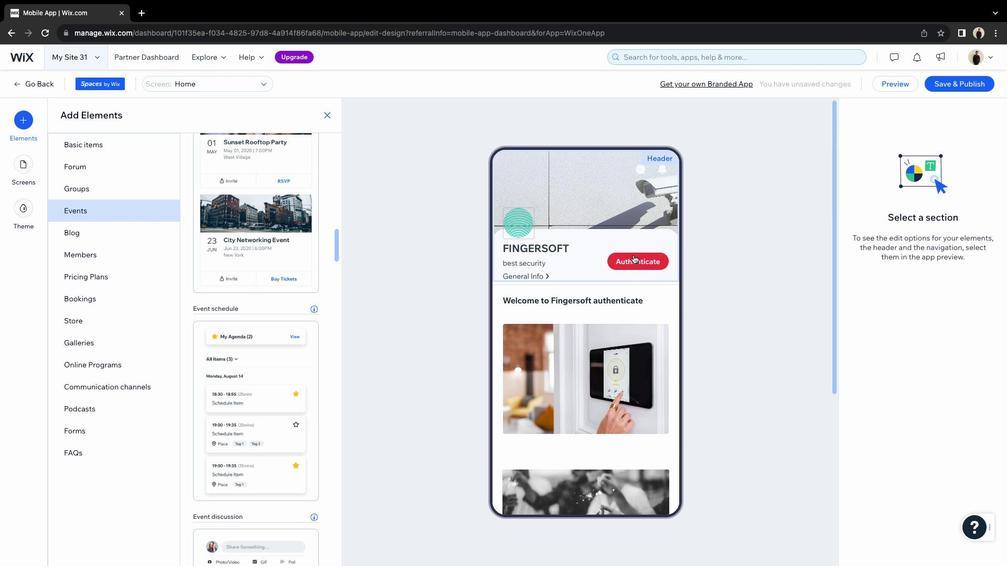 
Action: Mouse scrolled (633, 255) with delta (0, 0)
Screenshot: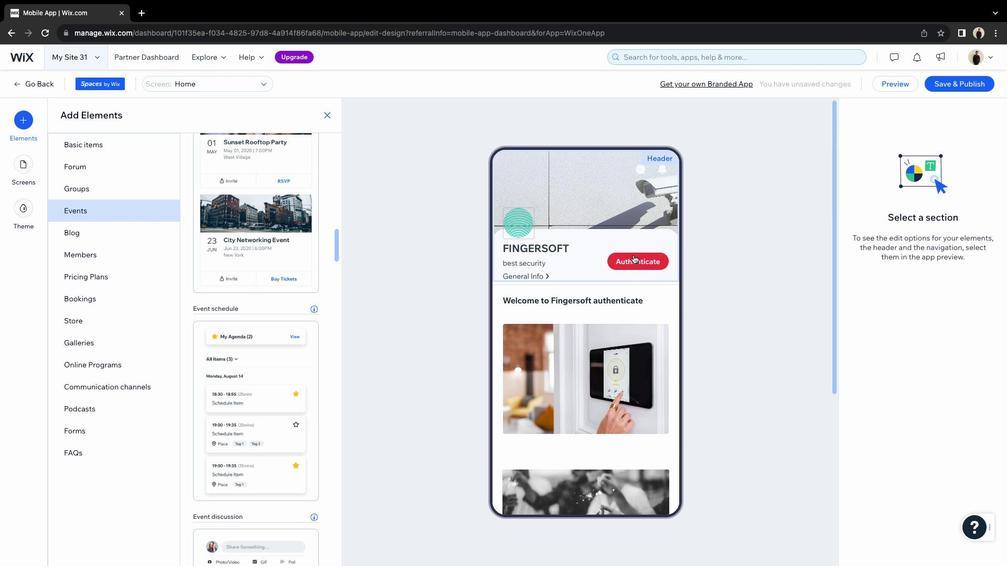 
Action: Mouse scrolled (633, 255) with delta (0, 1)
Screenshot: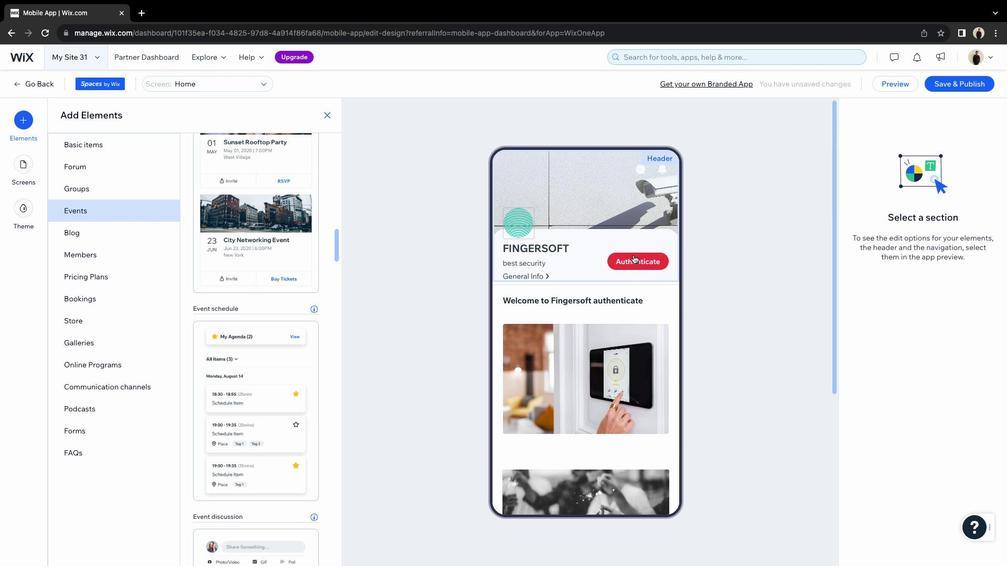 
Action: Mouse moved to (271, 298)
Screenshot: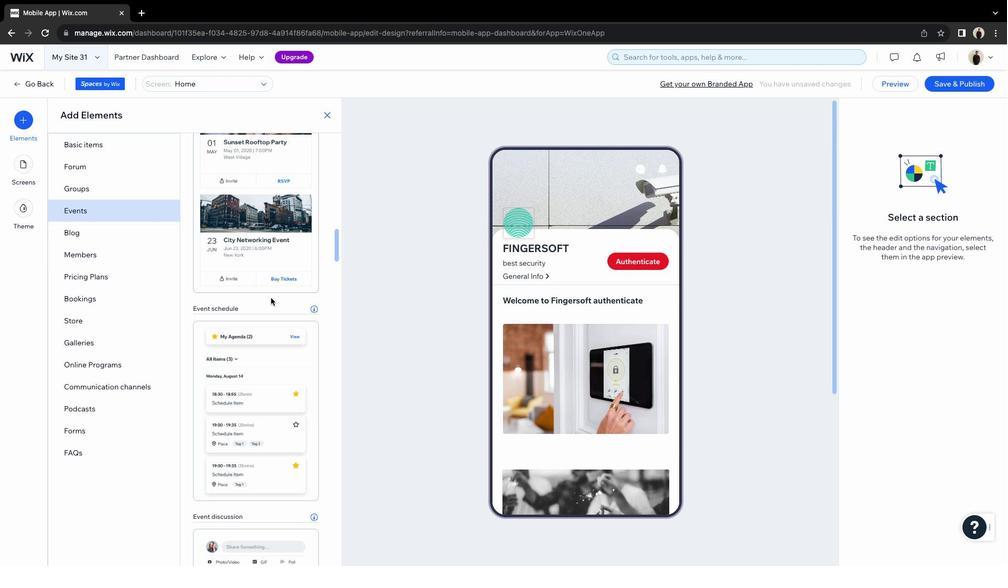 
Action: Mouse scrolled (271, 298) with delta (0, 0)
Screenshot: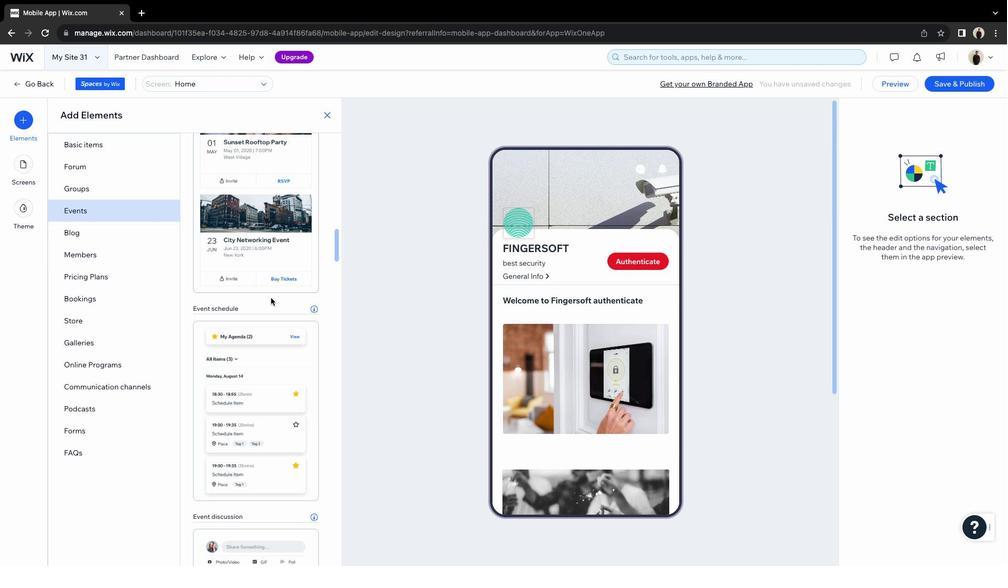 
Action: Mouse moved to (271, 298)
Screenshot: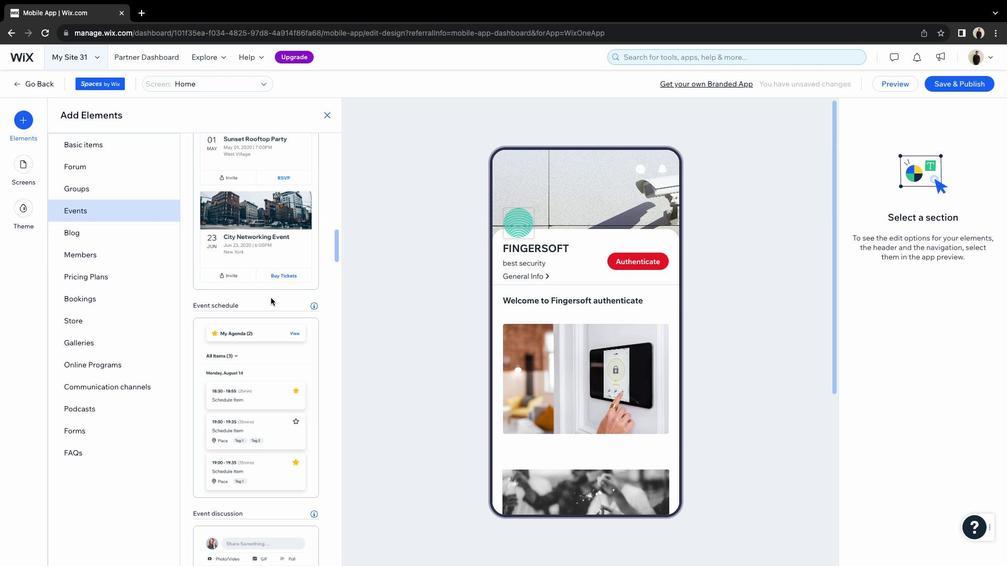 
Action: Mouse scrolled (271, 298) with delta (0, 0)
Screenshot: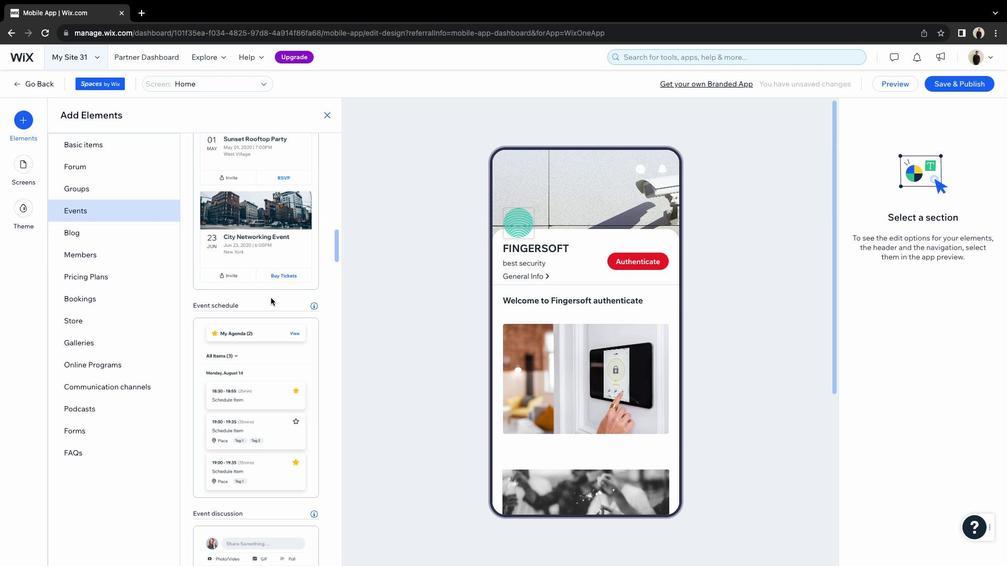 
Action: Mouse scrolled (271, 298) with delta (0, -1)
Screenshot: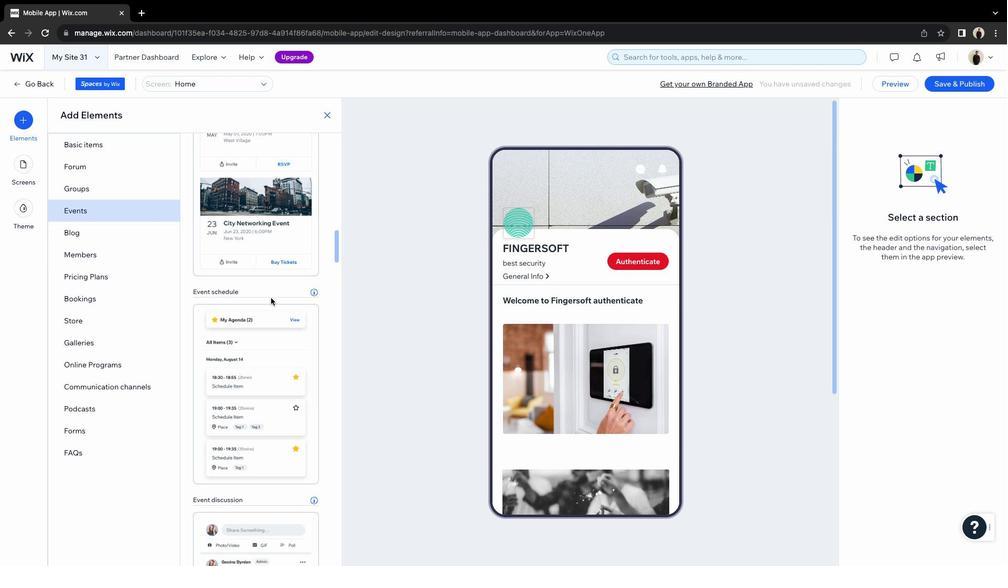 
Action: Mouse scrolled (271, 298) with delta (0, -2)
Screenshot: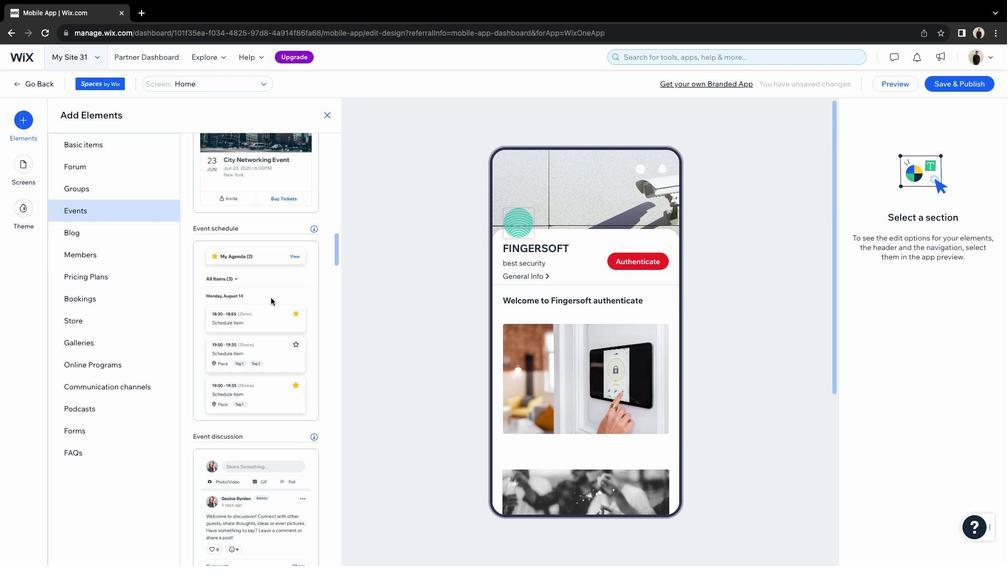 
Action: Mouse scrolled (271, 298) with delta (0, 0)
Screenshot: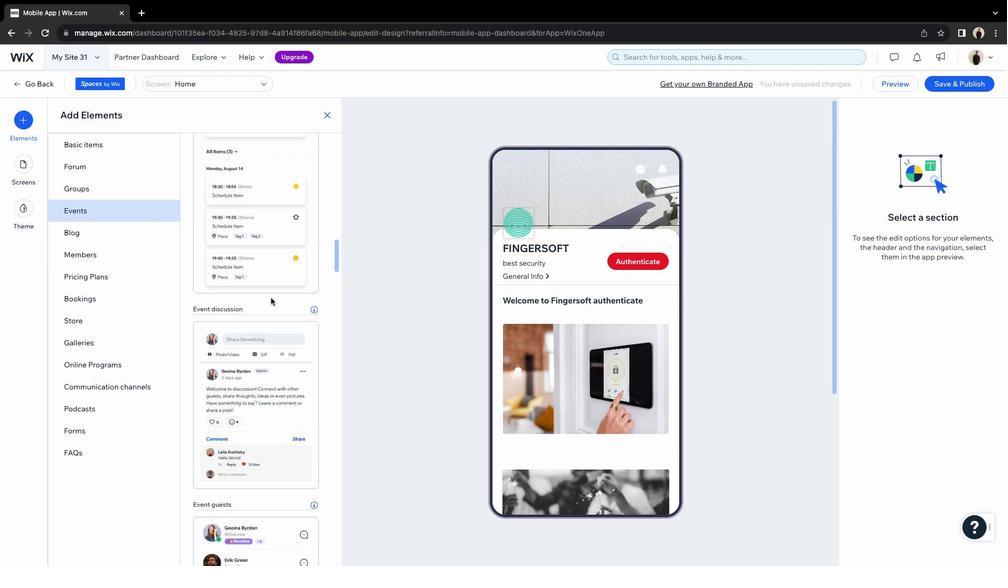 
Action: Mouse scrolled (271, 298) with delta (0, 0)
Screenshot: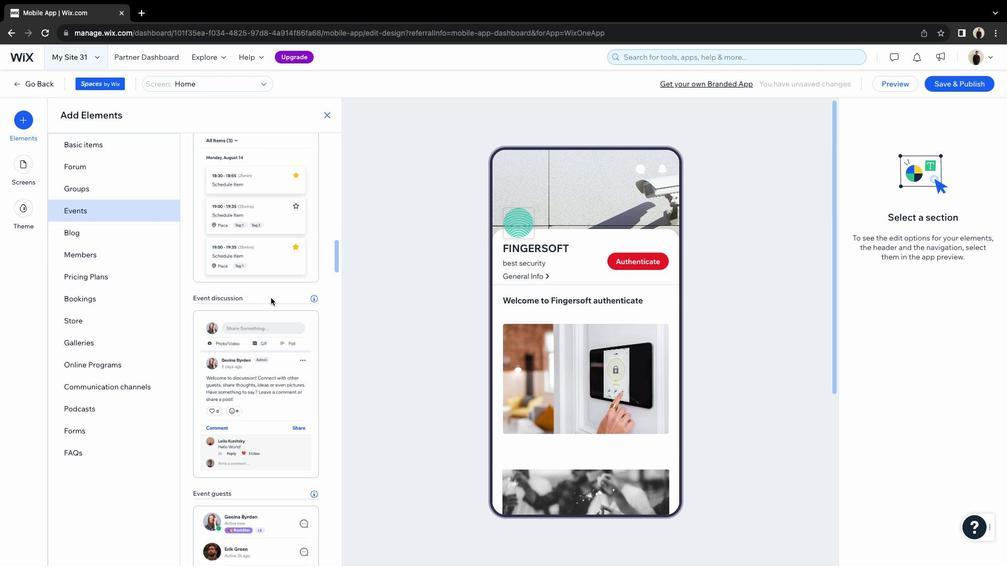 
Action: Mouse scrolled (271, 298) with delta (0, -1)
Screenshot: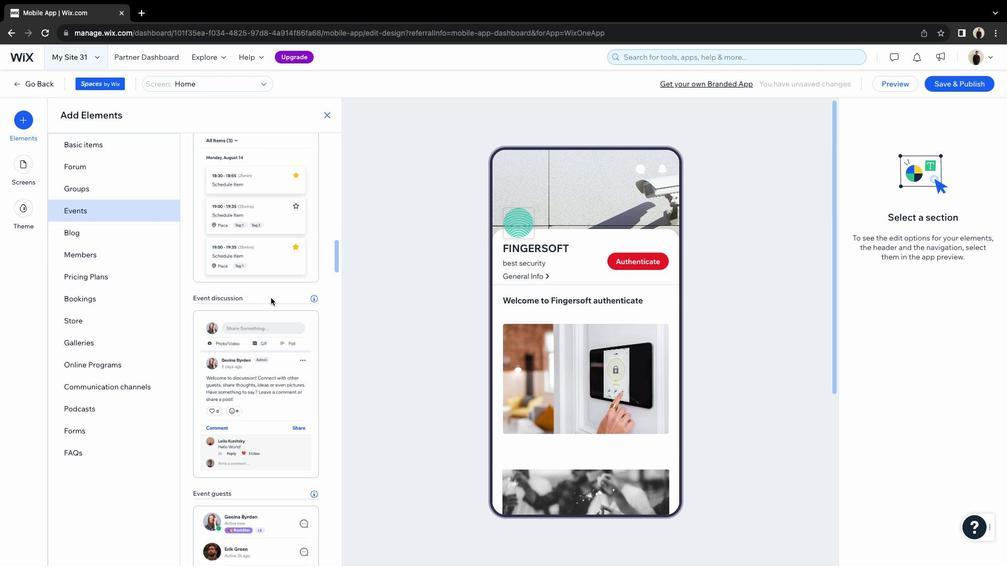 
Action: Mouse scrolled (271, 298) with delta (0, -2)
Screenshot: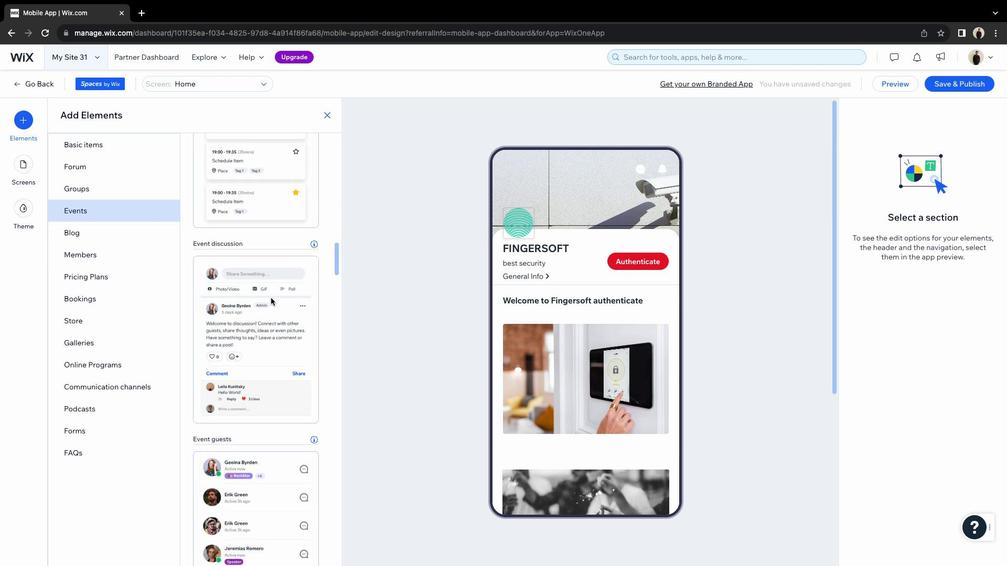 
Action: Mouse scrolled (271, 298) with delta (0, 0)
Screenshot: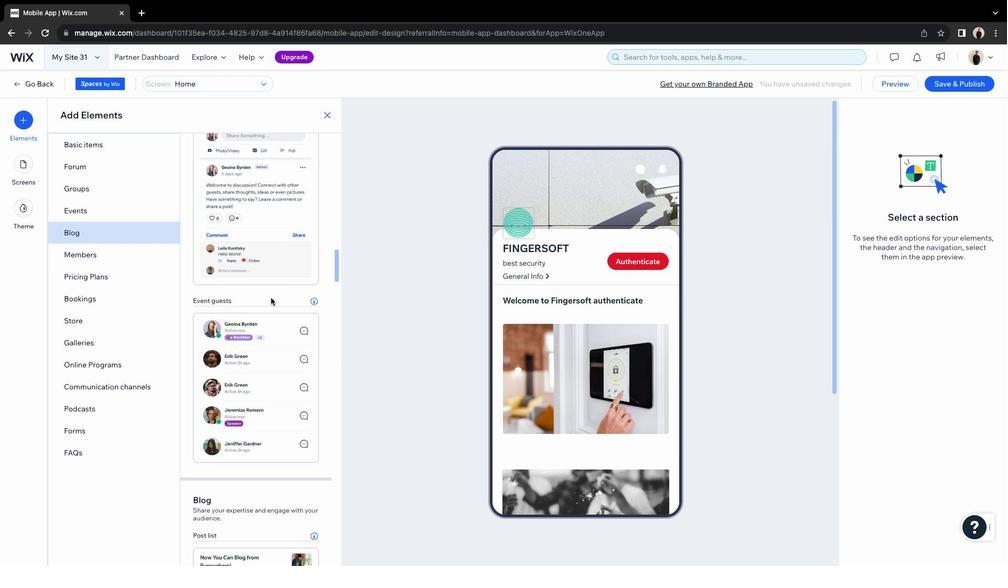 
Action: Mouse scrolled (271, 298) with delta (0, 0)
Screenshot: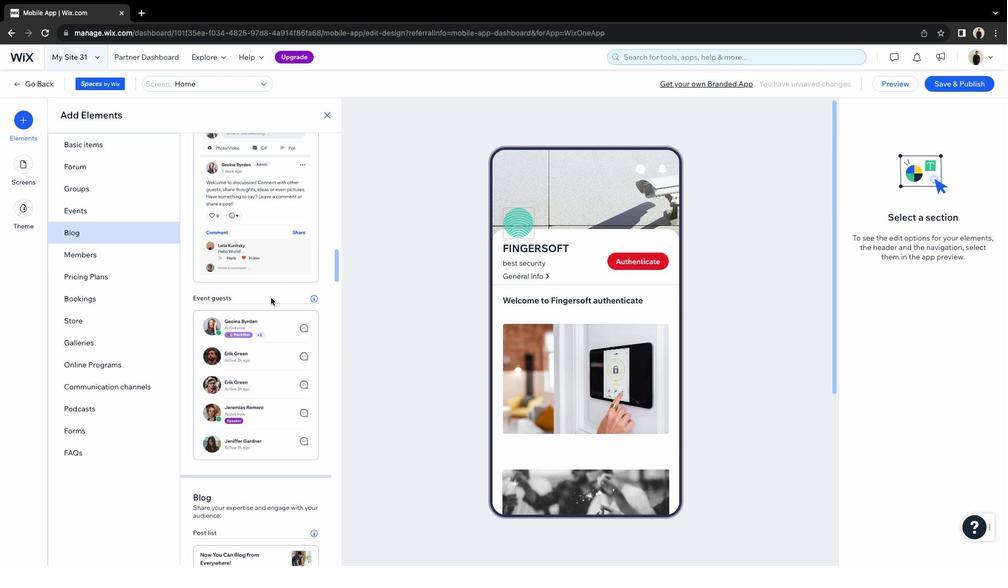 
Action: Mouse scrolled (271, 298) with delta (0, -1)
Screenshot: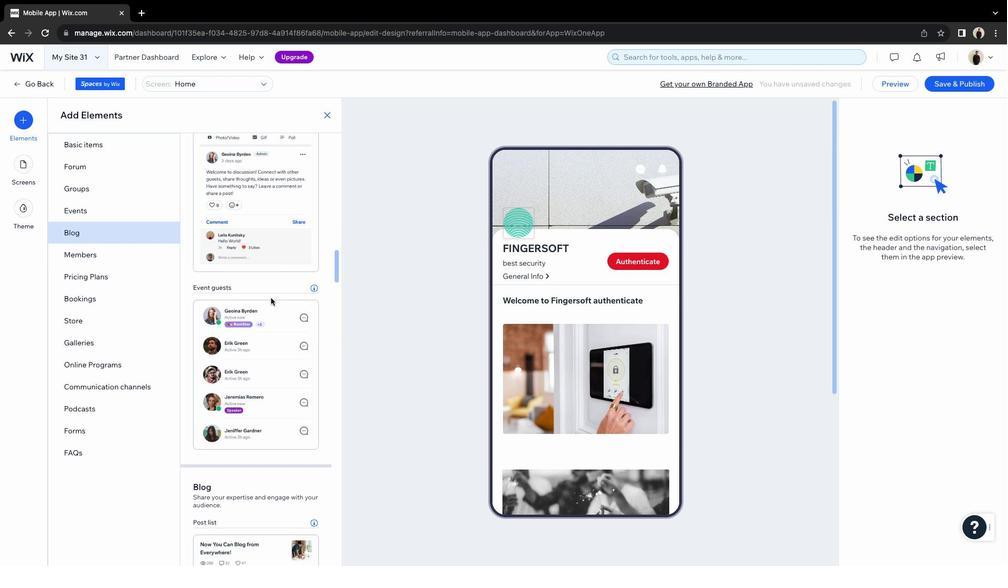
Action: Mouse pressed left at (271, 298)
Screenshot: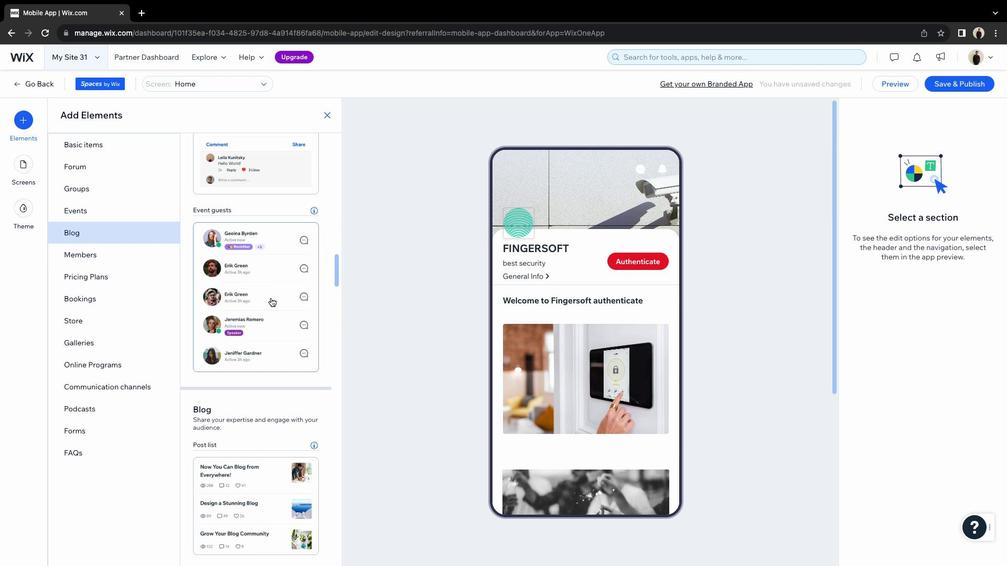 
Action: Mouse moved to (237, 331)
